 Task: Buy 4 Tire Chucks from Air Compressors & Inflators section under best seller category for shipping address: Claire Howard, 4558 Long Street, Gainesville, Florida 32653, Cell Number 3522153680. Pay from credit card ending with 5759, CVV 953
Action: Key pressed amazon.com<Key.enter>
Screenshot: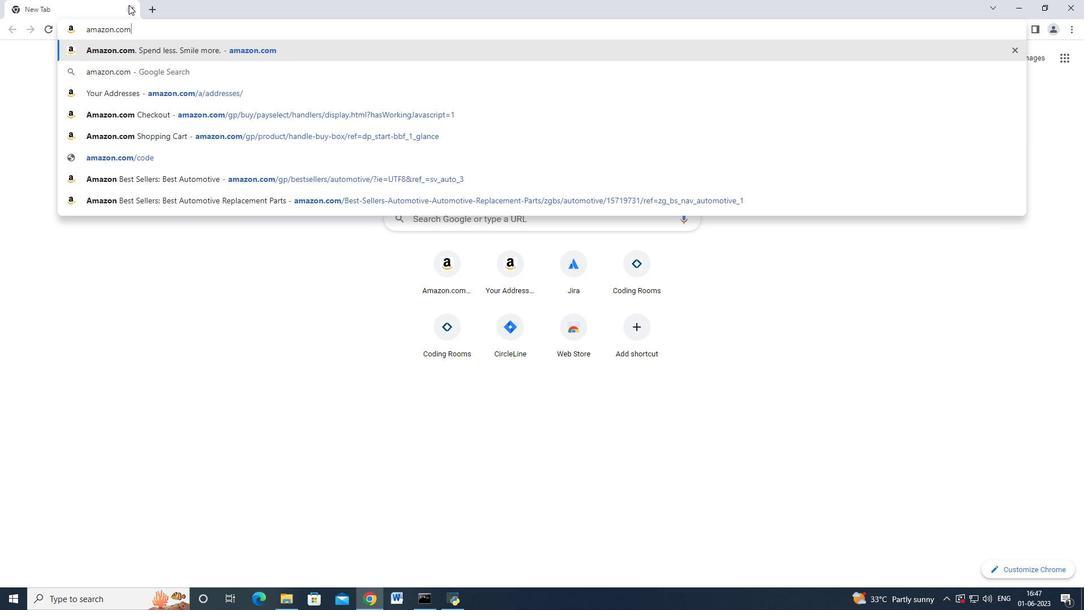
Action: Mouse moved to (38, 90)
Screenshot: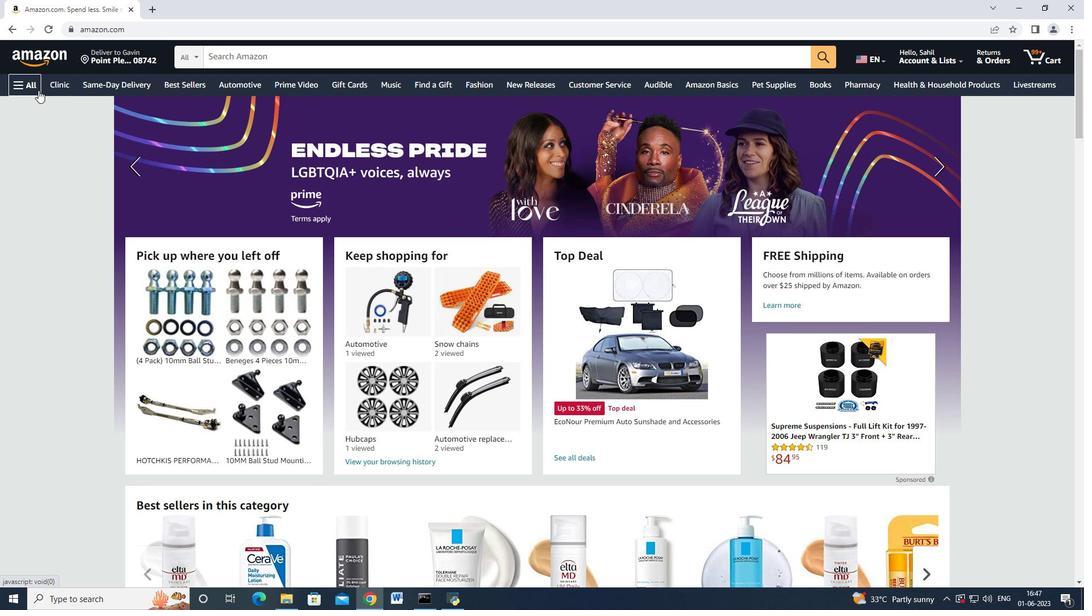 
Action: Mouse pressed left at (38, 90)
Screenshot: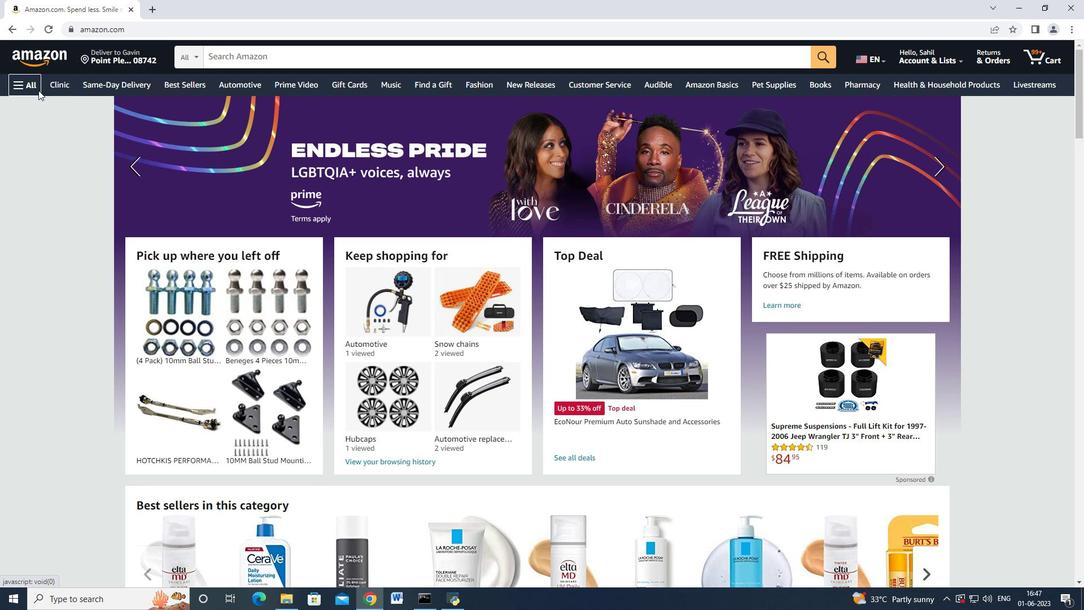 
Action: Mouse moved to (60, 428)
Screenshot: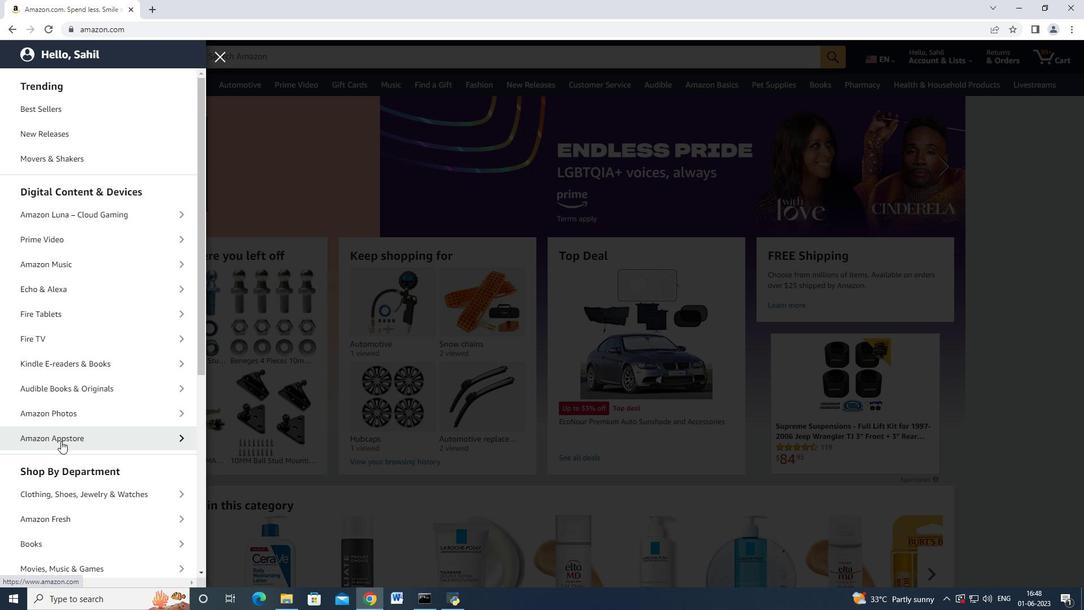 
Action: Mouse scrolled (60, 428) with delta (0, 0)
Screenshot: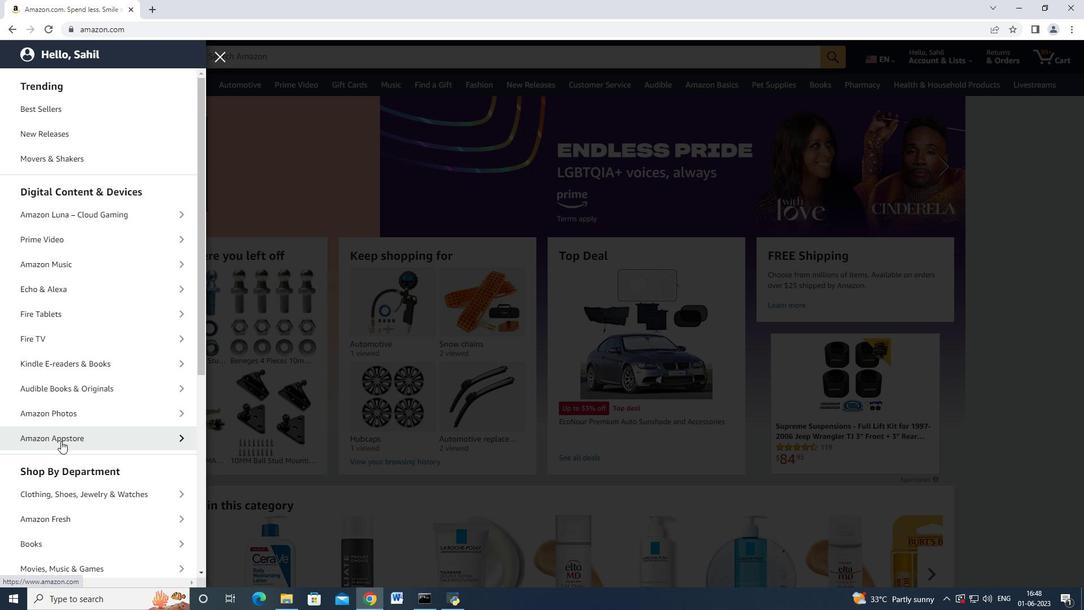 
Action: Mouse scrolled (60, 428) with delta (0, 0)
Screenshot: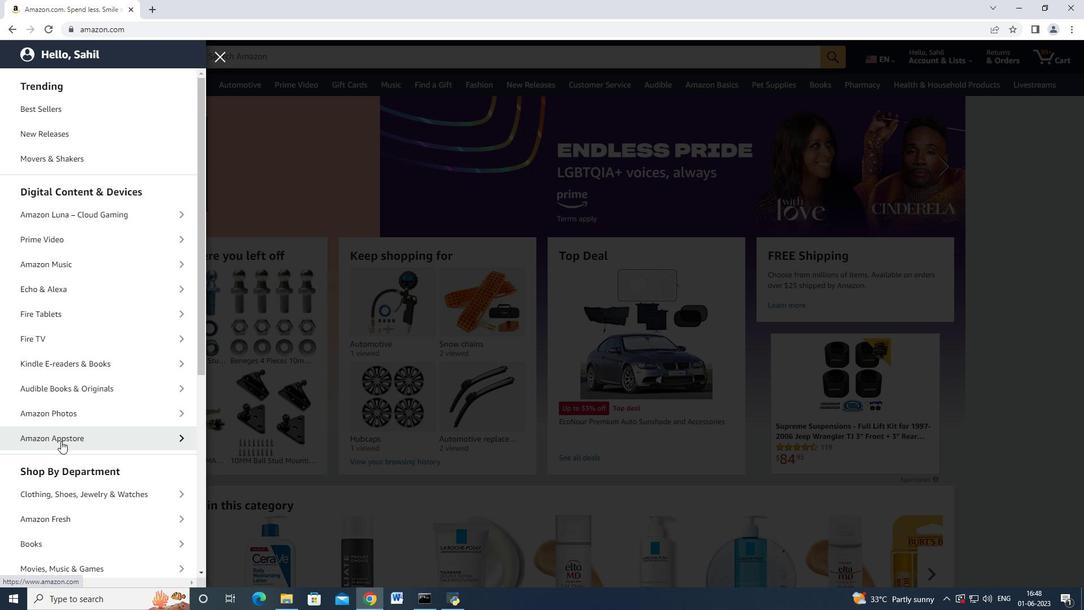 
Action: Mouse scrolled (60, 428) with delta (0, 0)
Screenshot: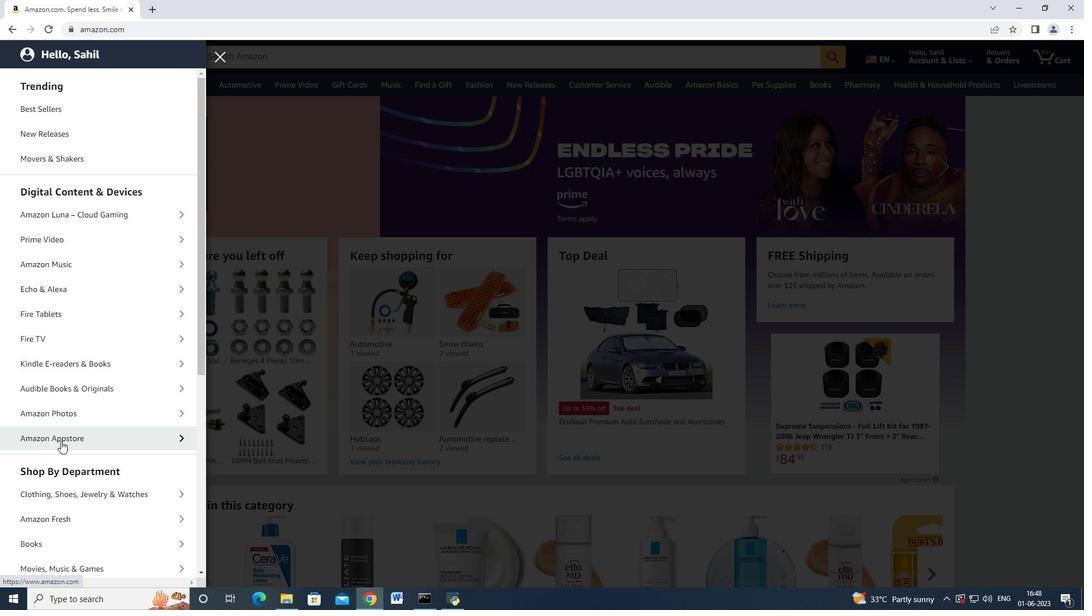 
Action: Mouse scrolled (60, 428) with delta (0, 0)
Screenshot: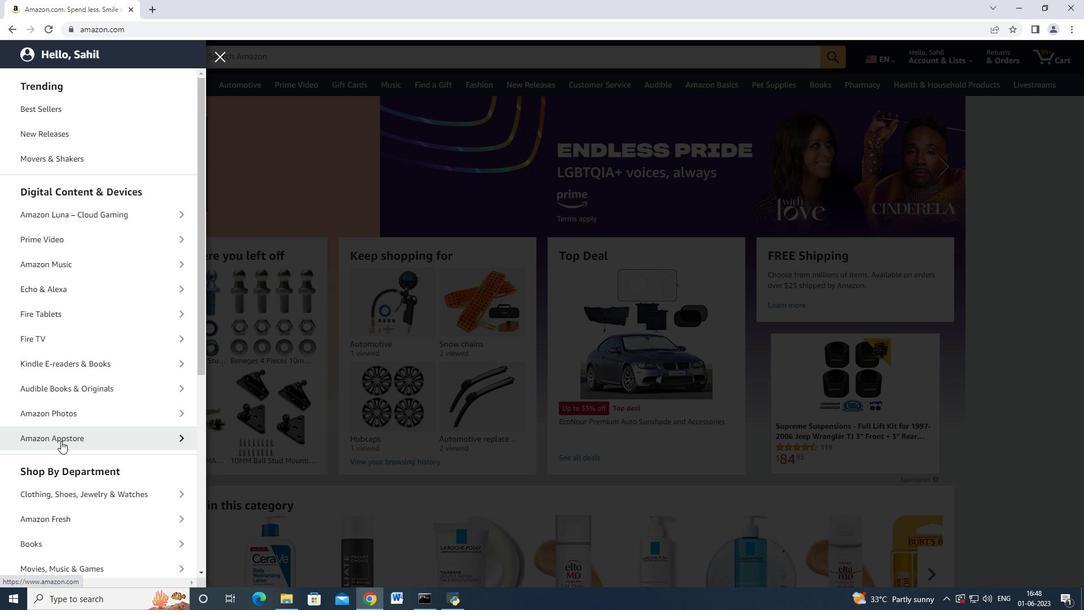 
Action: Mouse moved to (60, 383)
Screenshot: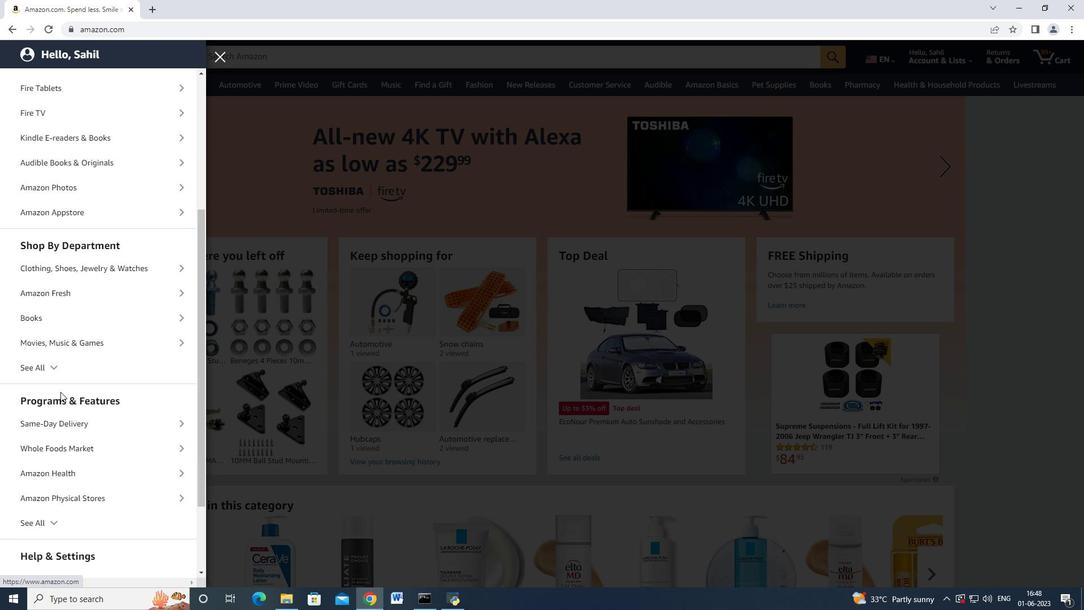 
Action: Mouse pressed left at (60, 383)
Screenshot: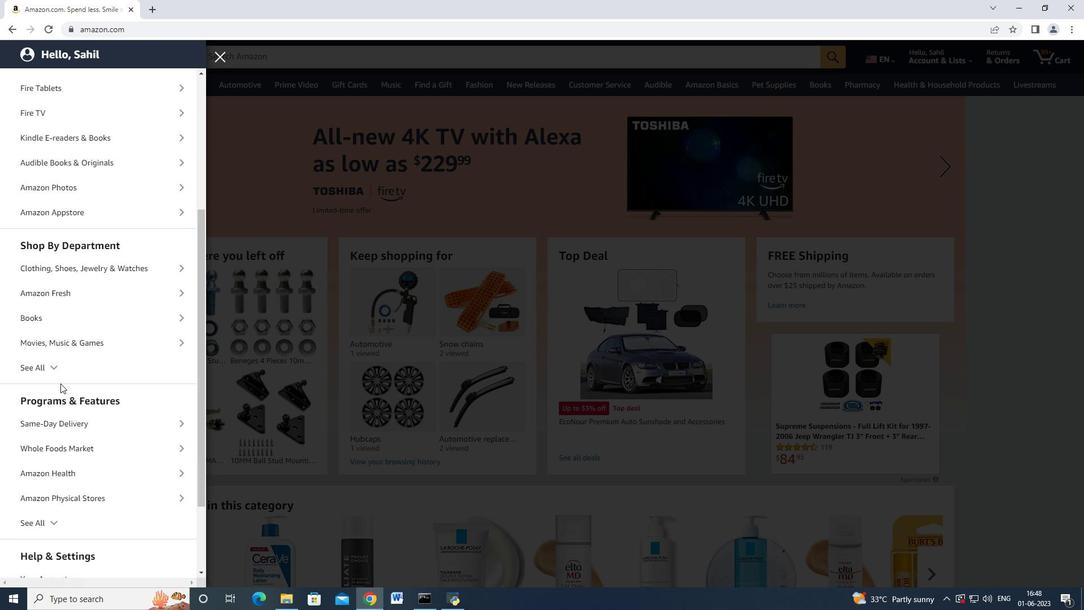 
Action: Mouse moved to (67, 369)
Screenshot: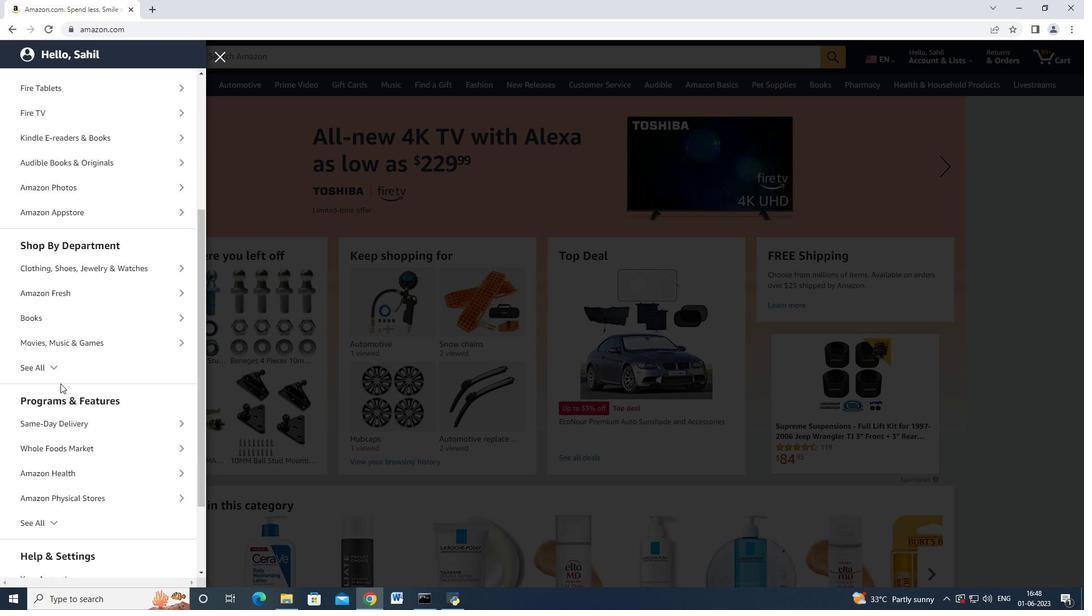 
Action: Mouse pressed left at (67, 369)
Screenshot: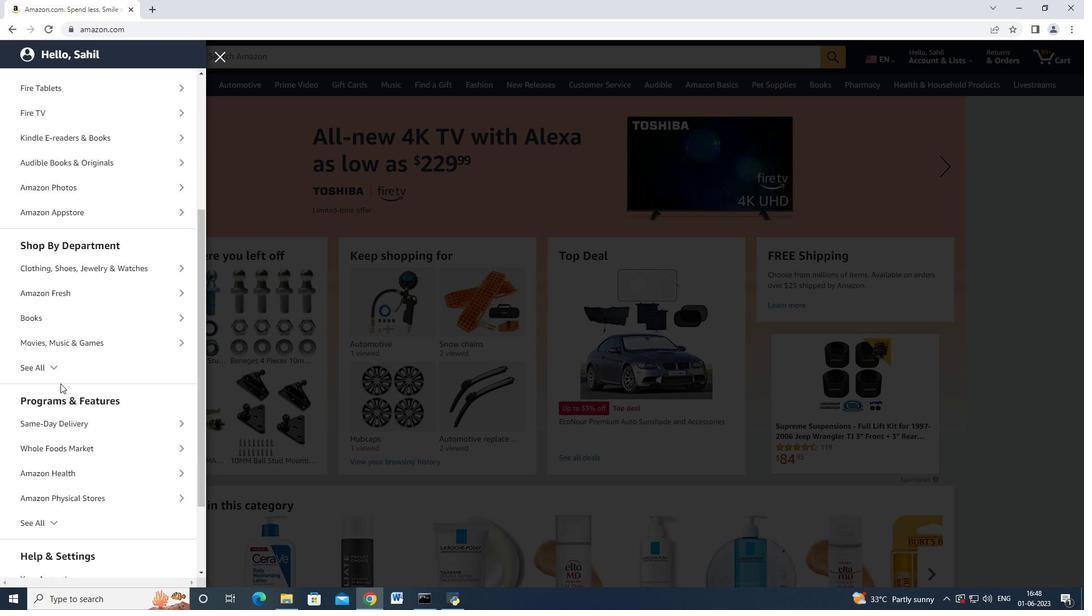 
Action: Mouse scrolled (67, 368) with delta (0, 0)
Screenshot: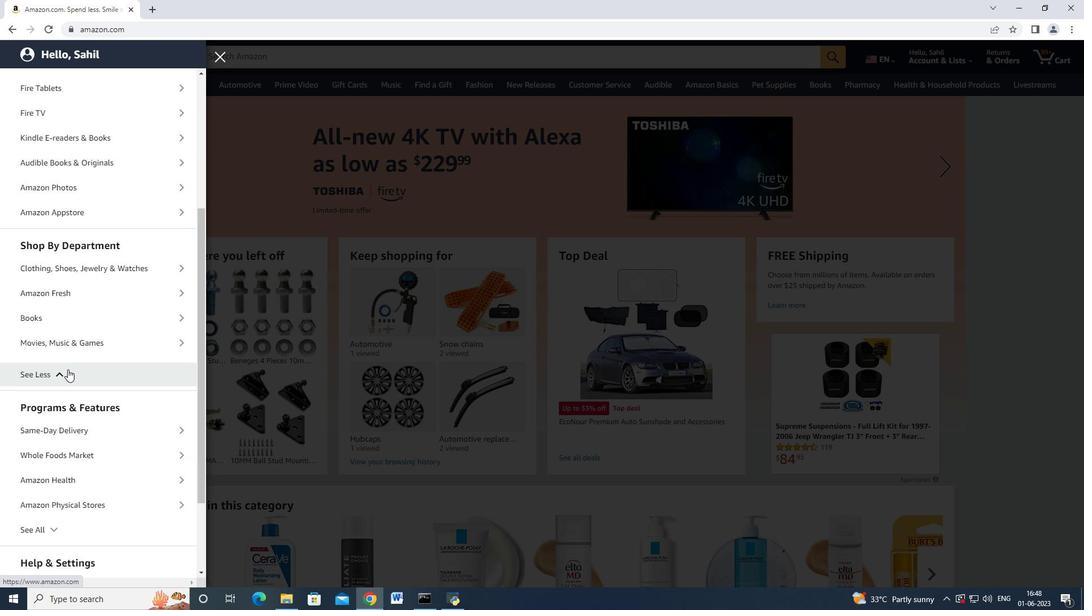 
Action: Mouse scrolled (67, 368) with delta (0, 0)
Screenshot: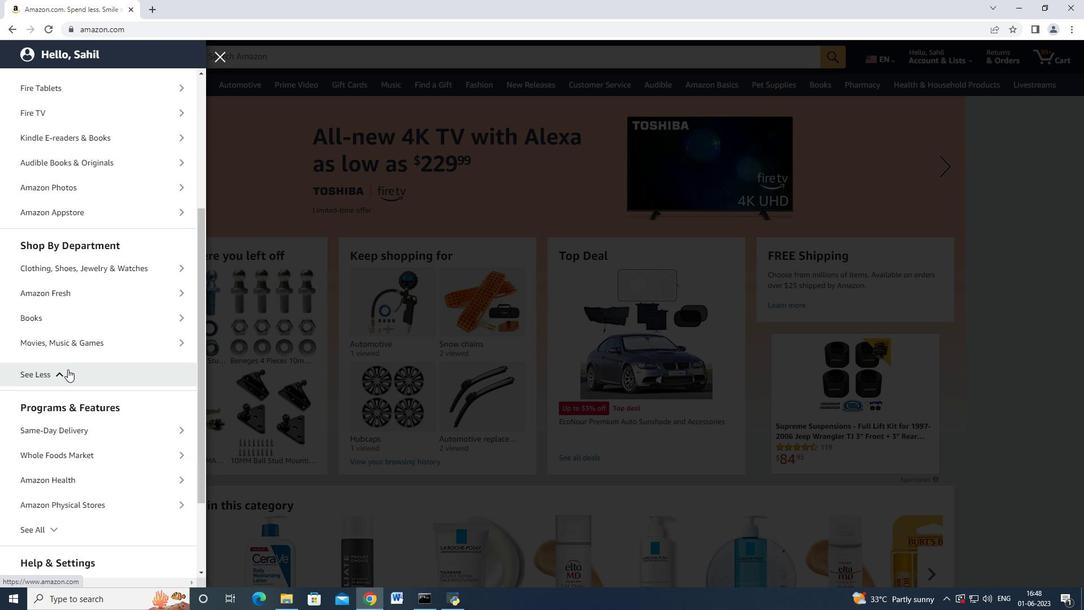 
Action: Mouse scrolled (67, 368) with delta (0, 0)
Screenshot: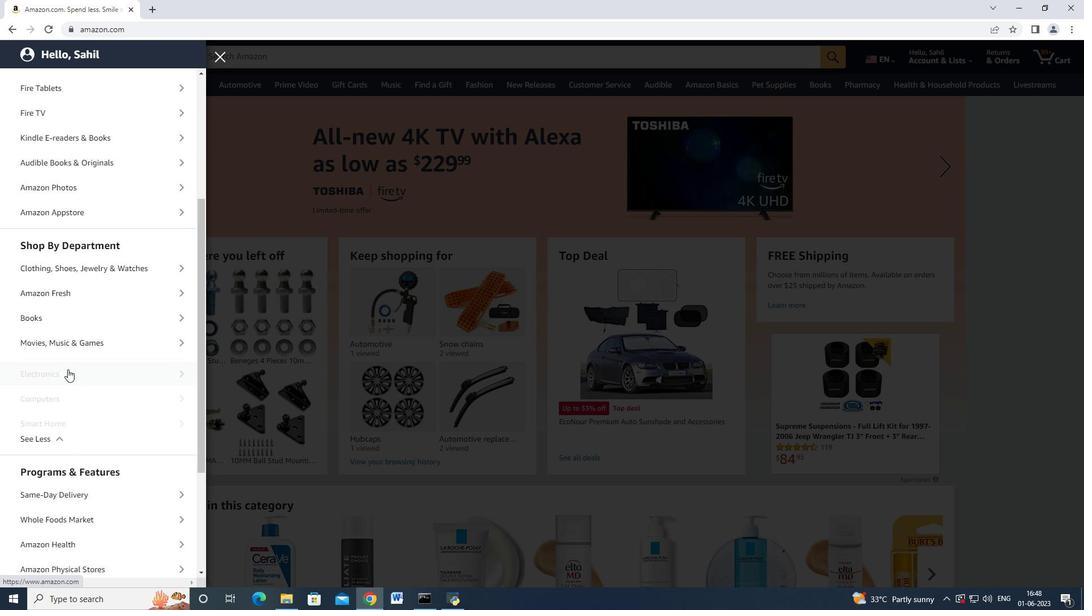 
Action: Mouse moved to (93, 481)
Screenshot: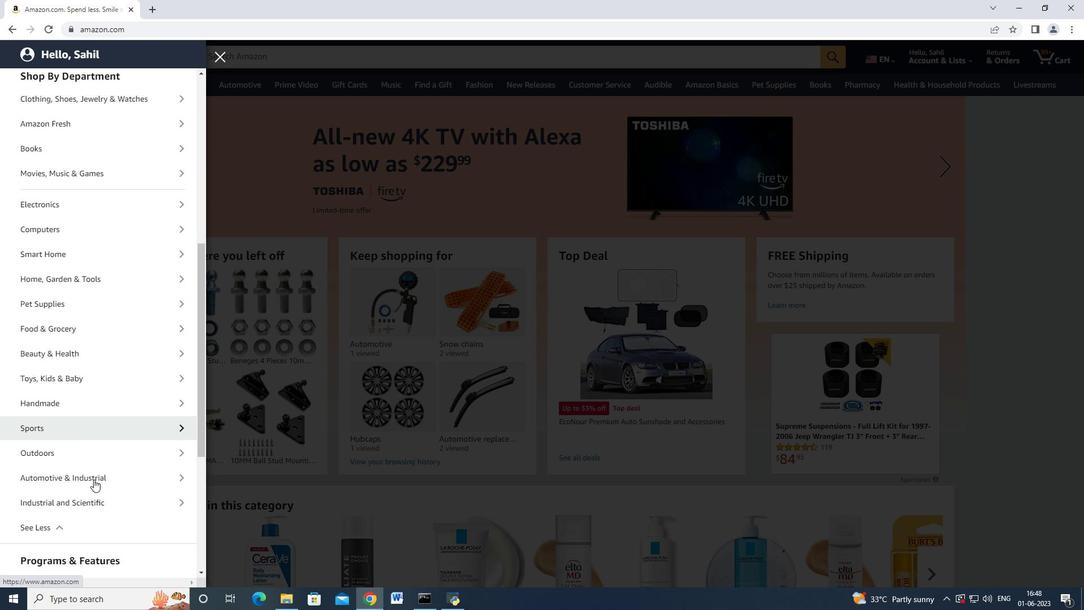 
Action: Mouse pressed left at (93, 481)
Screenshot: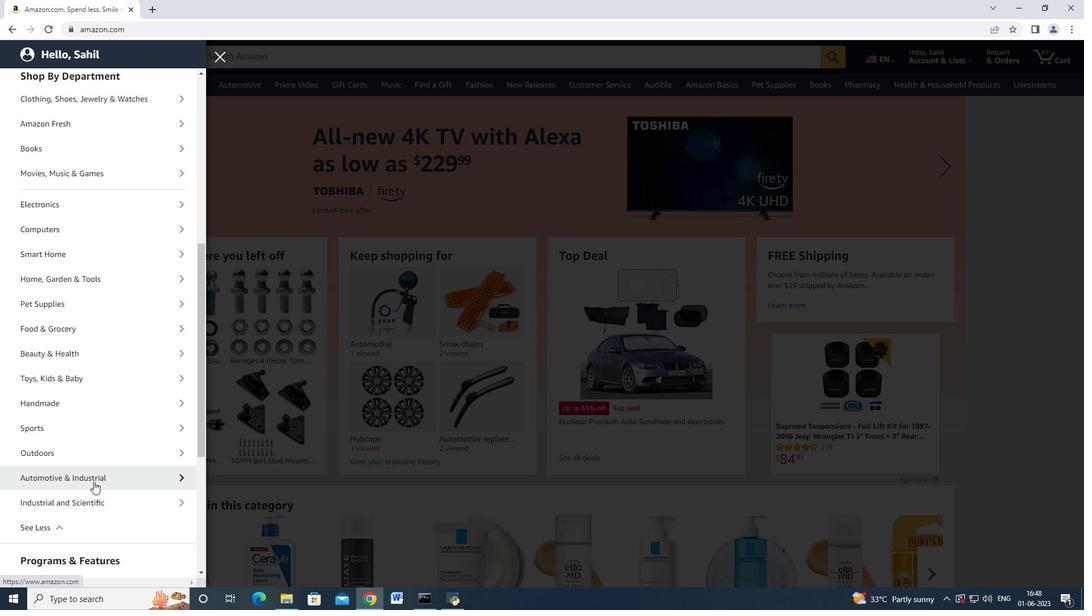
Action: Mouse moved to (138, 137)
Screenshot: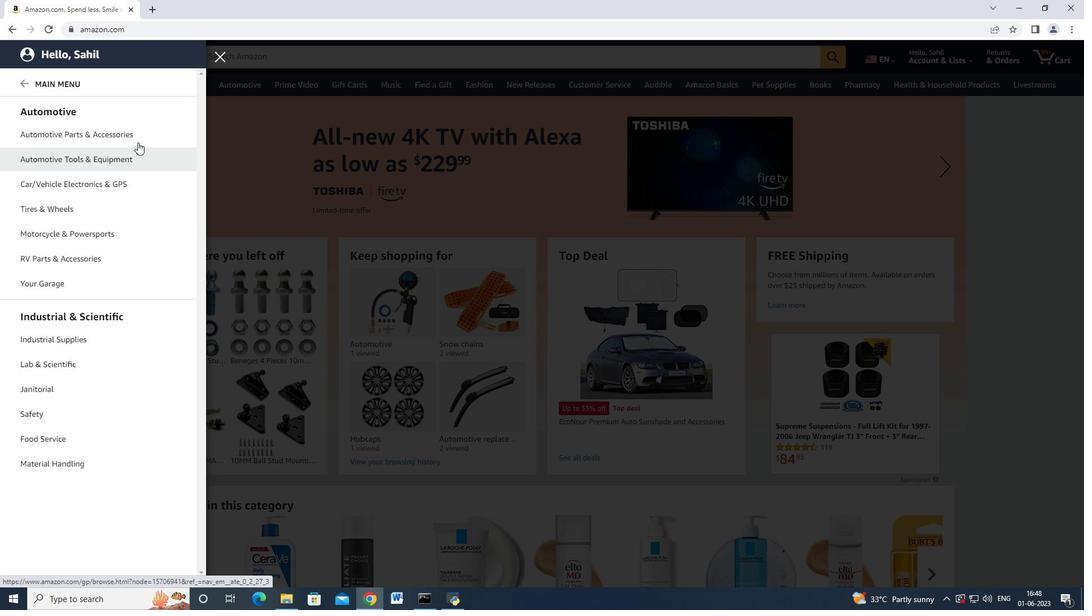 
Action: Mouse pressed left at (138, 137)
Screenshot: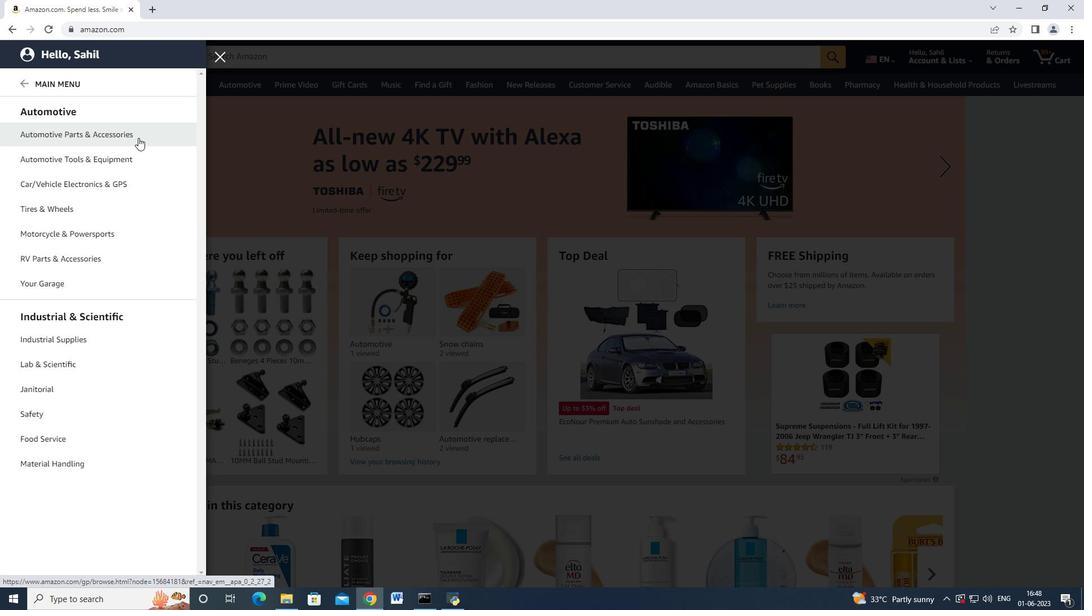 
Action: Mouse moved to (141, 153)
Screenshot: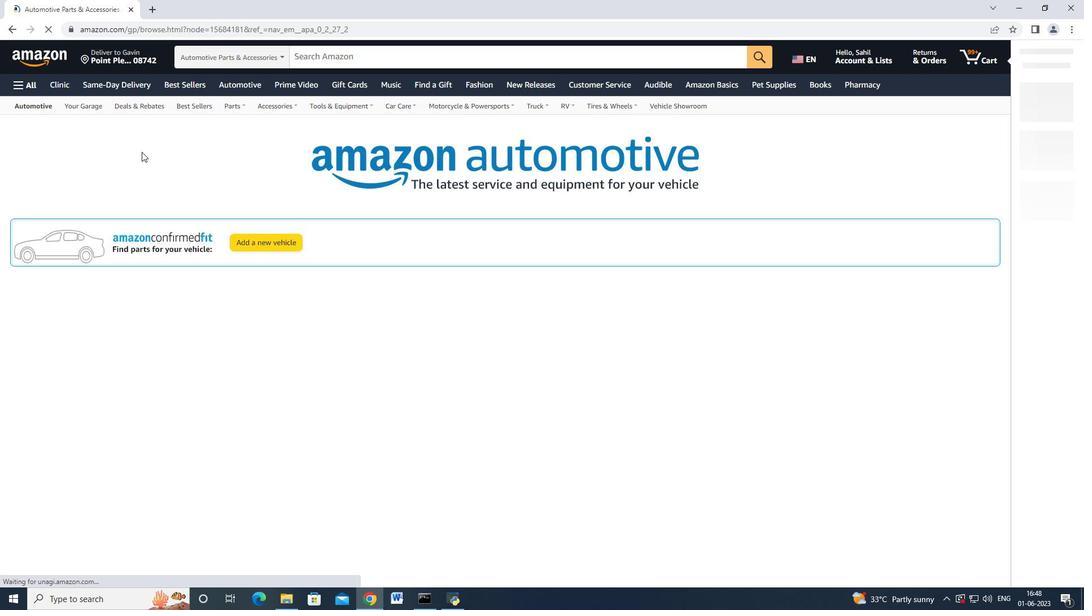 
Action: Mouse scrolled (141, 152) with delta (0, 0)
Screenshot: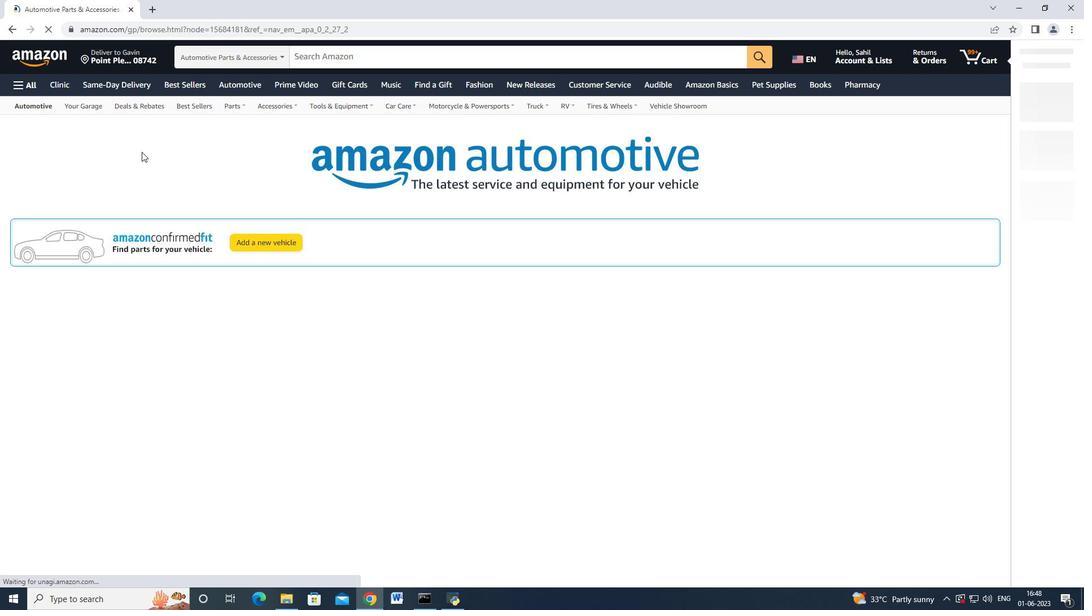 
Action: Mouse moved to (201, 96)
Screenshot: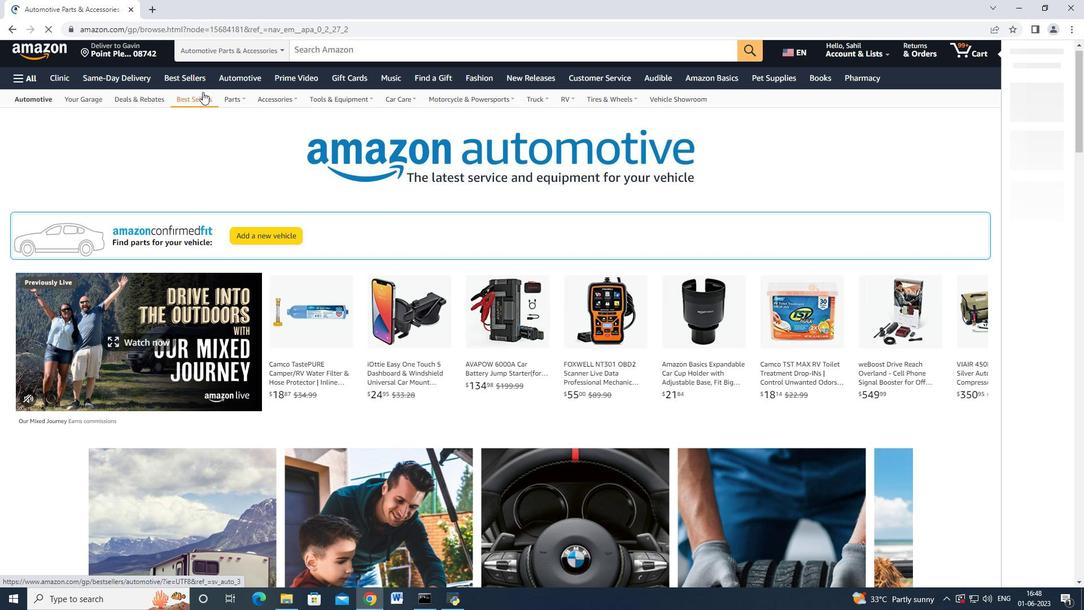 
Action: Mouse pressed left at (201, 96)
Screenshot: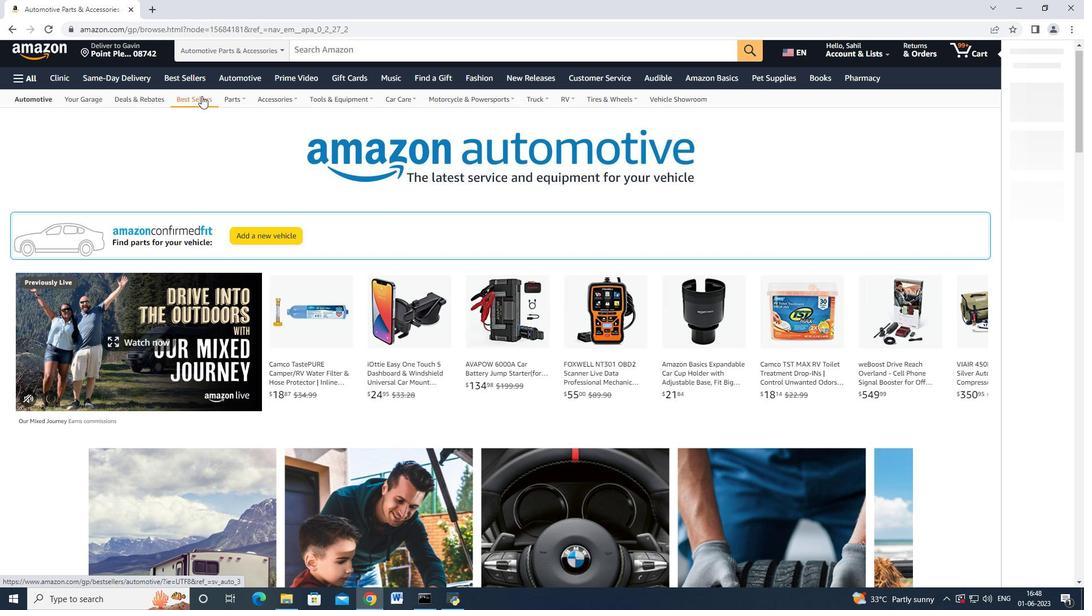 
Action: Mouse moved to (77, 183)
Screenshot: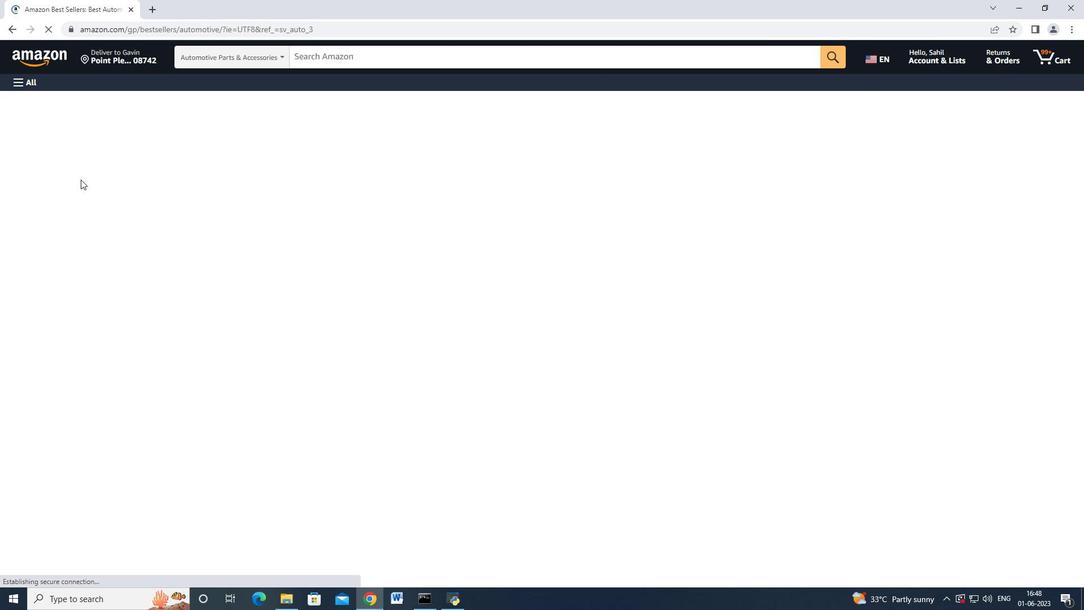 
Action: Mouse scrolled (77, 182) with delta (0, 0)
Screenshot: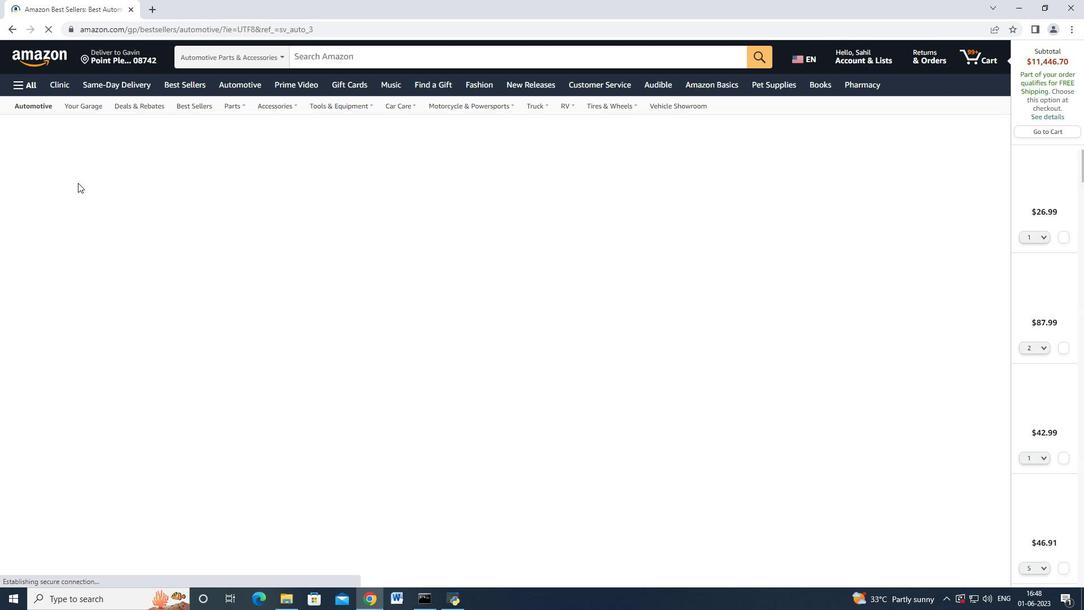 
Action: Mouse moved to (66, 228)
Screenshot: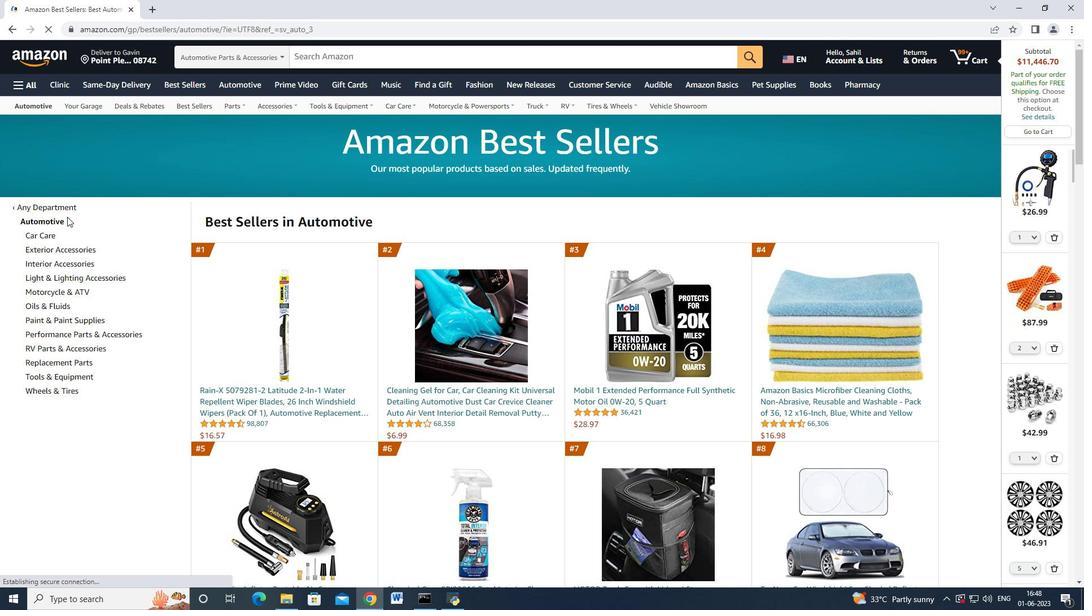 
Action: Mouse scrolled (66, 226) with delta (0, 0)
Screenshot: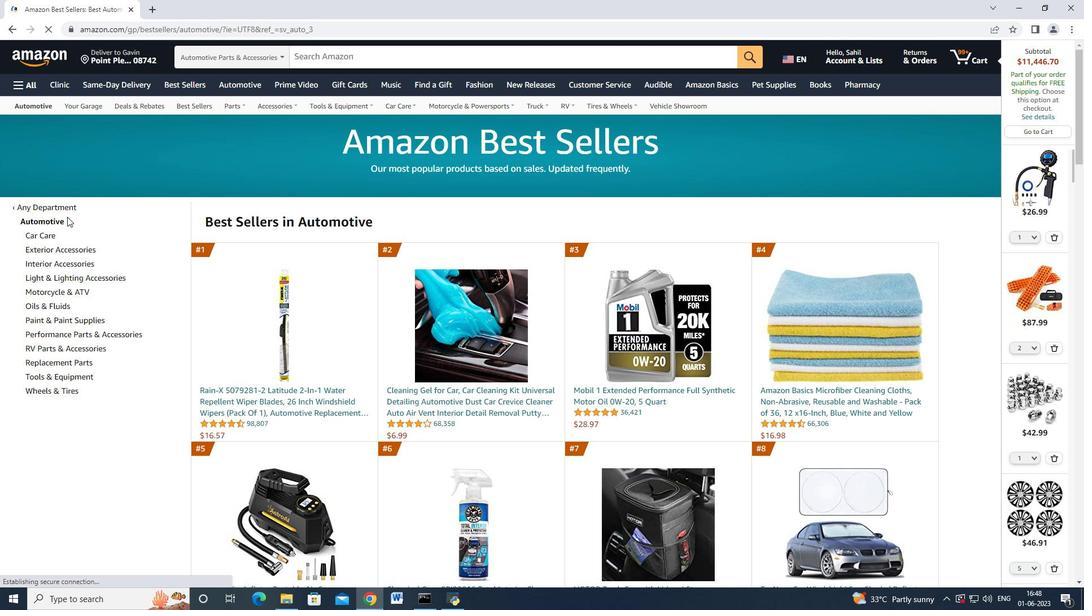 
Action: Mouse moved to (67, 305)
Screenshot: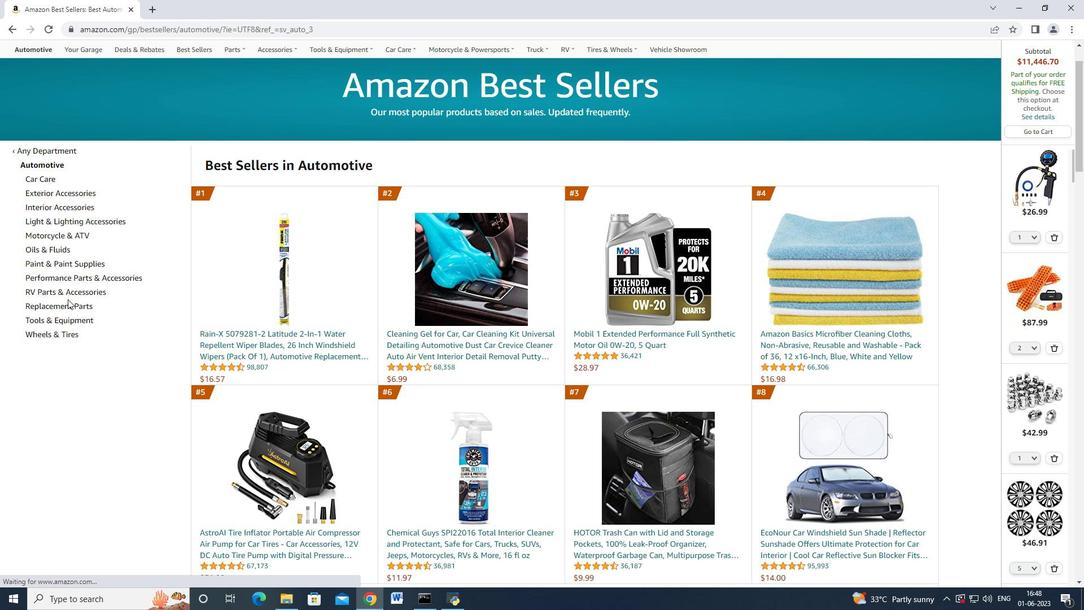 
Action: Mouse pressed left at (67, 305)
Screenshot: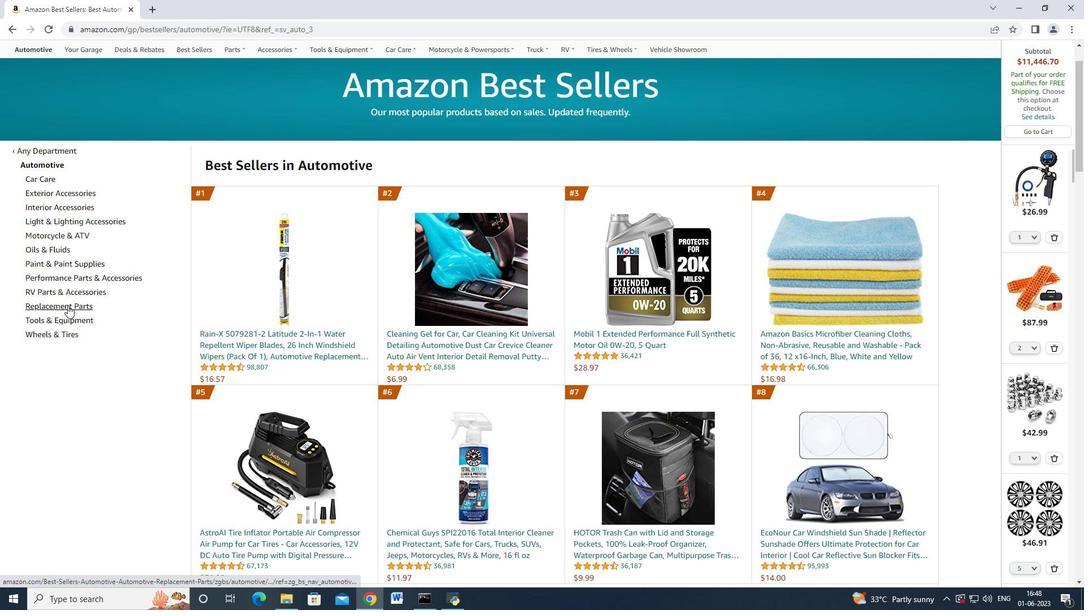 
Action: Mouse moved to (132, 236)
Screenshot: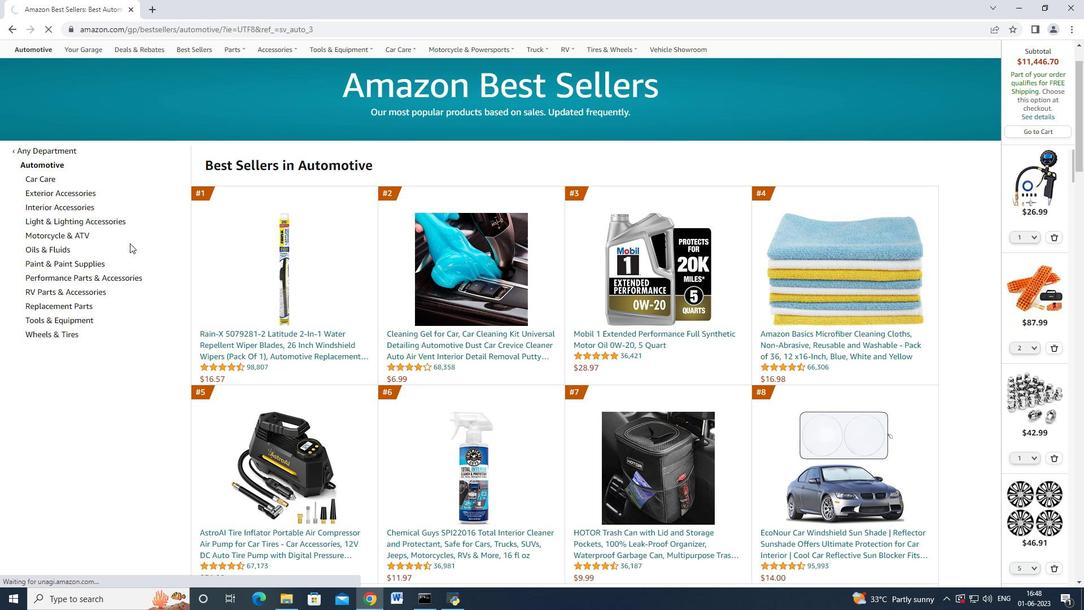 
Action: Mouse scrolled (132, 236) with delta (0, 0)
Screenshot: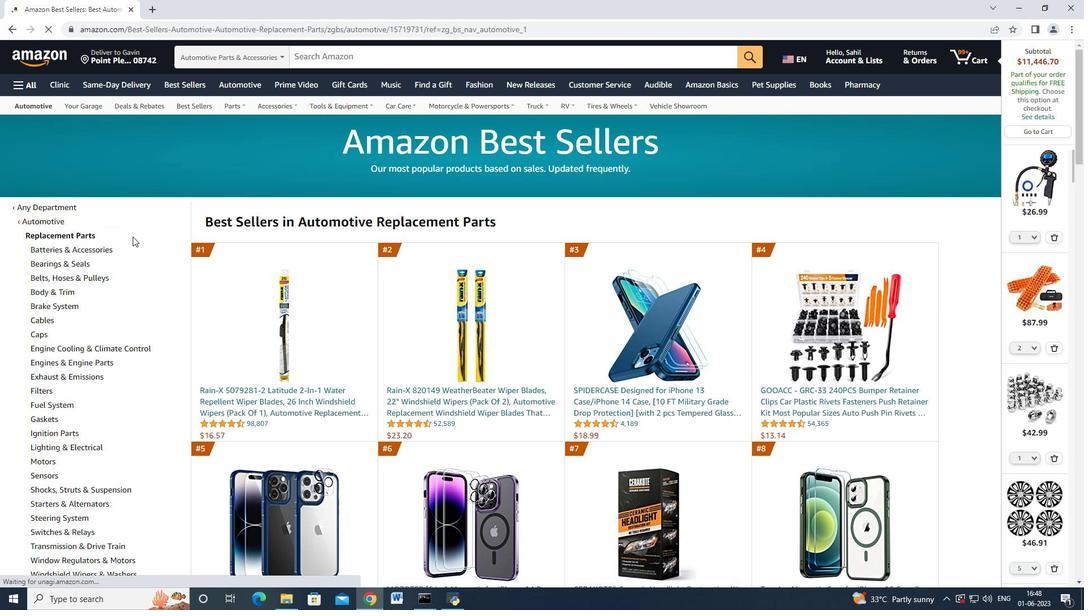 
Action: Mouse moved to (134, 237)
Screenshot: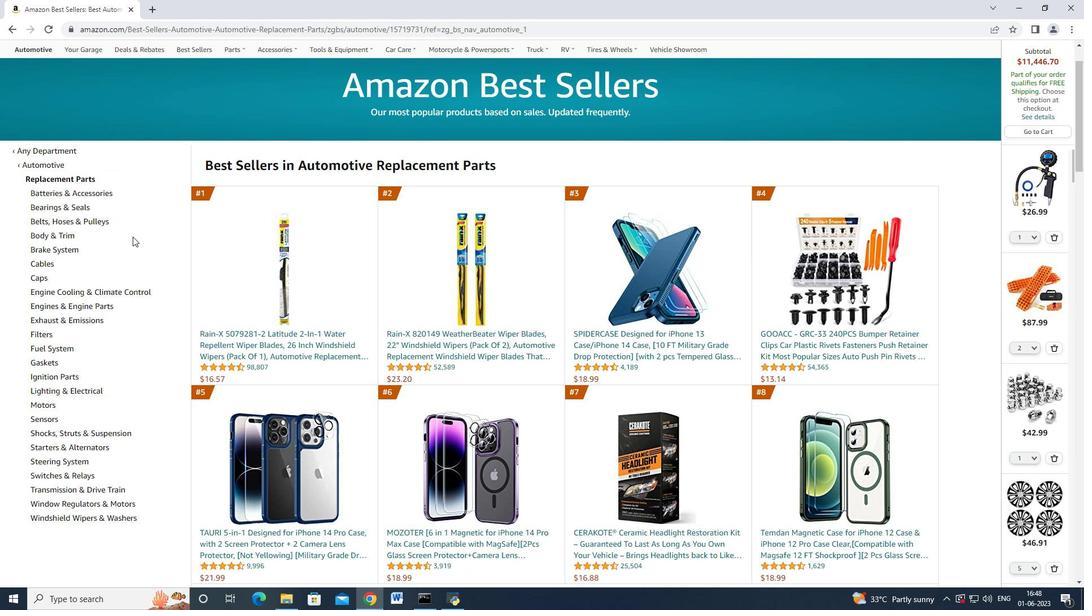 
Action: Mouse scrolled (134, 237) with delta (0, 0)
Screenshot: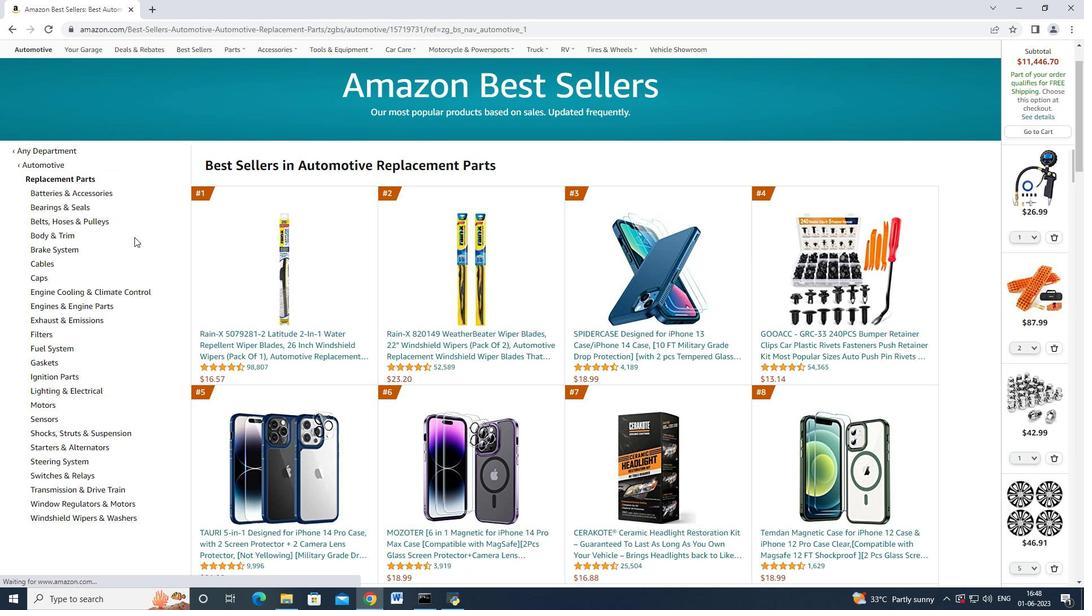 
Action: Mouse moved to (141, 287)
Screenshot: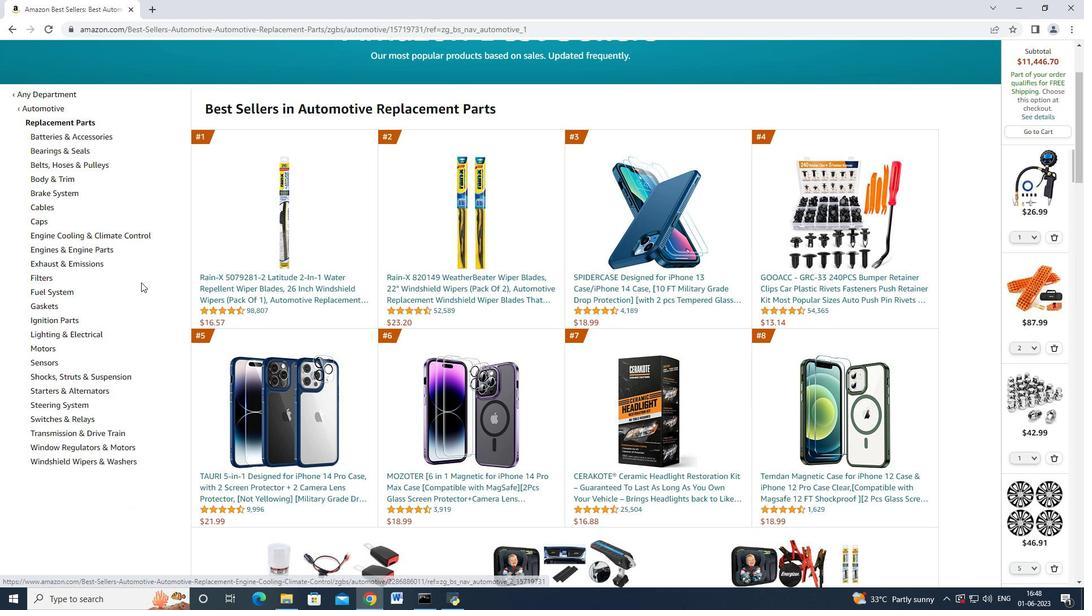 
Action: Mouse scrolled (141, 286) with delta (0, 0)
Screenshot: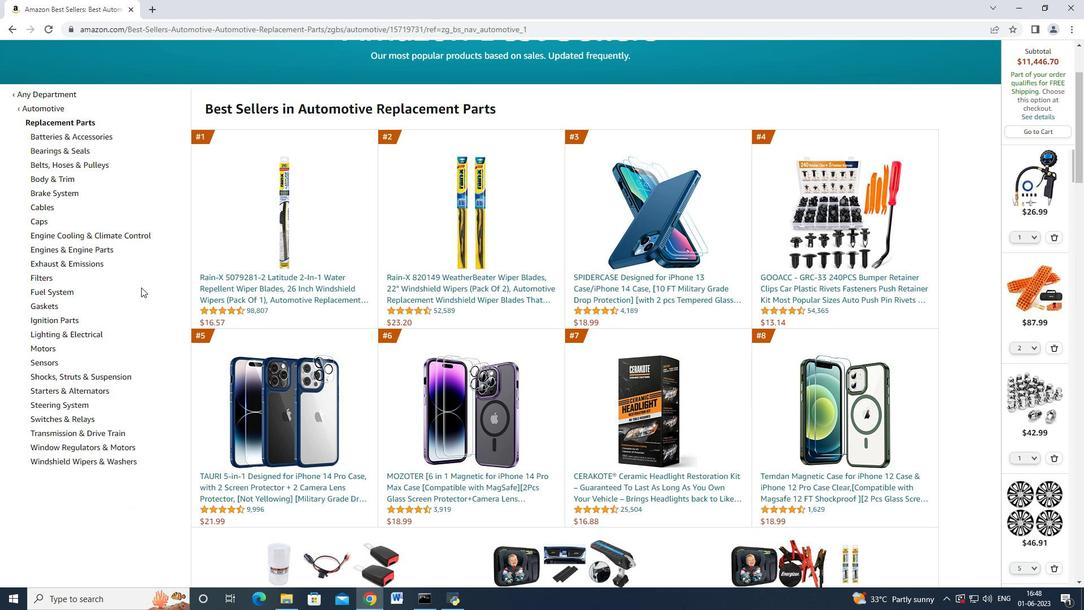 
Action: Mouse moved to (142, 288)
Screenshot: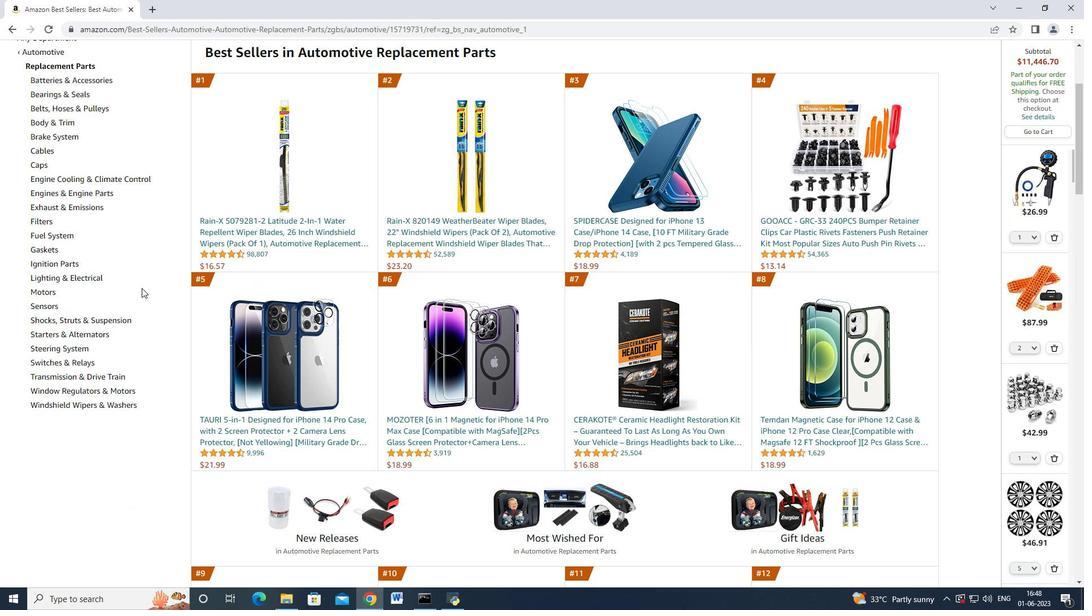 
Action: Mouse scrolled (142, 288) with delta (0, 0)
Screenshot: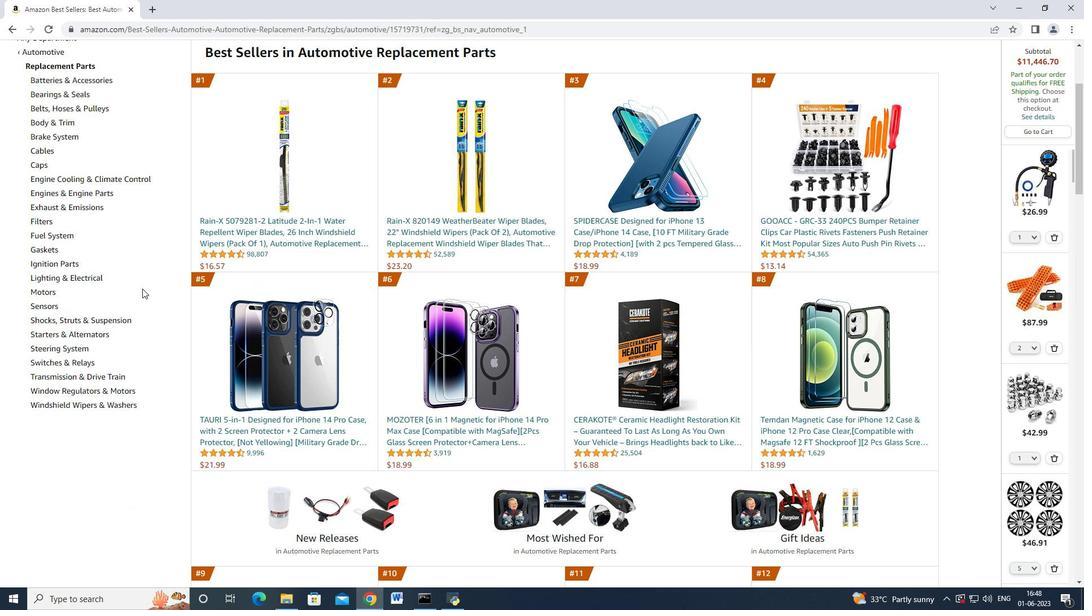 
Action: Mouse moved to (142, 288)
Screenshot: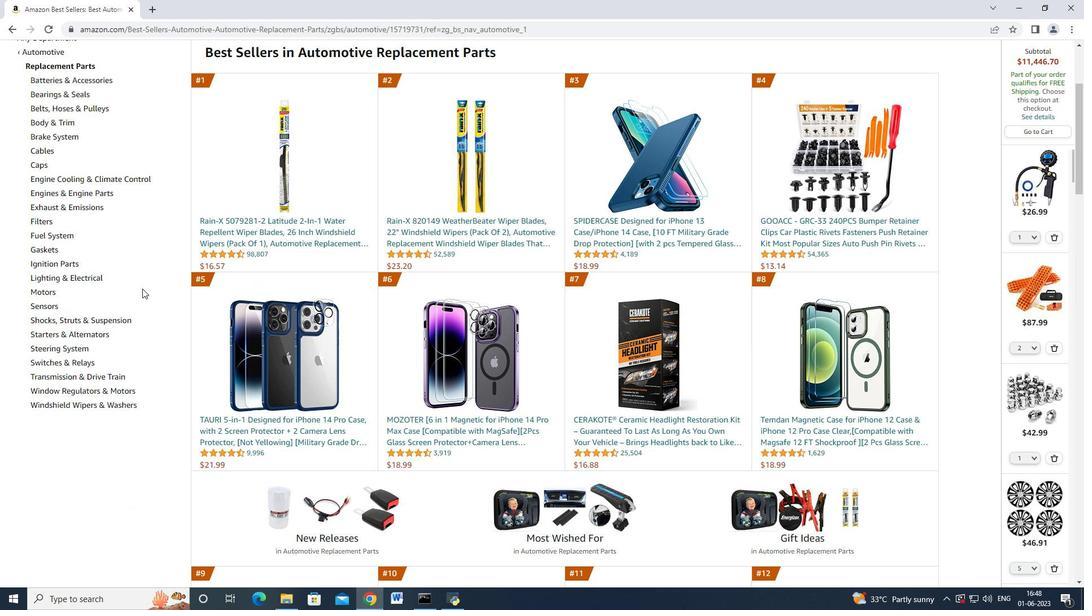 
Action: Mouse scrolled (142, 288) with delta (0, 0)
Screenshot: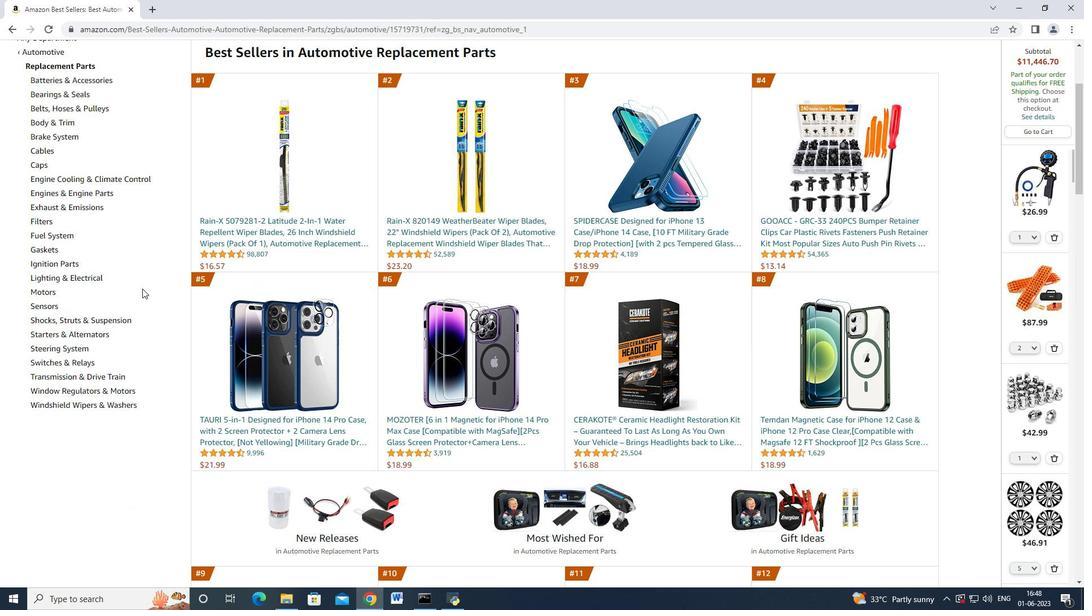 
Action: Mouse scrolled (142, 288) with delta (0, 0)
Screenshot: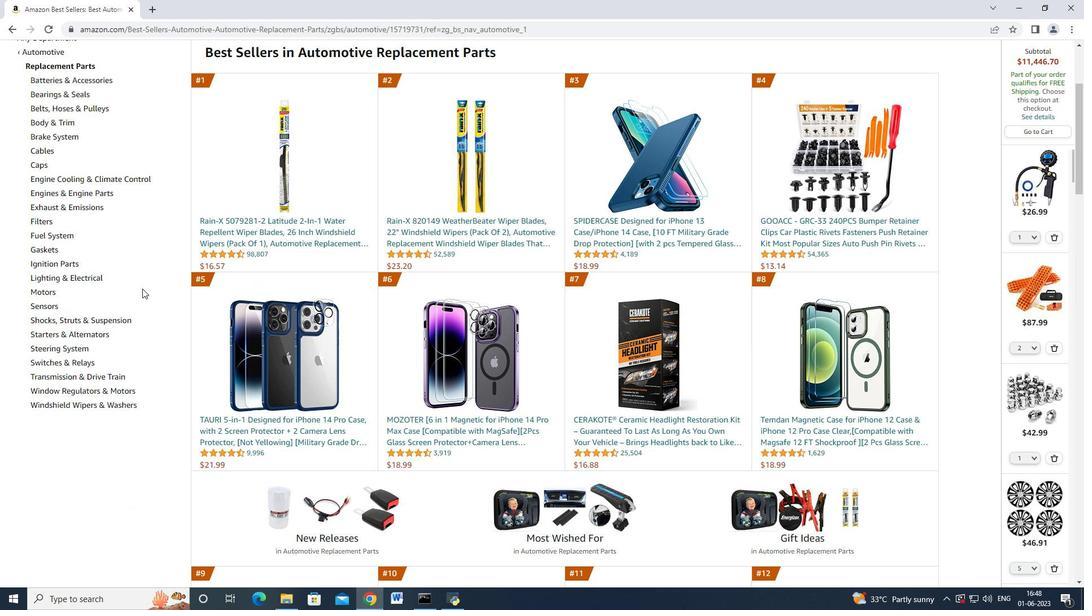 
Action: Mouse moved to (142, 288)
Screenshot: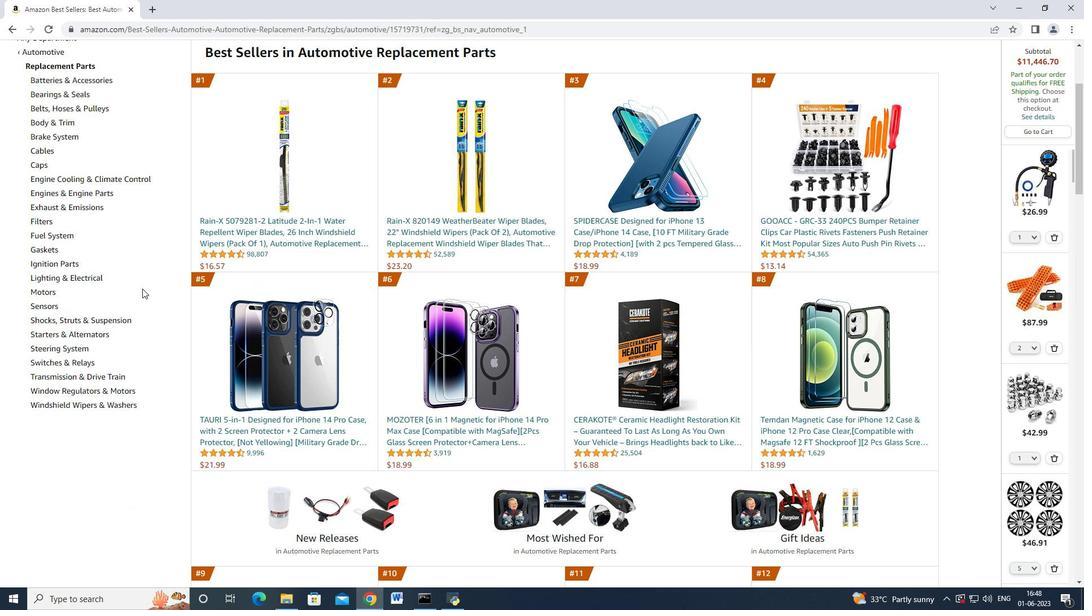 
Action: Mouse scrolled (142, 289) with delta (0, 0)
Screenshot: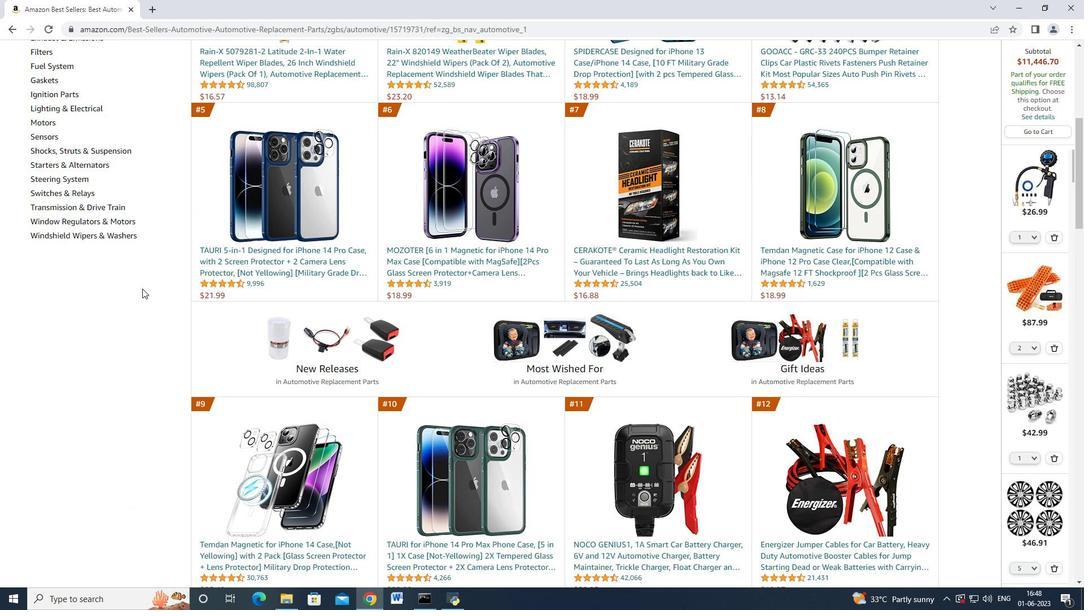 
Action: Mouse moved to (101, 237)
Screenshot: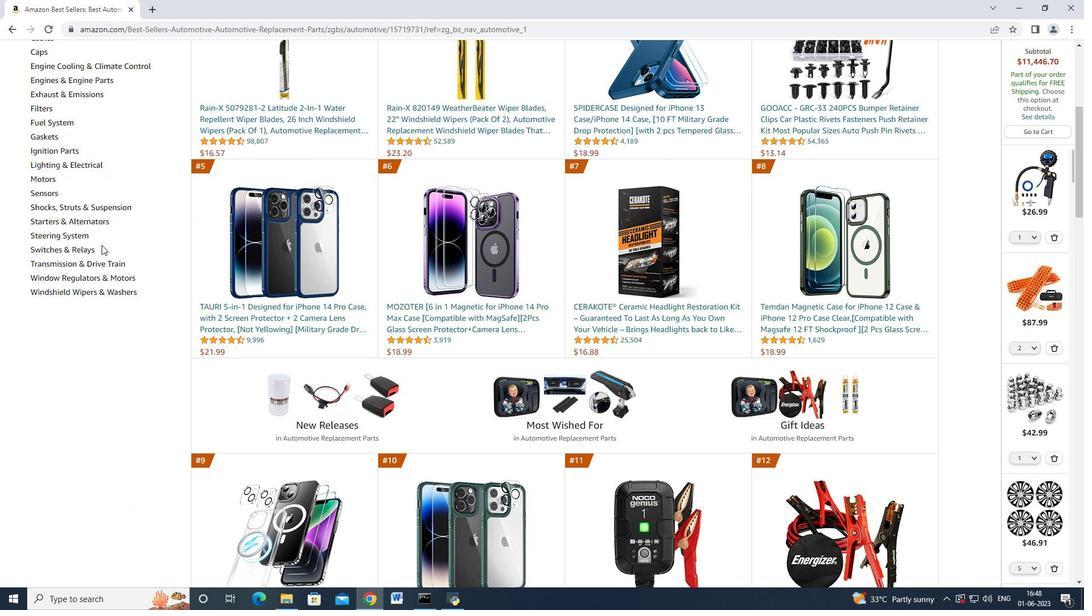 
Action: Mouse scrolled (101, 238) with delta (0, 0)
Screenshot: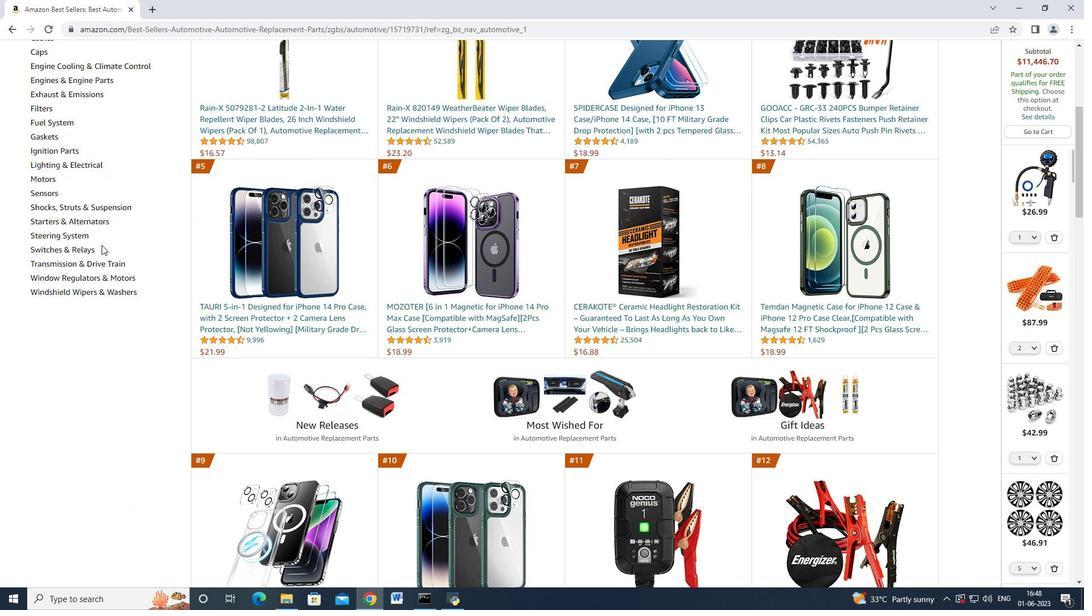 
Action: Mouse scrolled (101, 238) with delta (0, 0)
Screenshot: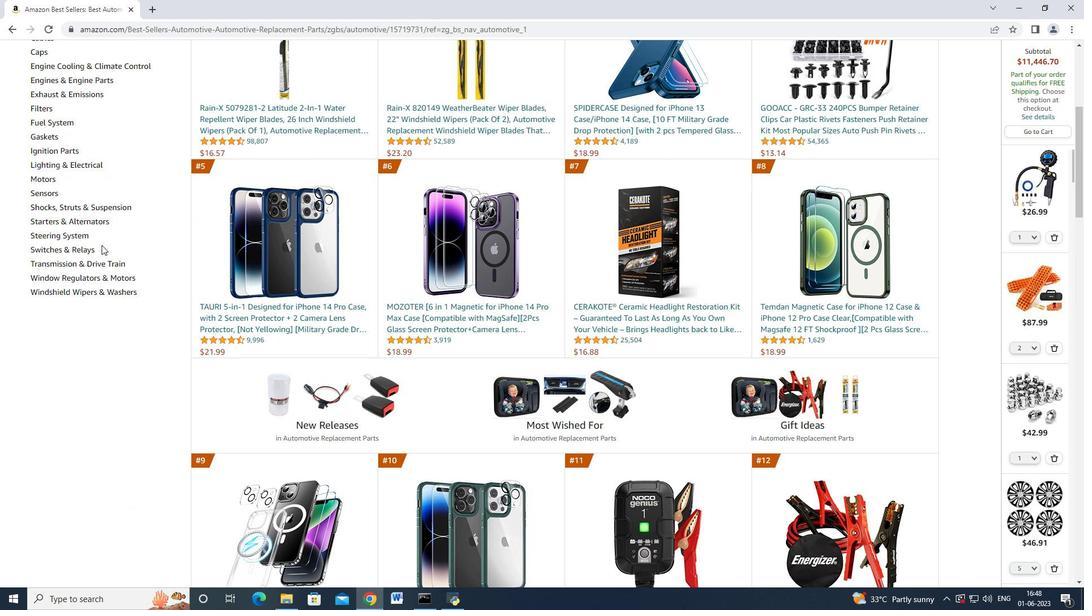 
Action: Mouse moved to (79, 136)
Screenshot: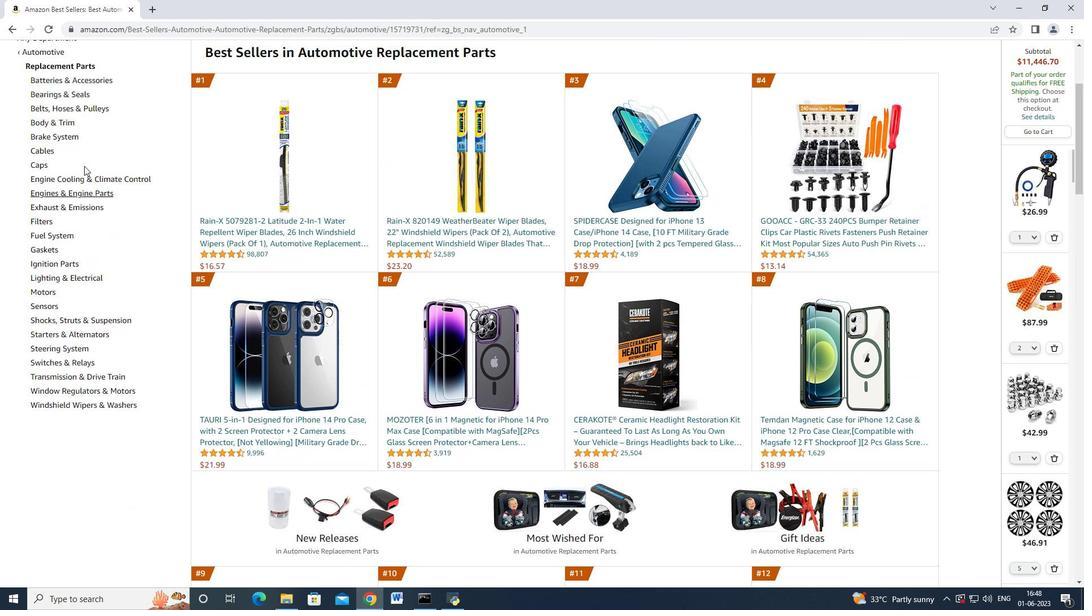 
Action: Mouse scrolled (79, 136) with delta (0, 0)
Screenshot: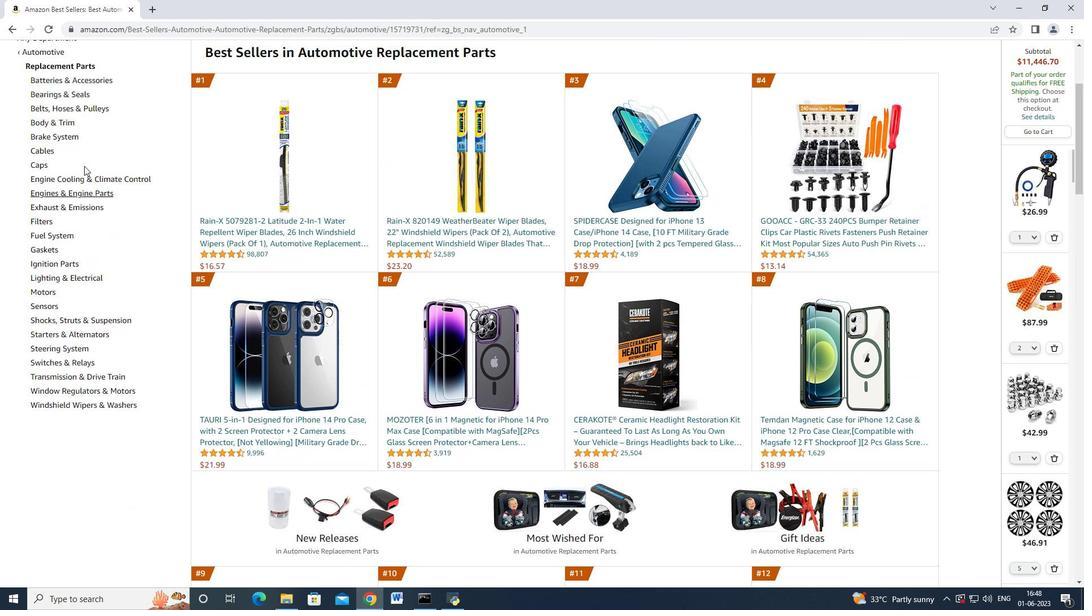 
Action: Mouse moved to (57, 112)
Screenshot: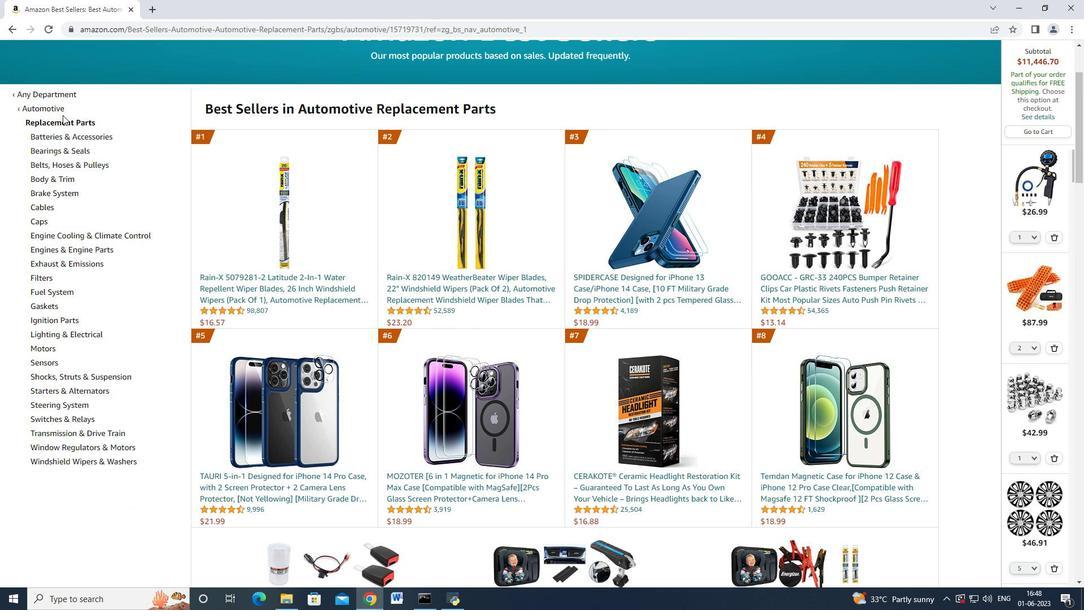 
Action: Mouse pressed left at (57, 112)
Screenshot: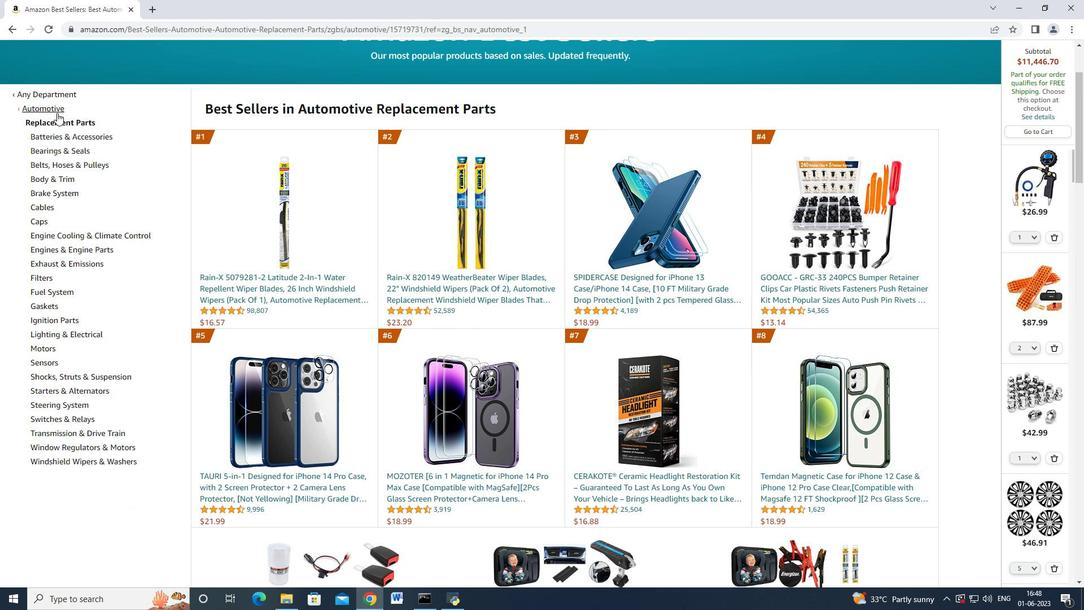 
Action: Mouse pressed right at (57, 112)
Screenshot: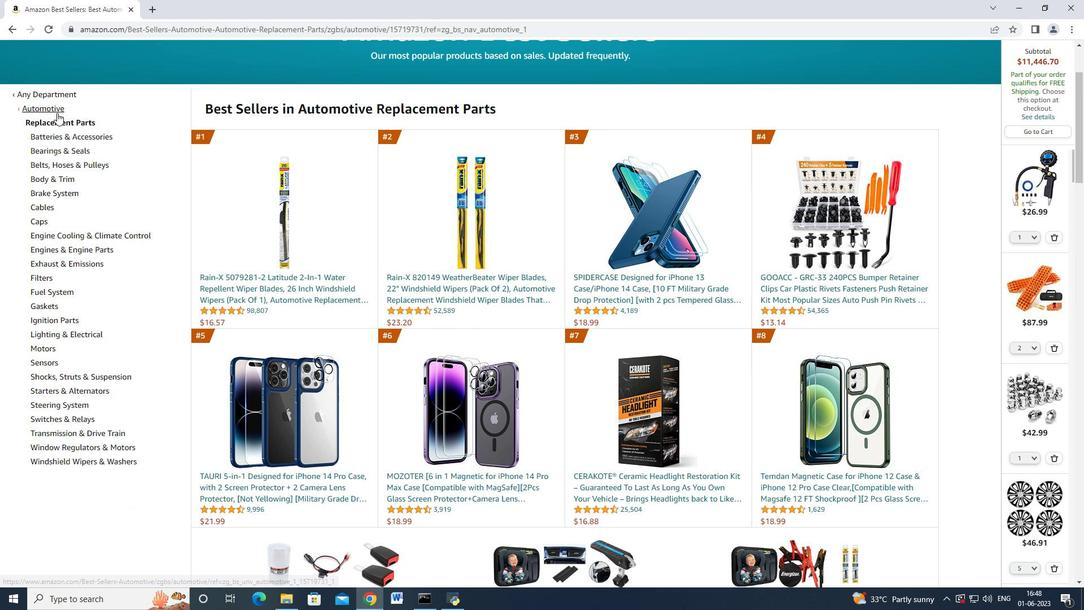 
Action: Mouse moved to (58, 366)
Screenshot: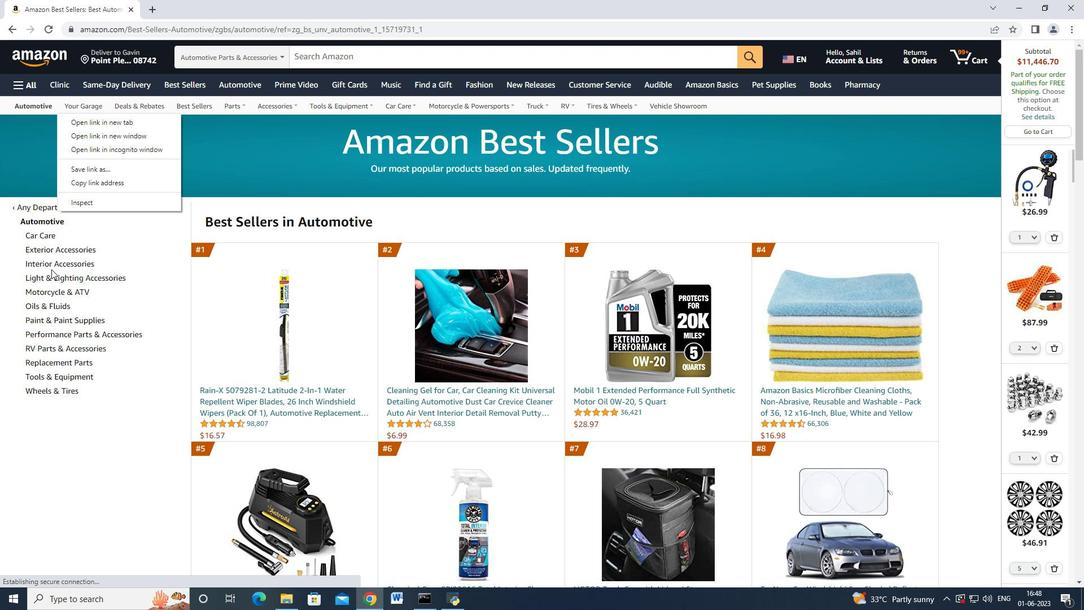 
Action: Mouse scrolled (58, 366) with delta (0, 0)
Screenshot: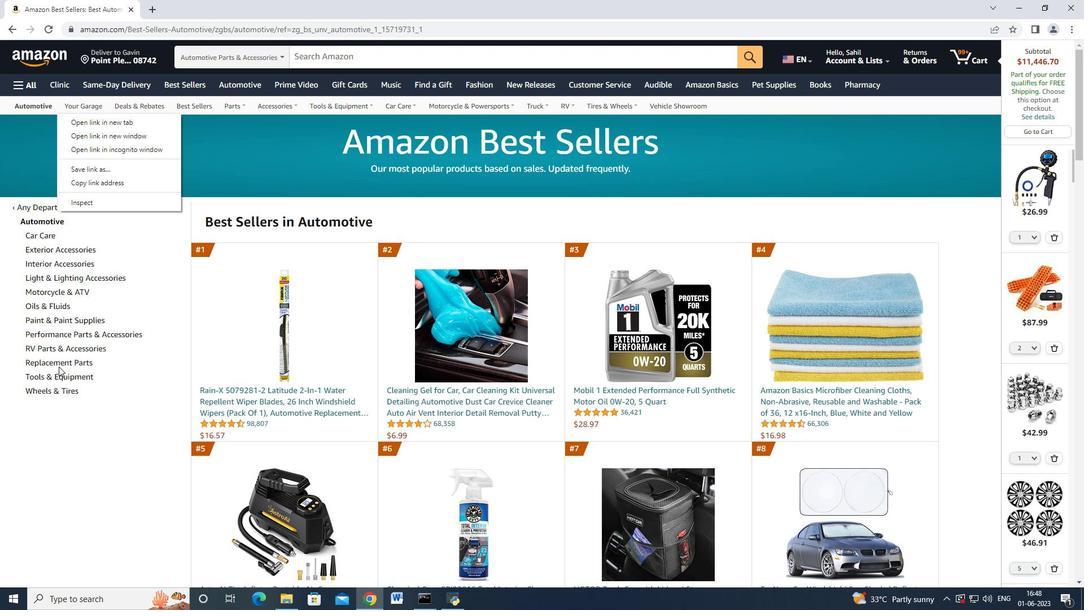 
Action: Mouse moved to (59, 315)
Screenshot: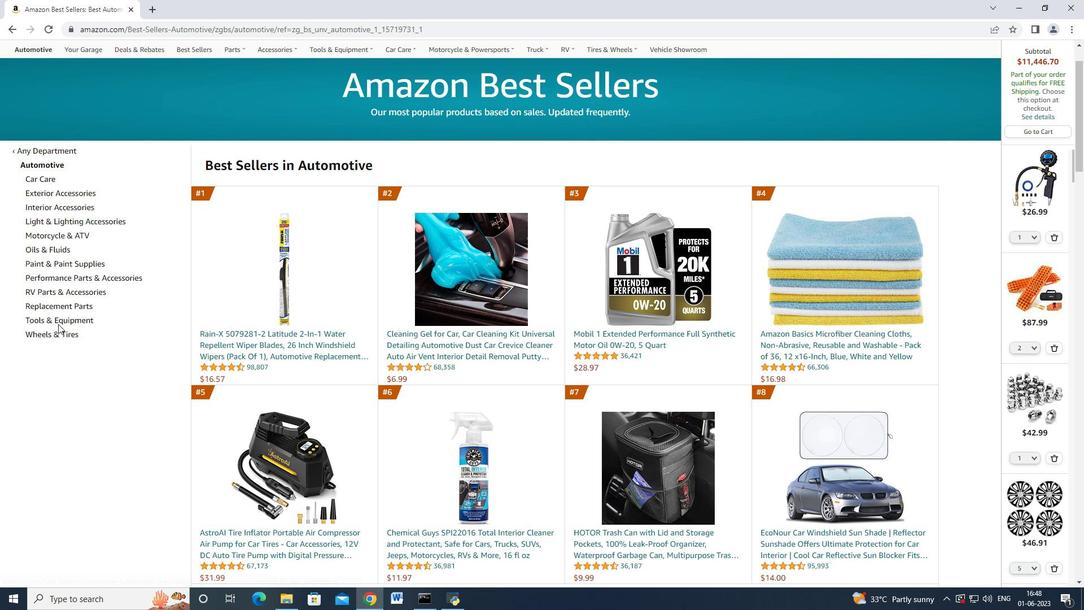
Action: Mouse pressed left at (59, 315)
Screenshot: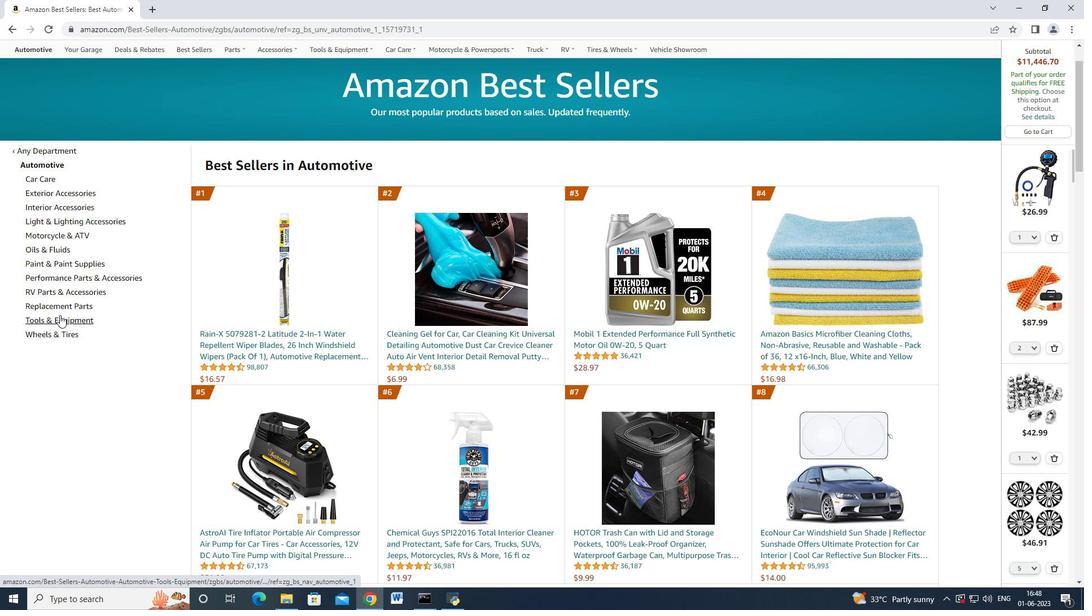 
Action: Mouse moved to (92, 246)
Screenshot: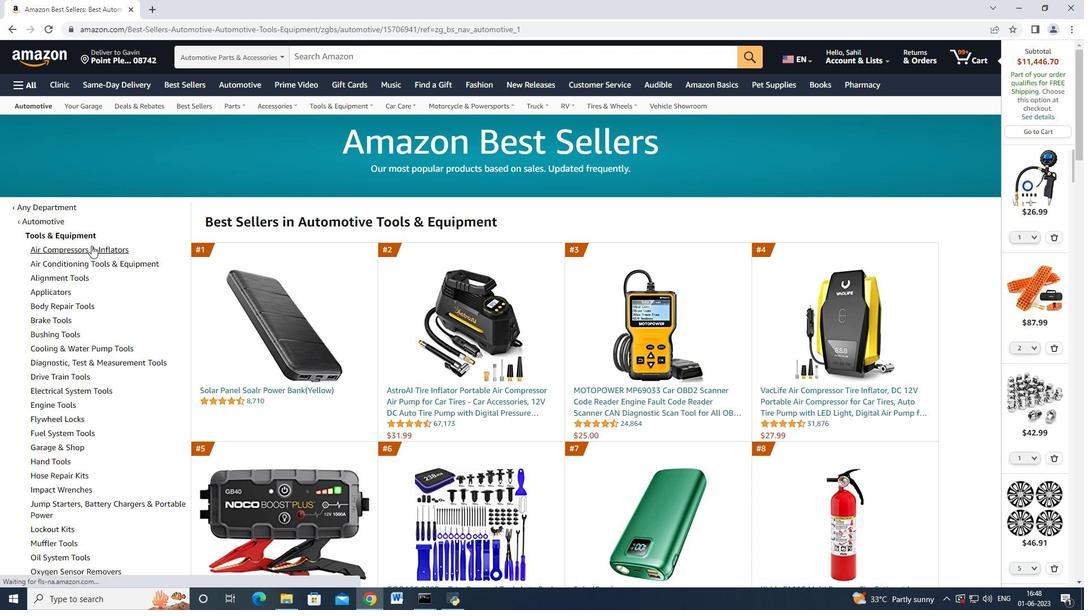 
Action: Mouse pressed left at (92, 246)
Screenshot: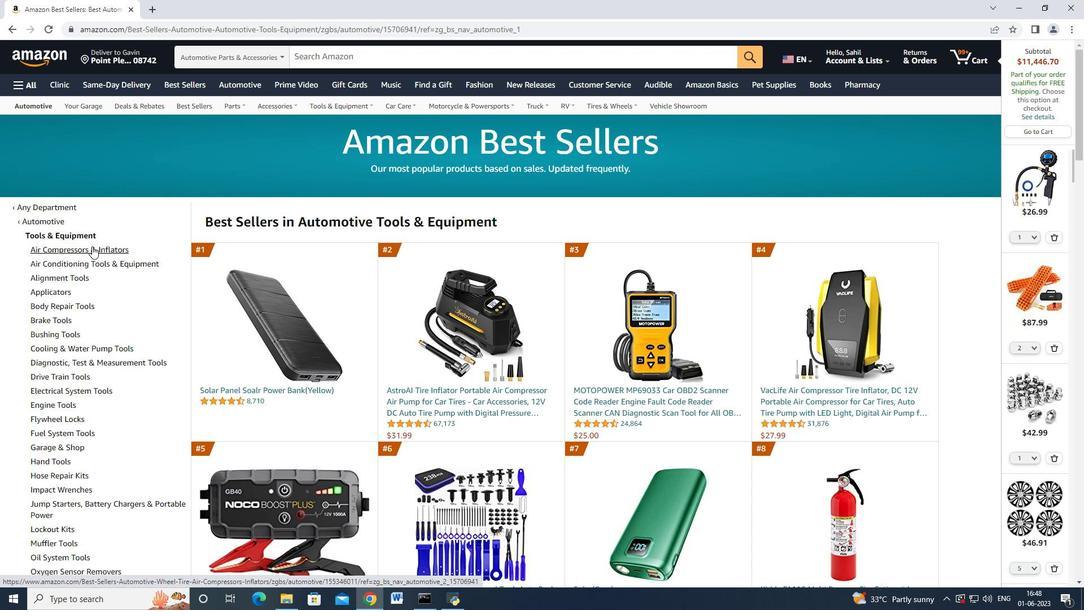 
Action: Mouse moved to (63, 333)
Screenshot: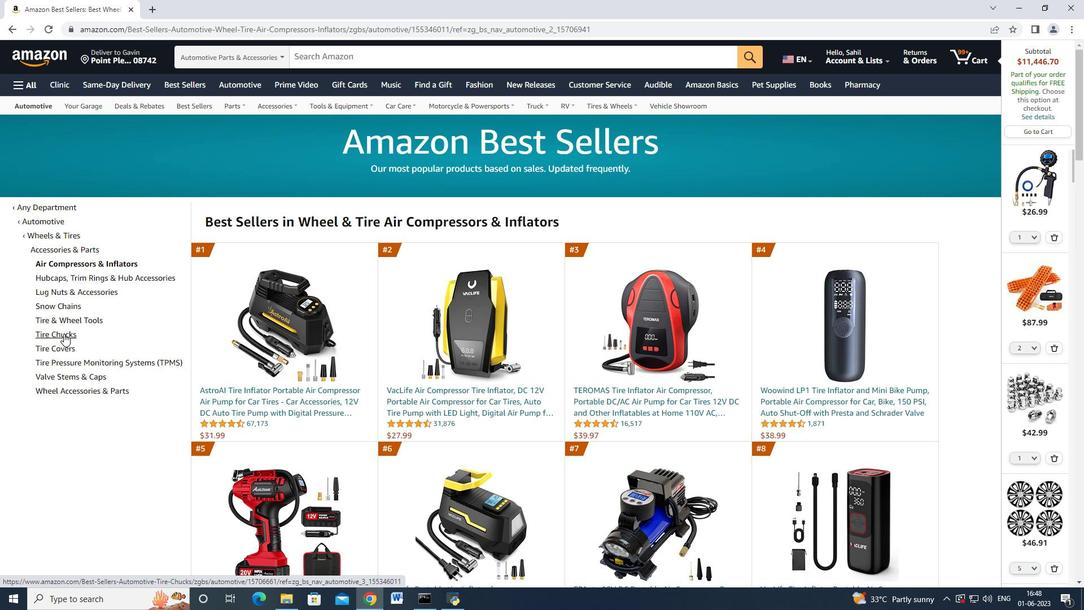 
Action: Mouse pressed left at (63, 333)
Screenshot: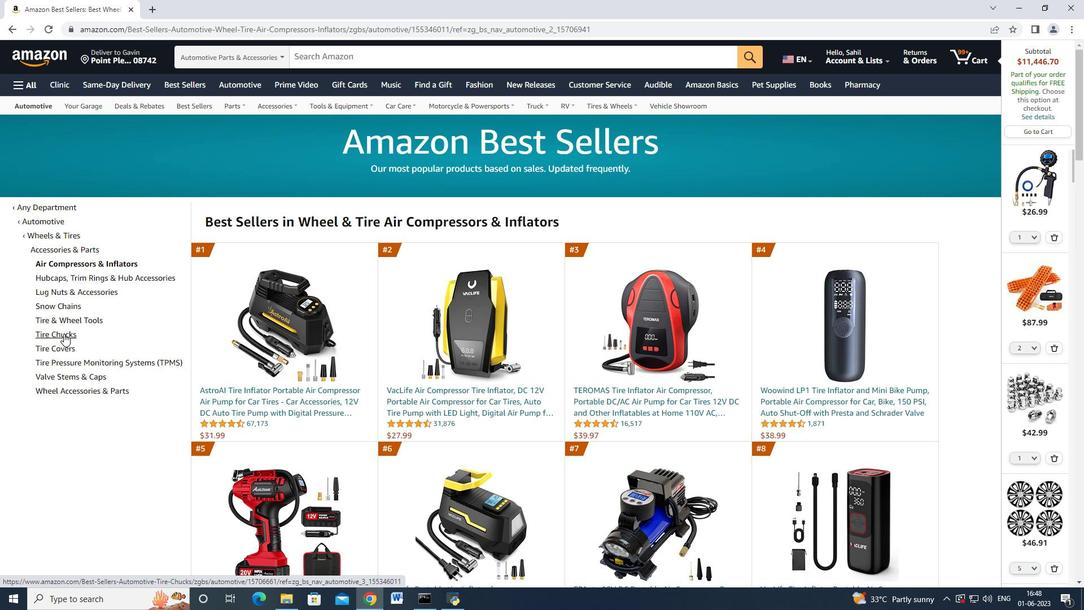
Action: Mouse moved to (344, 399)
Screenshot: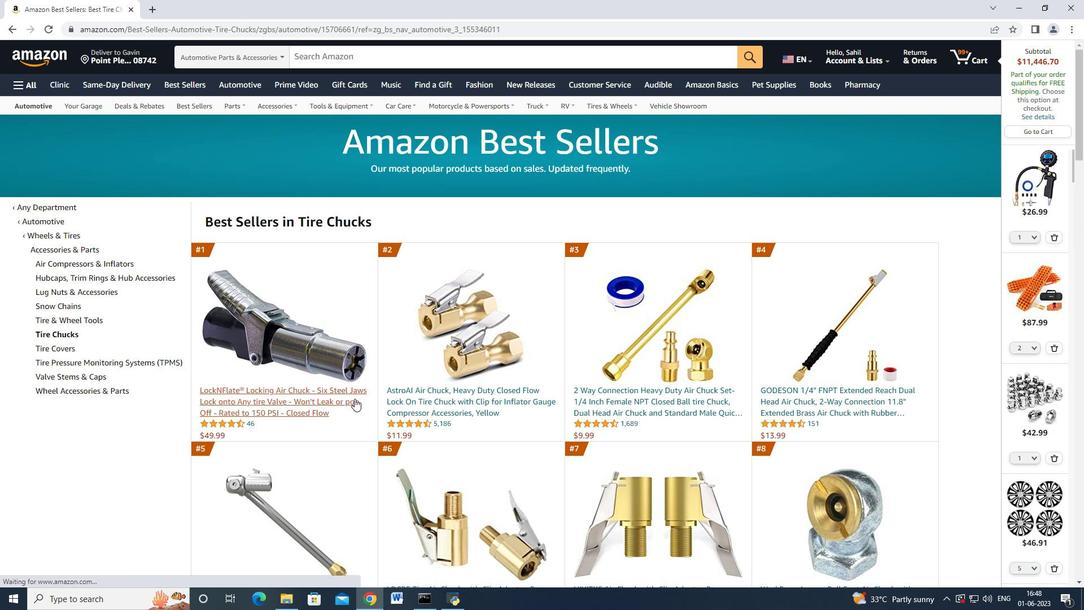 
Action: Mouse pressed left at (344, 399)
Screenshot: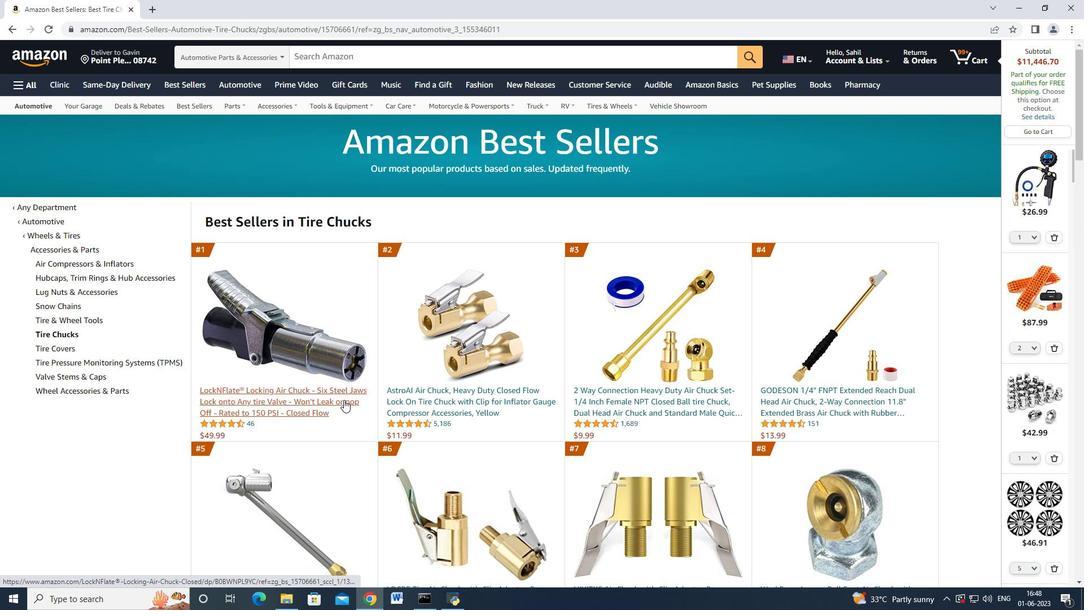 
Action: Mouse moved to (836, 463)
Screenshot: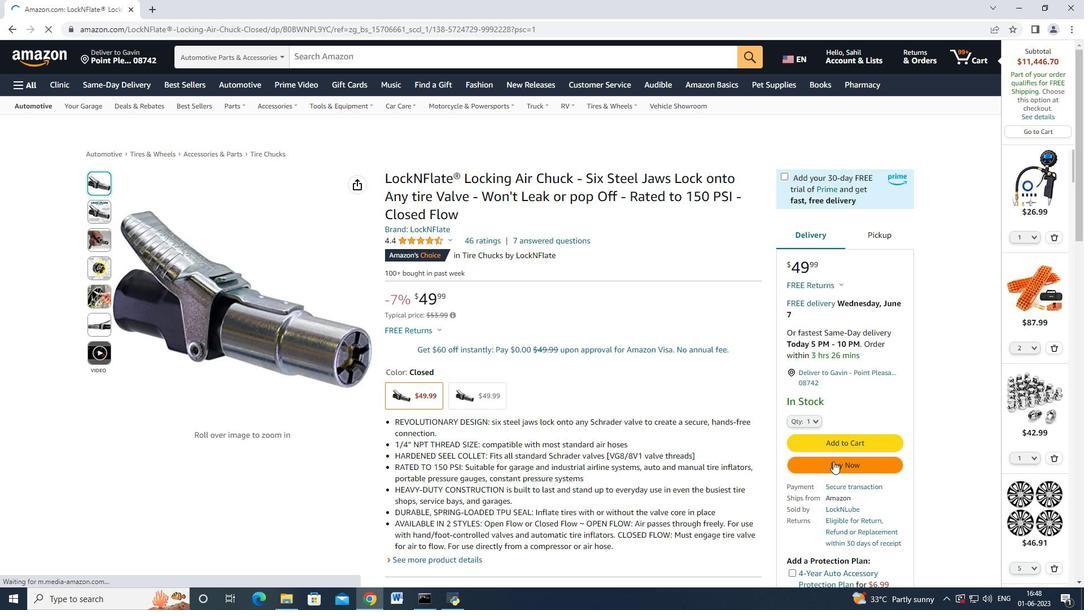 
Action: Mouse pressed left at (836, 463)
Screenshot: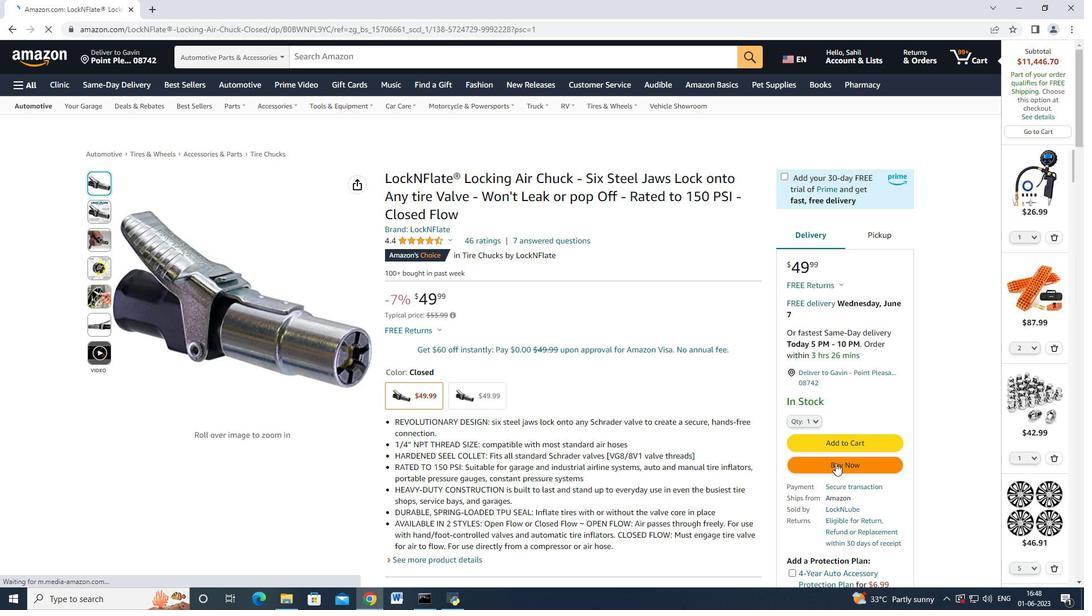 
Action: Mouse moved to (44, 27)
Screenshot: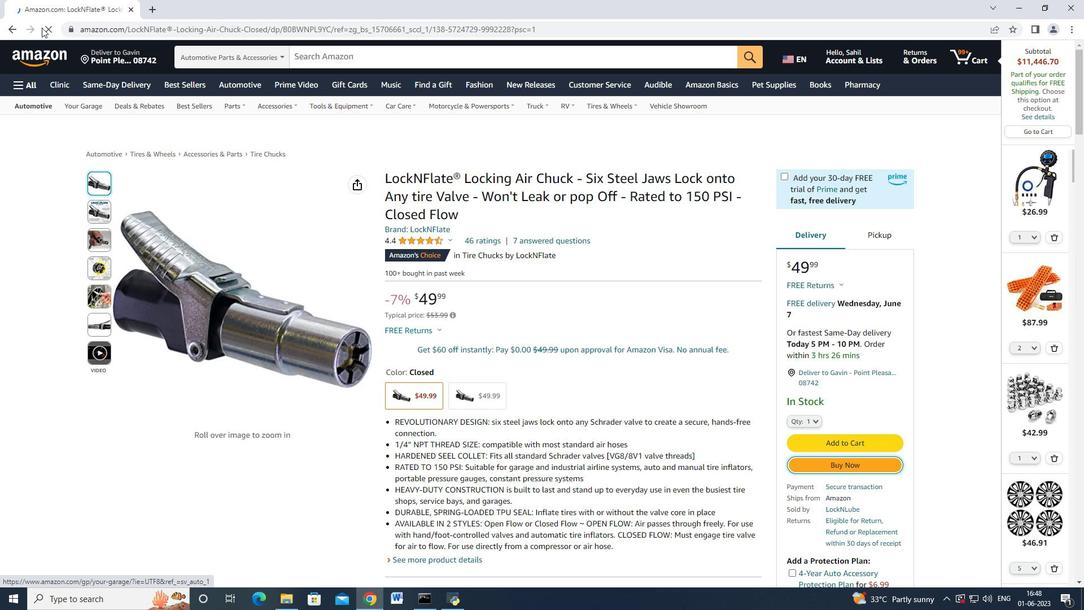 
Action: Mouse pressed left at (44, 27)
Screenshot: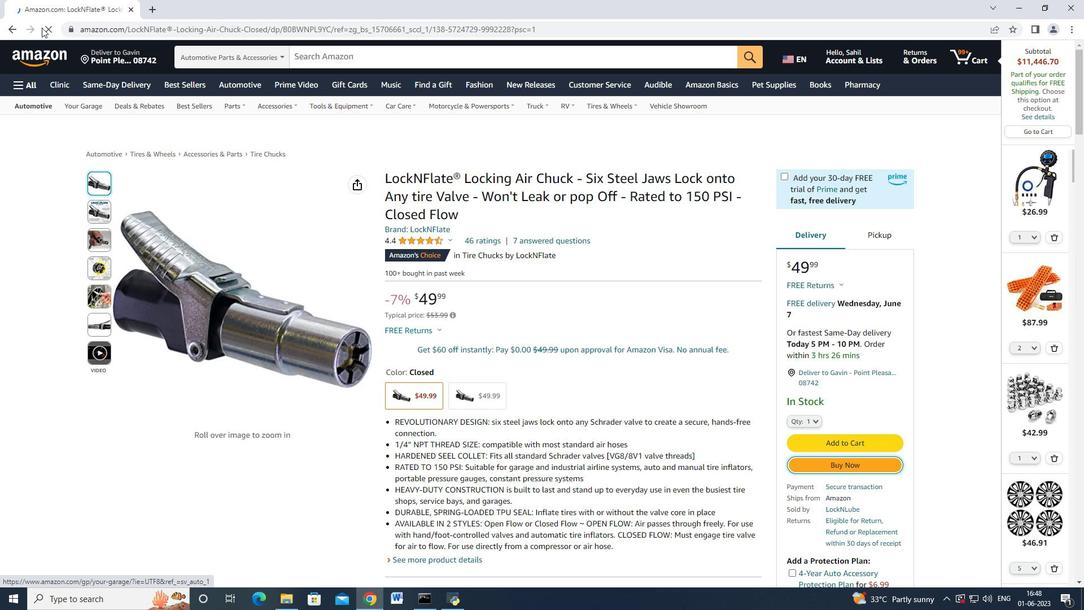 
Action: Mouse moved to (811, 424)
Screenshot: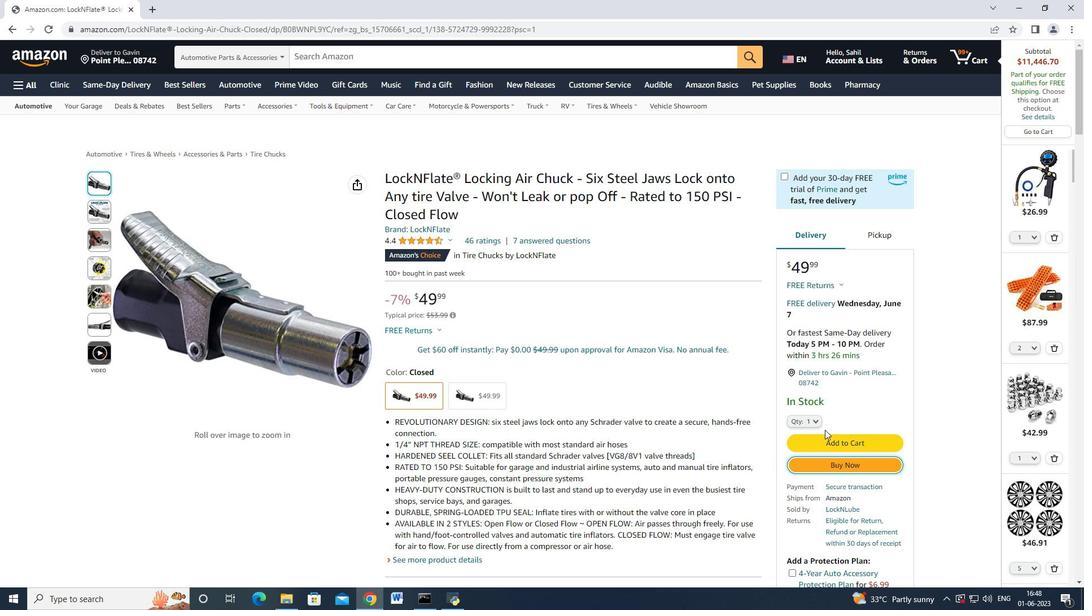 
Action: Mouse pressed left at (811, 424)
Screenshot: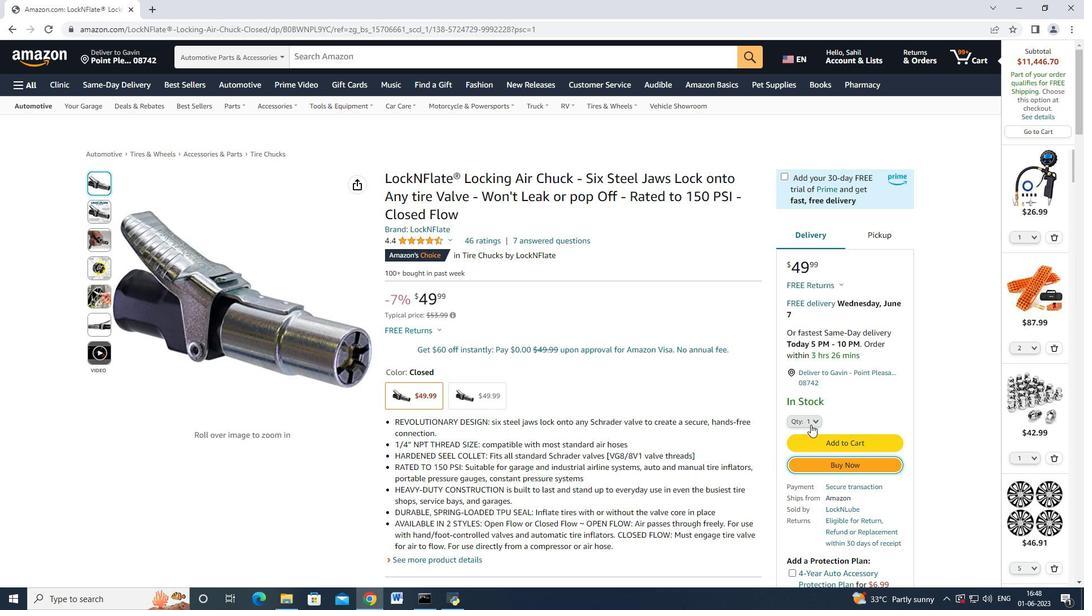 
Action: Mouse moved to (804, 110)
Screenshot: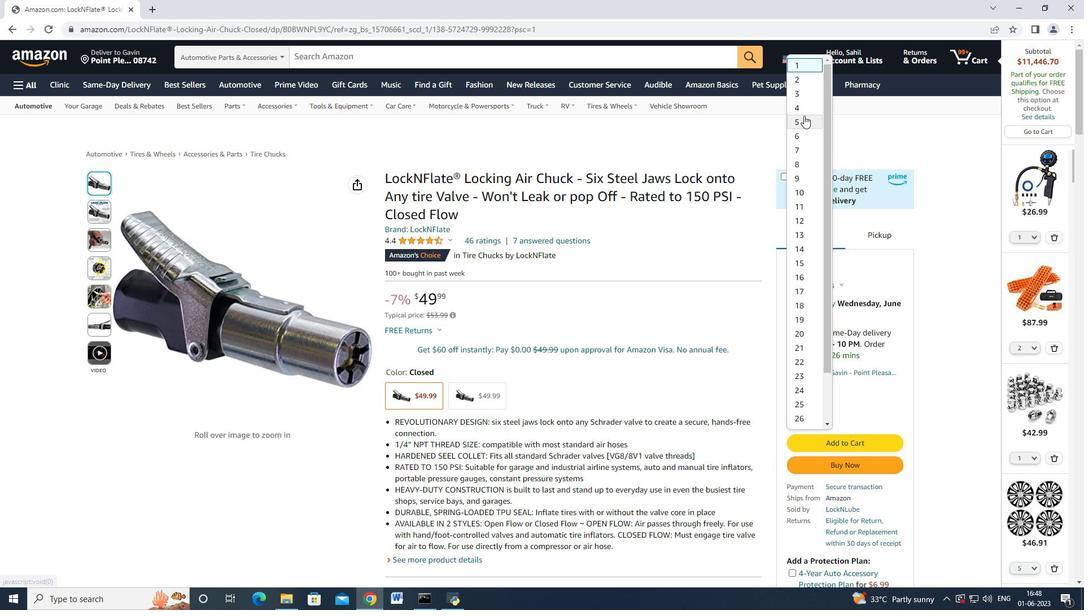 
Action: Mouse pressed left at (804, 110)
Screenshot: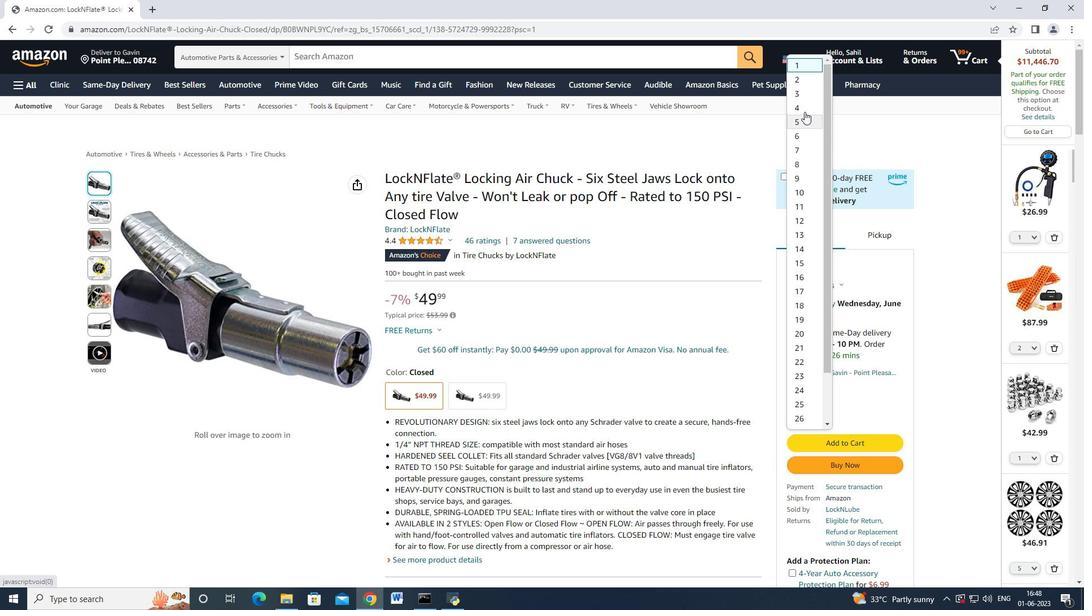 
Action: Mouse moved to (848, 464)
Screenshot: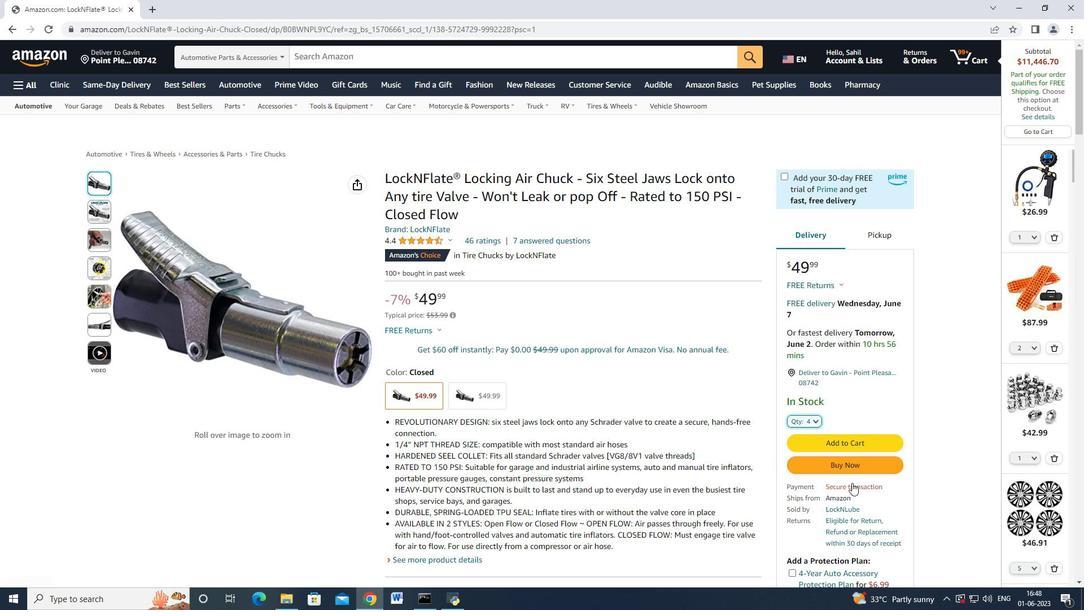 
Action: Mouse pressed left at (848, 464)
Screenshot: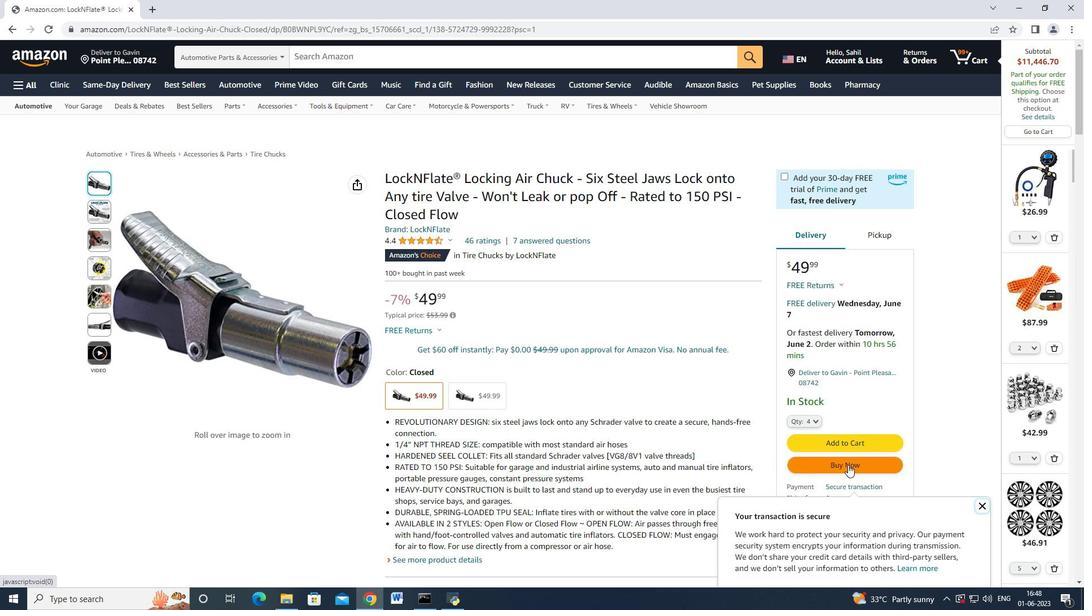 
Action: Mouse moved to (650, 96)
Screenshot: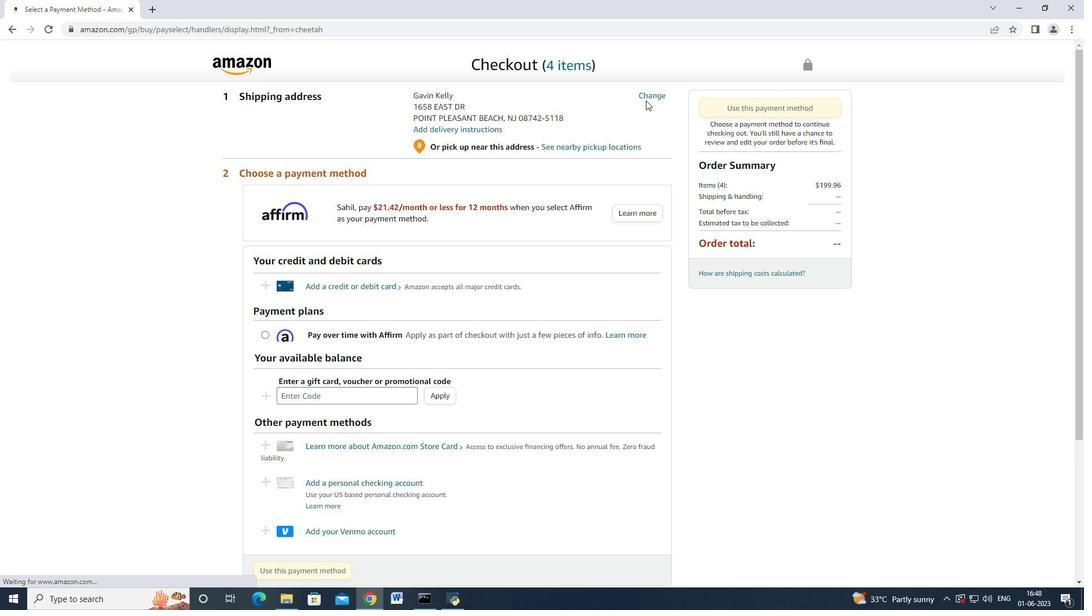 
Action: Mouse pressed left at (650, 96)
Screenshot: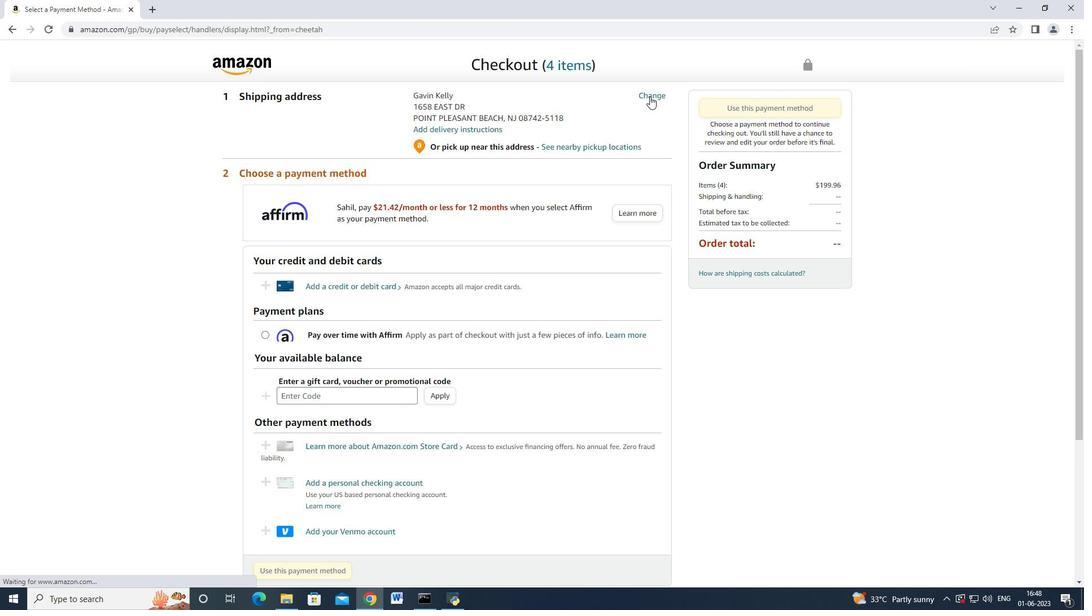 
Action: Mouse moved to (484, 207)
Screenshot: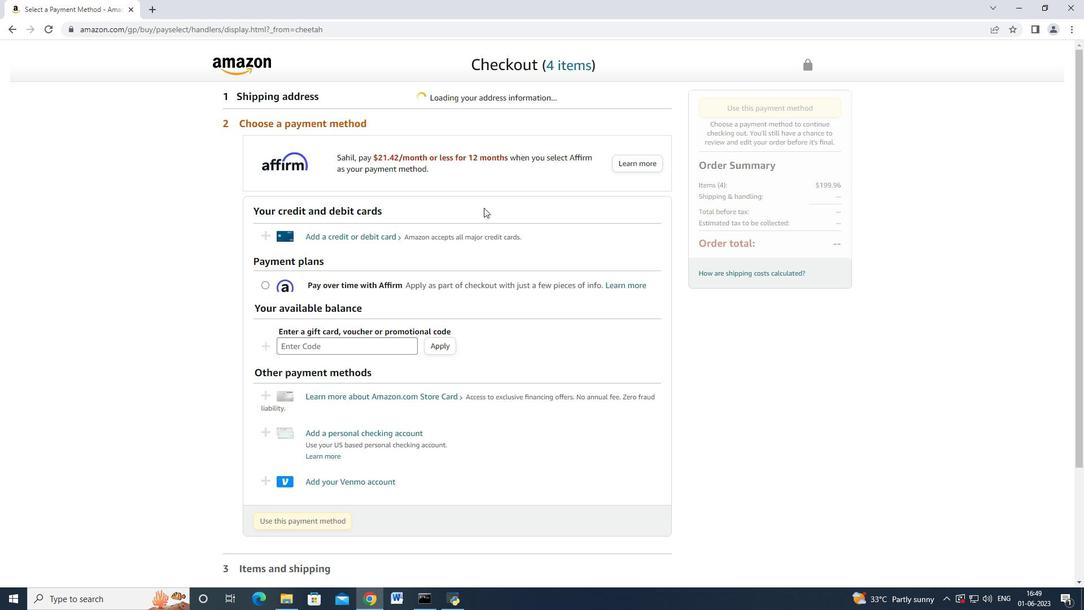
Action: Mouse scrolled (484, 207) with delta (0, 0)
Screenshot: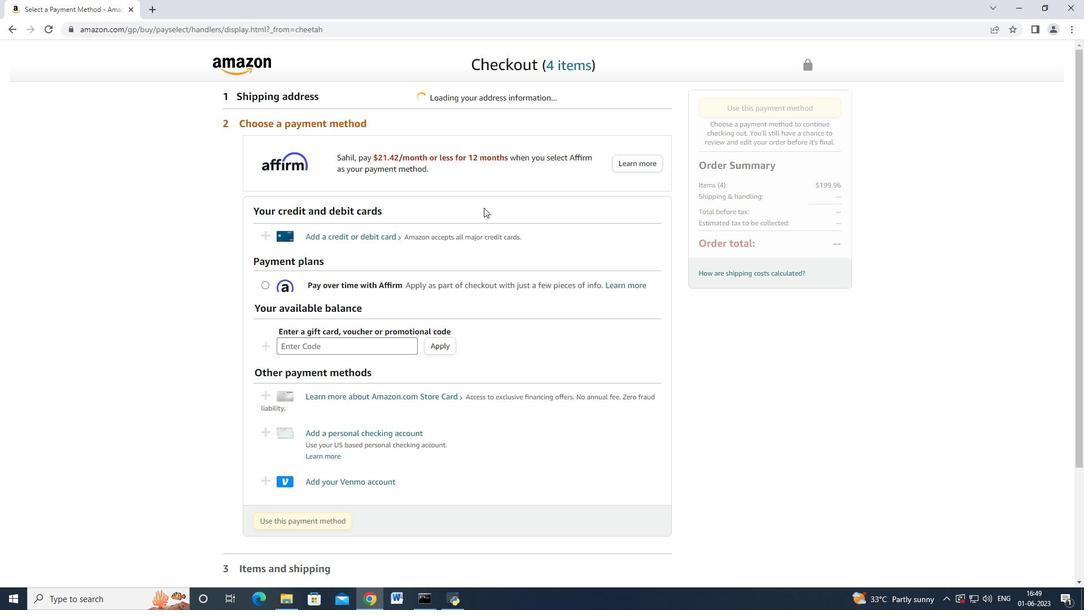 
Action: Mouse scrolled (484, 208) with delta (0, 0)
Screenshot: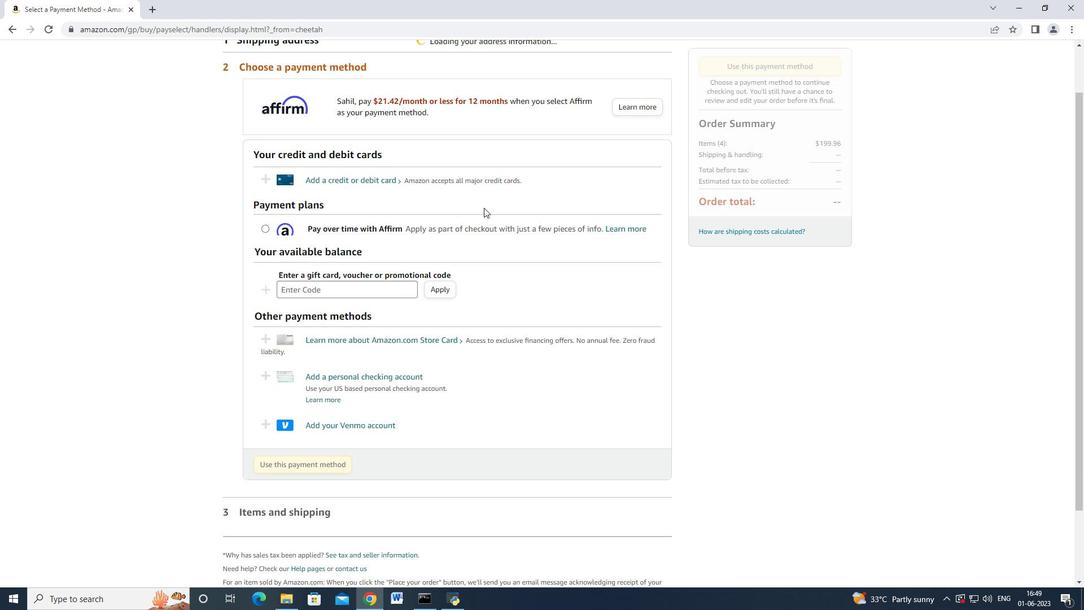
Action: Mouse moved to (472, 213)
Screenshot: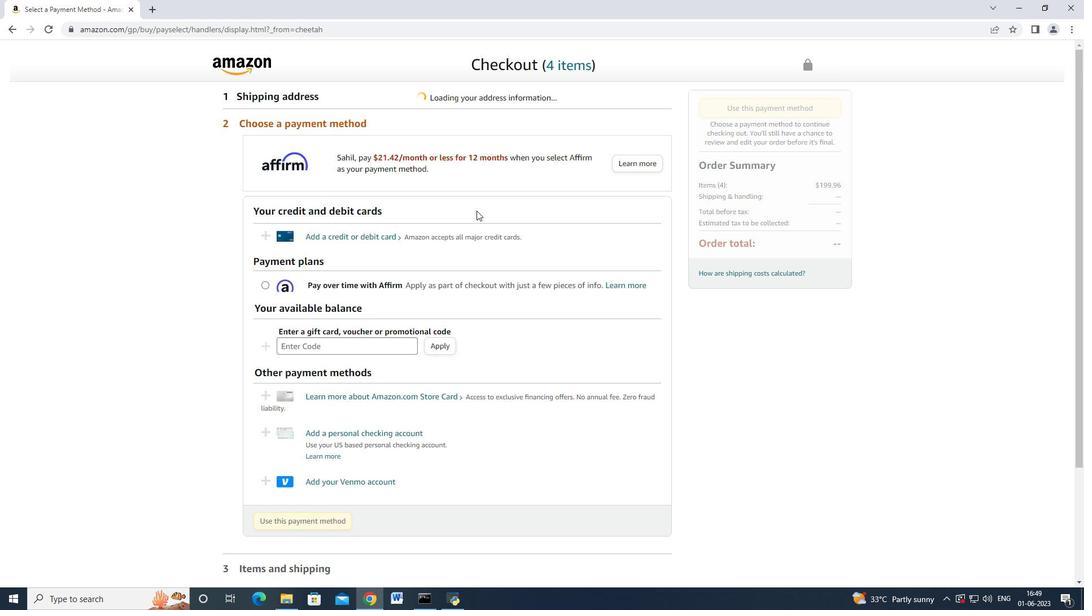 
Action: Mouse scrolled (472, 214) with delta (0, 0)
Screenshot: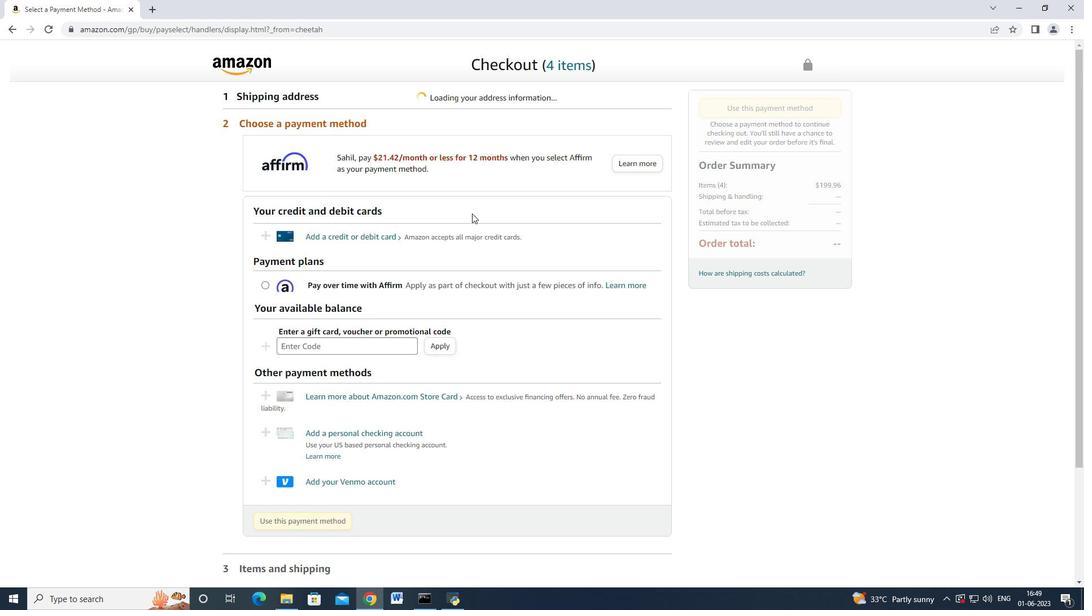 
Action: Mouse moved to (462, 214)
Screenshot: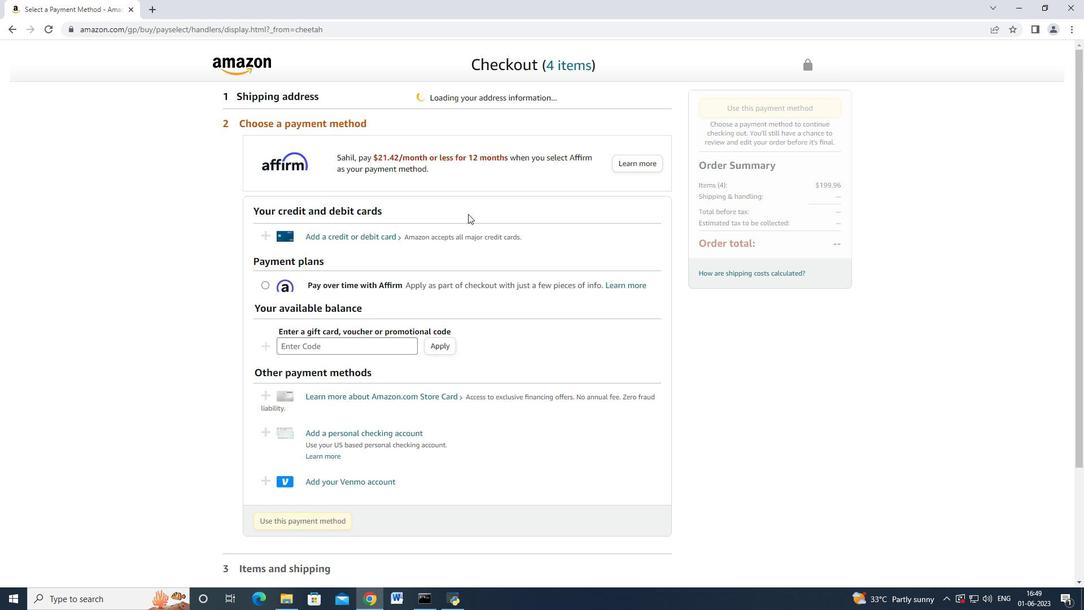 
Action: Mouse scrolled (462, 214) with delta (0, 0)
Screenshot: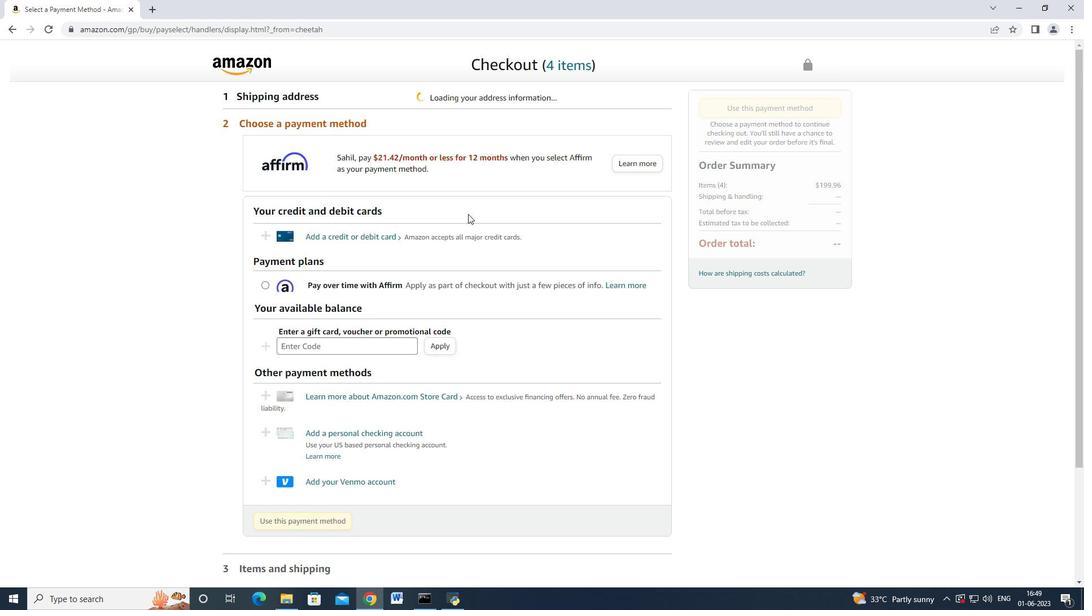 
Action: Mouse scrolled (462, 213) with delta (0, 0)
Screenshot: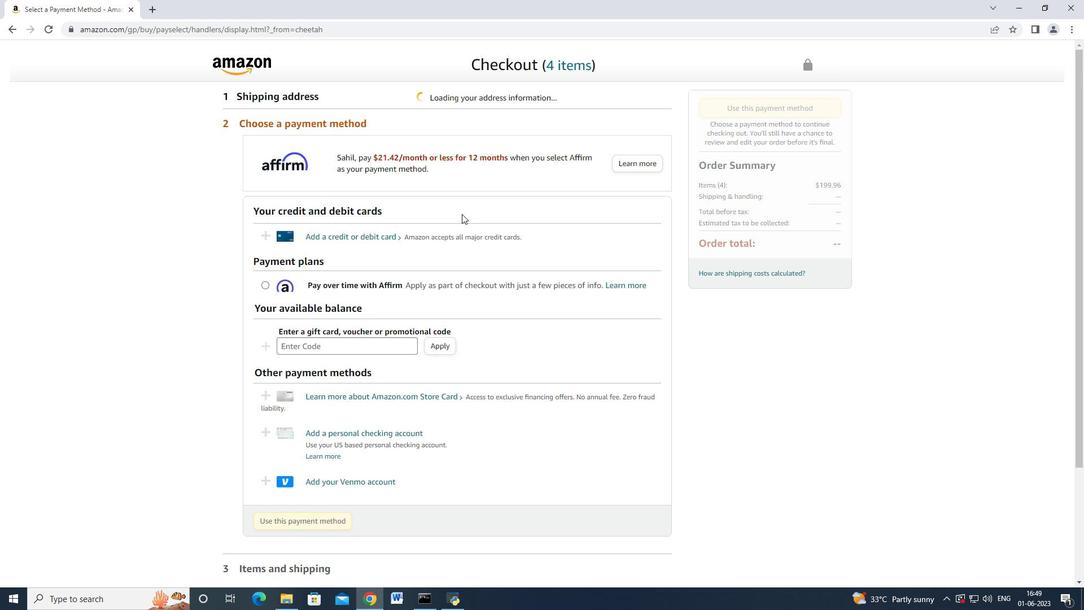 
Action: Mouse scrolled (462, 214) with delta (0, 0)
Screenshot: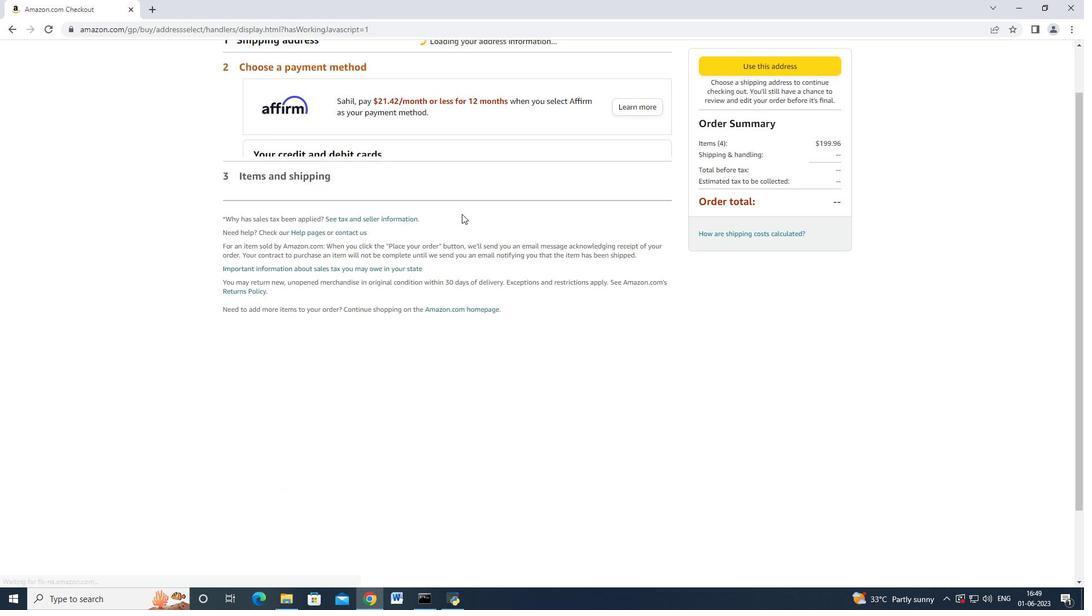 
Action: Mouse scrolled (462, 213) with delta (0, 0)
Screenshot: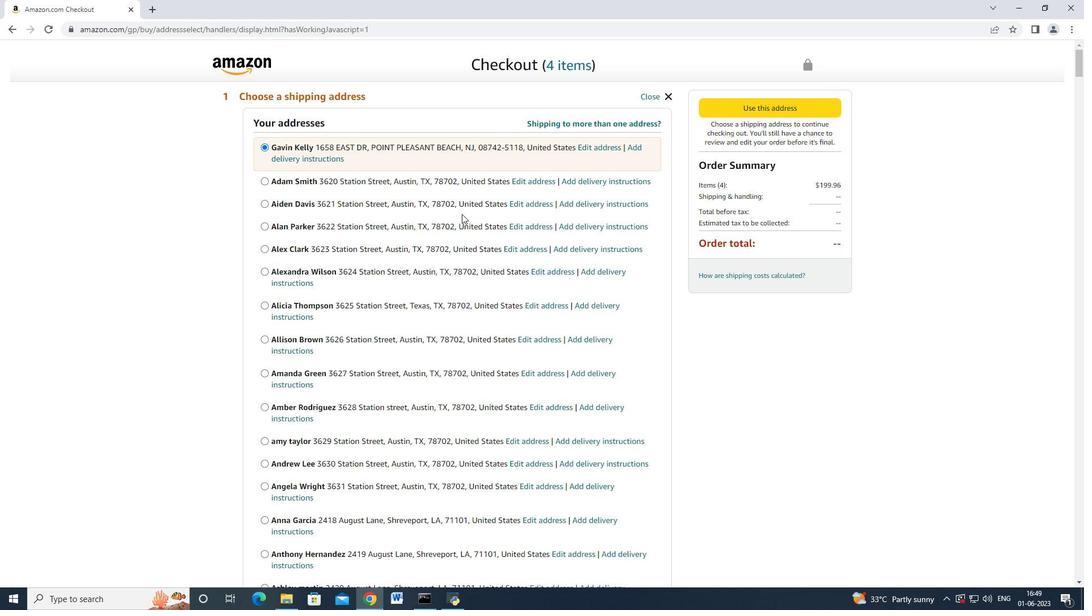 
Action: Mouse scrolled (462, 213) with delta (0, 0)
Screenshot: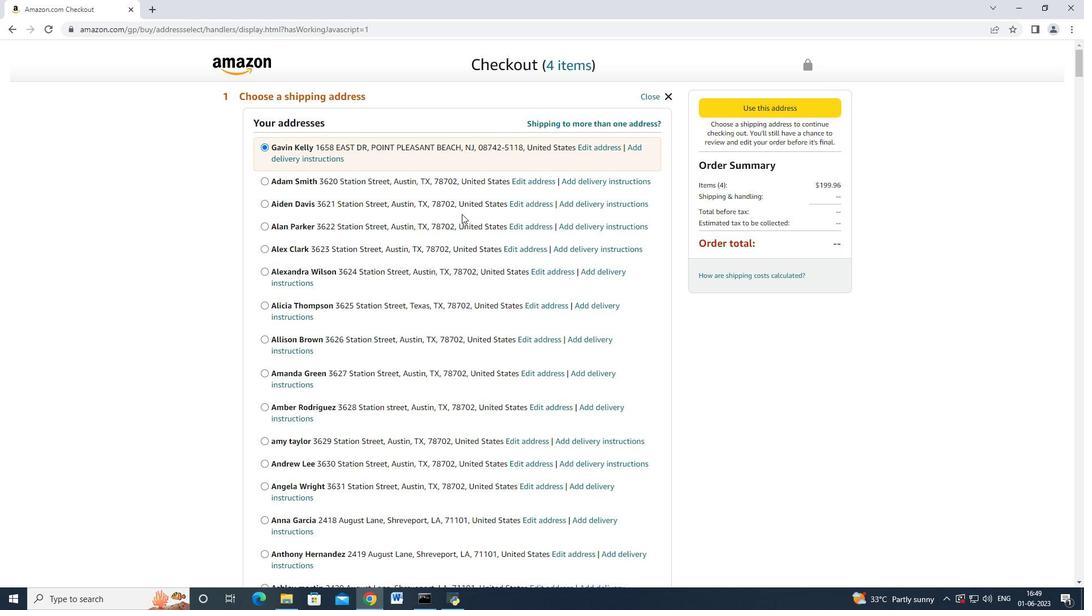 
Action: Mouse scrolled (462, 213) with delta (0, 0)
Screenshot: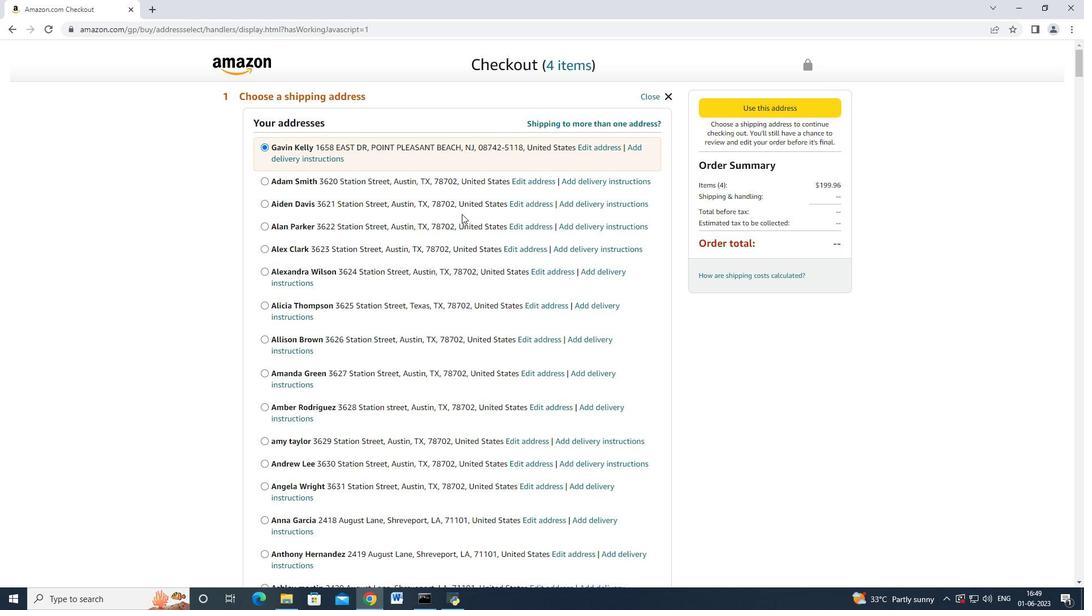 
Action: Mouse moved to (459, 214)
Screenshot: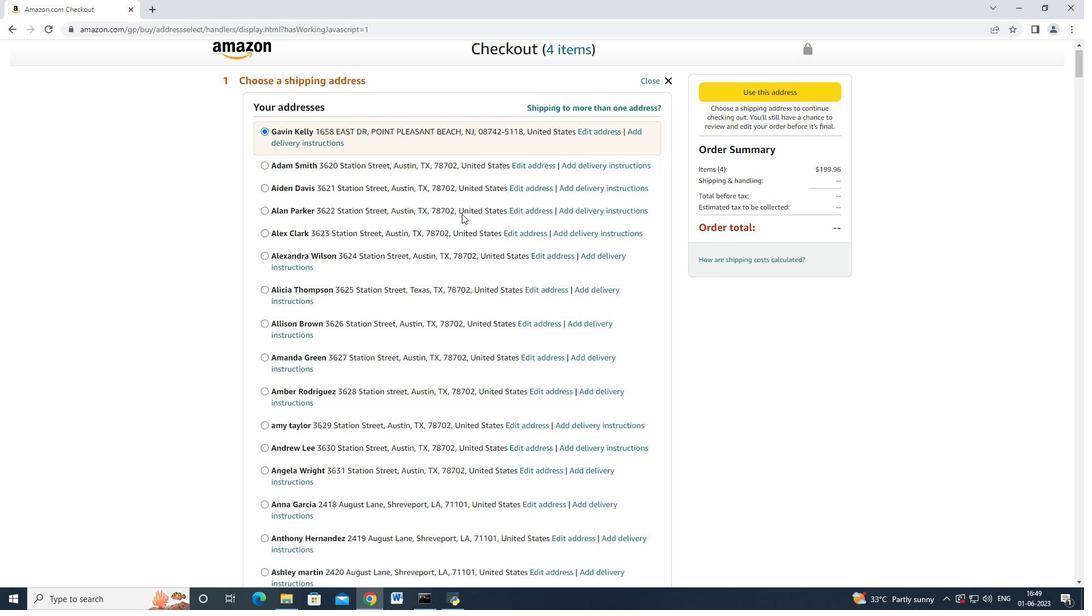 
Action: Mouse scrolled (462, 213) with delta (0, 0)
Screenshot: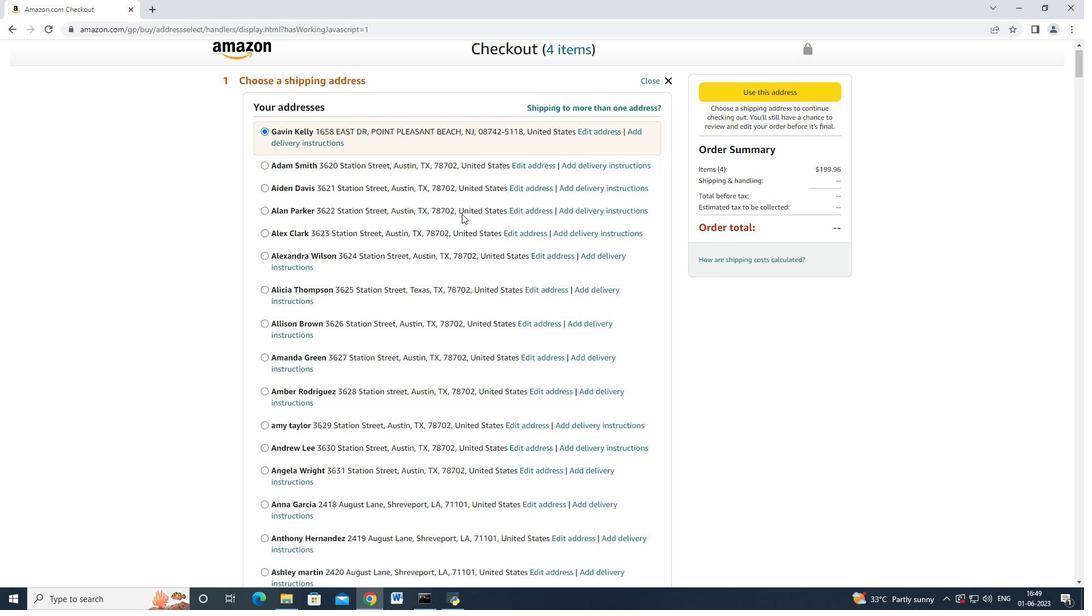 
Action: Mouse moved to (452, 214)
Screenshot: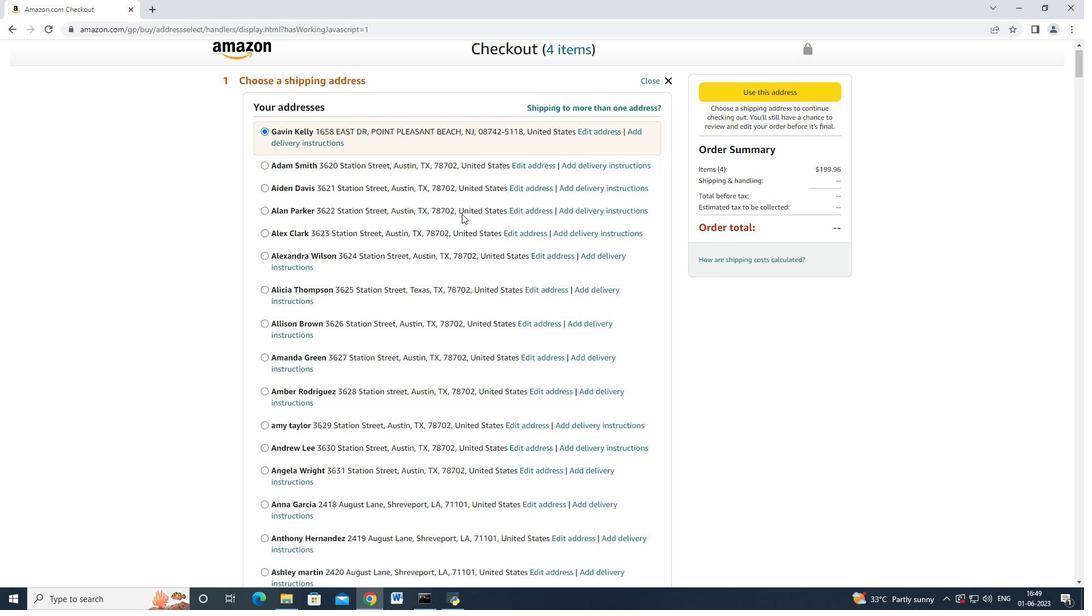 
Action: Mouse scrolled (462, 213) with delta (0, 0)
Screenshot: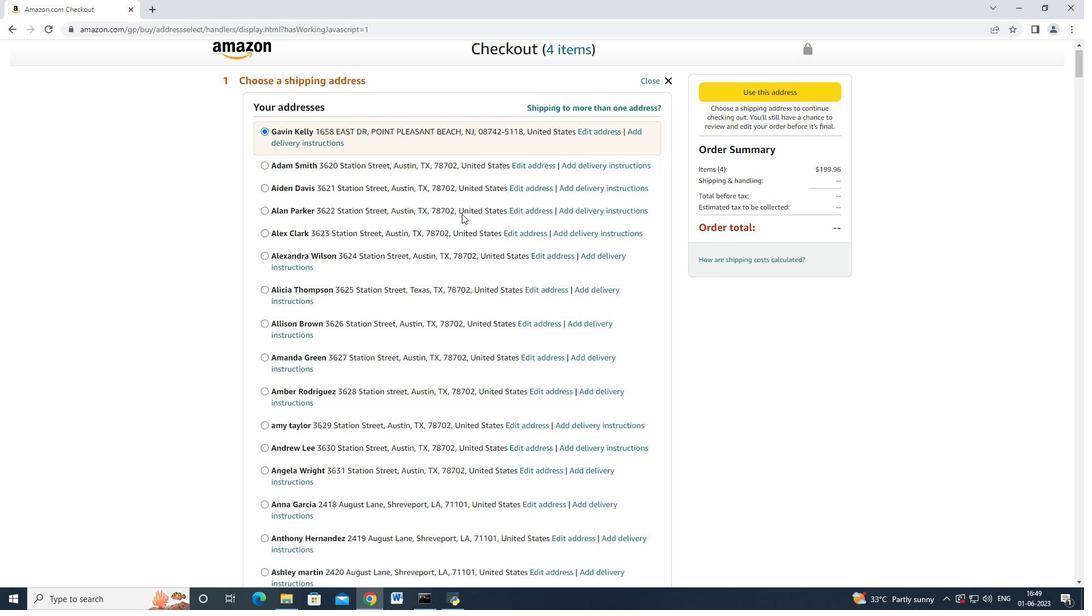 
Action: Mouse scrolled (462, 213) with delta (0, 0)
Screenshot: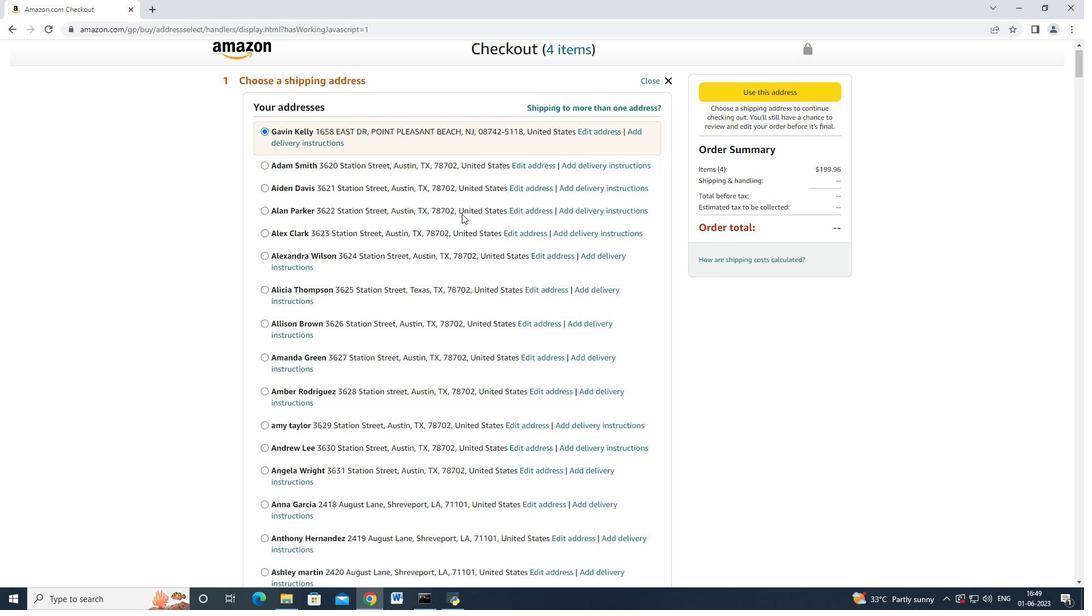 
Action: Mouse scrolled (452, 213) with delta (0, 0)
Screenshot: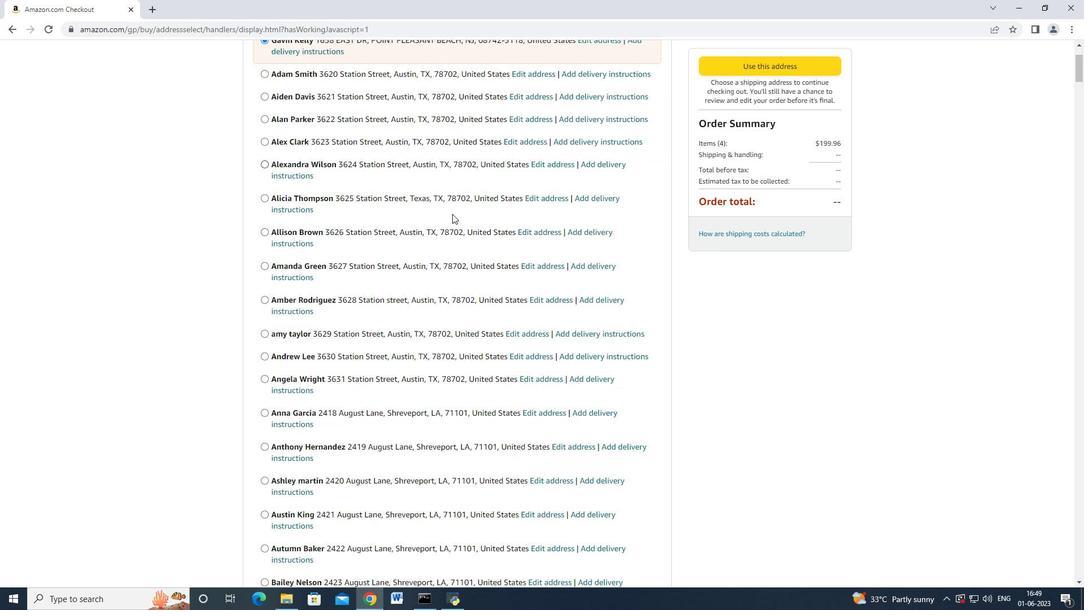 
Action: Mouse scrolled (452, 213) with delta (0, 0)
Screenshot: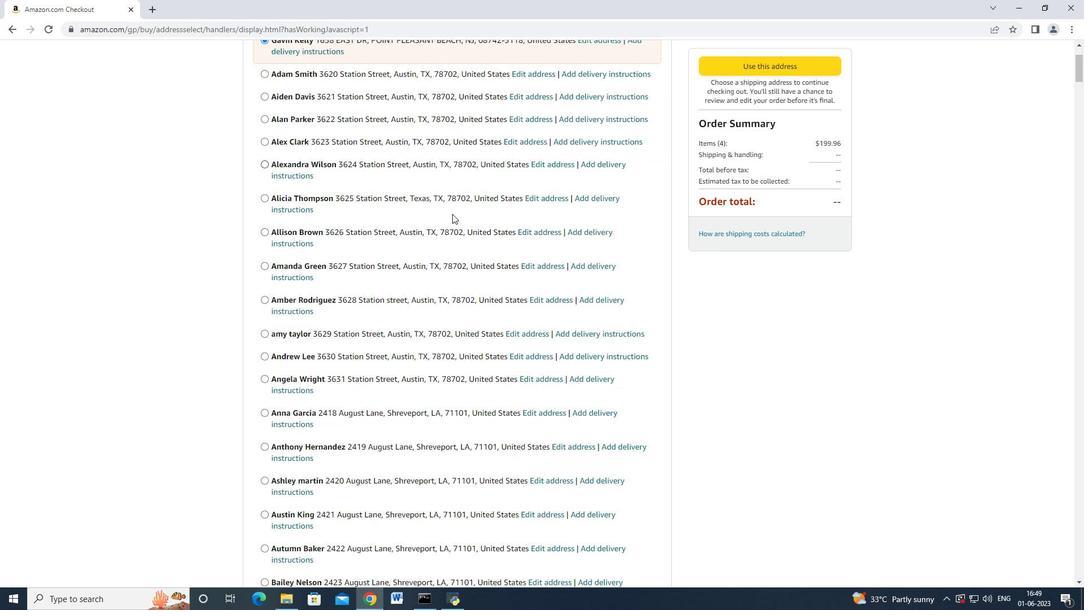 
Action: Mouse moved to (452, 214)
Screenshot: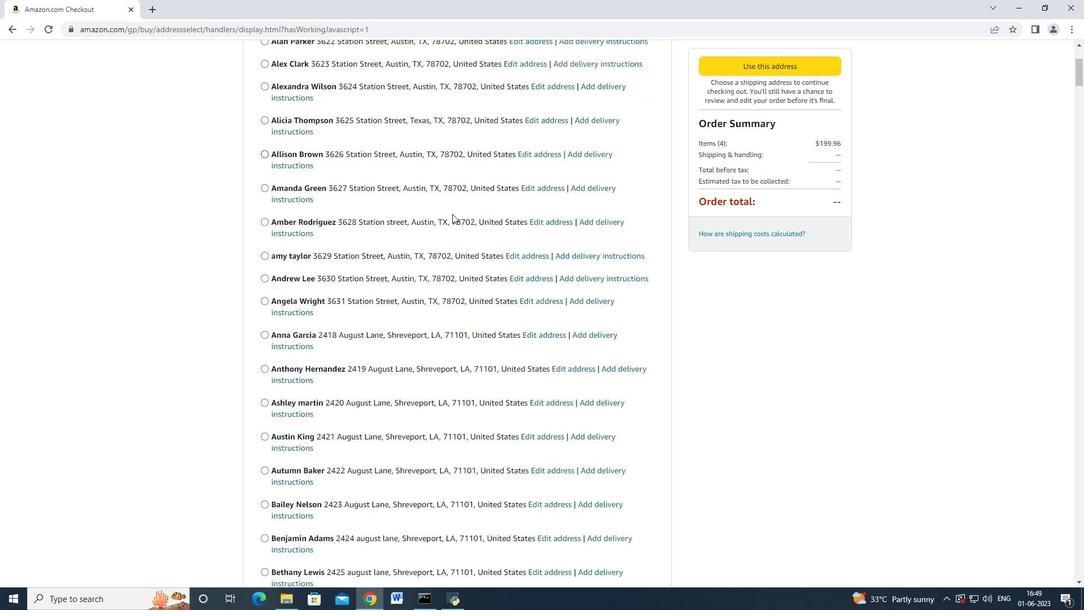 
Action: Mouse scrolled (452, 213) with delta (0, 0)
Screenshot: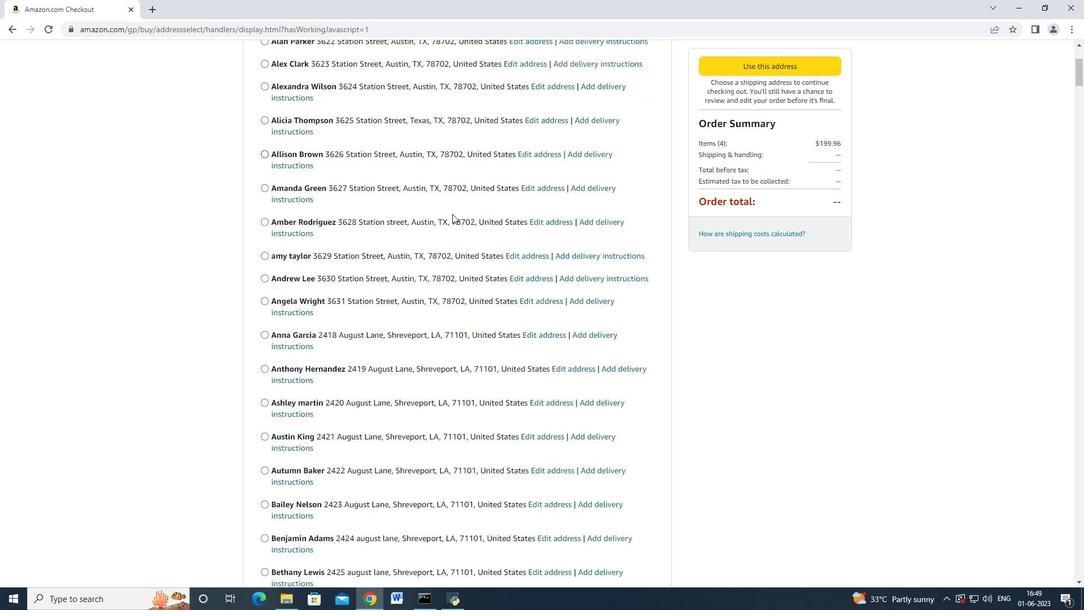 
Action: Mouse scrolled (452, 213) with delta (0, 0)
Screenshot: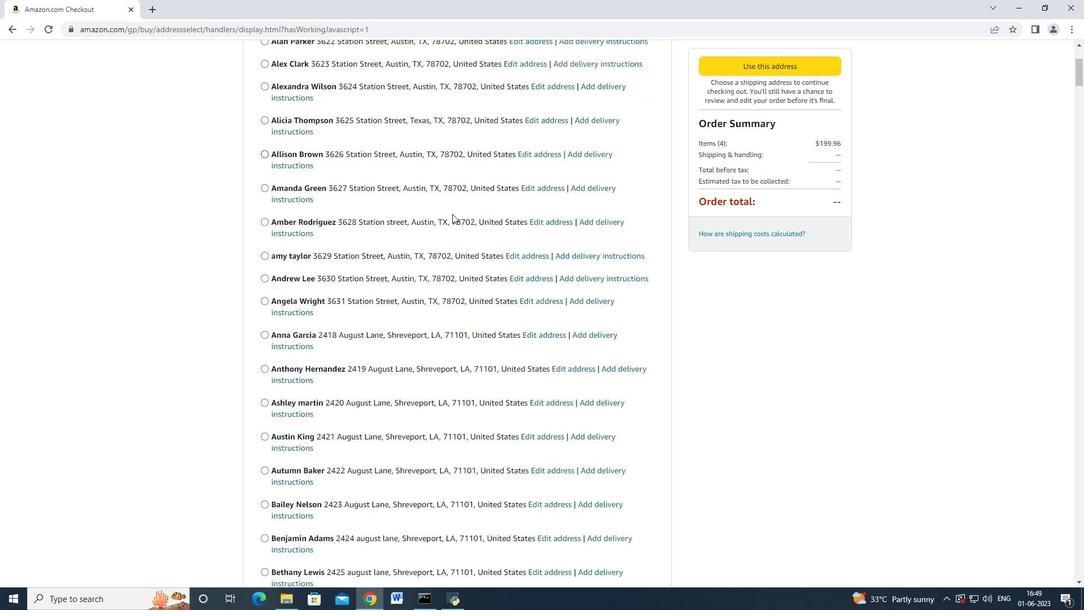 
Action: Mouse moved to (451, 214)
Screenshot: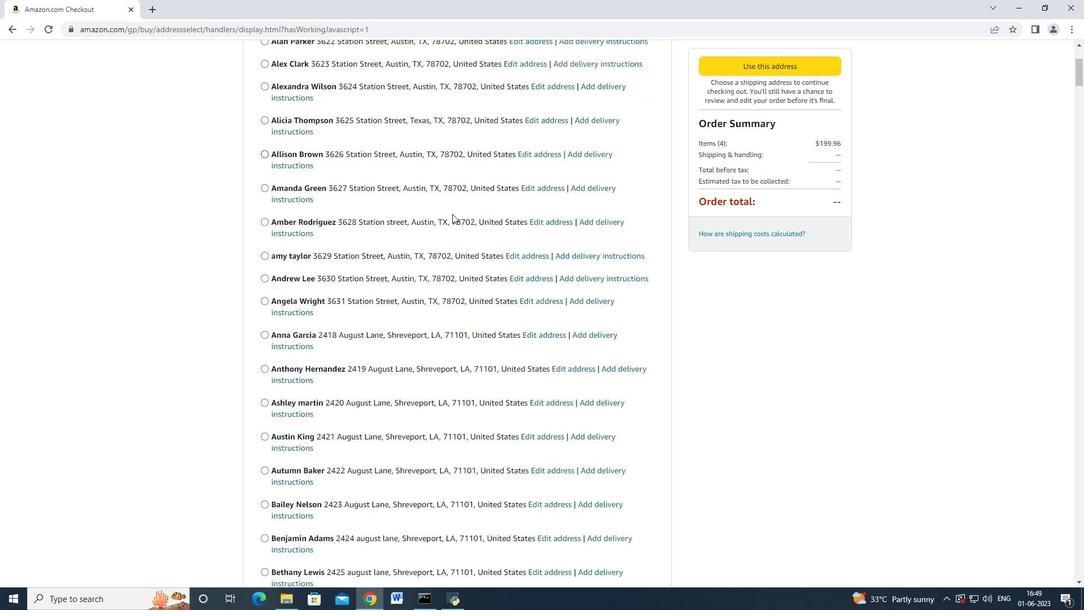 
Action: Mouse scrolled (451, 213) with delta (0, 0)
Screenshot: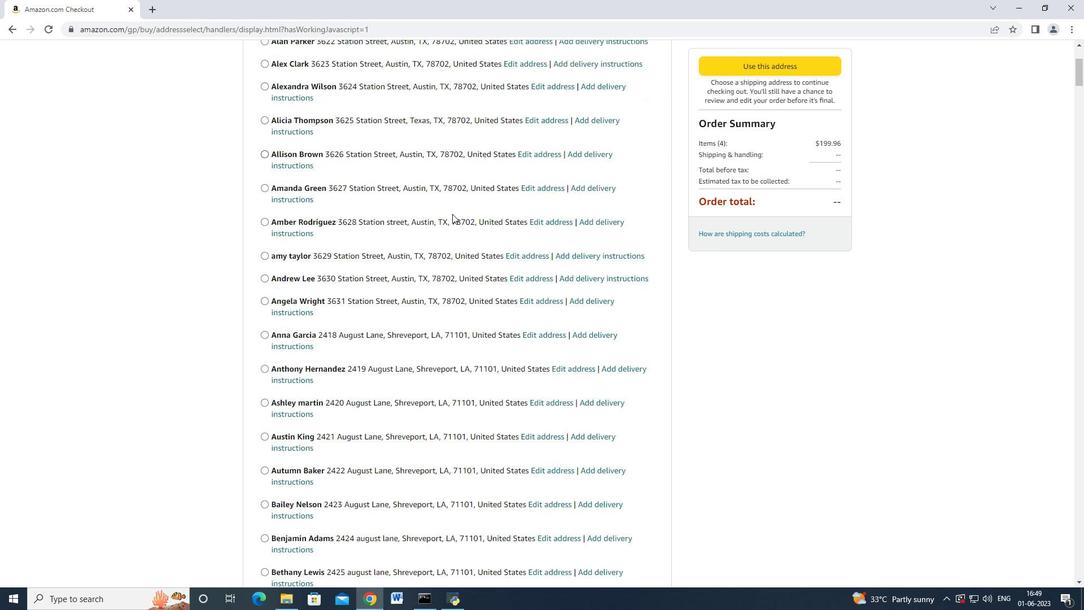 
Action: Mouse scrolled (451, 213) with delta (0, 0)
Screenshot: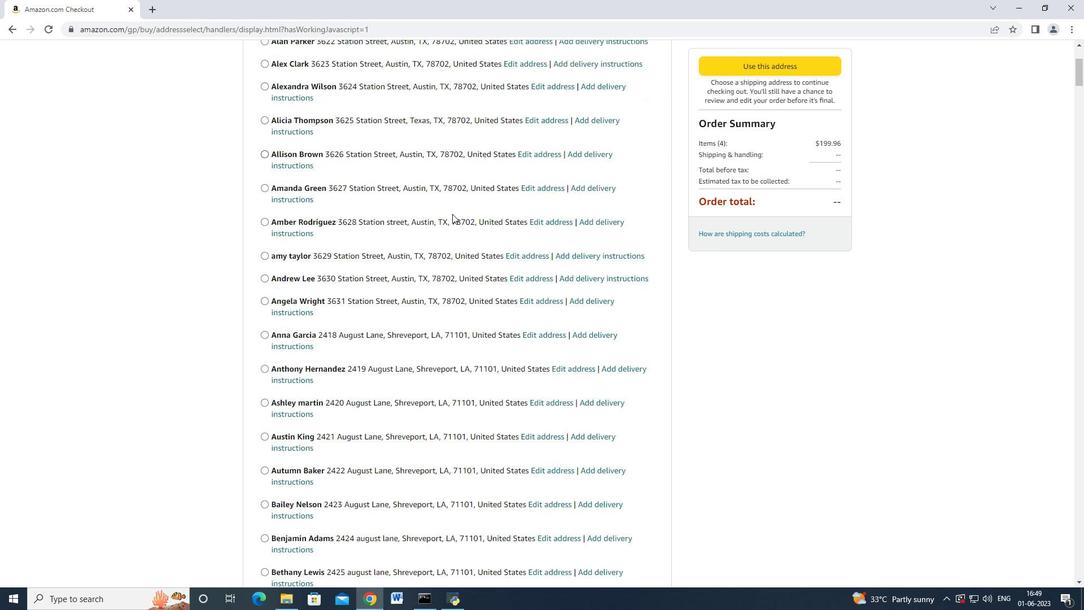 
Action: Mouse scrolled (451, 213) with delta (0, 0)
Screenshot: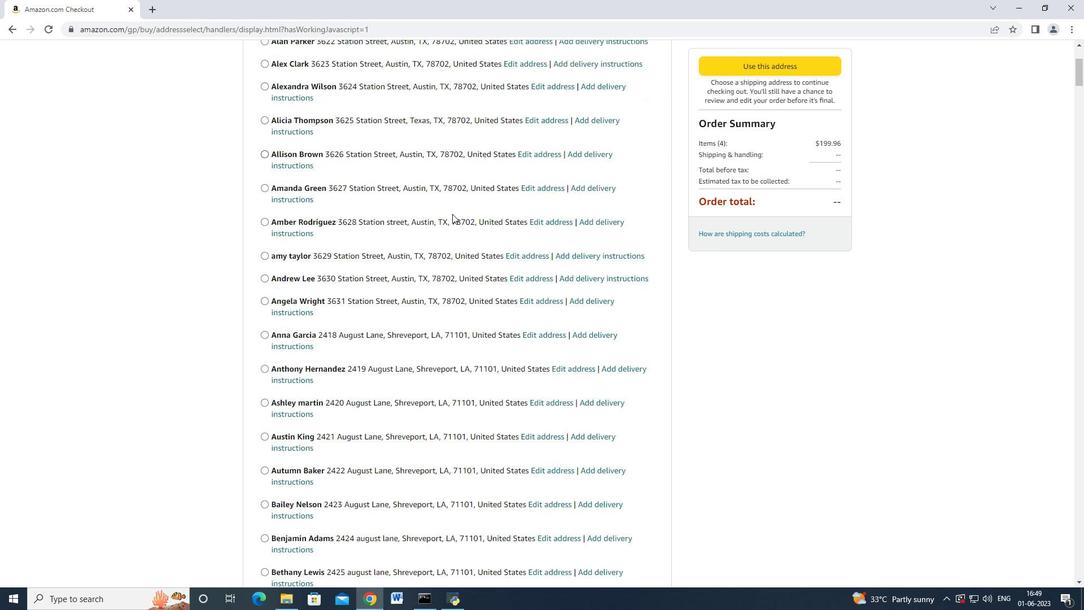 
Action: Mouse scrolled (451, 213) with delta (0, 0)
Screenshot: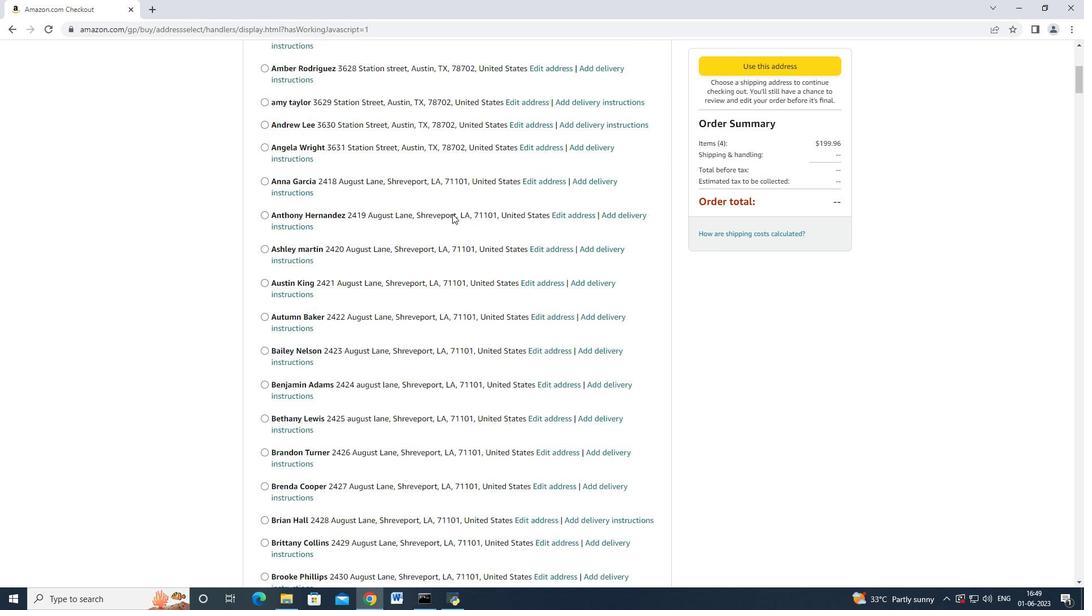
Action: Mouse moved to (450, 214)
Screenshot: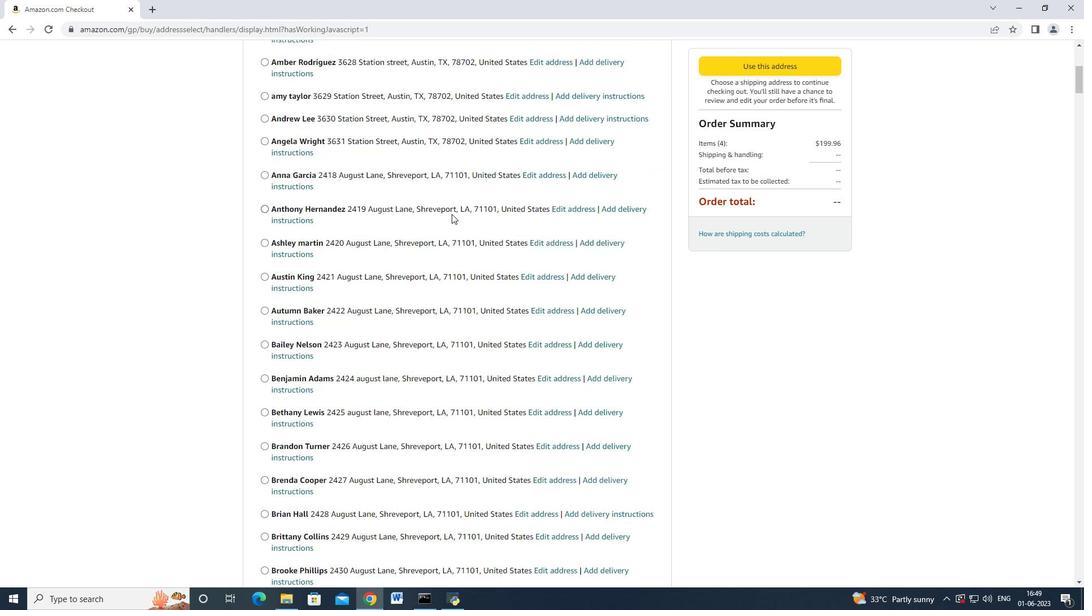 
Action: Mouse scrolled (450, 213) with delta (0, 0)
Screenshot: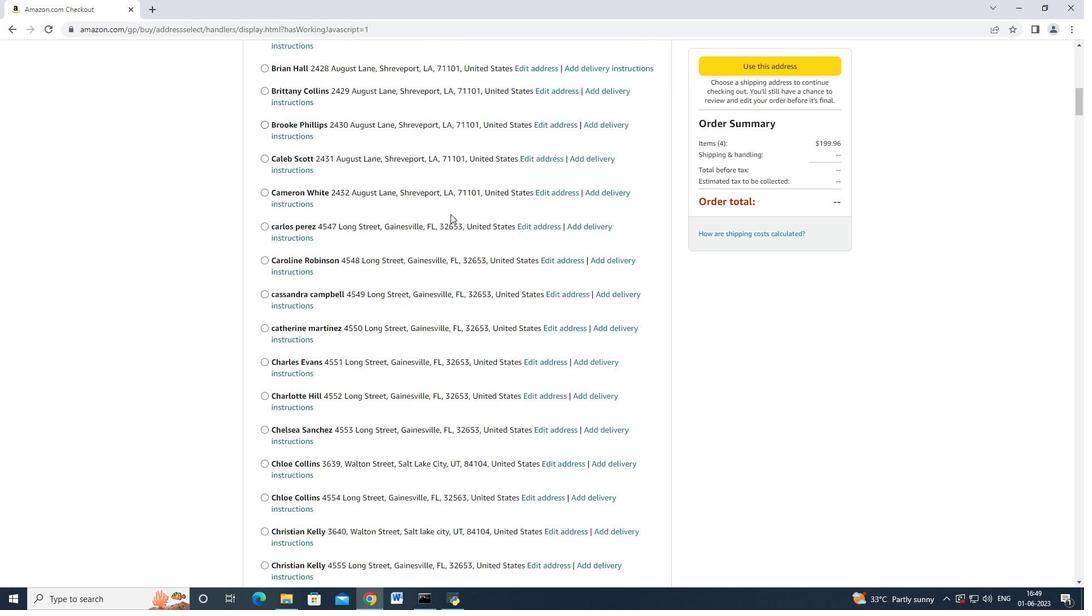 
Action: Mouse scrolled (450, 213) with delta (0, 0)
Screenshot: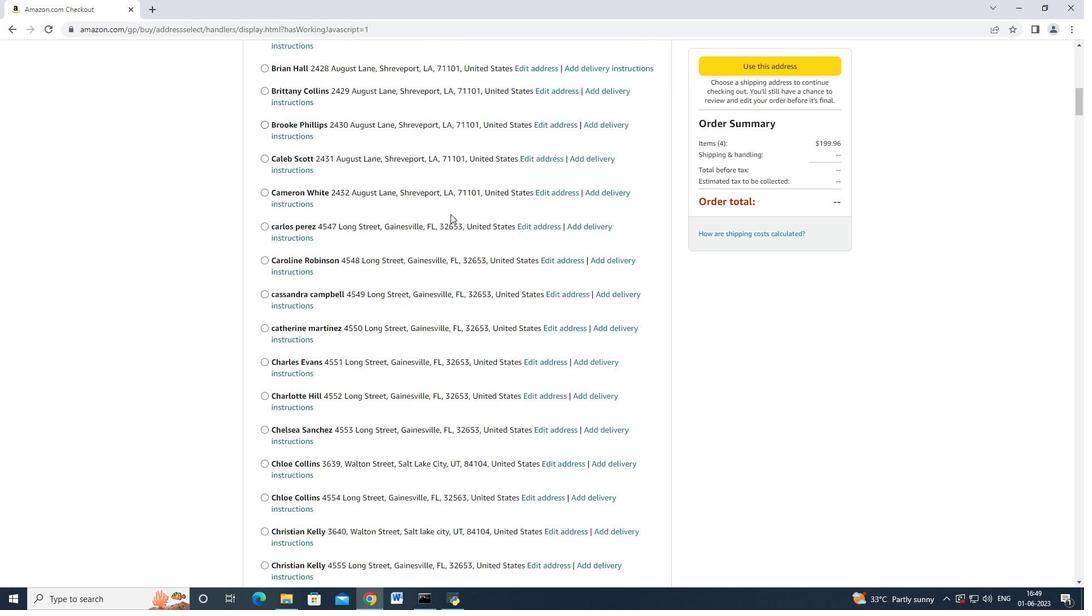 
Action: Mouse moved to (450, 214)
Screenshot: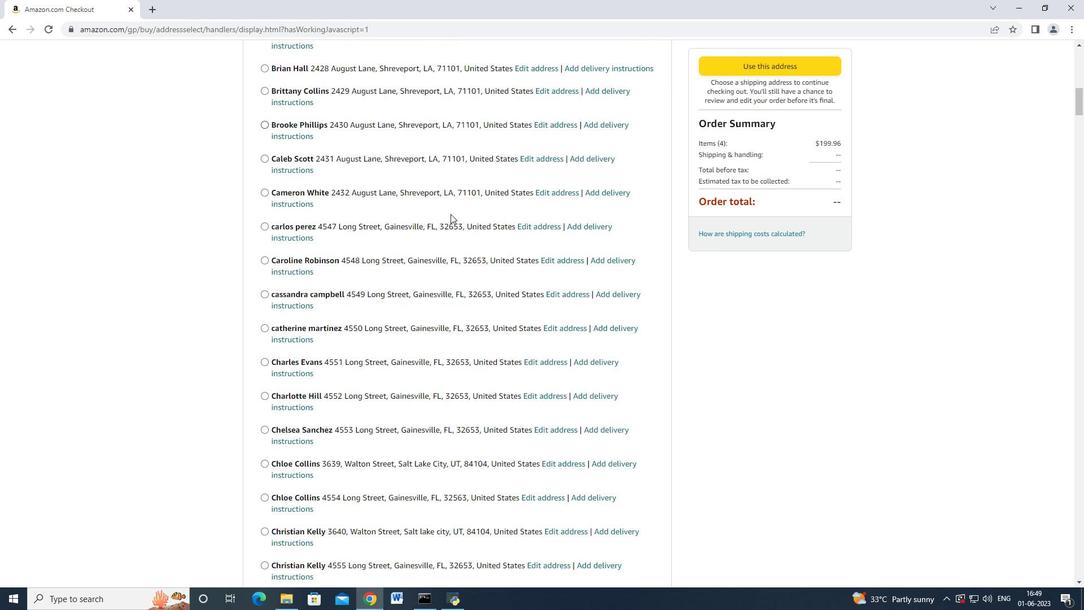 
Action: Mouse scrolled (450, 213) with delta (0, 0)
Screenshot: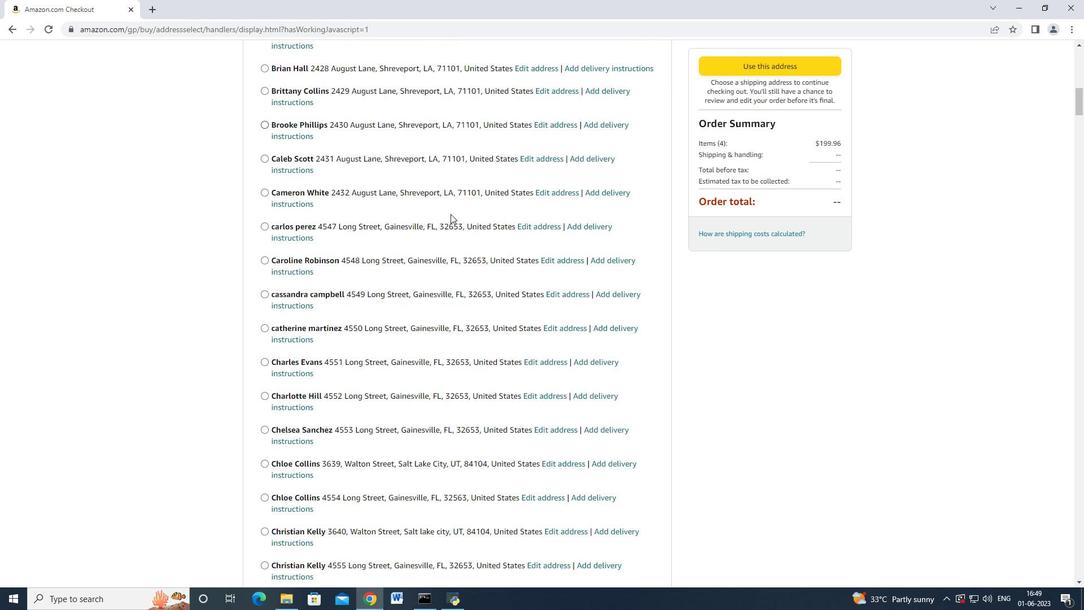 
Action: Mouse scrolled (450, 213) with delta (0, 0)
Screenshot: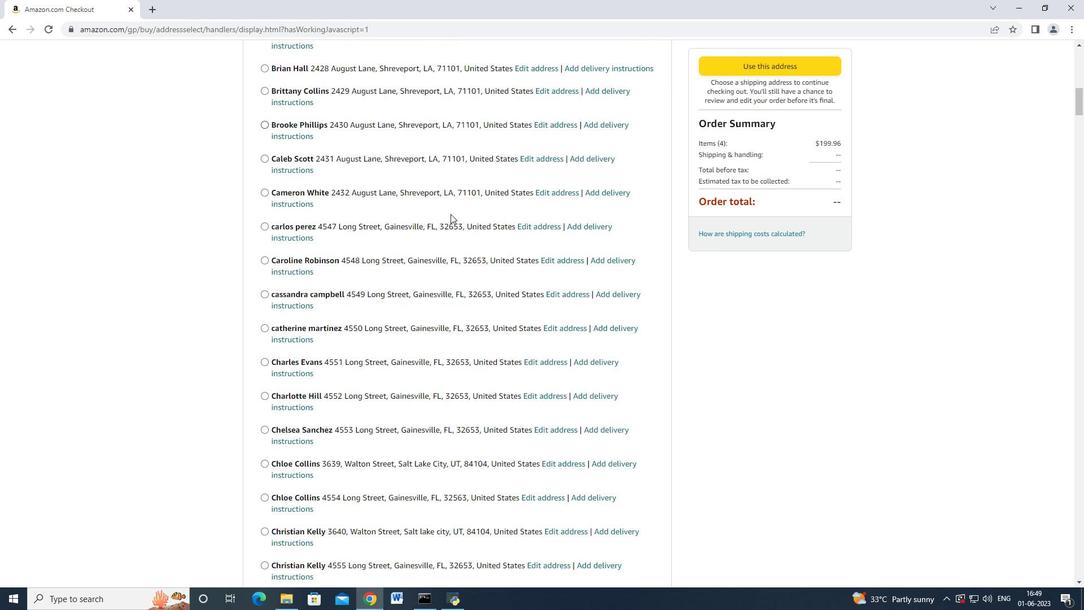 
Action: Mouse scrolled (450, 213) with delta (0, 0)
Screenshot: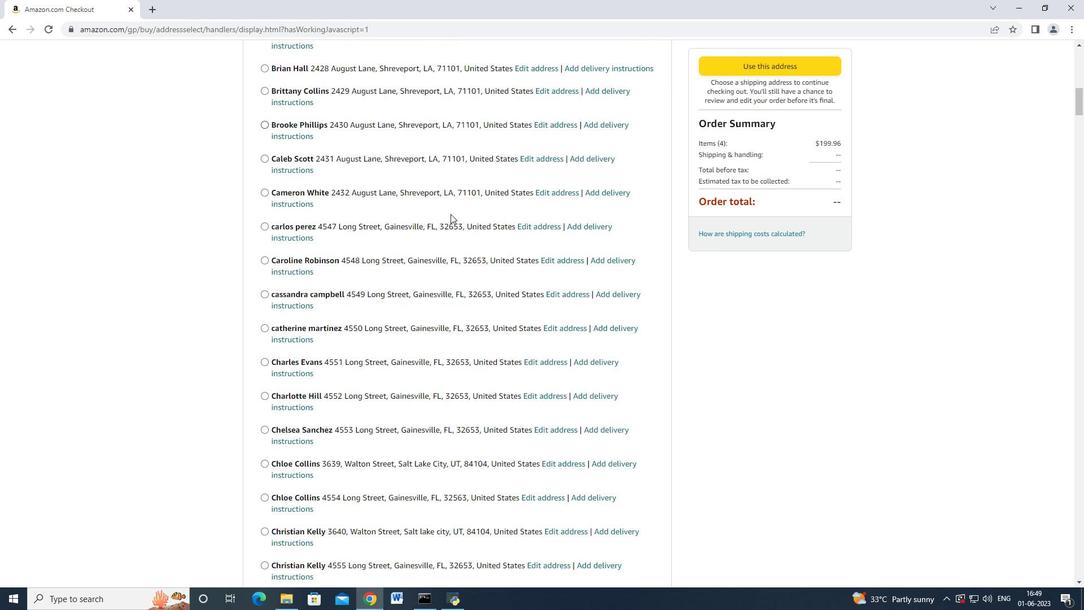 
Action: Mouse scrolled (450, 213) with delta (0, 0)
Screenshot: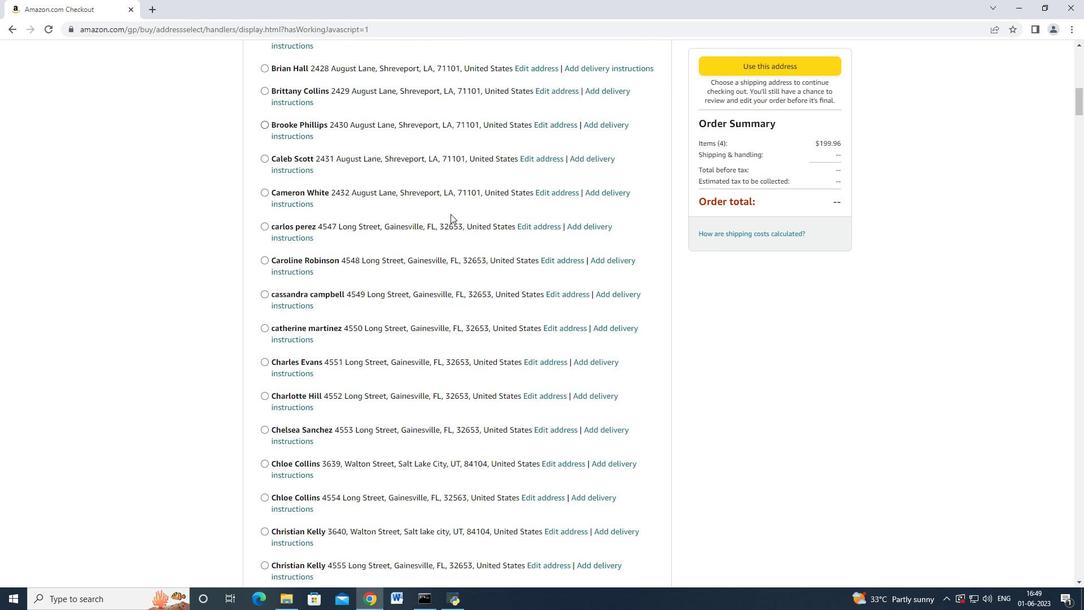
Action: Mouse moved to (450, 214)
Screenshot: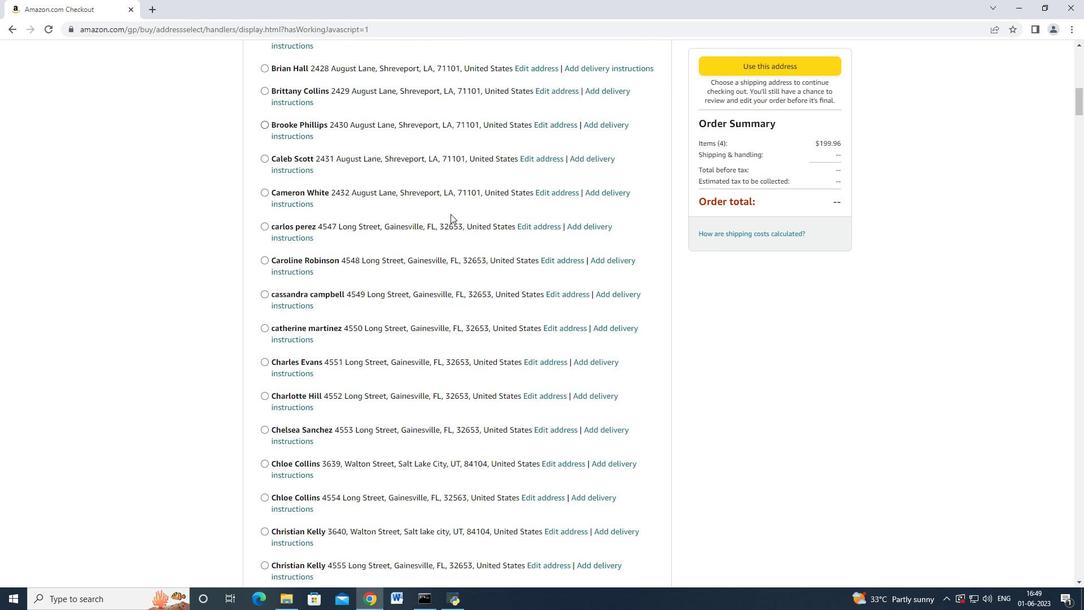 
Action: Mouse scrolled (450, 213) with delta (0, 0)
Screenshot: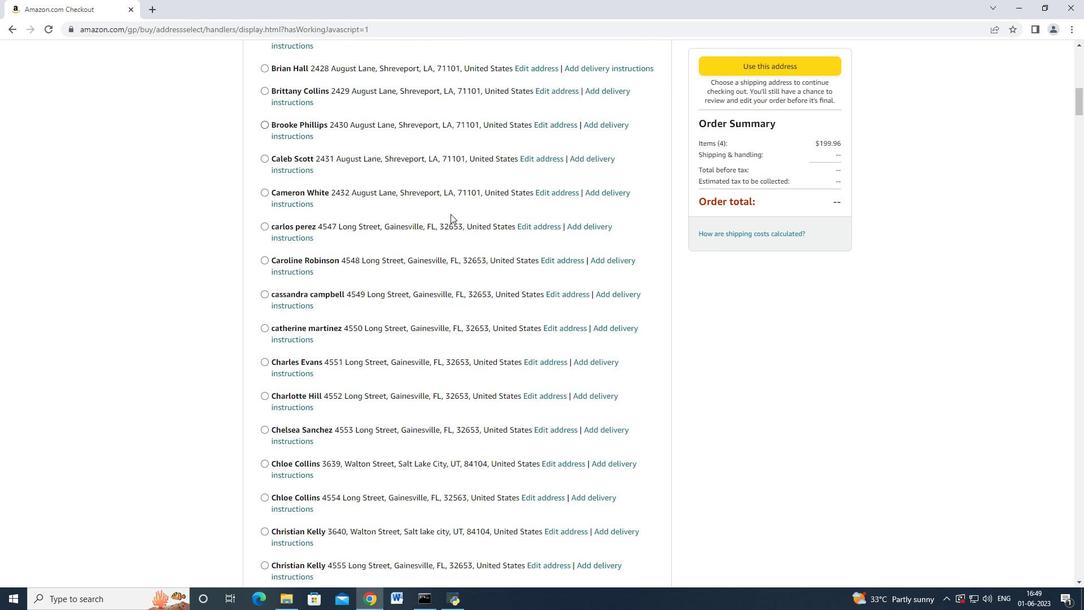 
Action: Mouse scrolled (450, 213) with delta (0, 0)
Screenshot: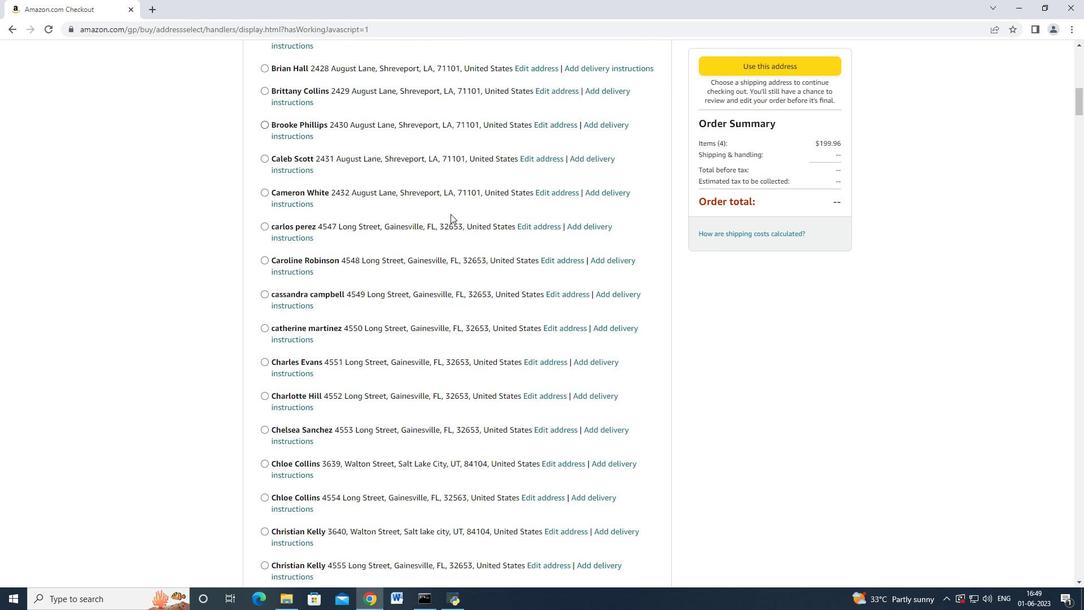 
Action: Mouse scrolled (450, 213) with delta (0, 0)
Screenshot: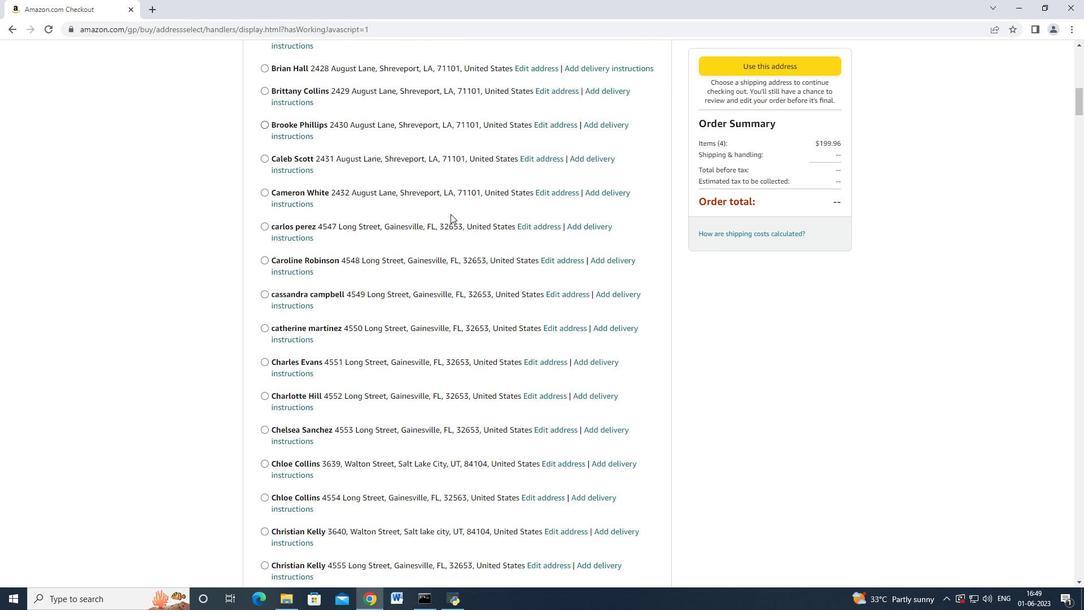 
Action: Mouse moved to (449, 214)
Screenshot: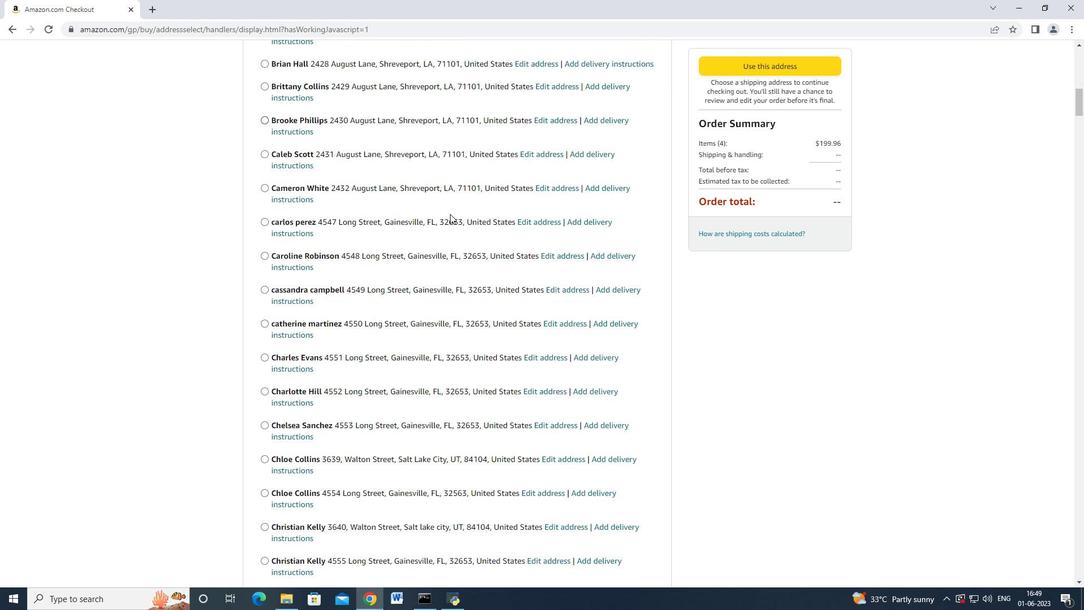 
Action: Mouse scrolled (449, 214) with delta (0, 0)
Screenshot: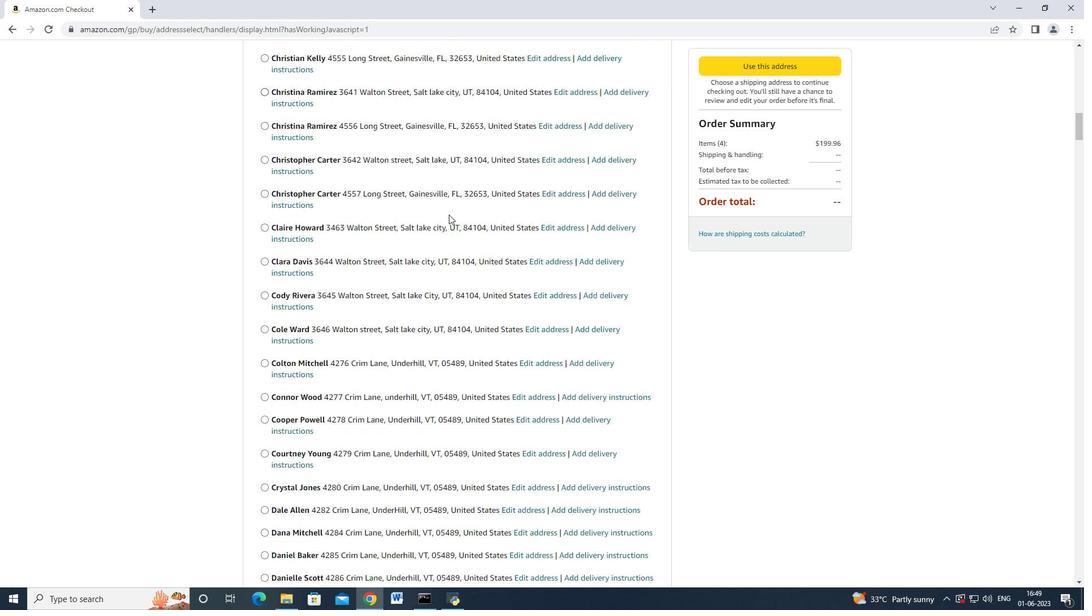 
Action: Mouse scrolled (449, 214) with delta (0, 0)
Screenshot: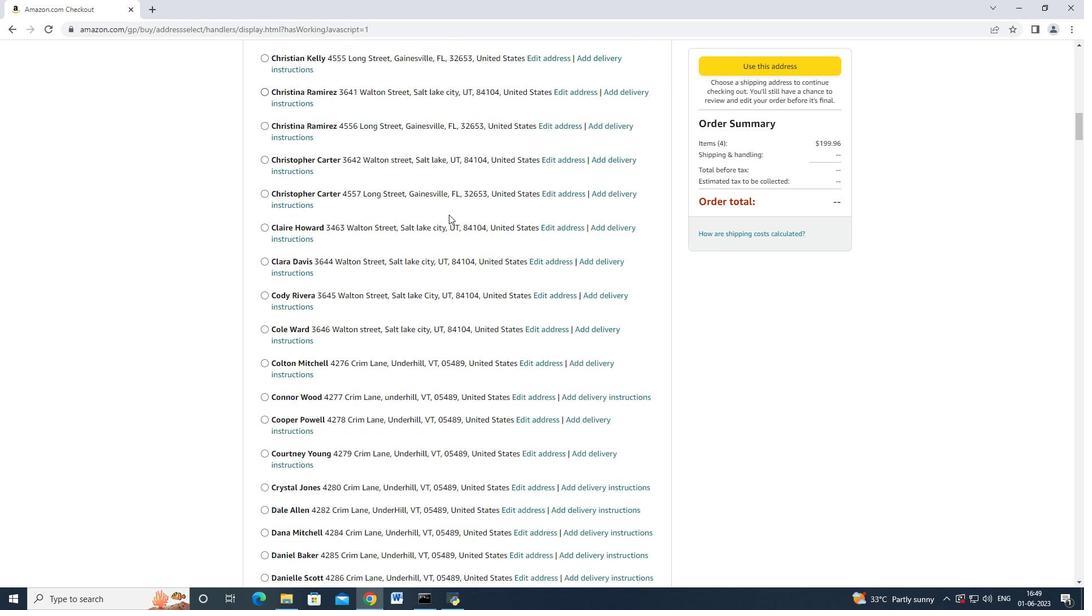 
Action: Mouse scrolled (449, 214) with delta (0, 0)
Screenshot: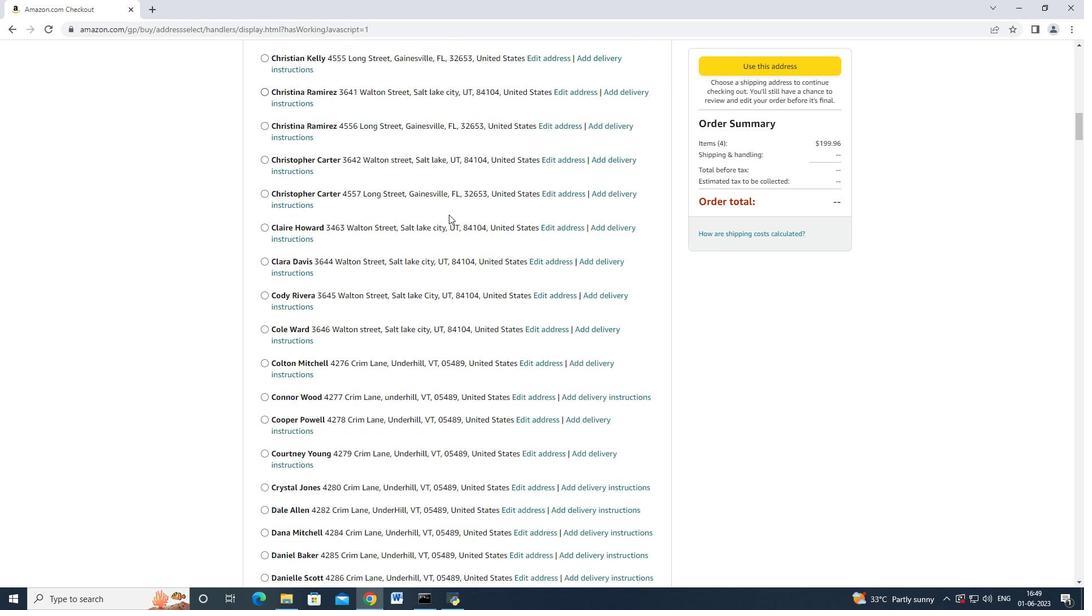 
Action: Mouse scrolled (449, 214) with delta (0, 0)
Screenshot: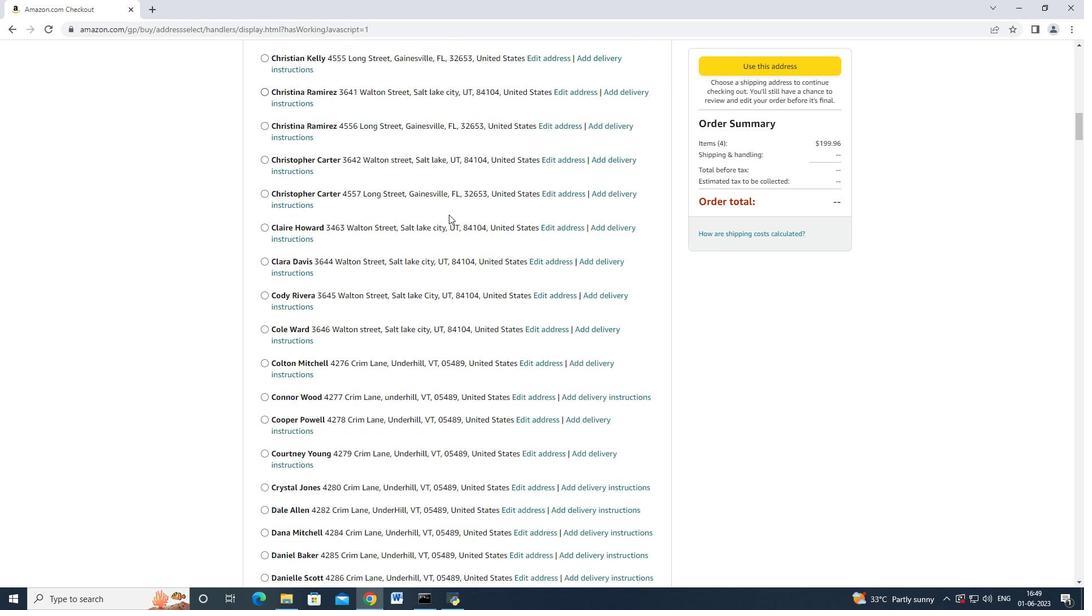 
Action: Mouse scrolled (449, 214) with delta (0, 0)
Screenshot: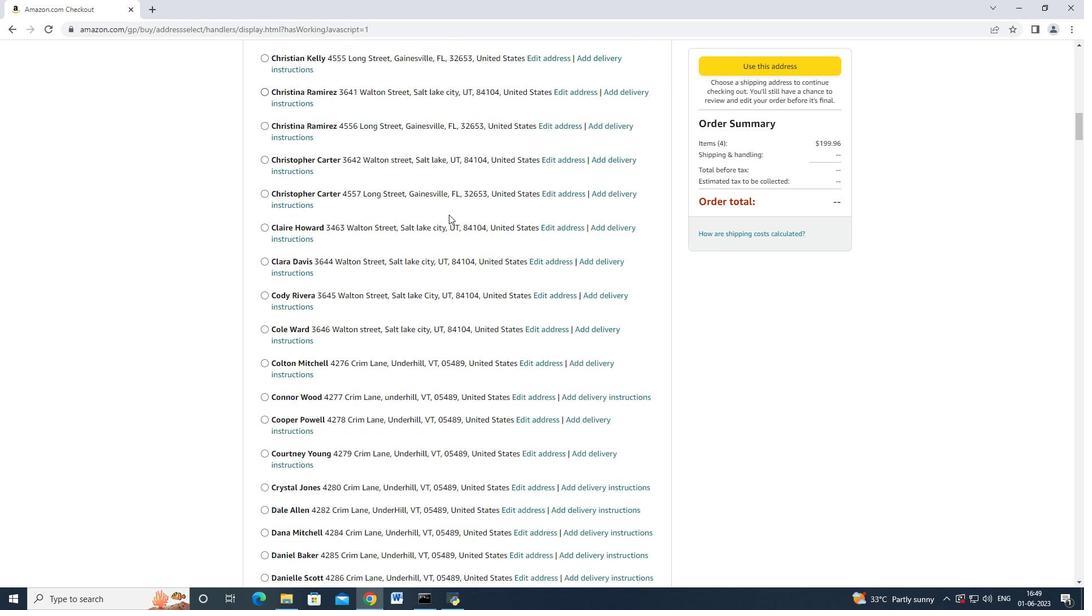 
Action: Mouse scrolled (449, 214) with delta (0, 0)
Screenshot: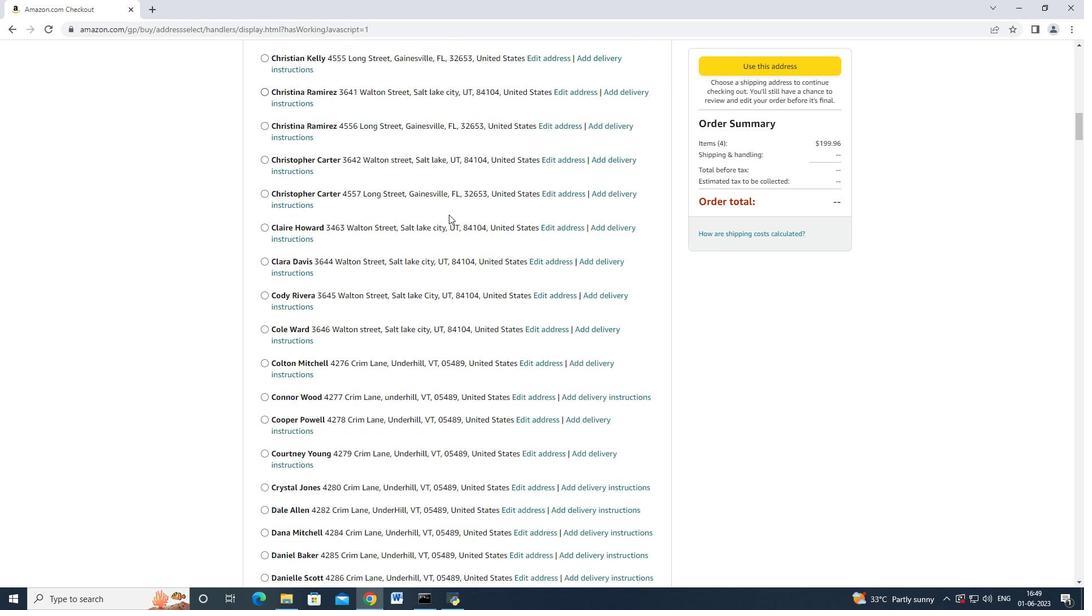 
Action: Mouse scrolled (449, 214) with delta (0, 0)
Screenshot: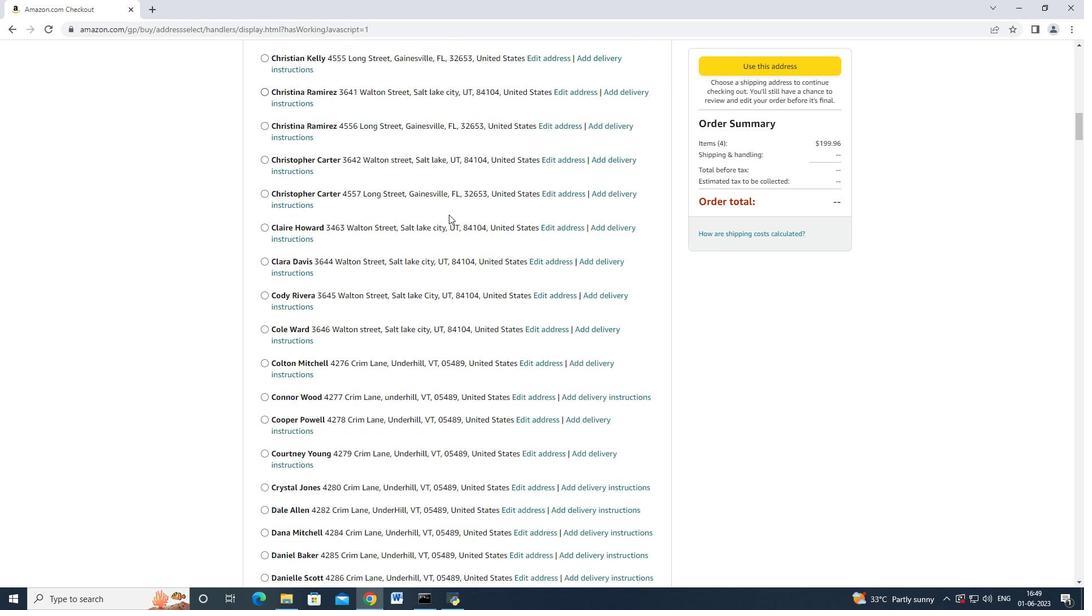 
Action: Mouse scrolled (449, 214) with delta (0, 0)
Screenshot: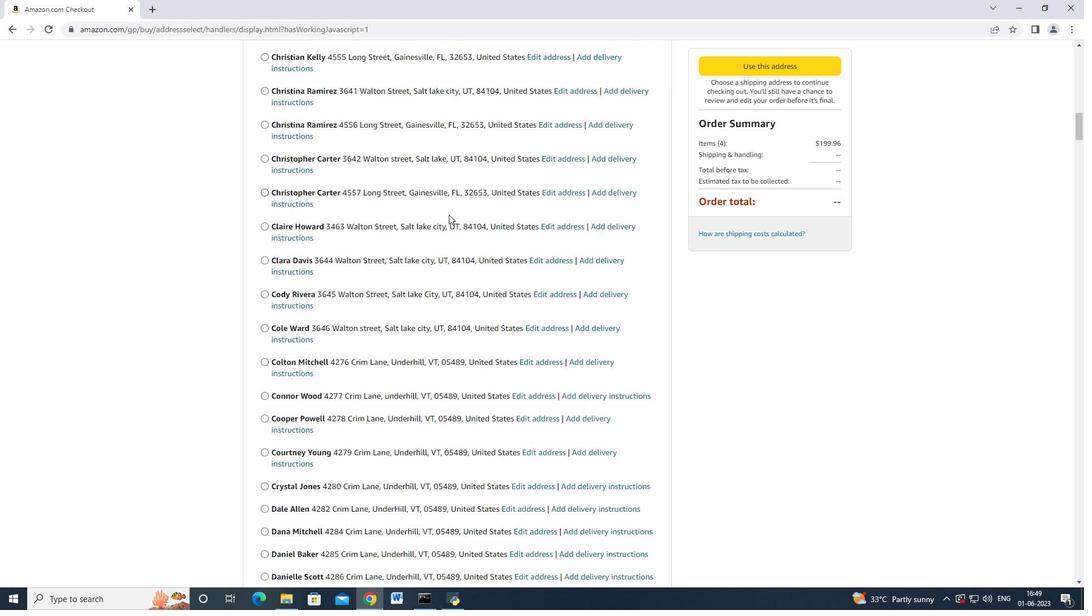 
Action: Mouse moved to (449, 214)
Screenshot: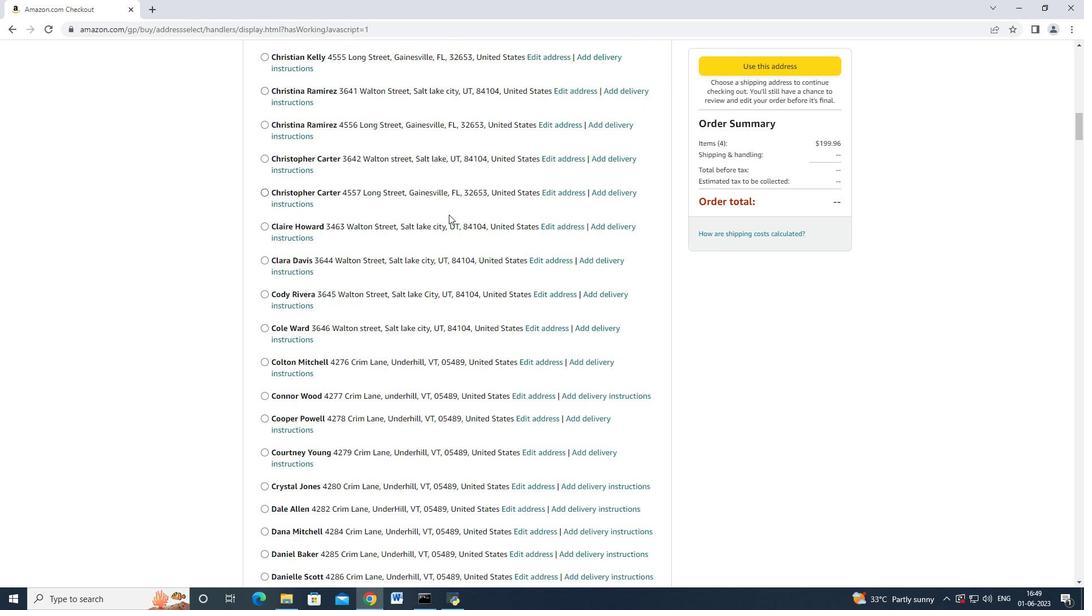 
Action: Mouse scrolled (449, 214) with delta (0, 0)
Screenshot: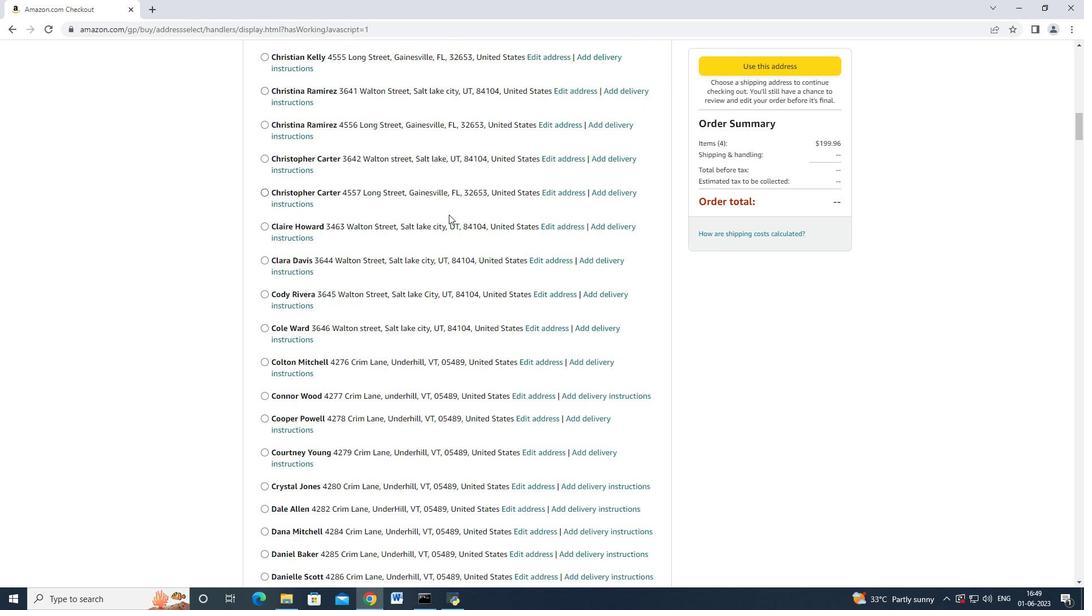 
Action: Mouse moved to (447, 214)
Screenshot: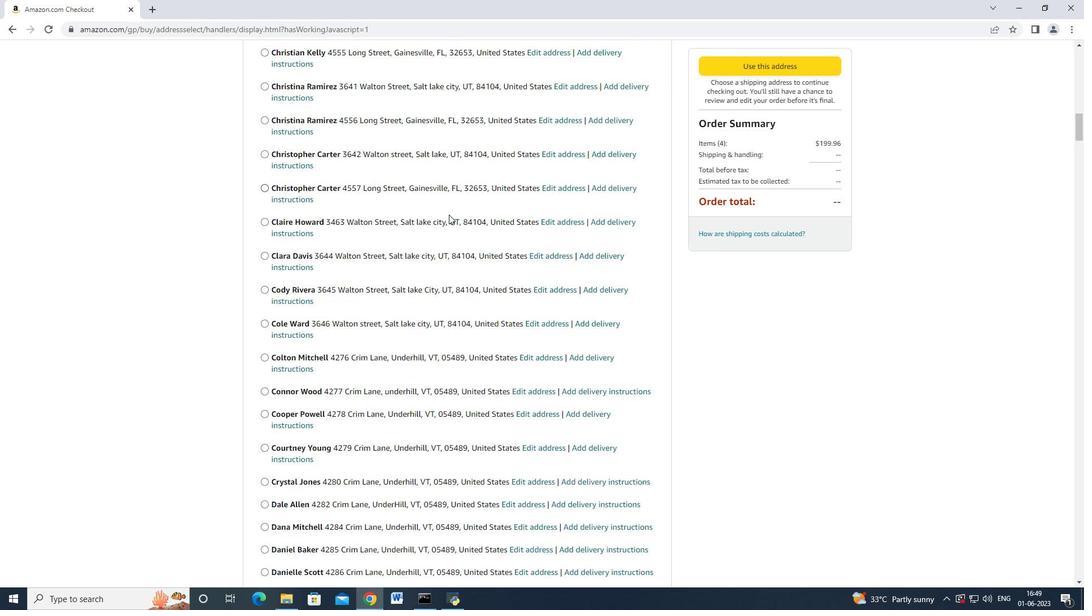 
Action: Mouse scrolled (447, 214) with delta (0, 0)
Screenshot: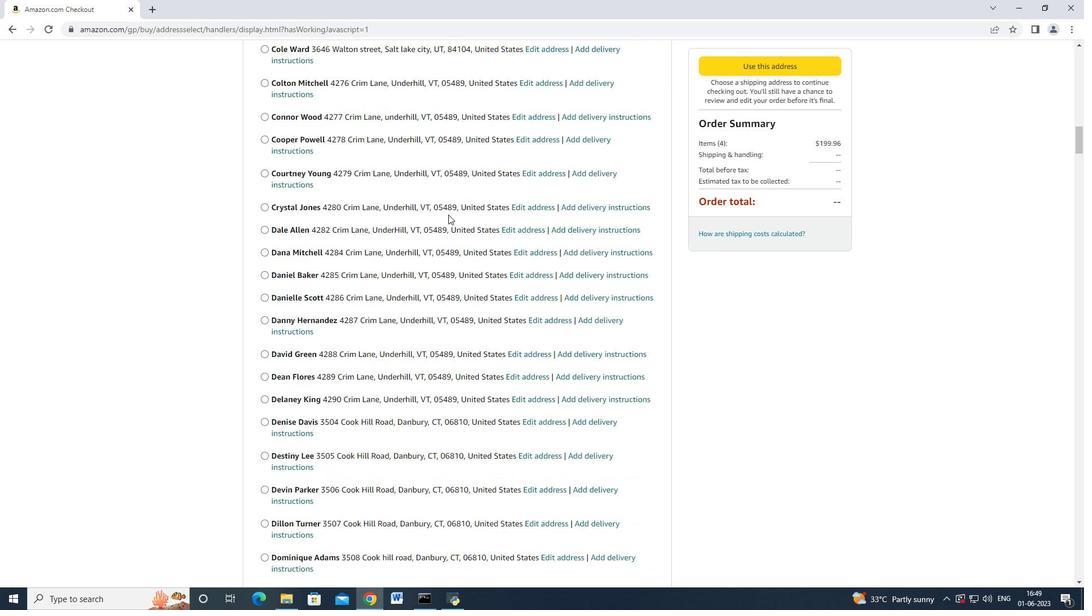 
Action: Mouse scrolled (447, 214) with delta (0, 0)
Screenshot: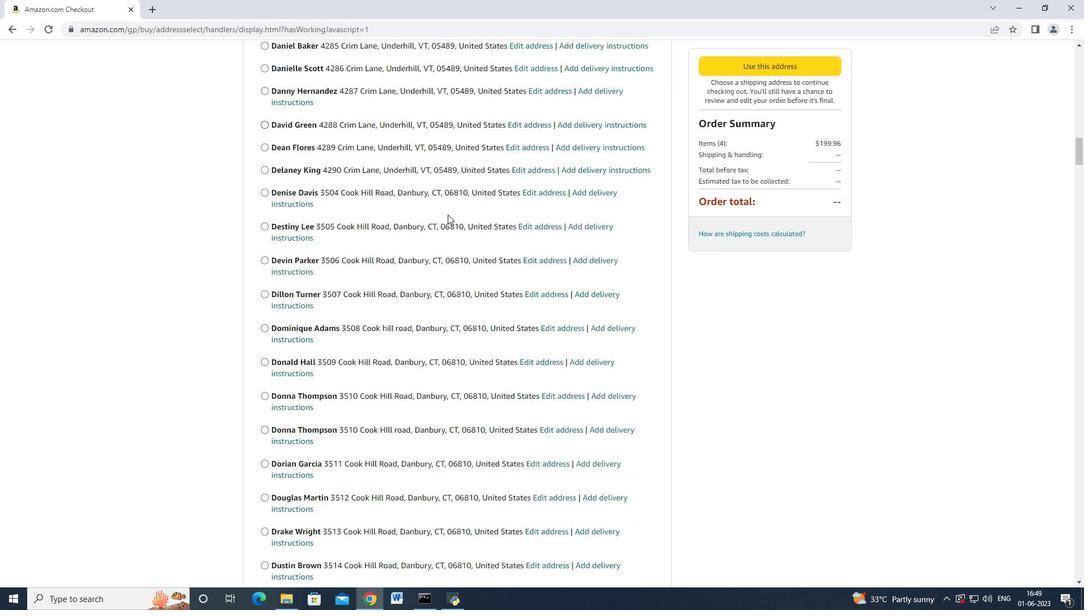 
Action: Mouse moved to (447, 214)
Screenshot: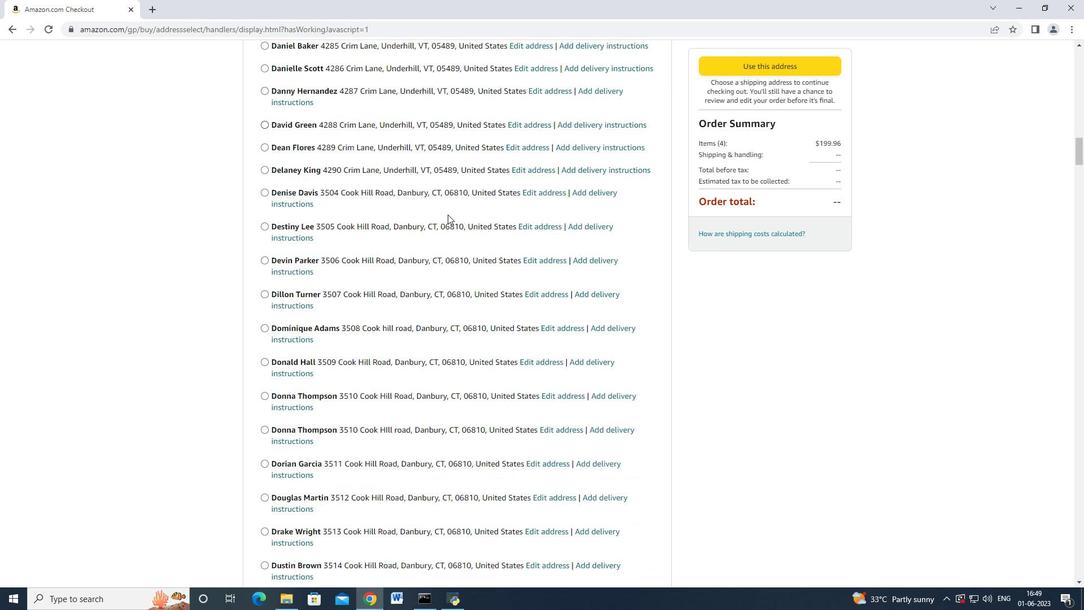 
Action: Mouse scrolled (447, 214) with delta (0, 0)
Screenshot: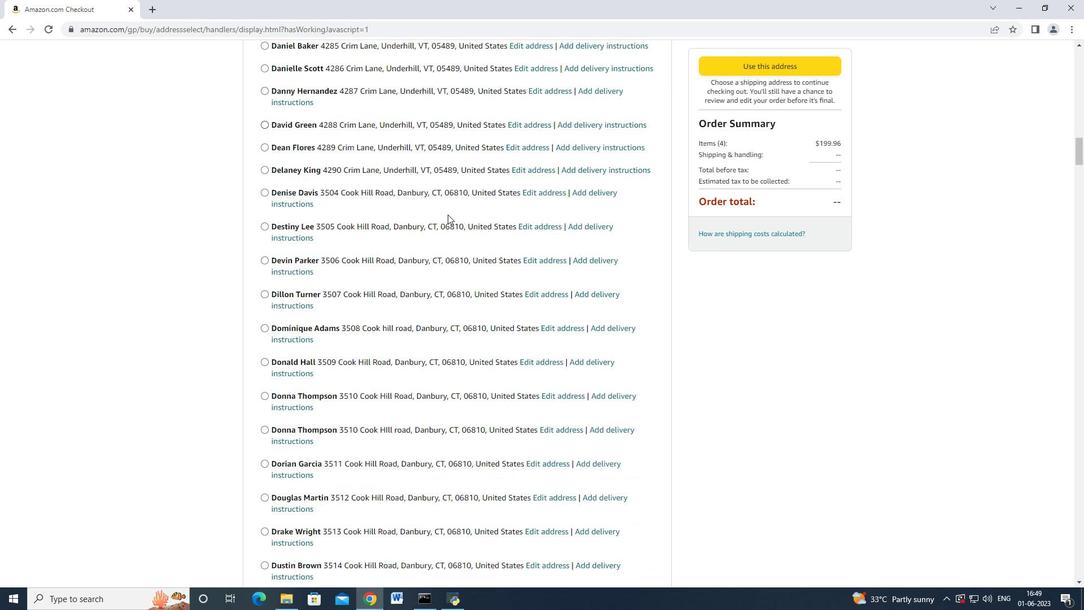 
Action: Mouse moved to (447, 215)
Screenshot: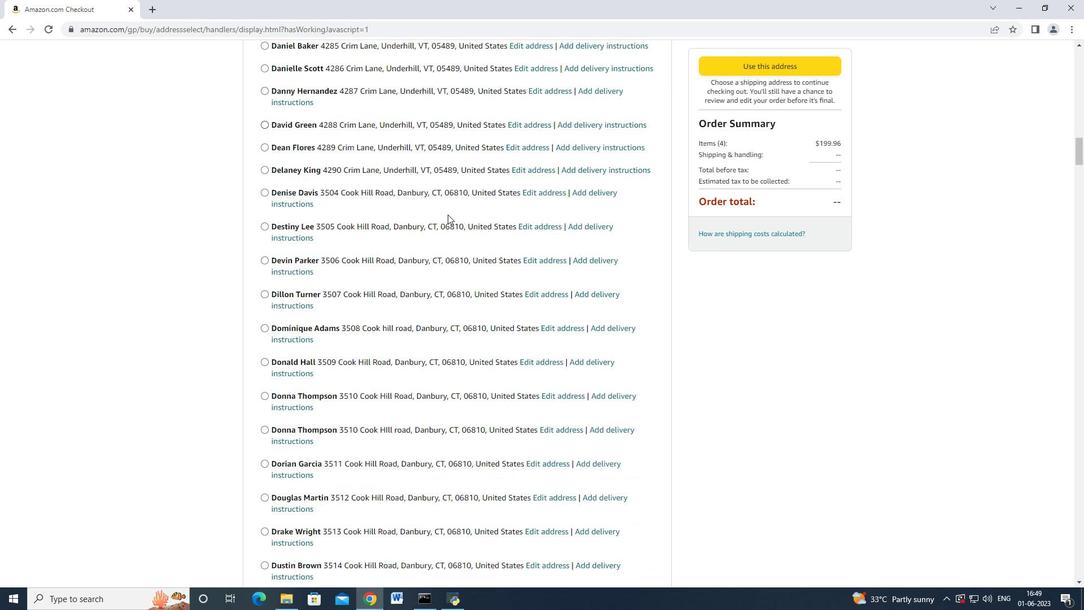 
Action: Mouse scrolled (447, 214) with delta (0, 0)
Screenshot: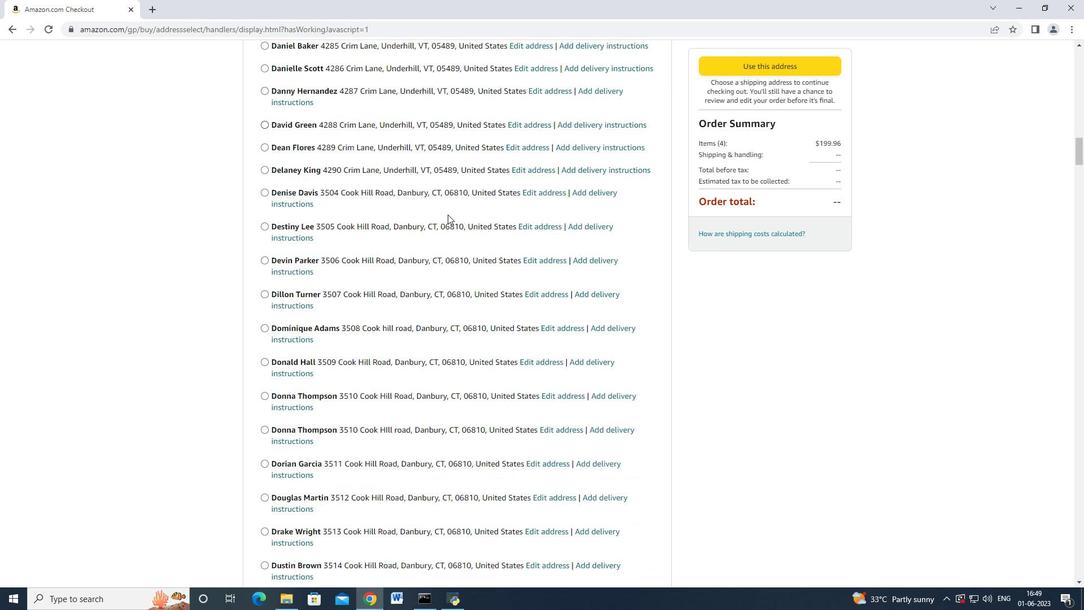 
Action: Mouse scrolled (447, 214) with delta (0, 0)
Screenshot: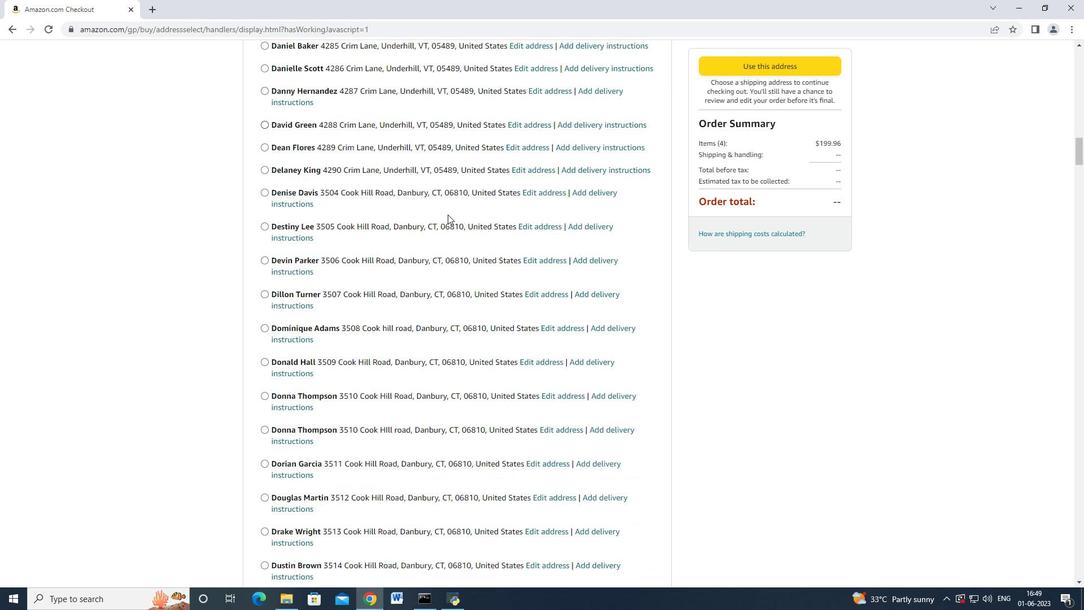 
Action: Mouse scrolled (447, 214) with delta (0, 0)
Screenshot: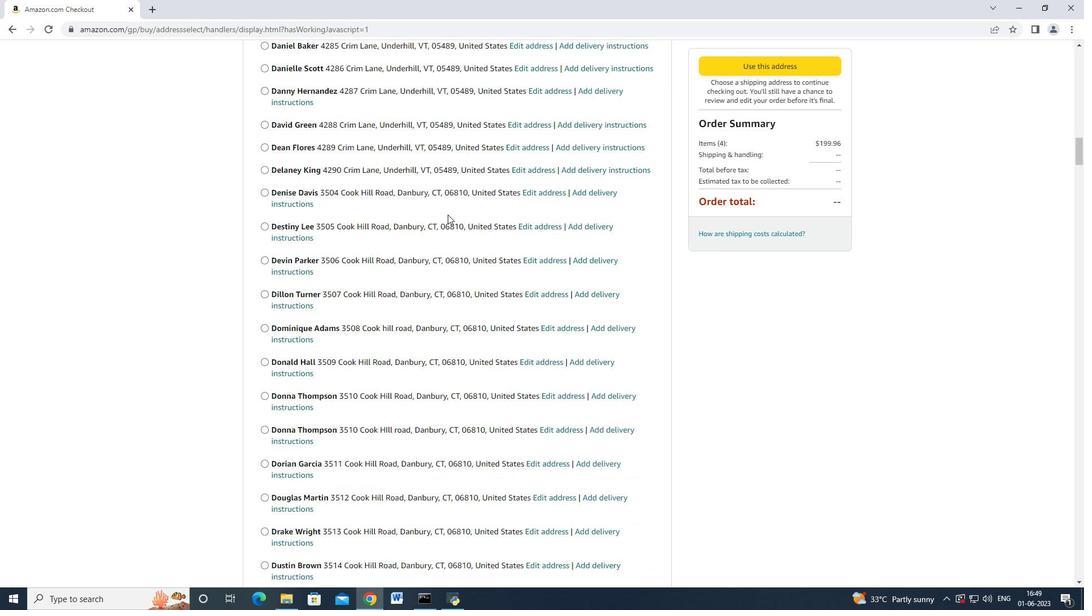 
Action: Mouse scrolled (447, 214) with delta (0, 0)
Screenshot: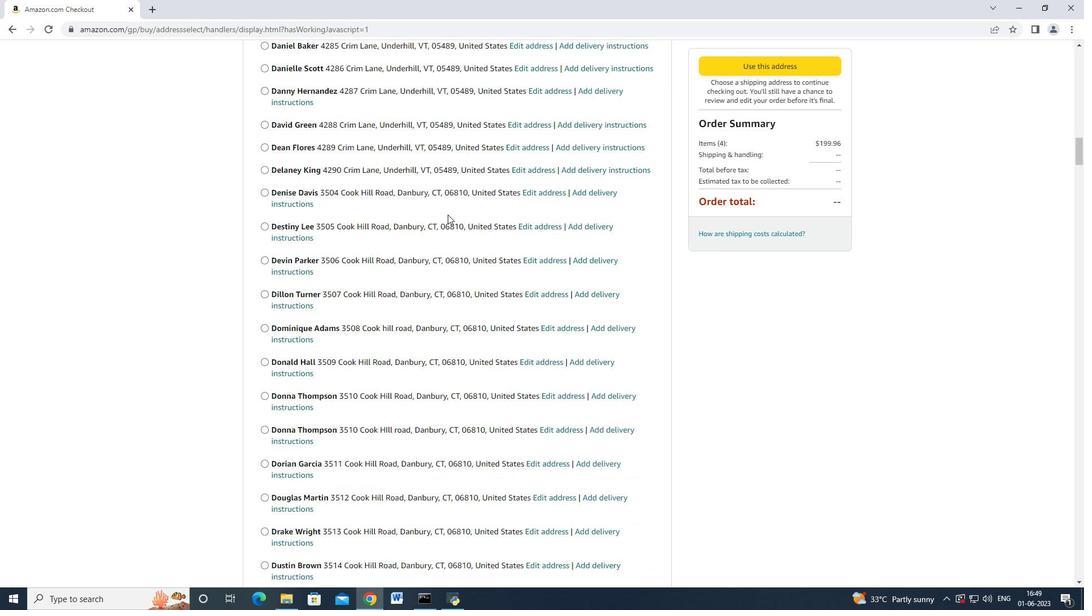 
Action: Mouse scrolled (447, 214) with delta (0, 0)
Screenshot: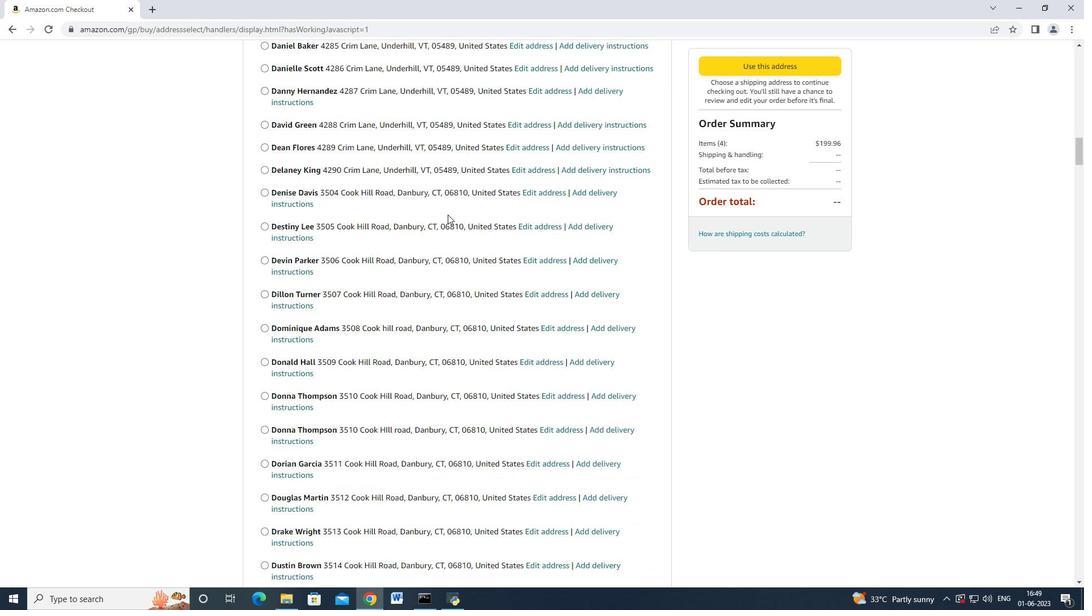 
Action: Mouse moved to (447, 215)
Screenshot: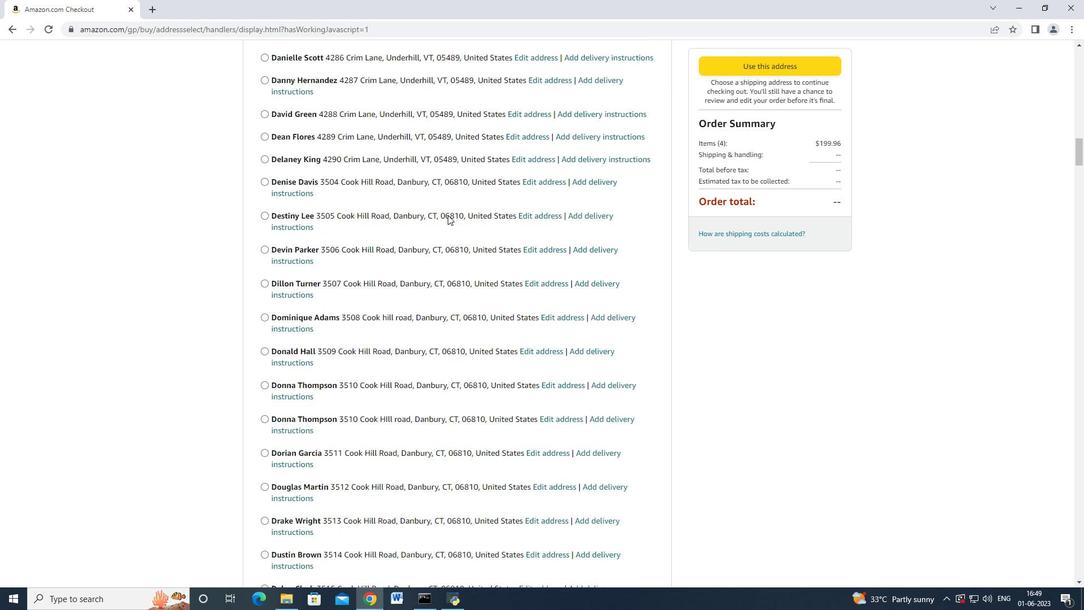 
Action: Mouse scrolled (447, 214) with delta (0, 0)
Screenshot: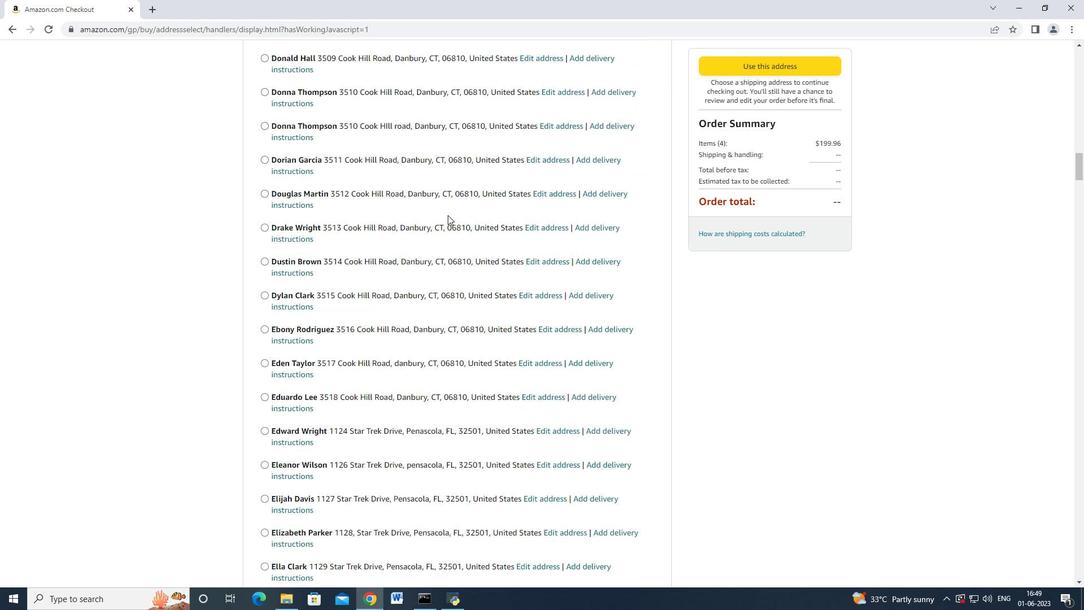 
Action: Mouse moved to (446, 215)
Screenshot: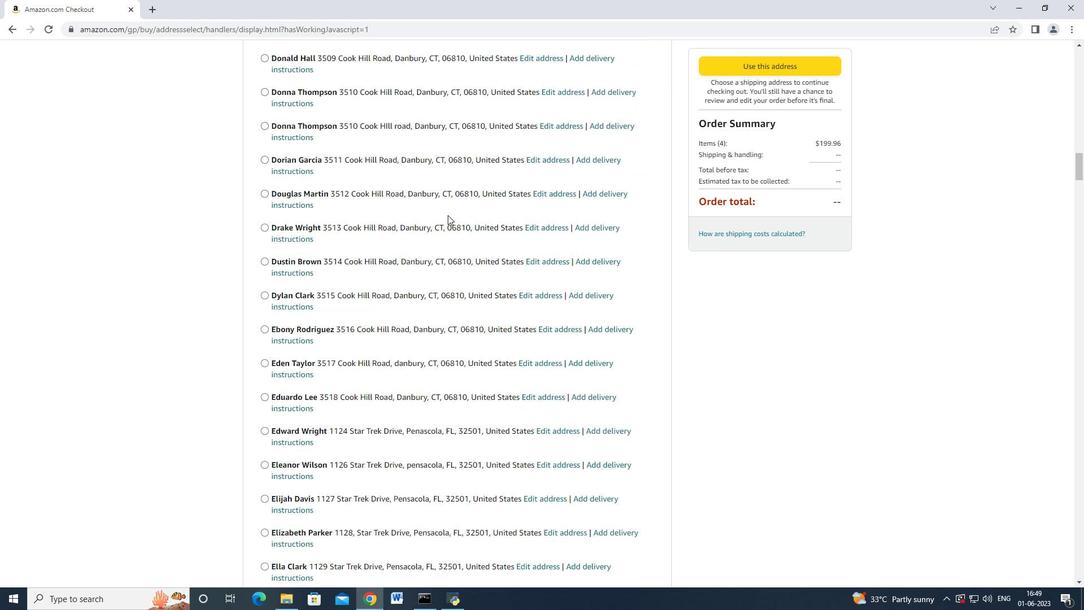 
Action: Mouse scrolled (446, 214) with delta (0, 0)
Screenshot: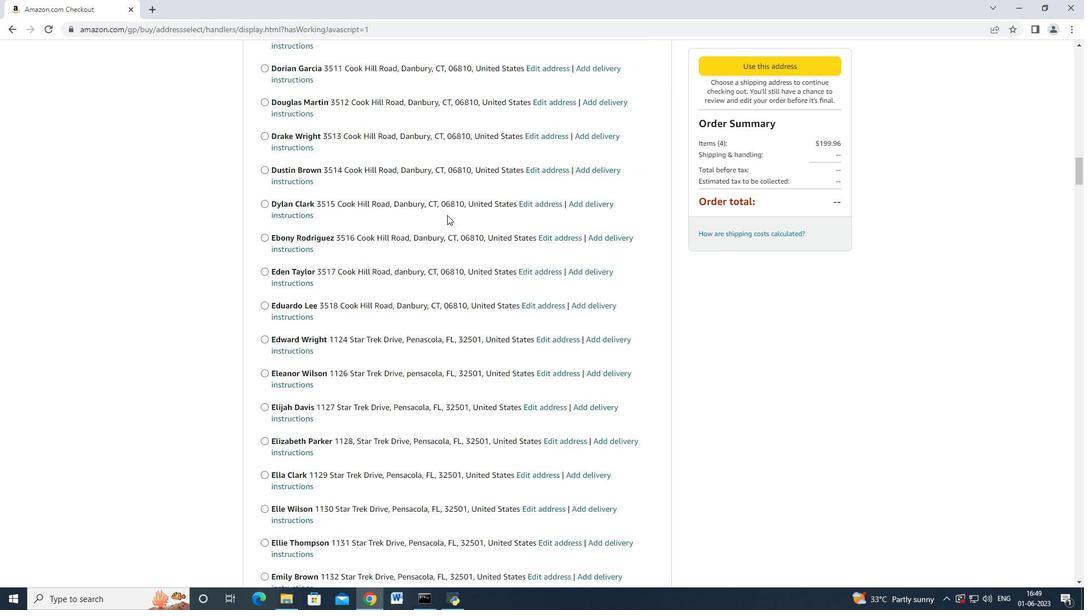 
Action: Mouse moved to (446, 215)
Screenshot: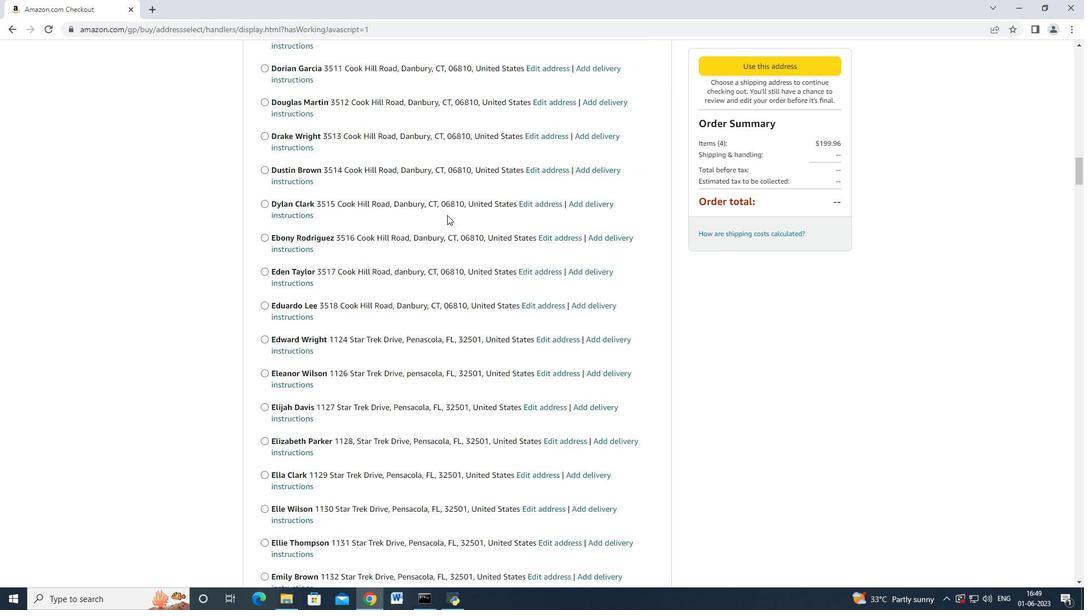 
Action: Mouse scrolled (446, 215) with delta (0, 0)
Screenshot: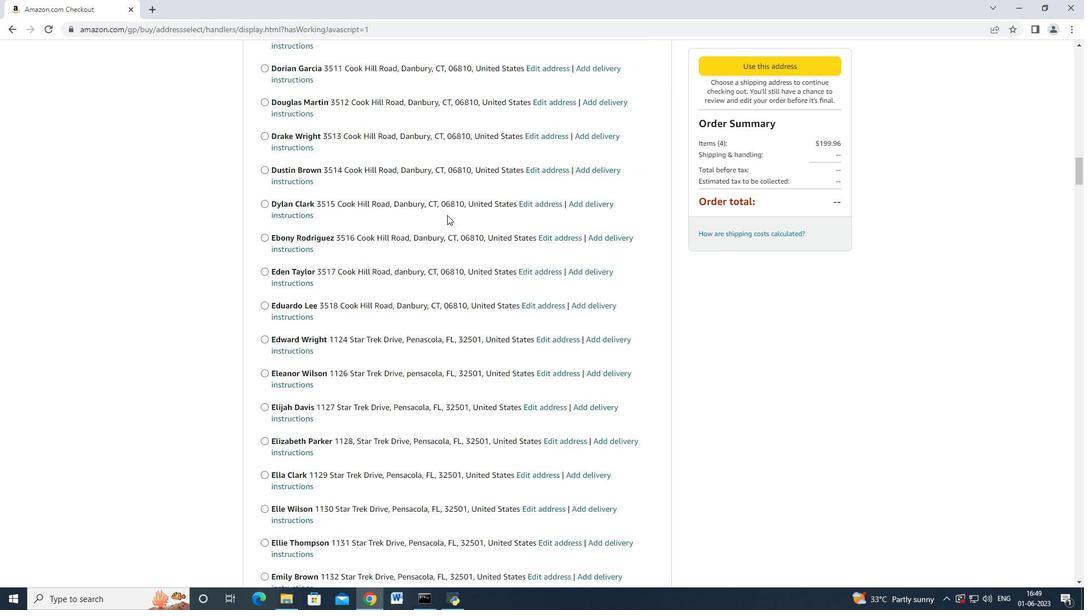
Action: Mouse moved to (446, 215)
Screenshot: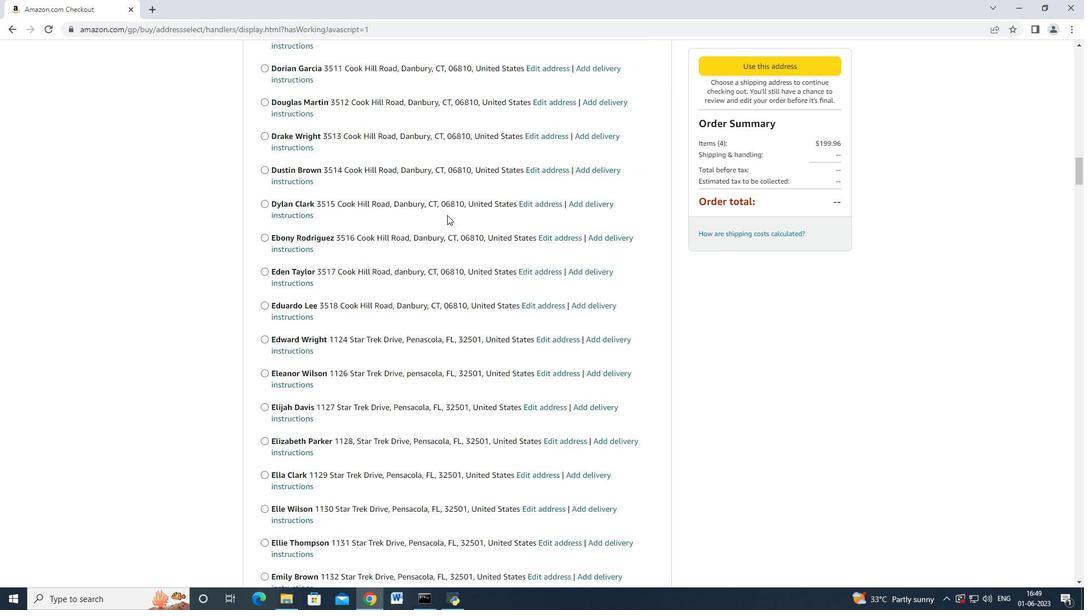 
Action: Mouse scrolled (446, 214) with delta (0, -1)
Screenshot: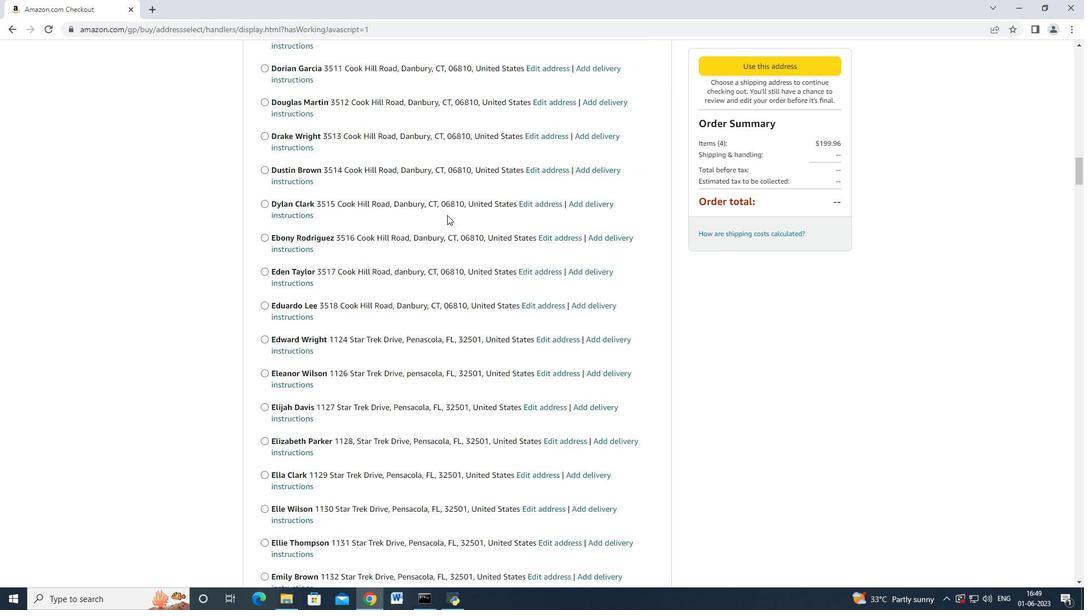 
Action: Mouse scrolled (446, 215) with delta (0, 0)
Screenshot: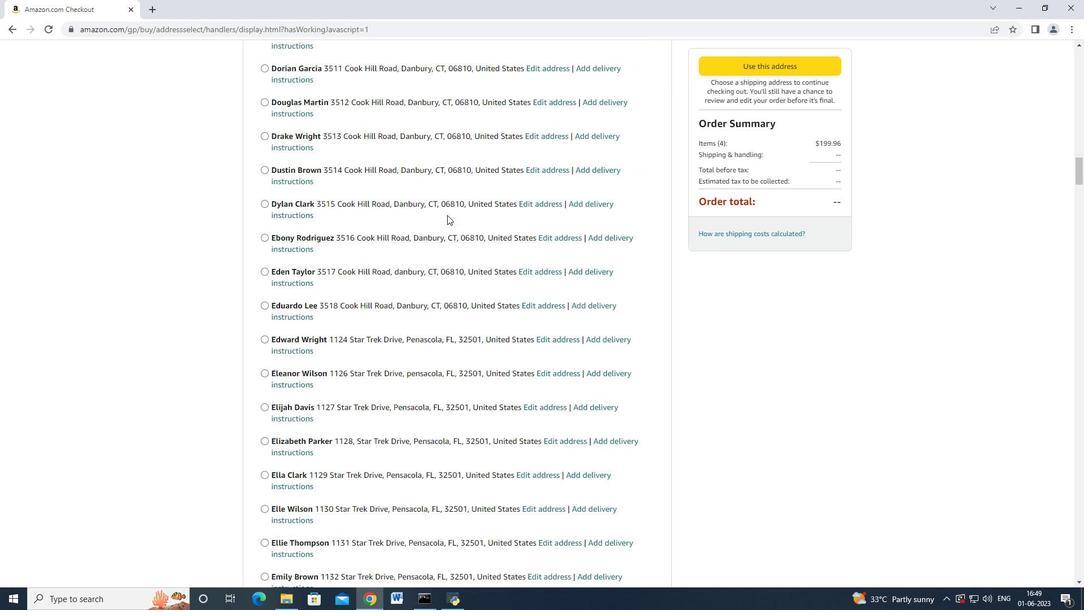 
Action: Mouse scrolled (446, 215) with delta (0, 0)
Screenshot: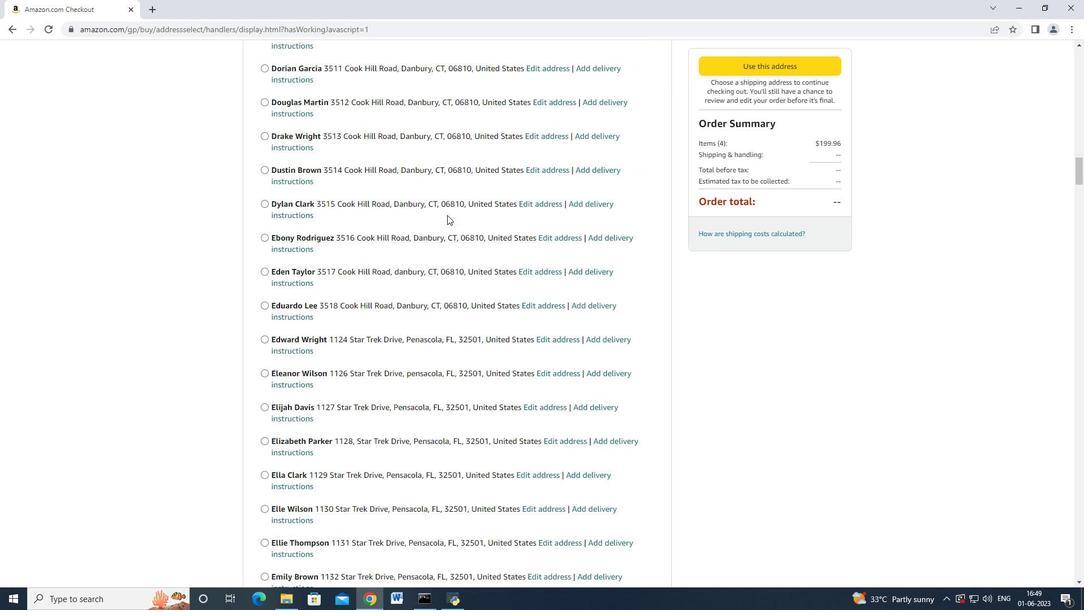 
Action: Mouse scrolled (446, 215) with delta (0, 0)
Screenshot: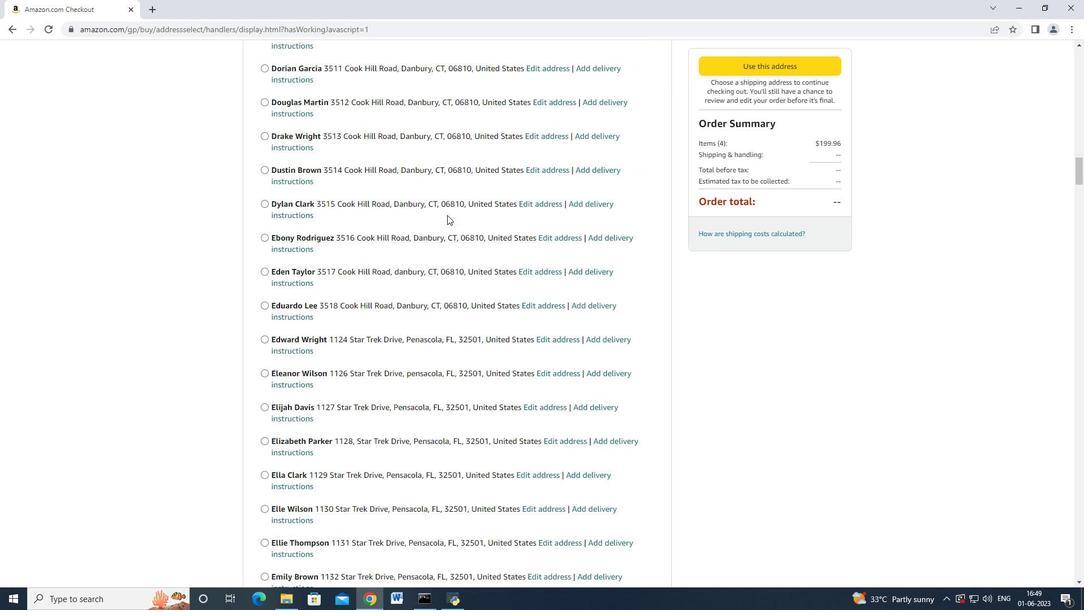 
Action: Mouse scrolled (446, 215) with delta (0, 0)
Screenshot: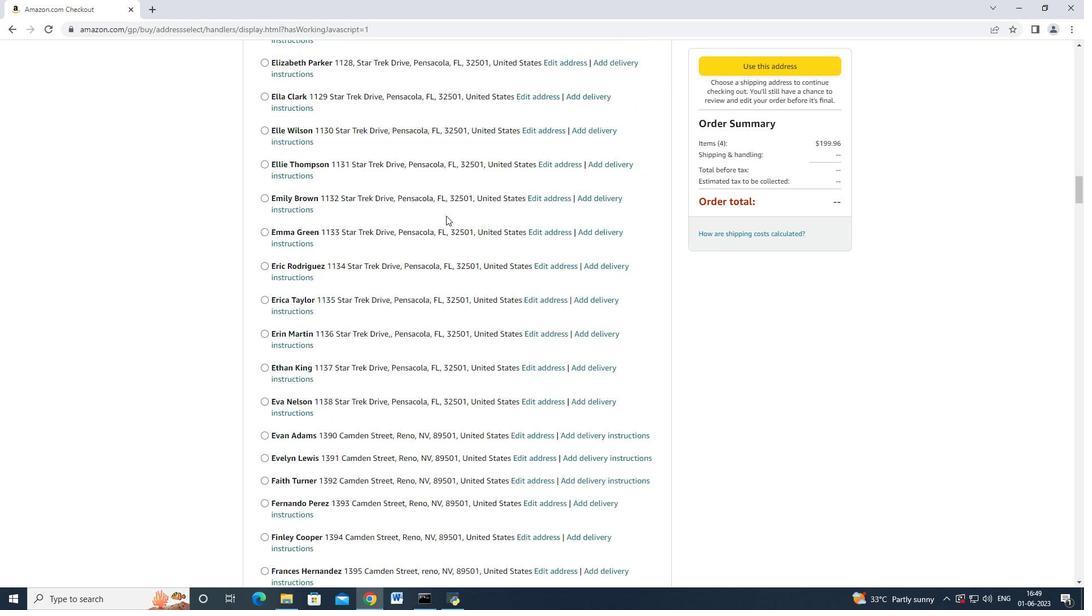 
Action: Mouse scrolled (446, 215) with delta (0, 0)
Screenshot: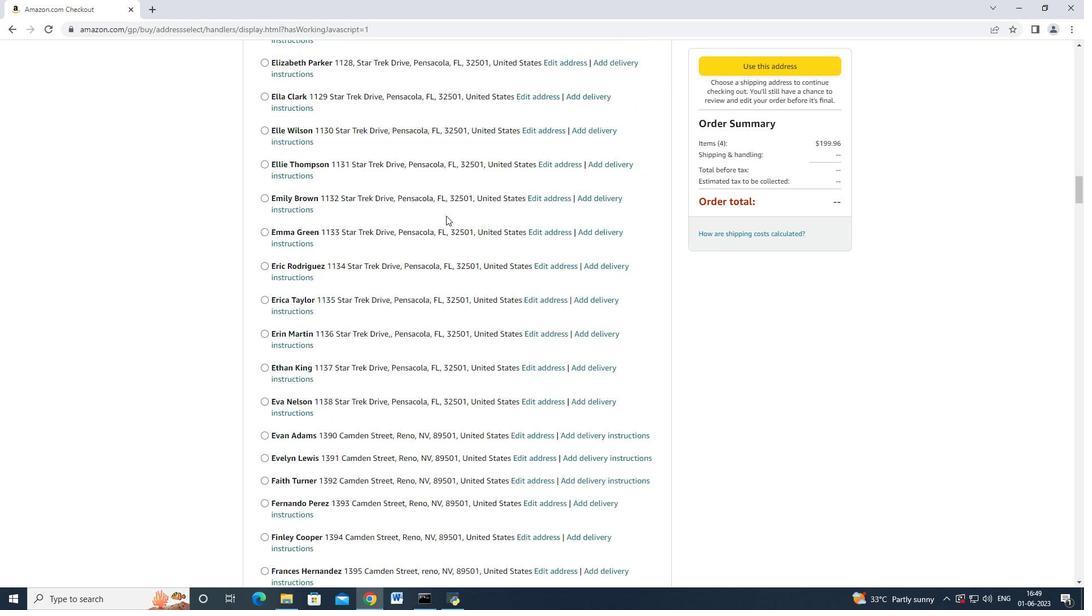 
Action: Mouse scrolled (446, 215) with delta (0, 0)
Screenshot: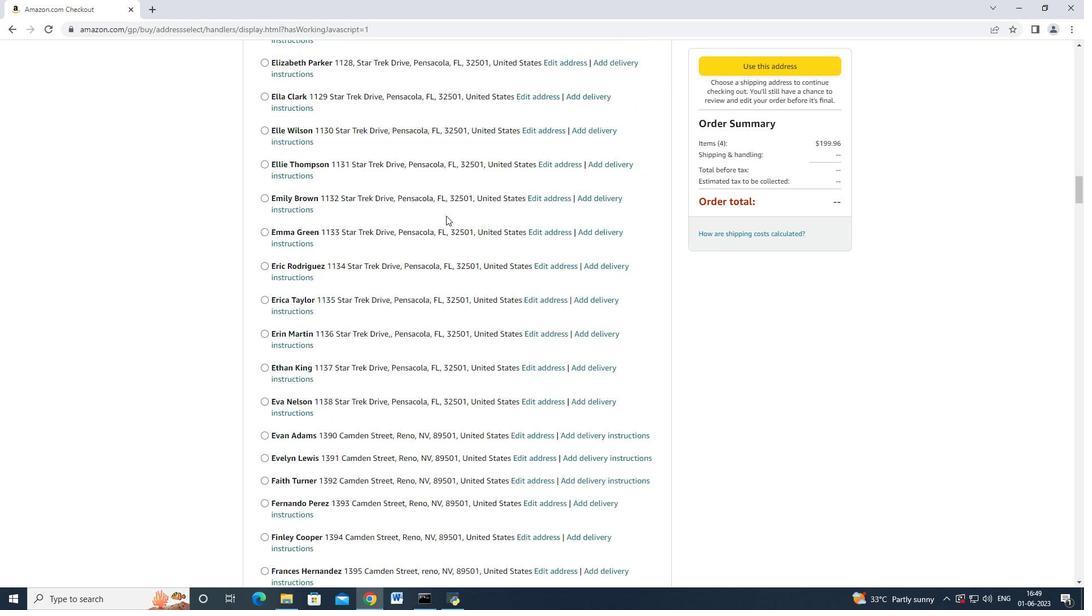 
Action: Mouse scrolled (446, 215) with delta (0, 0)
Screenshot: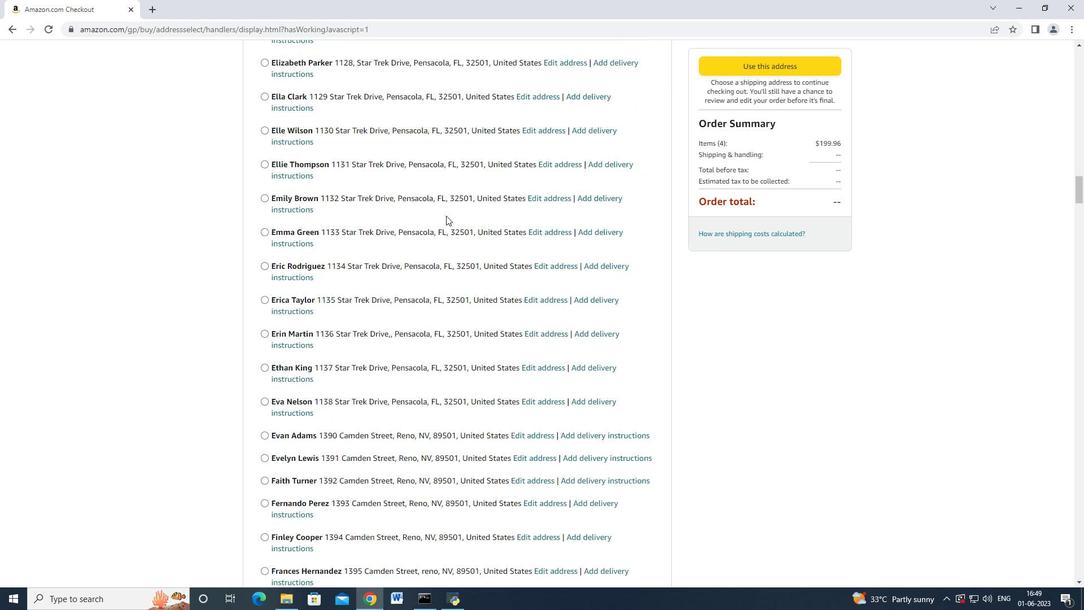 
Action: Mouse scrolled (446, 215) with delta (0, 0)
Screenshot: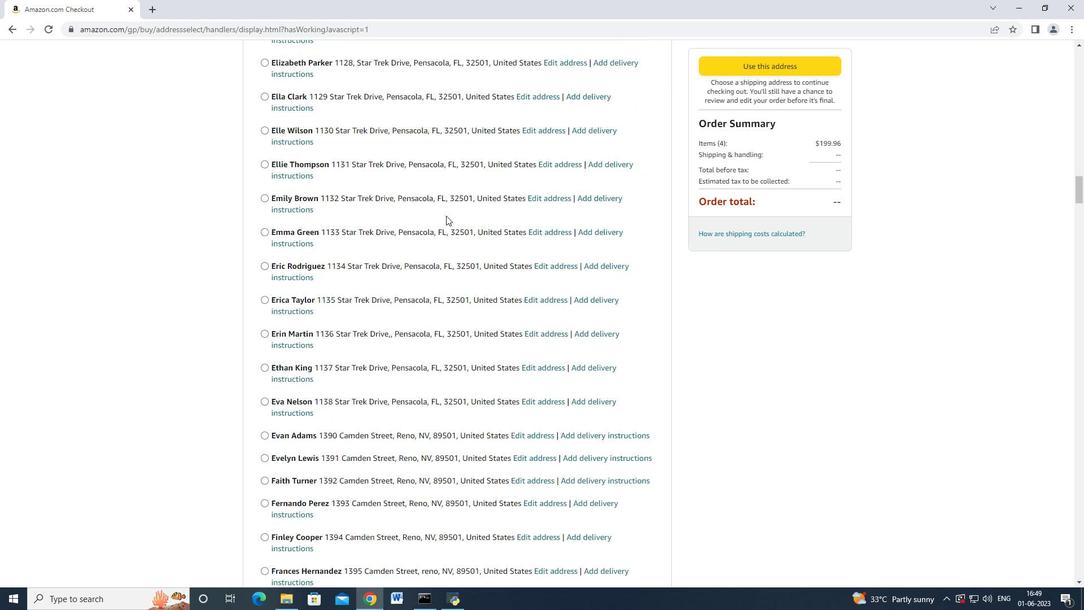 
Action: Mouse scrolled (446, 215) with delta (0, 0)
Screenshot: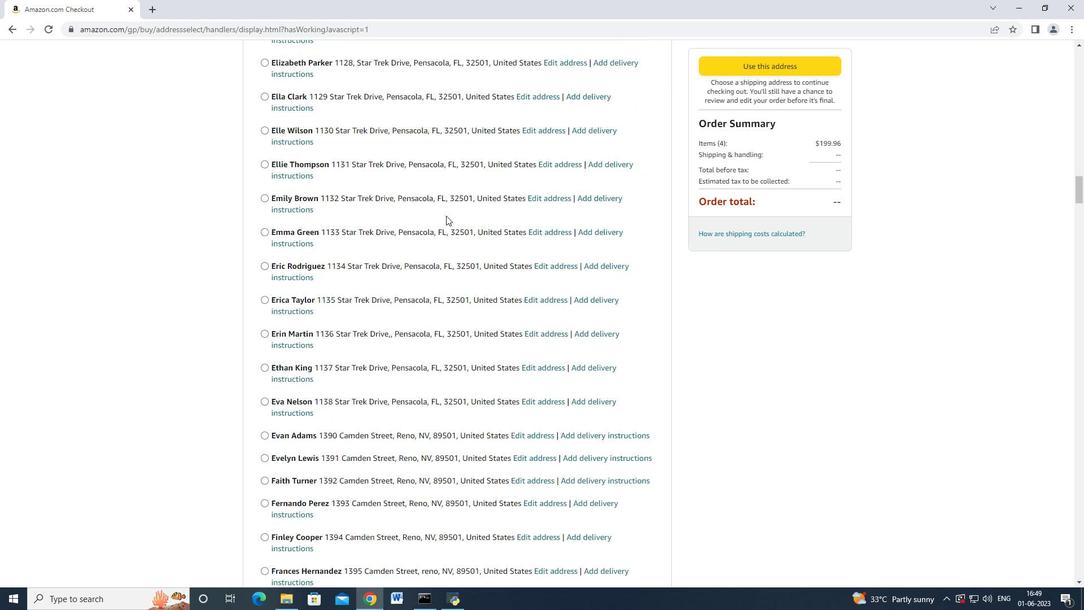 
Action: Mouse scrolled (446, 215) with delta (0, 0)
Screenshot: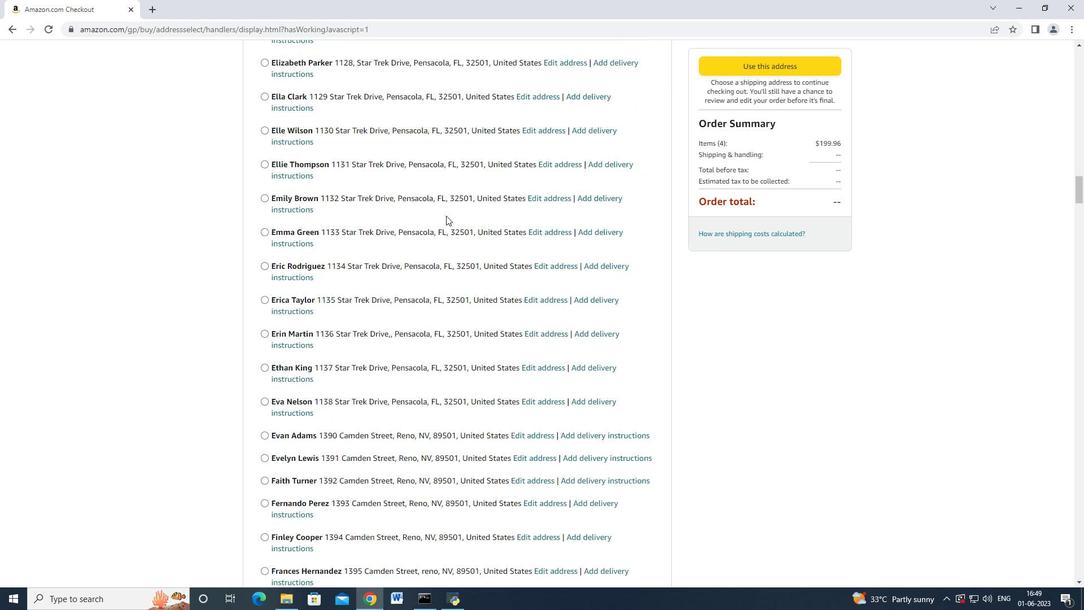 
Action: Mouse moved to (446, 215)
Screenshot: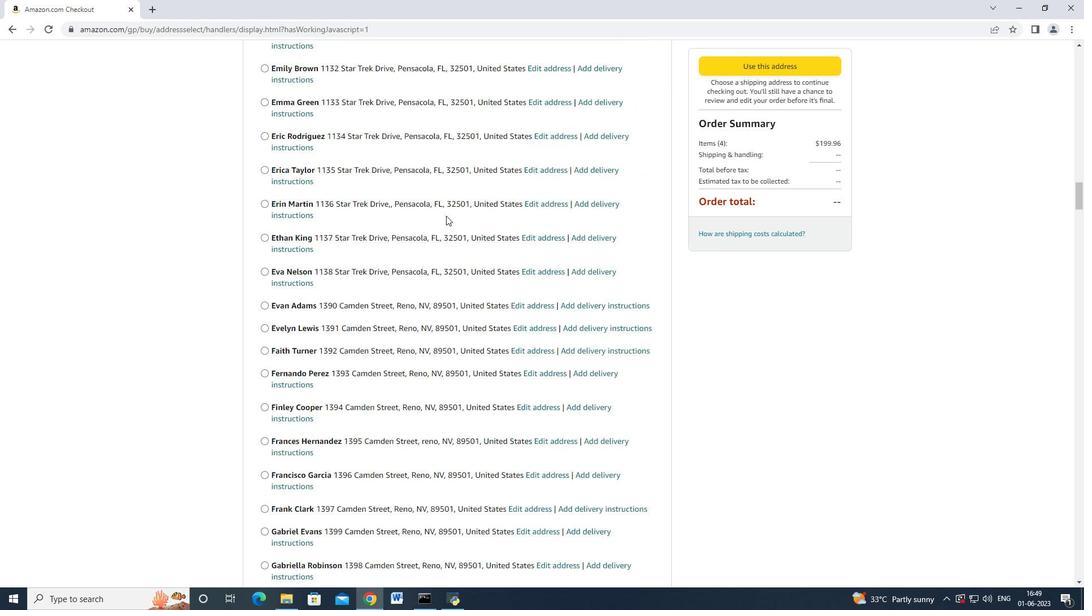 
Action: Mouse scrolled (446, 215) with delta (0, 0)
Screenshot: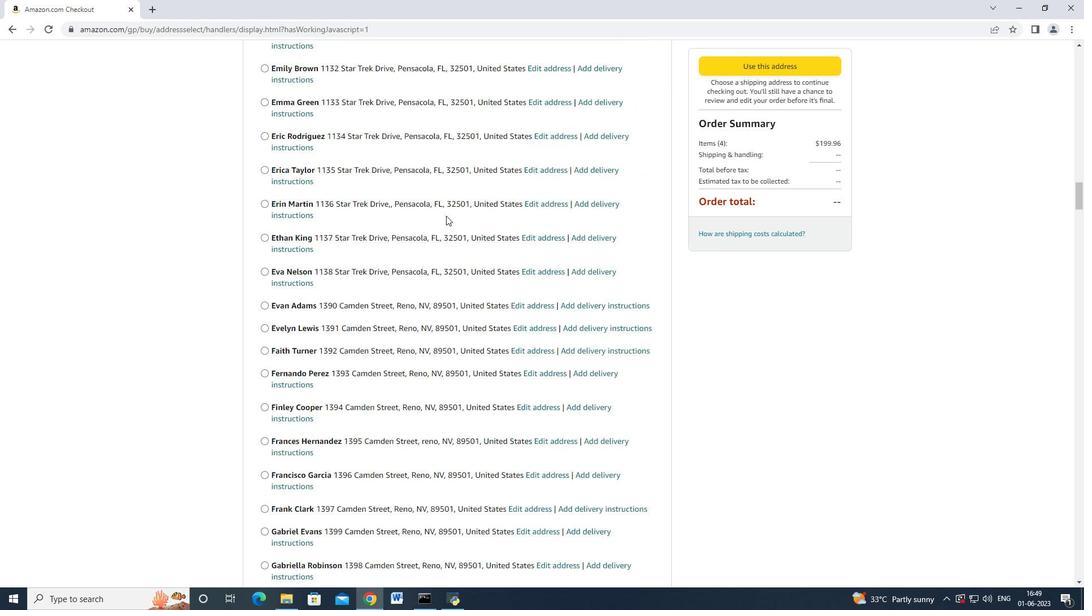 
Action: Mouse moved to (445, 216)
Screenshot: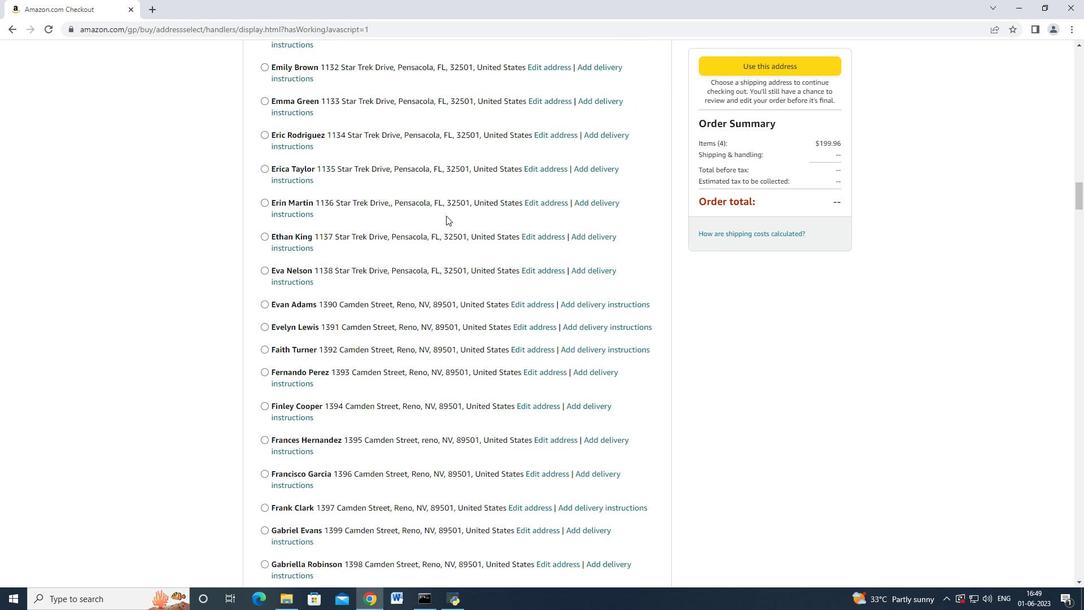 
Action: Mouse scrolled (445, 215) with delta (0, 0)
Screenshot: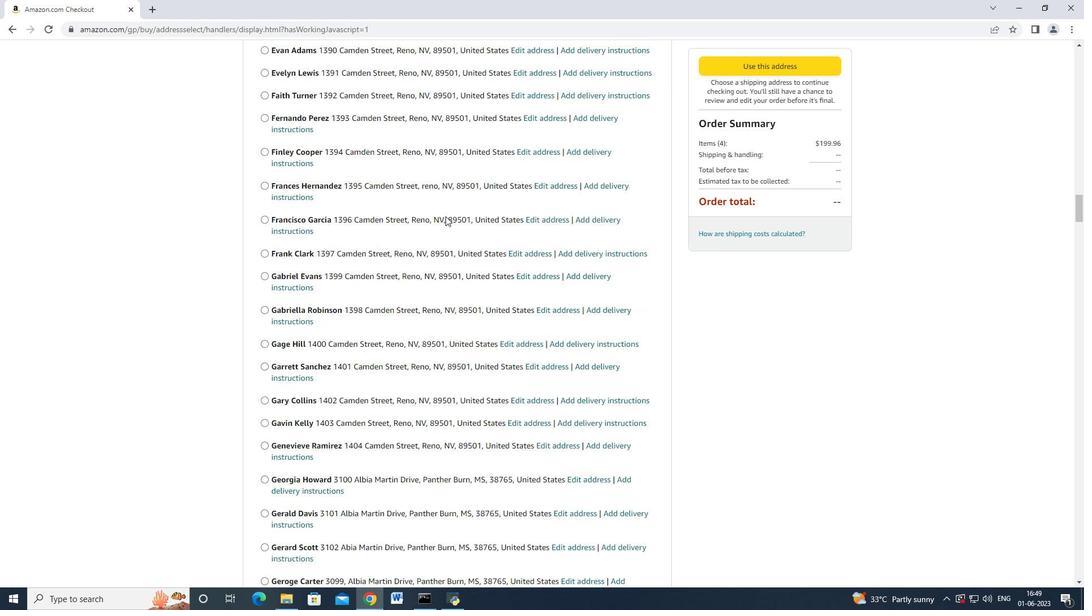 
Action: Mouse moved to (445, 216)
Screenshot: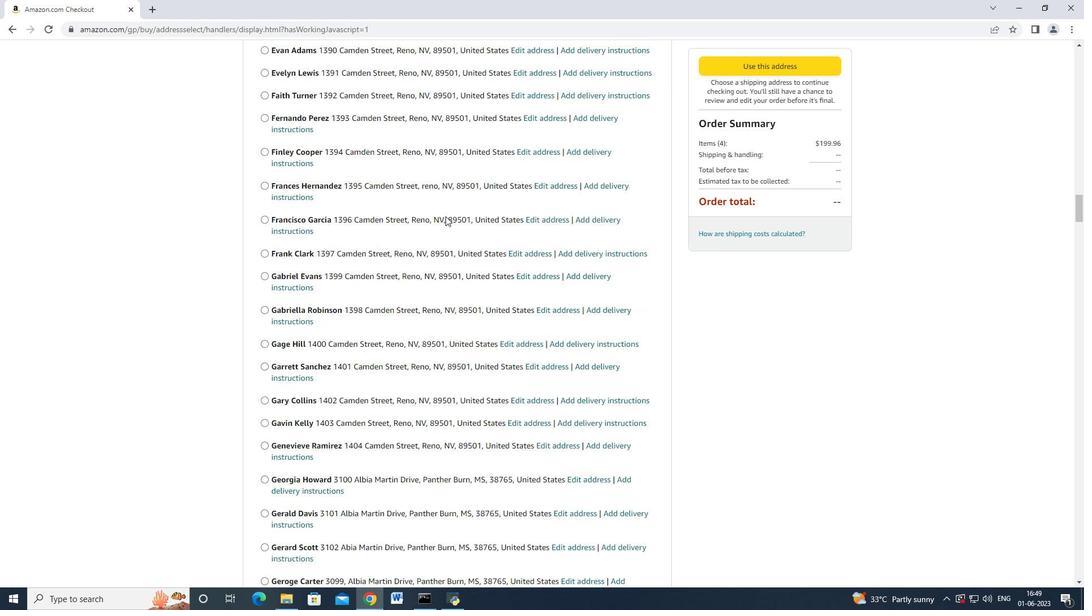 
Action: Mouse scrolled (445, 215) with delta (0, 0)
Screenshot: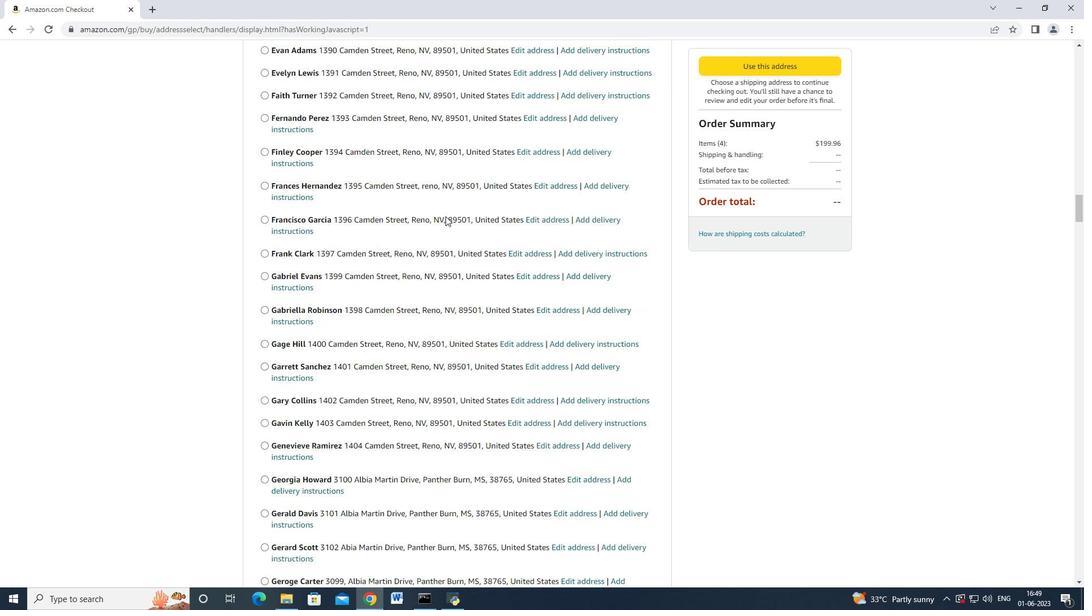 
Action: Mouse moved to (445, 216)
Screenshot: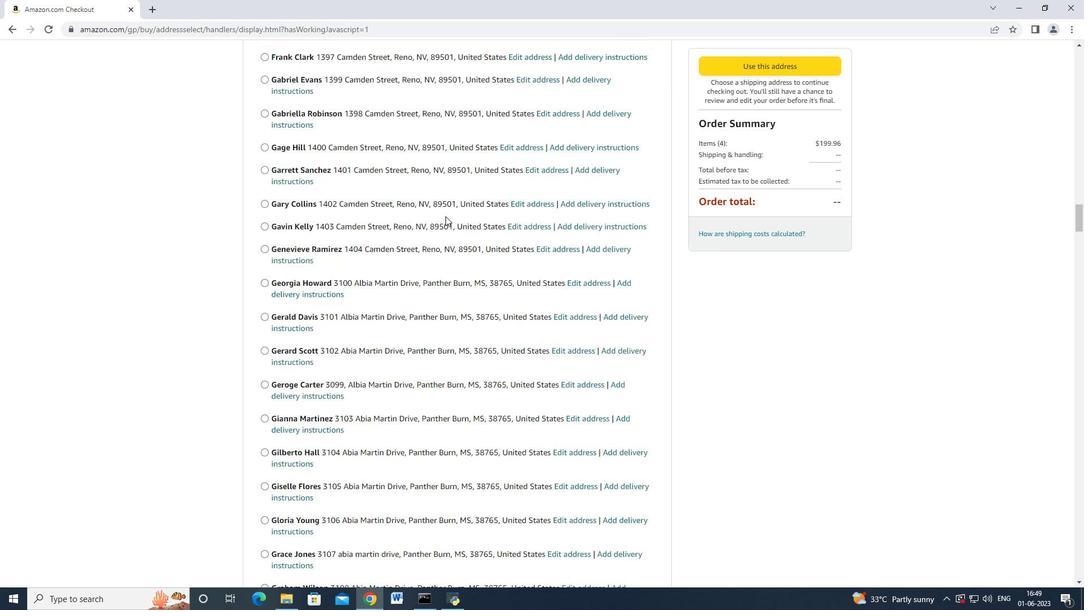 
Action: Mouse scrolled (445, 215) with delta (0, 0)
Screenshot: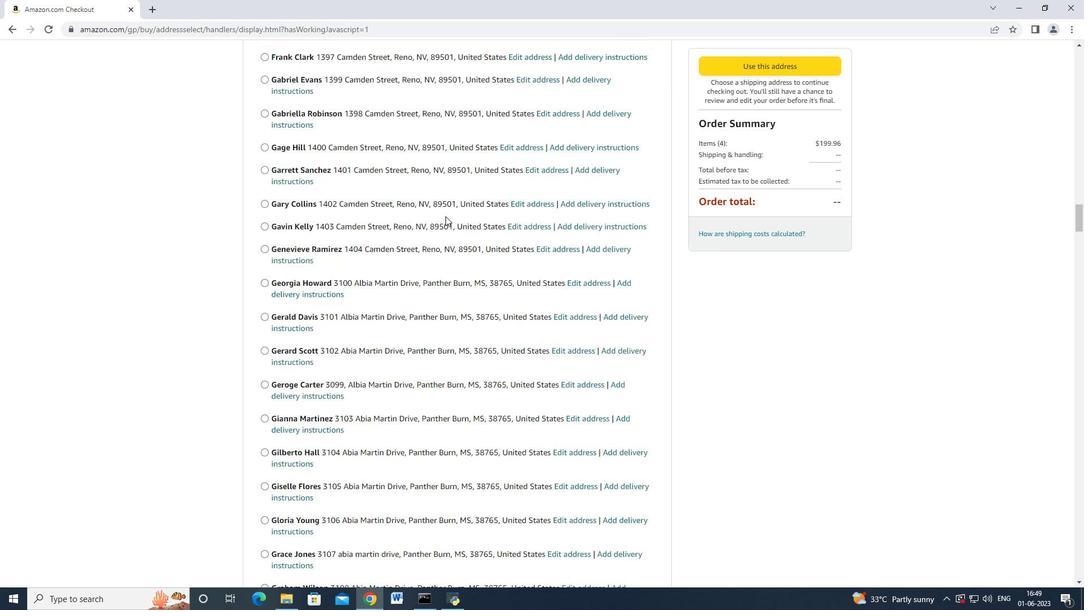 
Action: Mouse scrolled (445, 215) with delta (0, 0)
Screenshot: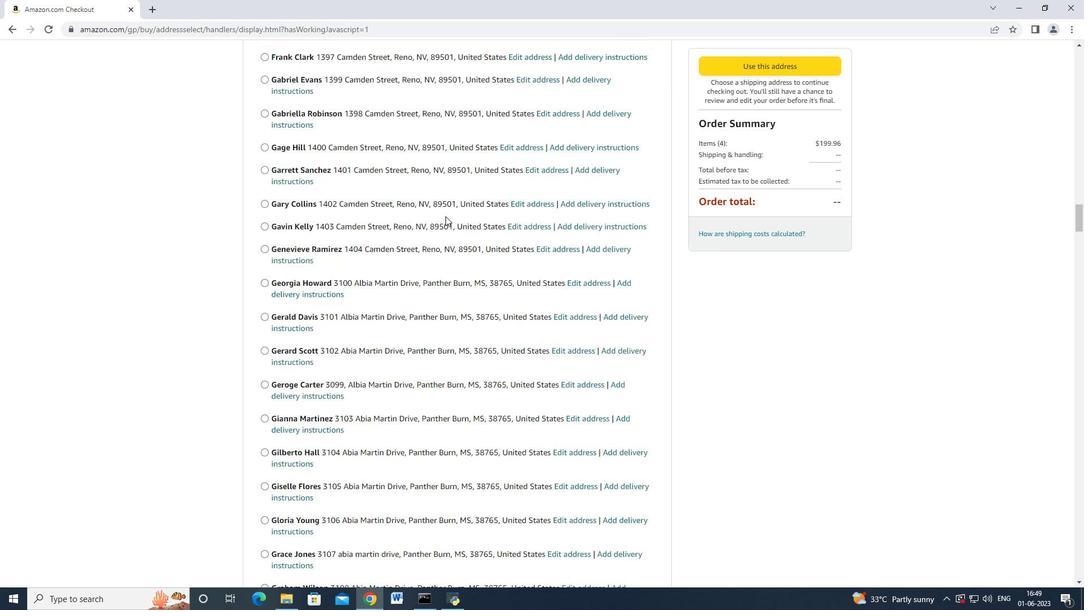 
Action: Mouse moved to (444, 216)
Screenshot: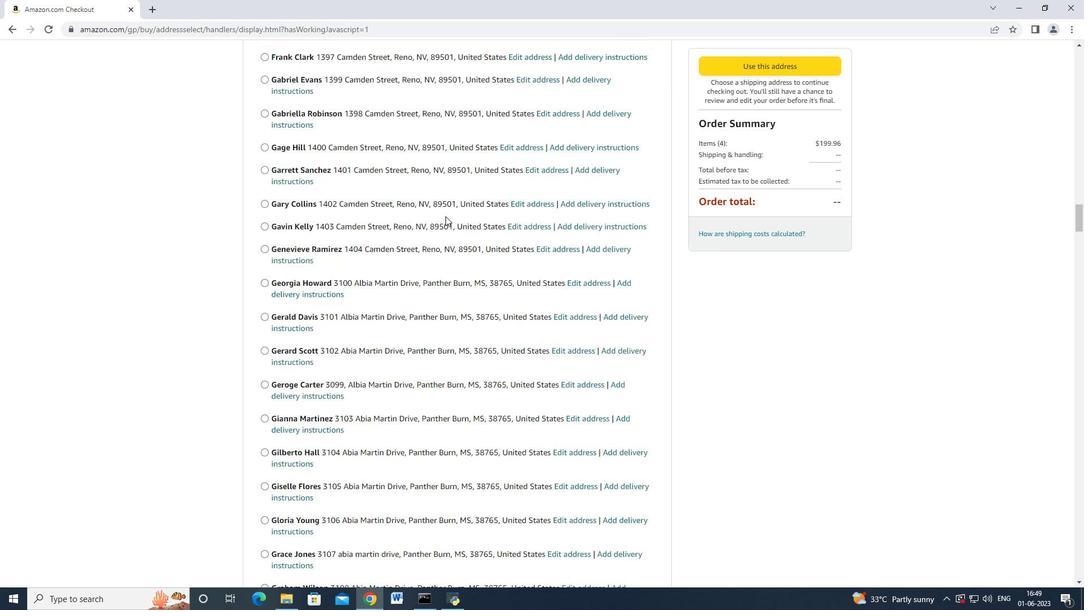 
Action: Mouse scrolled (444, 215) with delta (0, 0)
Screenshot: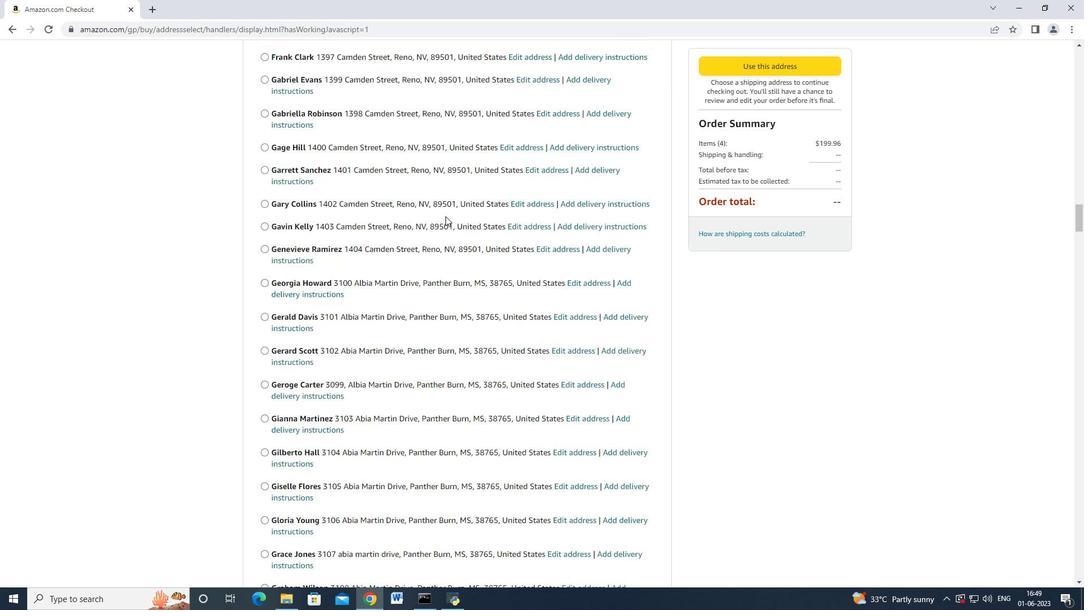 
Action: Mouse scrolled (444, 215) with delta (0, 0)
Screenshot: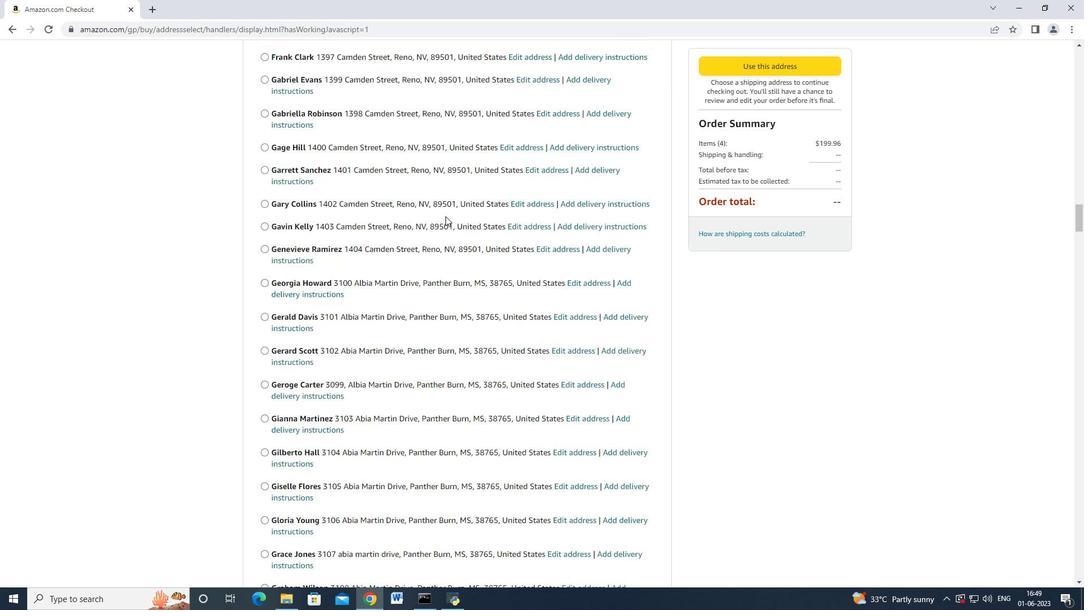 
Action: Mouse scrolled (444, 215) with delta (0, 0)
Screenshot: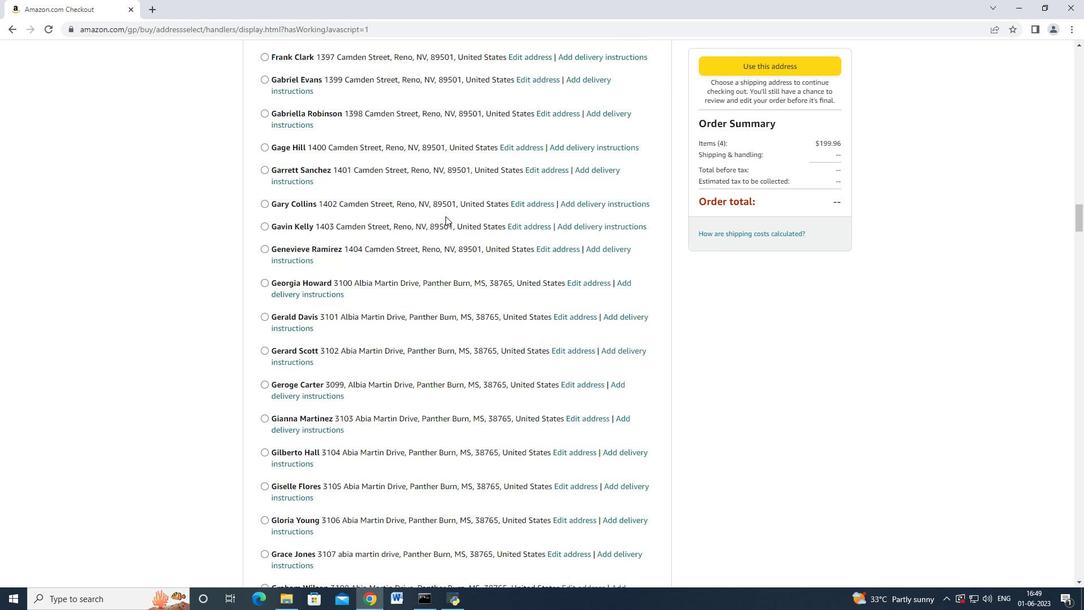 
Action: Mouse moved to (443, 216)
Screenshot: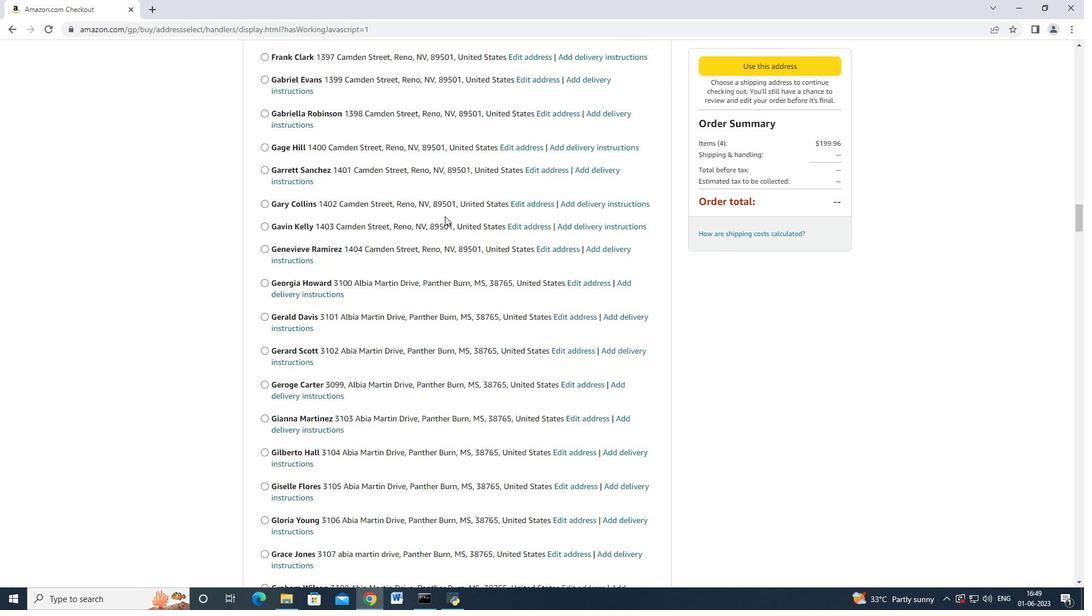 
Action: Mouse scrolled (443, 215) with delta (0, 0)
Screenshot: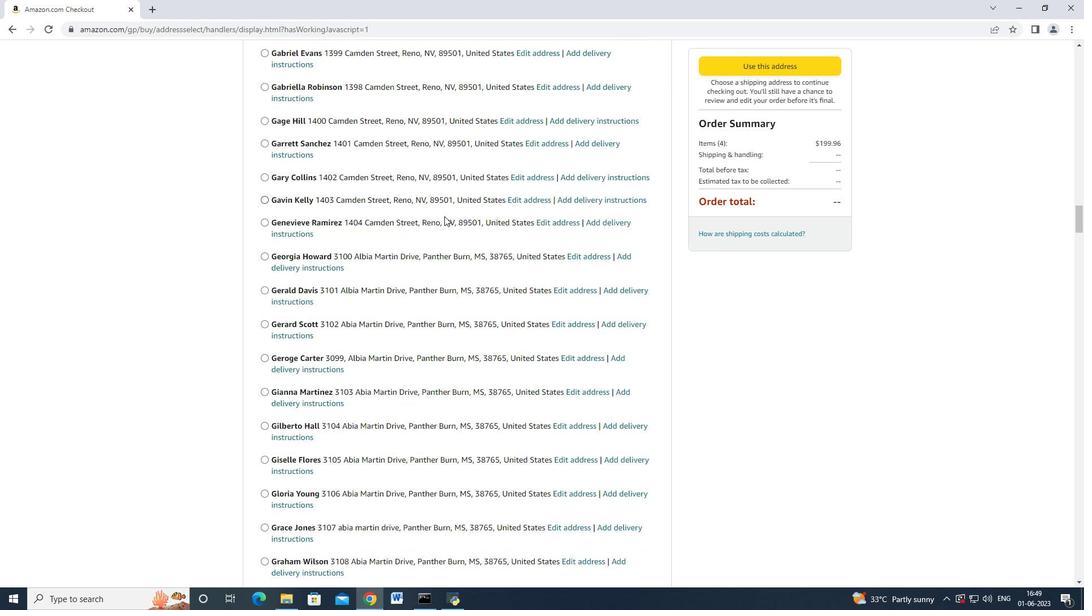 
Action: Mouse scrolled (443, 215) with delta (0, 0)
Screenshot: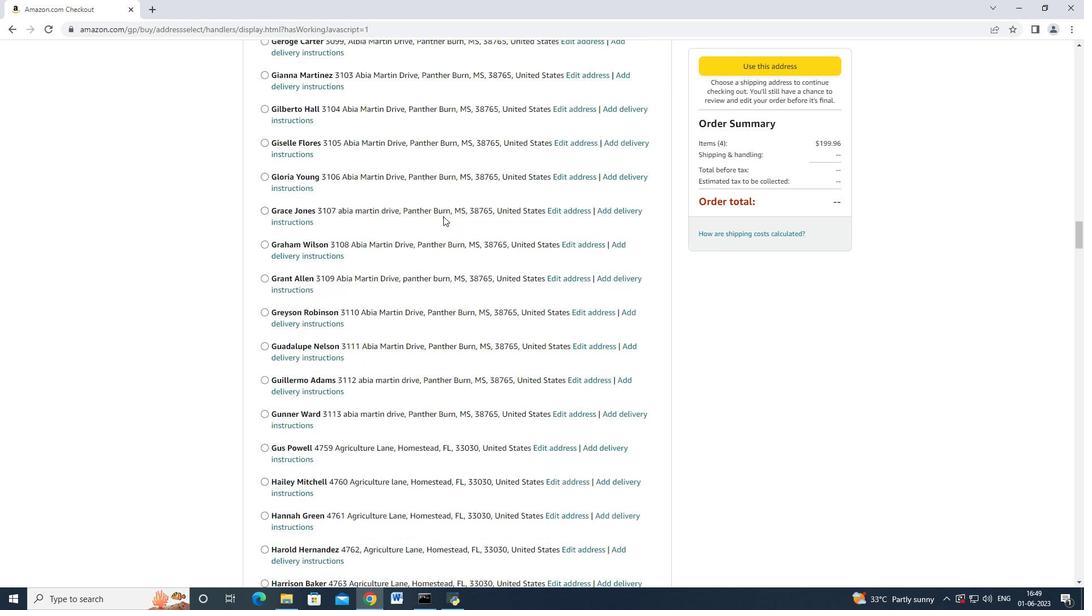 
Action: Mouse scrolled (443, 215) with delta (0, 0)
Screenshot: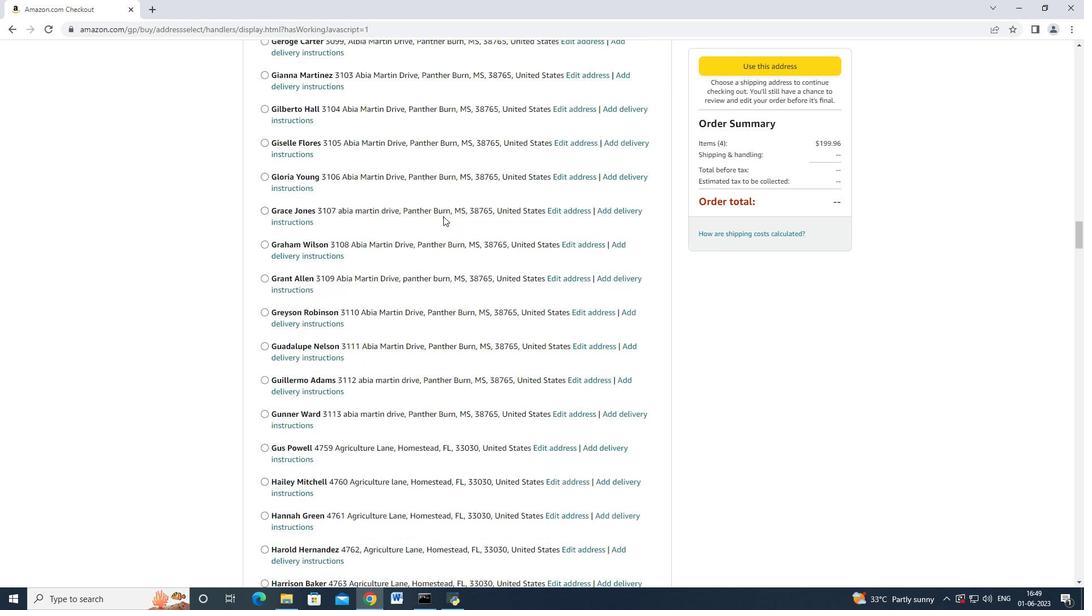 
Action: Mouse scrolled (443, 215) with delta (0, 0)
Screenshot: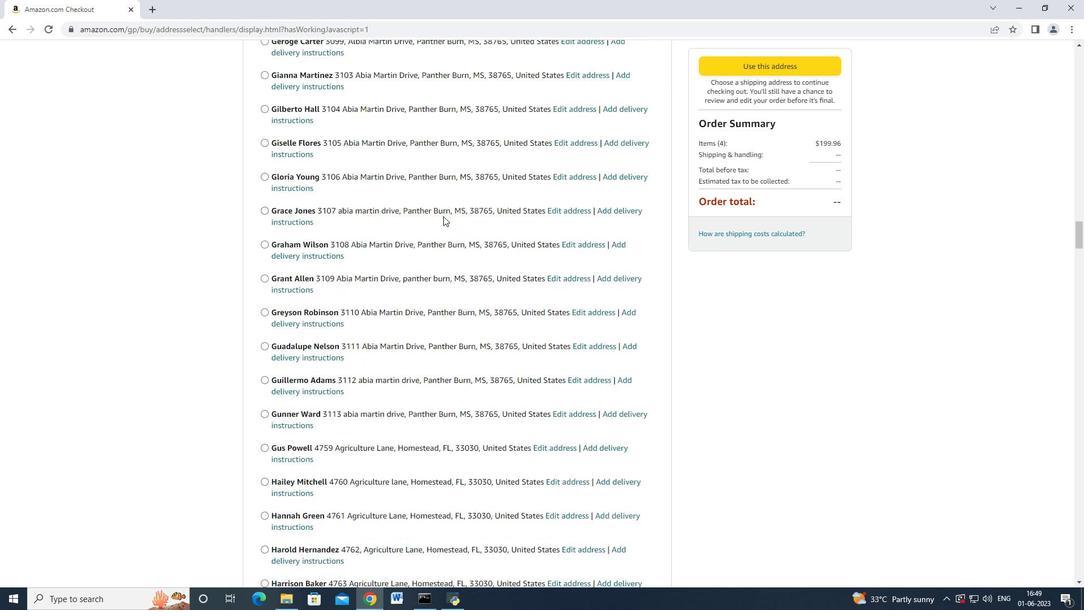 
Action: Mouse moved to (443, 216)
Screenshot: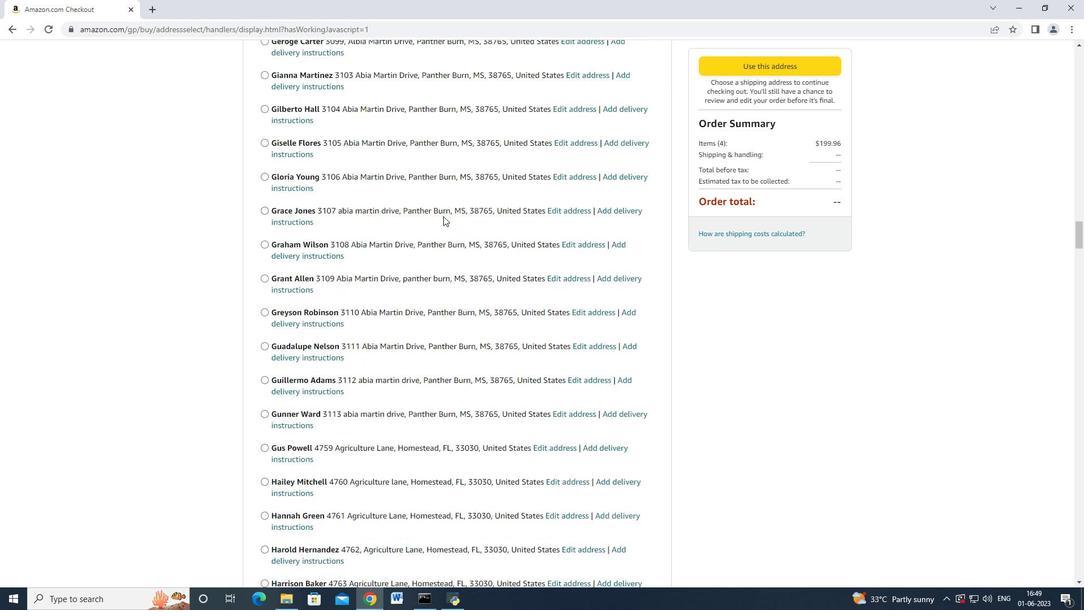 
Action: Mouse scrolled (443, 215) with delta (0, 0)
Screenshot: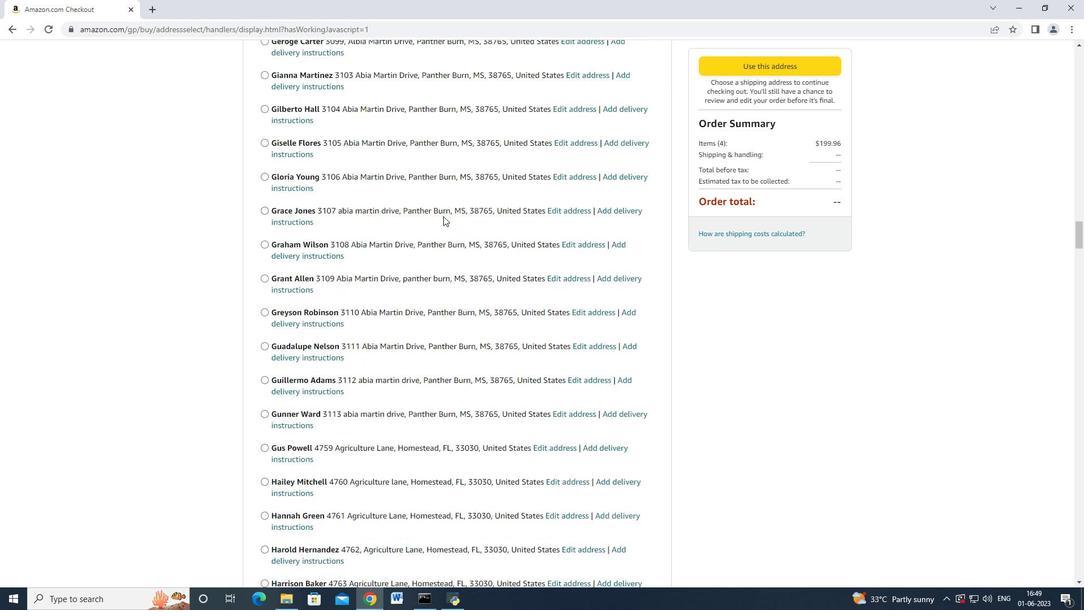 
Action: Mouse scrolled (443, 215) with delta (0, 0)
Screenshot: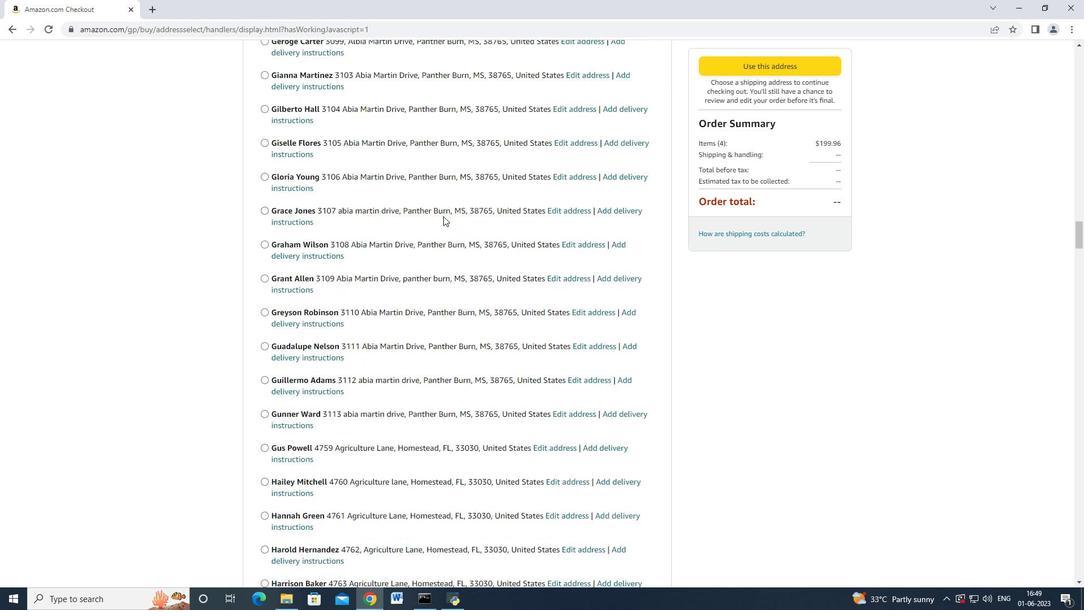 
Action: Mouse scrolled (443, 215) with delta (0, 0)
Screenshot: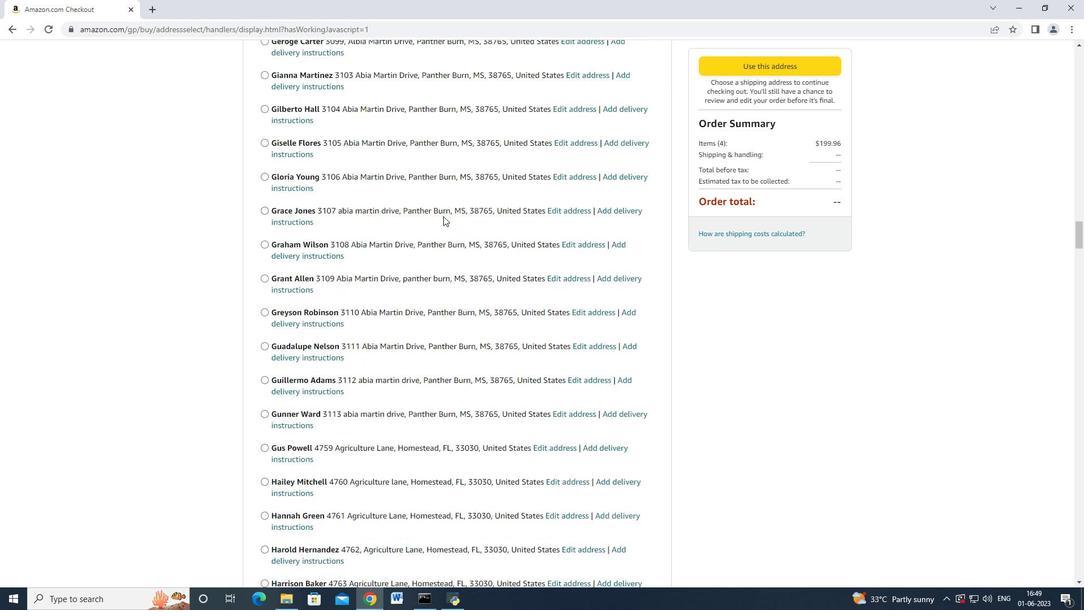 
Action: Mouse moved to (442, 216)
Screenshot: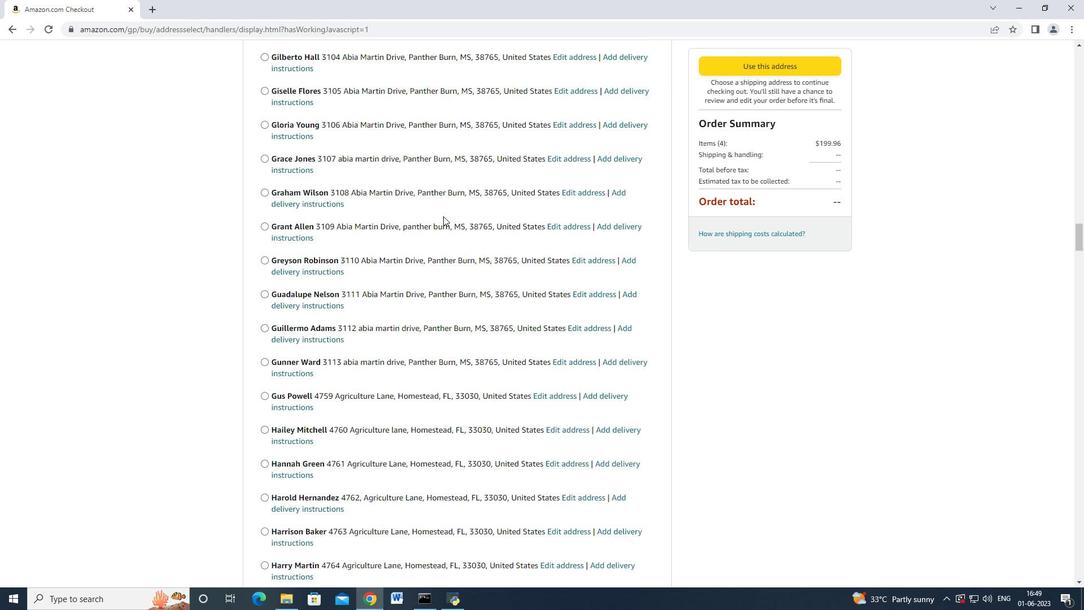 
Action: Mouse scrolled (442, 215) with delta (0, 0)
Screenshot: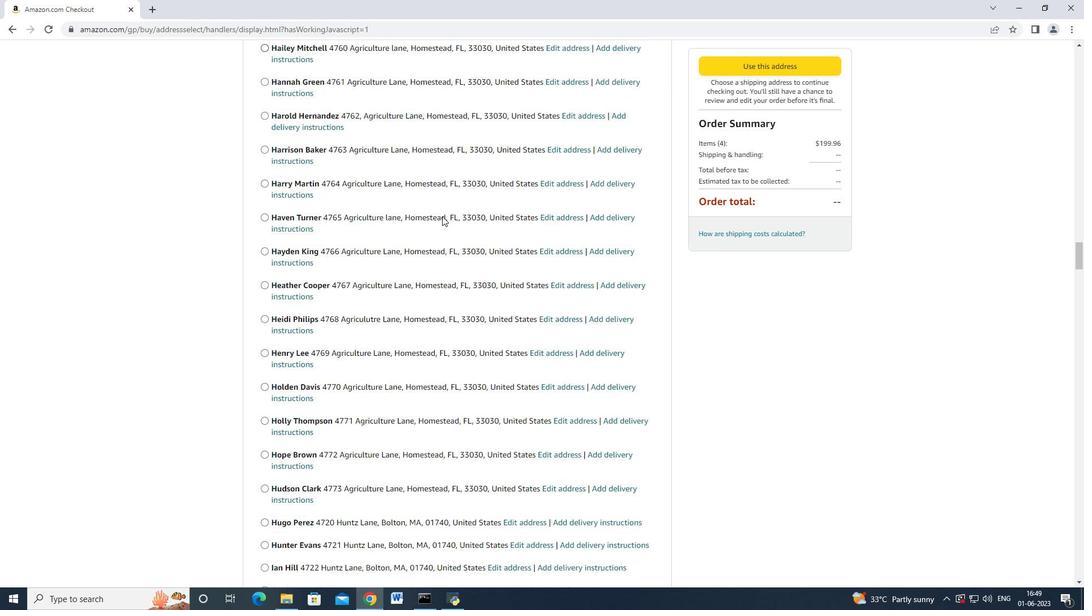 
Action: Mouse scrolled (442, 215) with delta (0, 0)
Screenshot: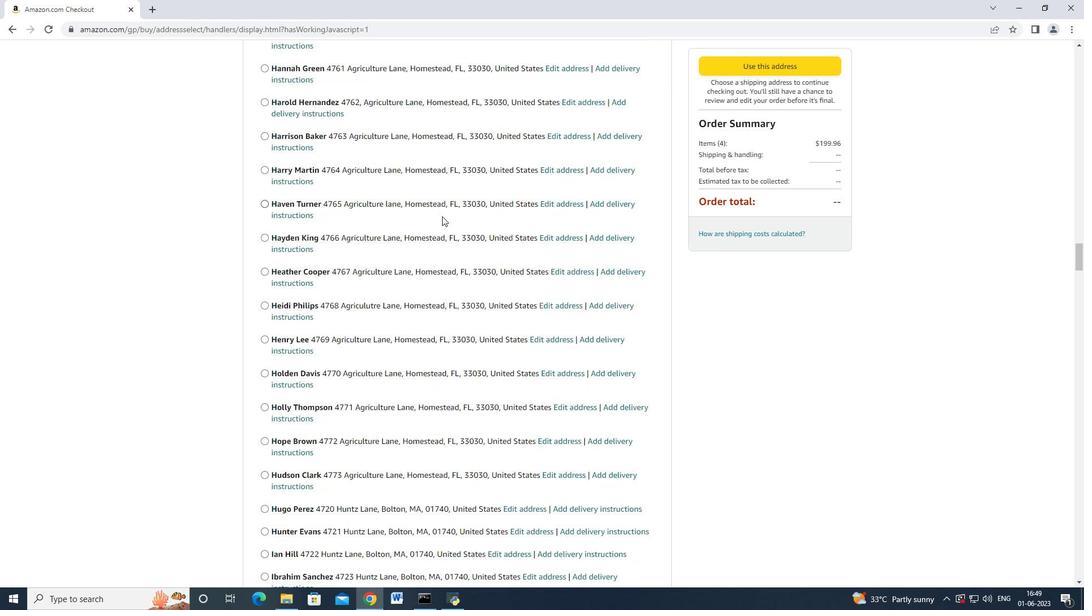 
Action: Mouse scrolled (442, 215) with delta (0, 0)
Screenshot: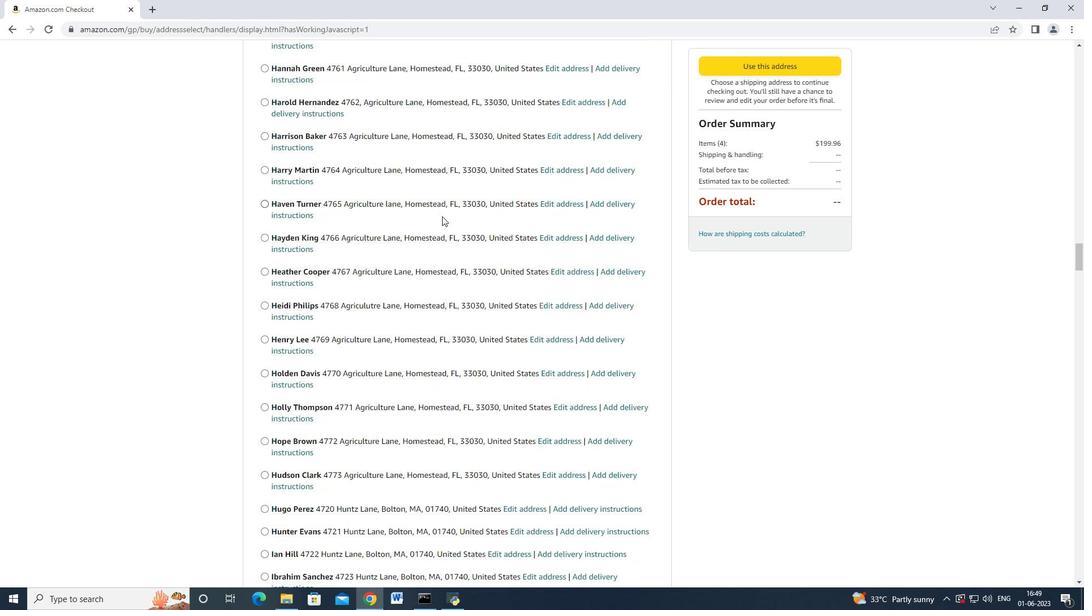 
Action: Mouse scrolled (442, 215) with delta (0, 0)
Screenshot: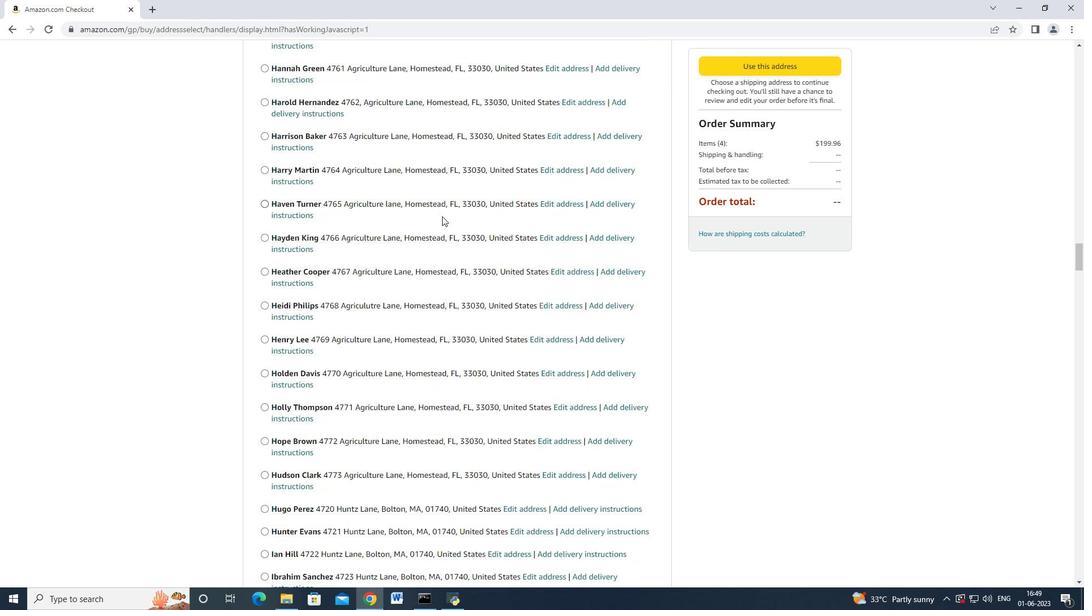 
Action: Mouse scrolled (442, 215) with delta (0, 0)
Screenshot: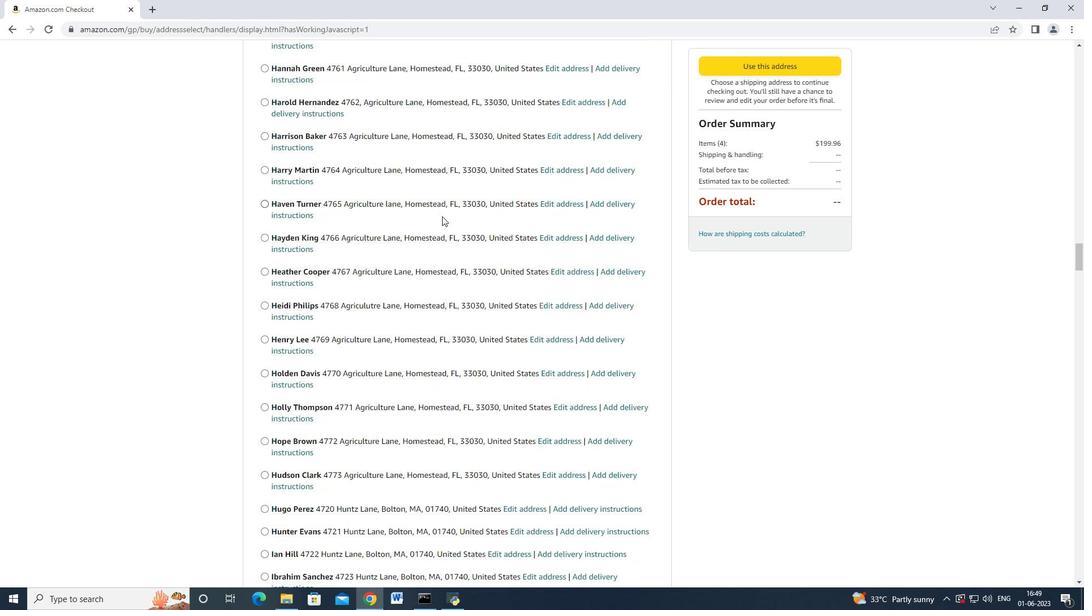 
Action: Mouse scrolled (442, 215) with delta (0, 0)
Screenshot: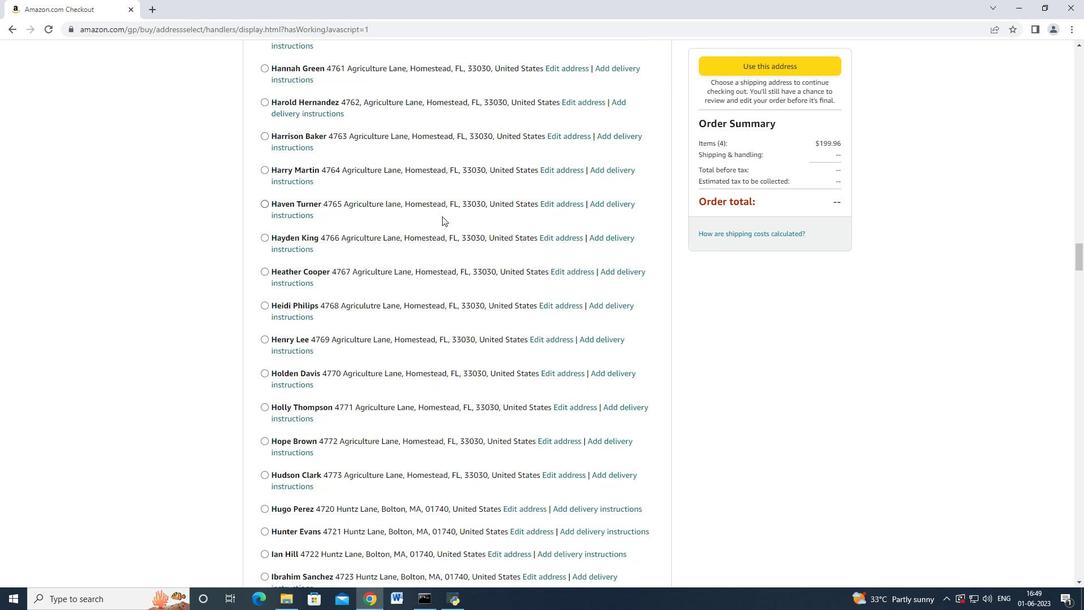 
Action: Mouse scrolled (442, 215) with delta (0, 0)
Screenshot: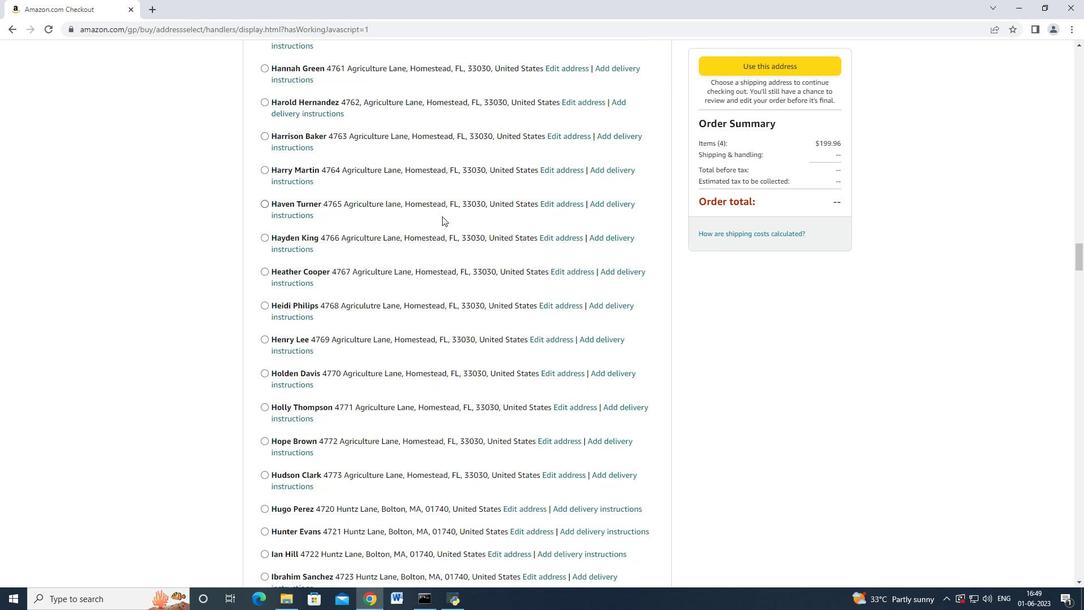 
Action: Mouse scrolled (442, 215) with delta (0, 0)
Screenshot: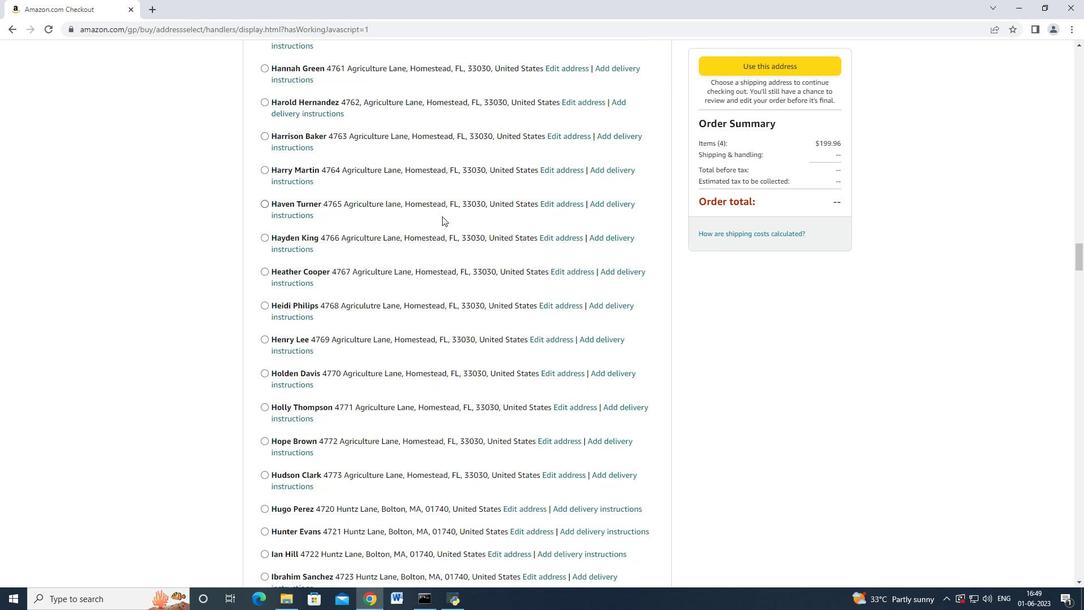 
Action: Mouse scrolled (442, 215) with delta (0, 0)
Screenshot: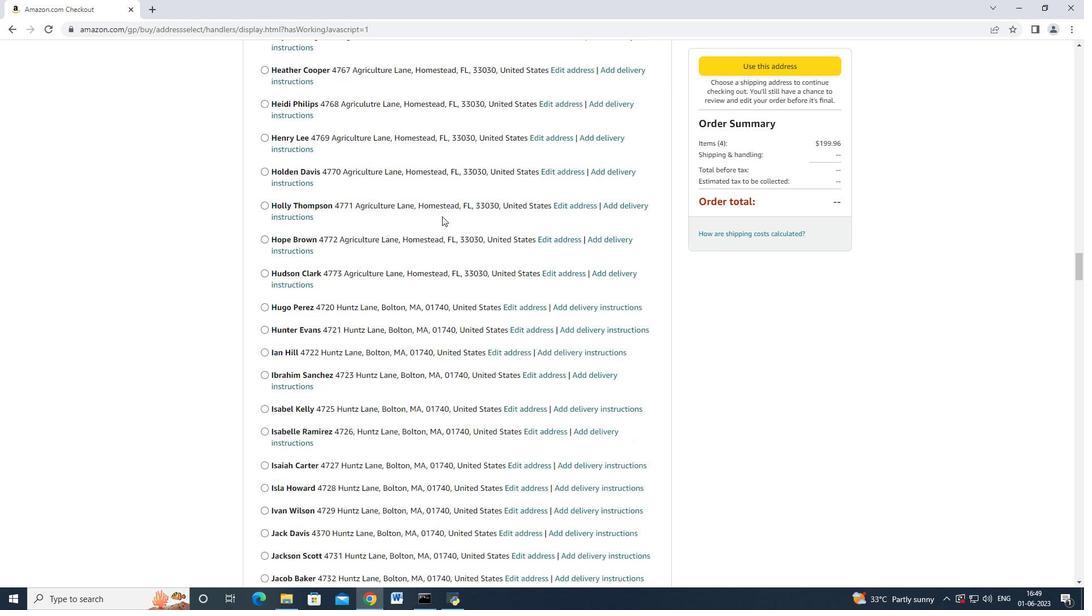 
Action: Mouse scrolled (442, 215) with delta (0, 0)
Screenshot: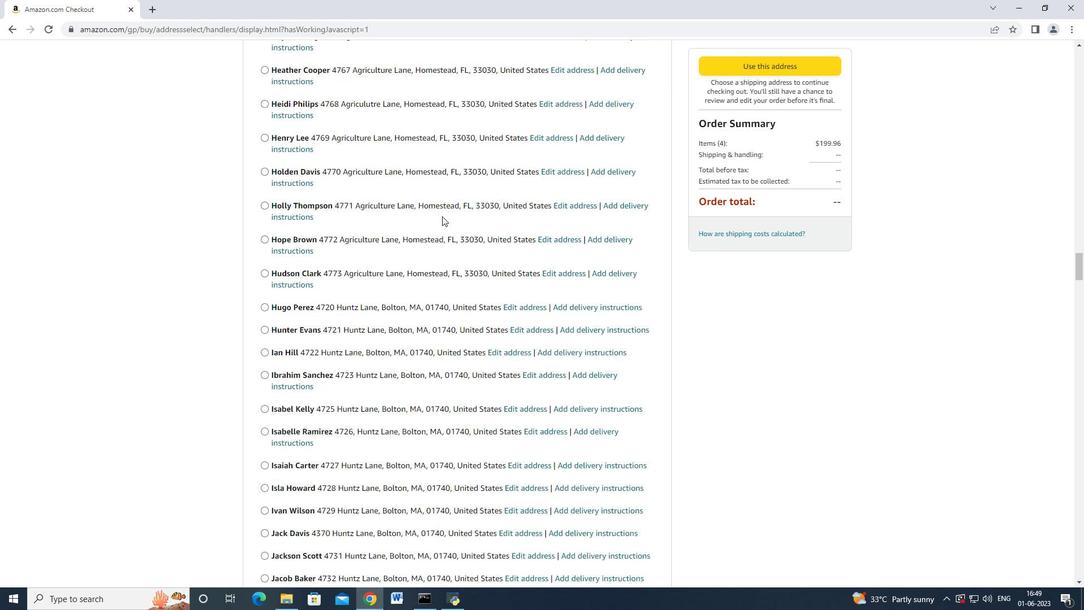 
Action: Mouse scrolled (442, 215) with delta (0, 0)
Screenshot: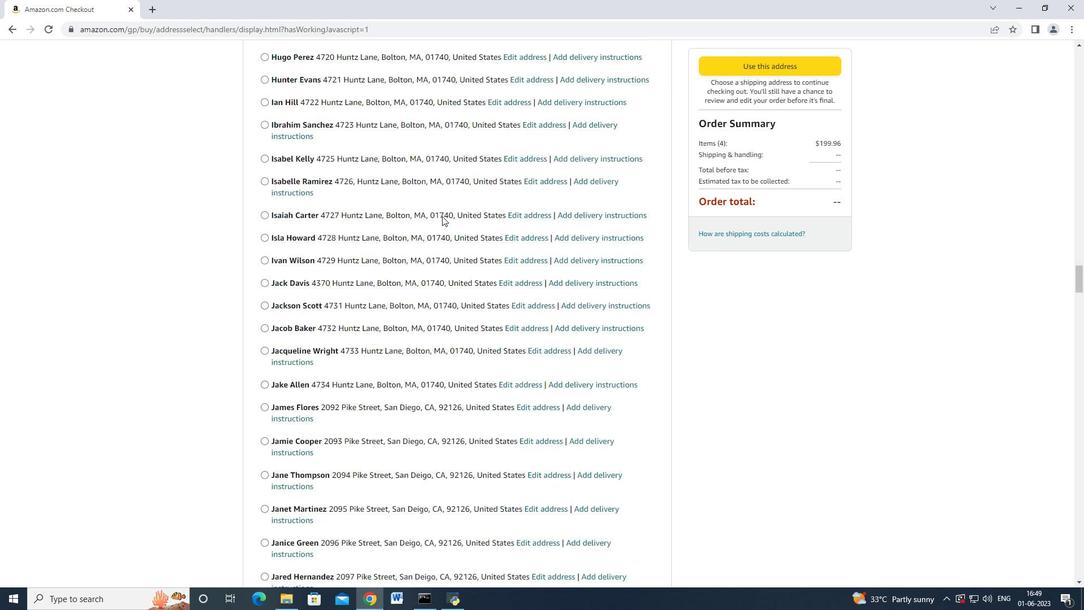 
Action: Mouse scrolled (442, 215) with delta (0, 0)
Screenshot: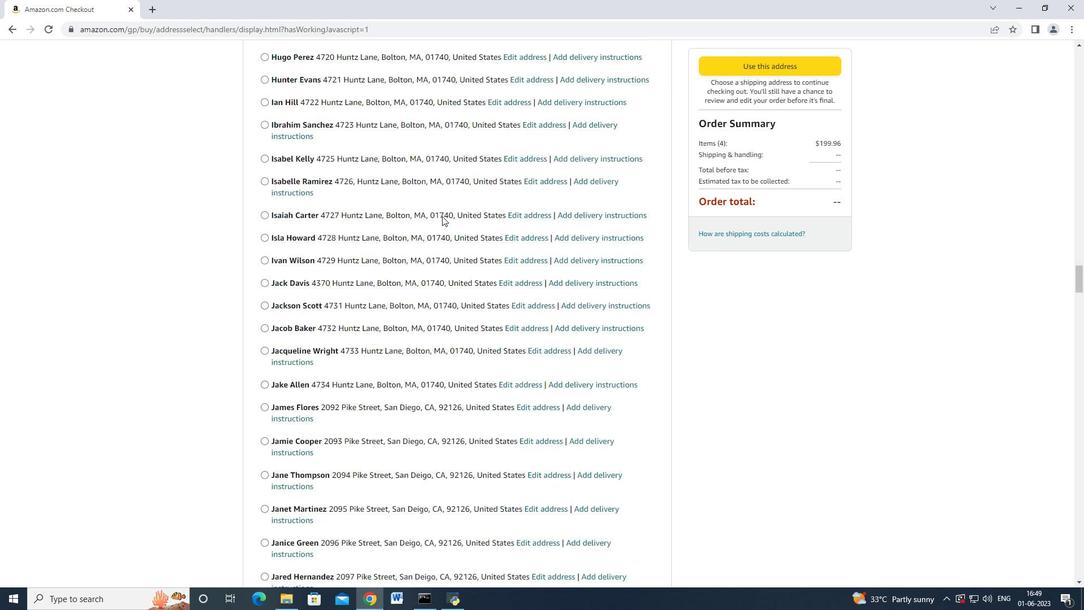 
Action: Mouse scrolled (442, 215) with delta (0, 0)
Screenshot: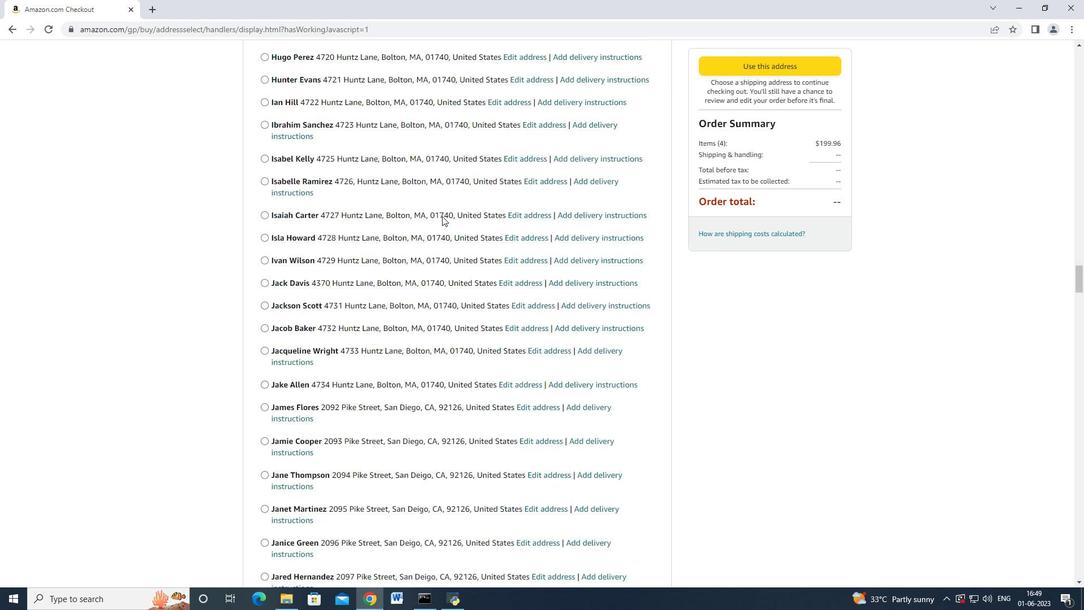 
Action: Mouse scrolled (442, 215) with delta (0, 0)
Screenshot: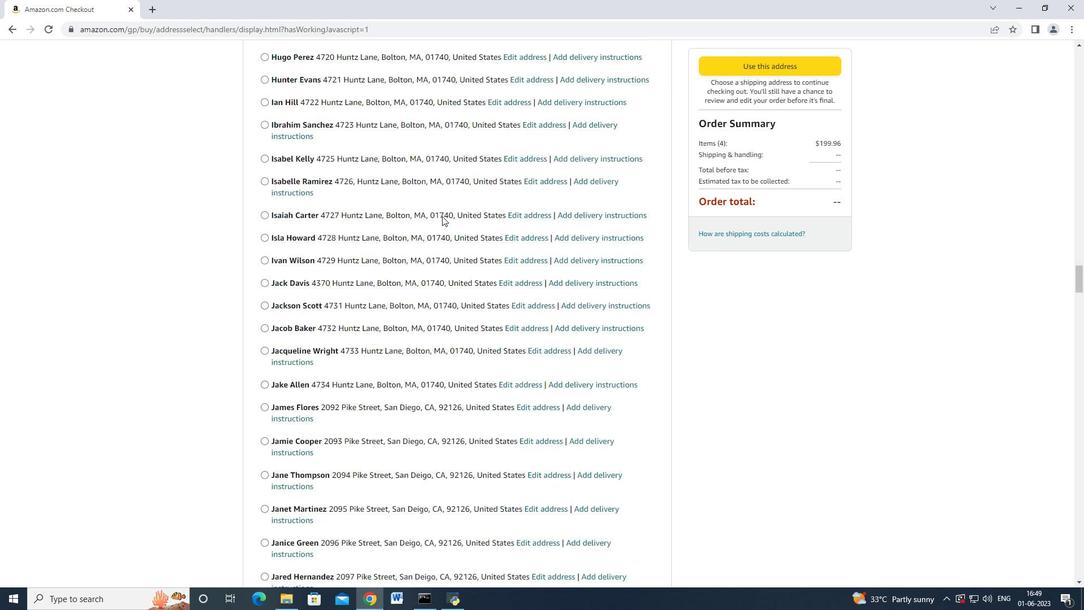 
Action: Mouse scrolled (442, 215) with delta (0, 0)
Screenshot: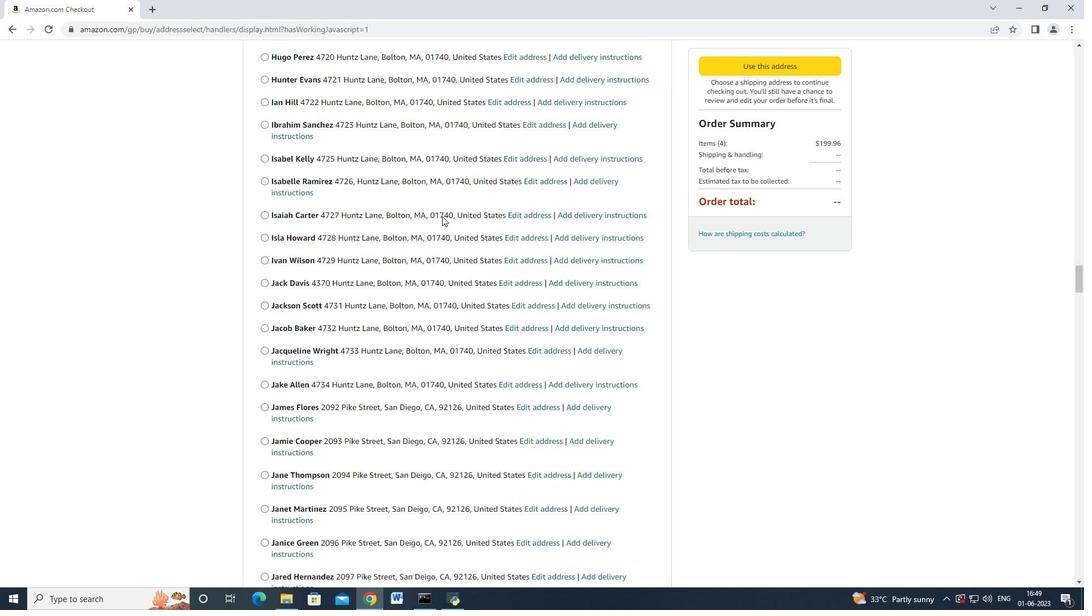 
Action: Mouse scrolled (442, 215) with delta (0, 0)
Screenshot: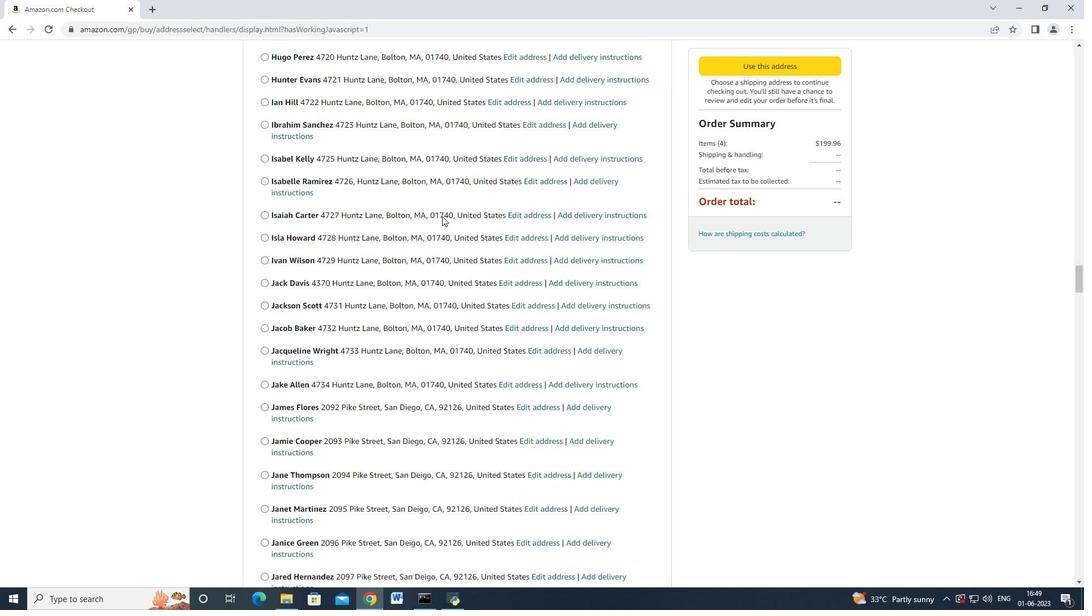 
Action: Mouse scrolled (442, 215) with delta (0, 0)
Screenshot: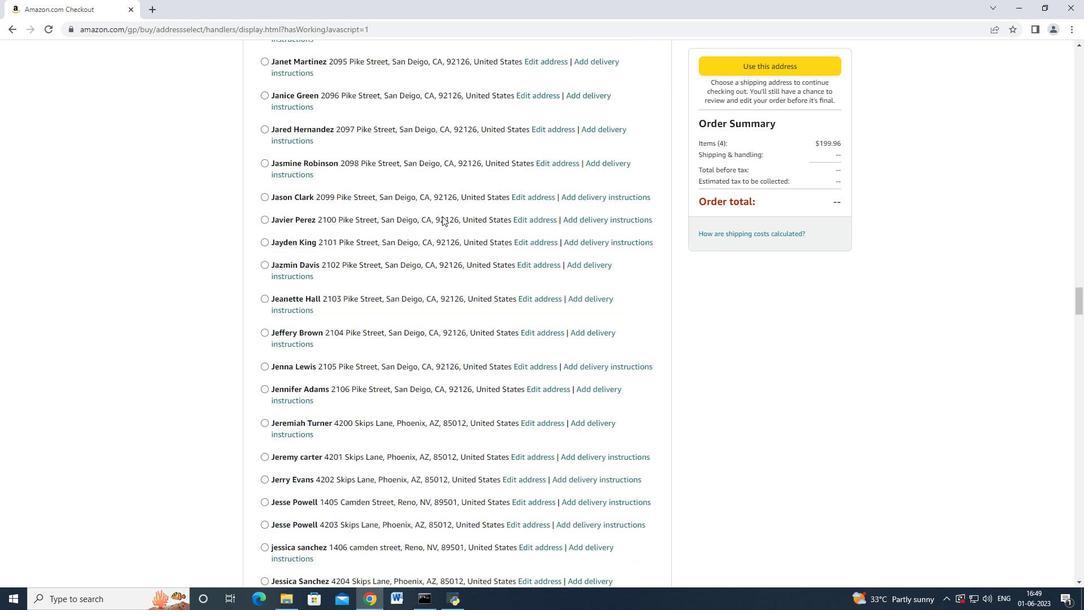 
Action: Mouse scrolled (442, 215) with delta (0, 0)
Screenshot: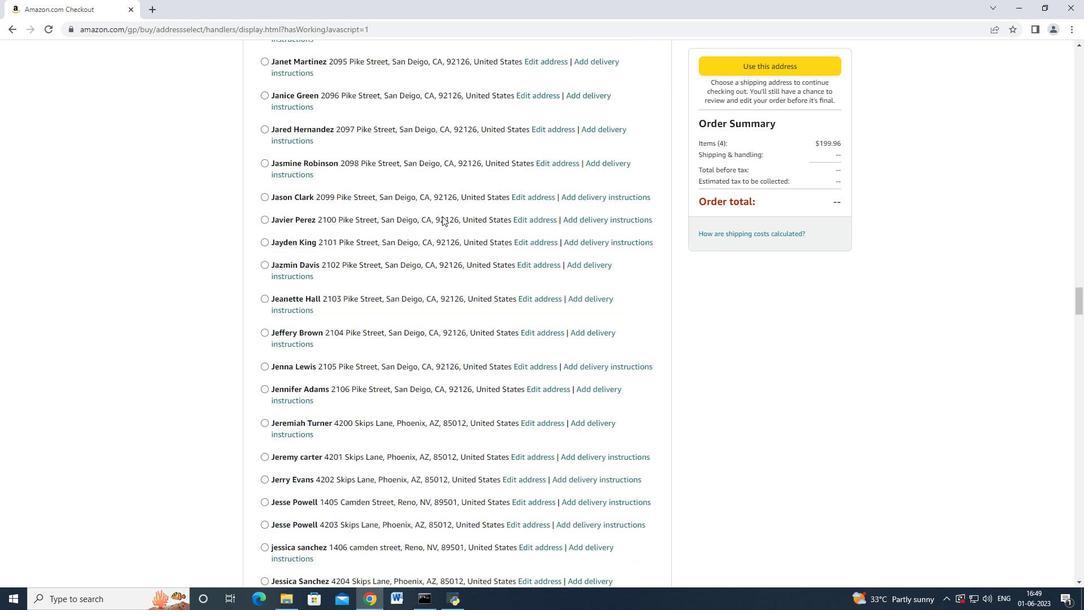 
Action: Mouse scrolled (442, 215) with delta (0, 0)
Screenshot: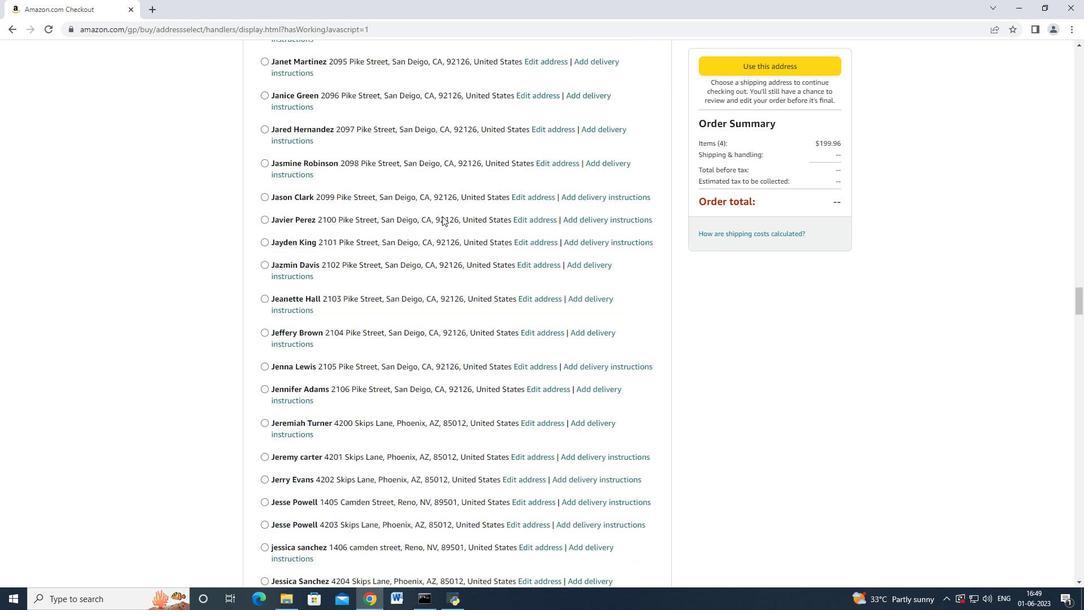 
Action: Mouse scrolled (442, 215) with delta (0, 0)
Screenshot: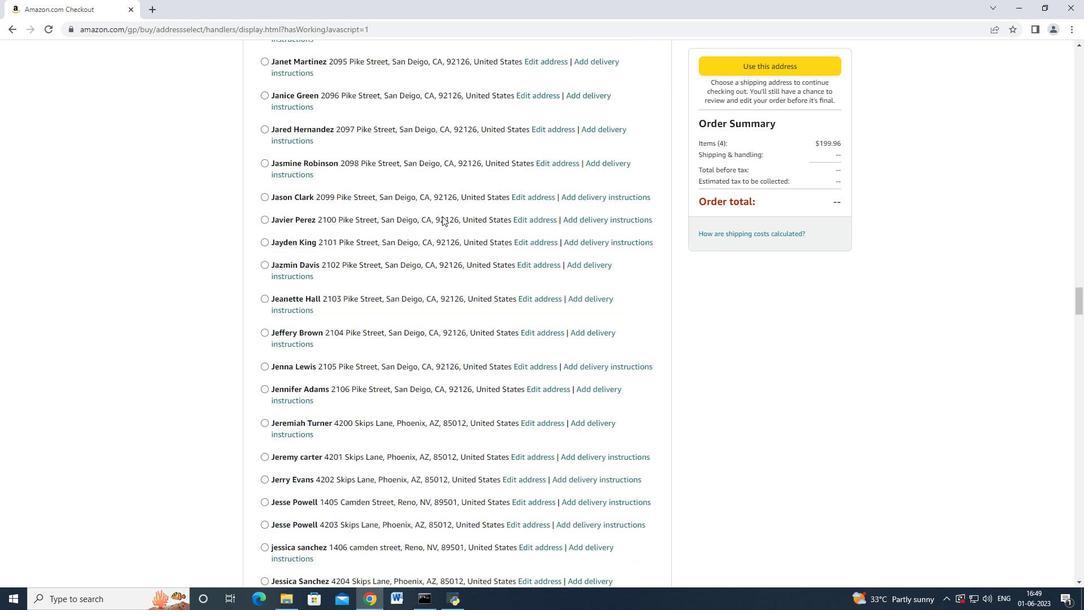 
Action: Mouse scrolled (442, 215) with delta (0, 0)
Screenshot: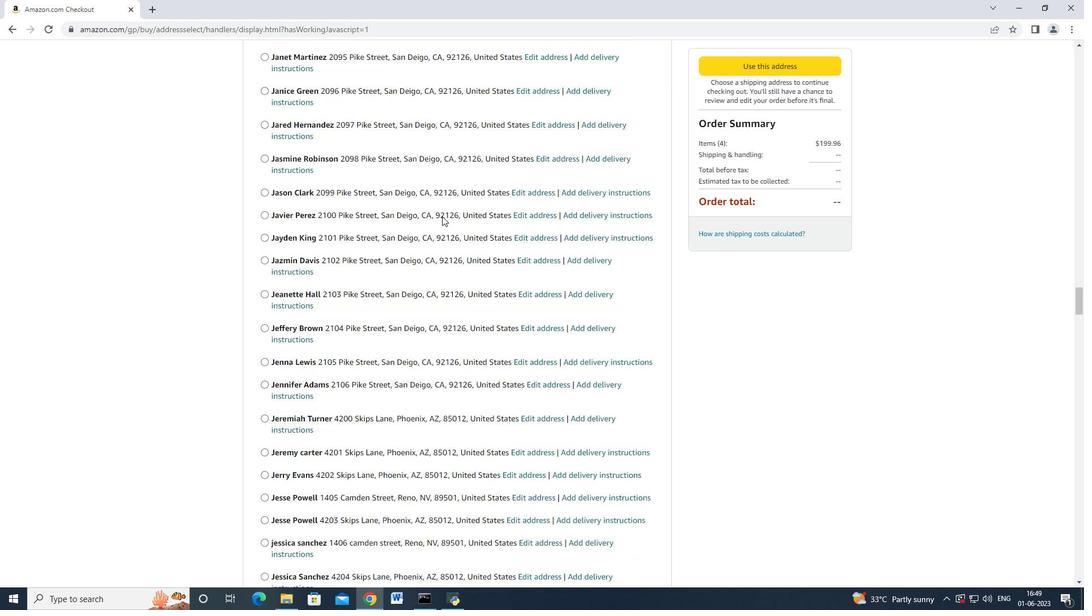 
Action: Mouse scrolled (442, 215) with delta (0, 0)
Screenshot: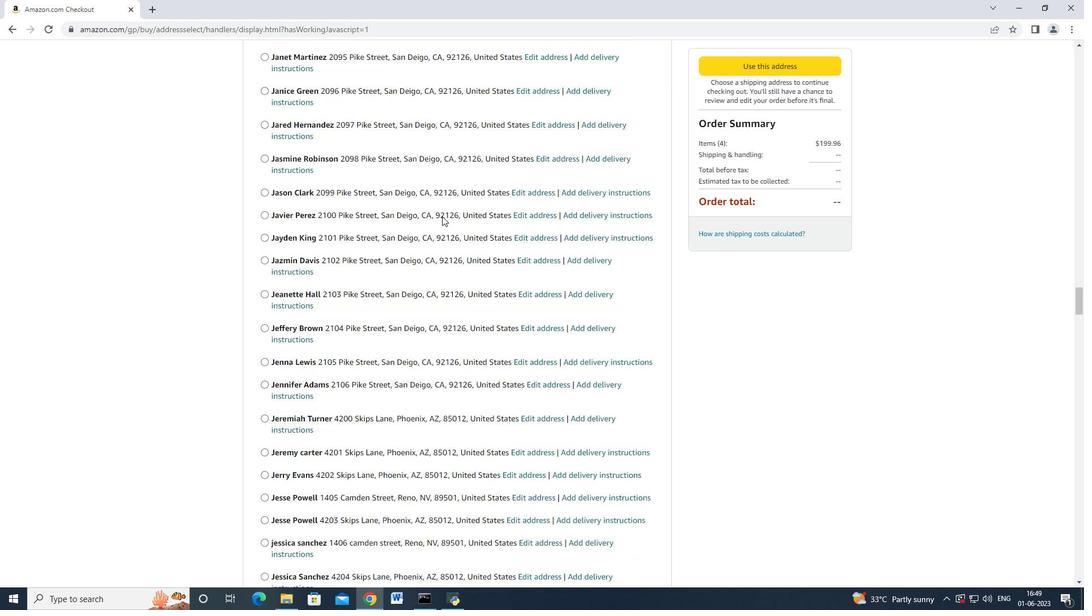
Action: Mouse scrolled (442, 215) with delta (0, 0)
Screenshot: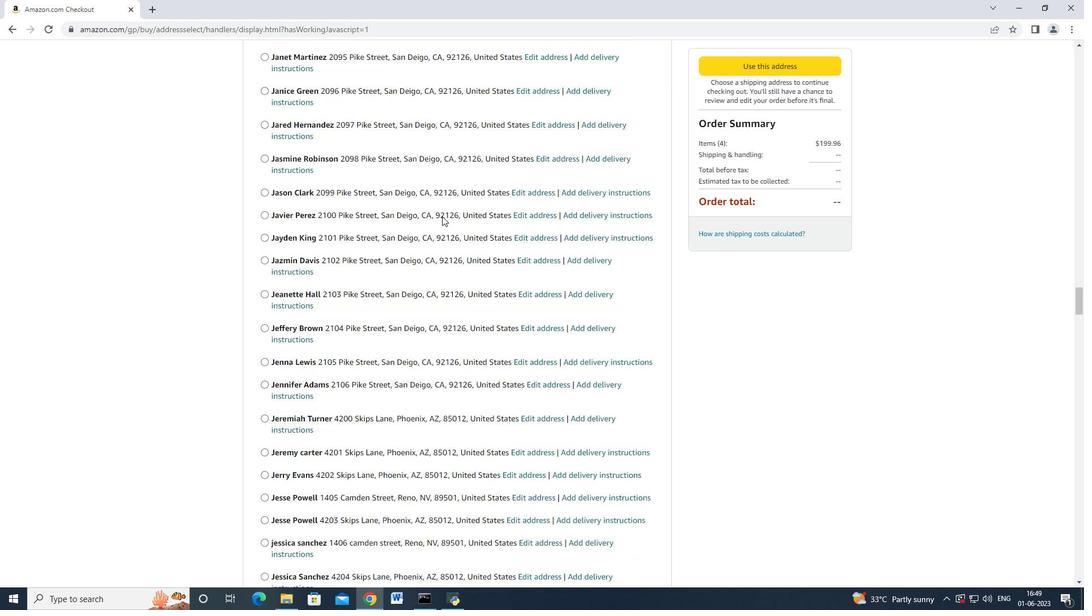 
Action: Mouse scrolled (442, 215) with delta (0, 0)
Screenshot: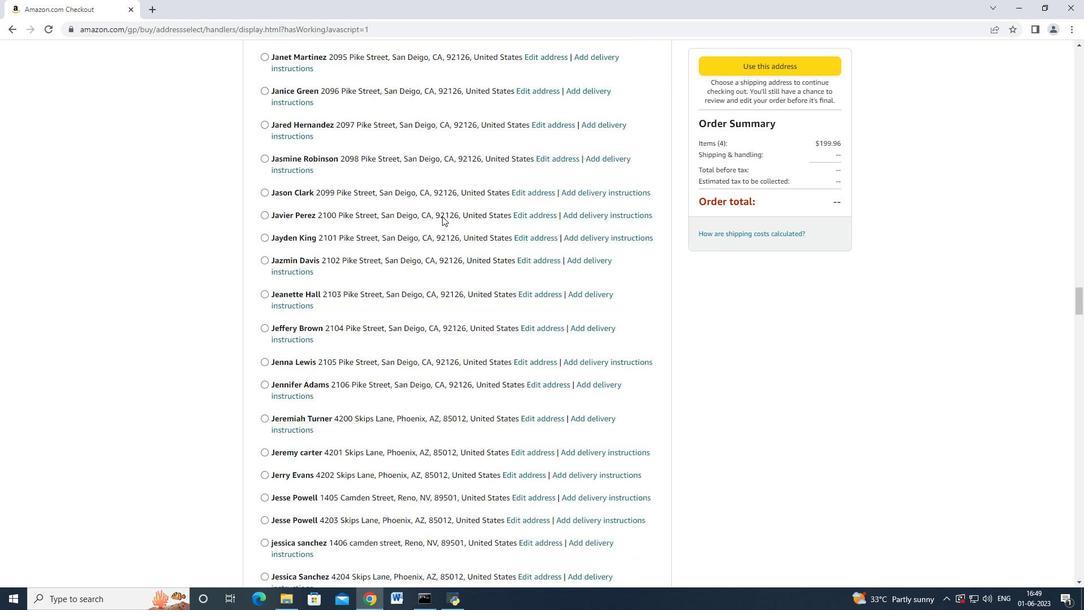 
Action: Mouse moved to (441, 216)
Screenshot: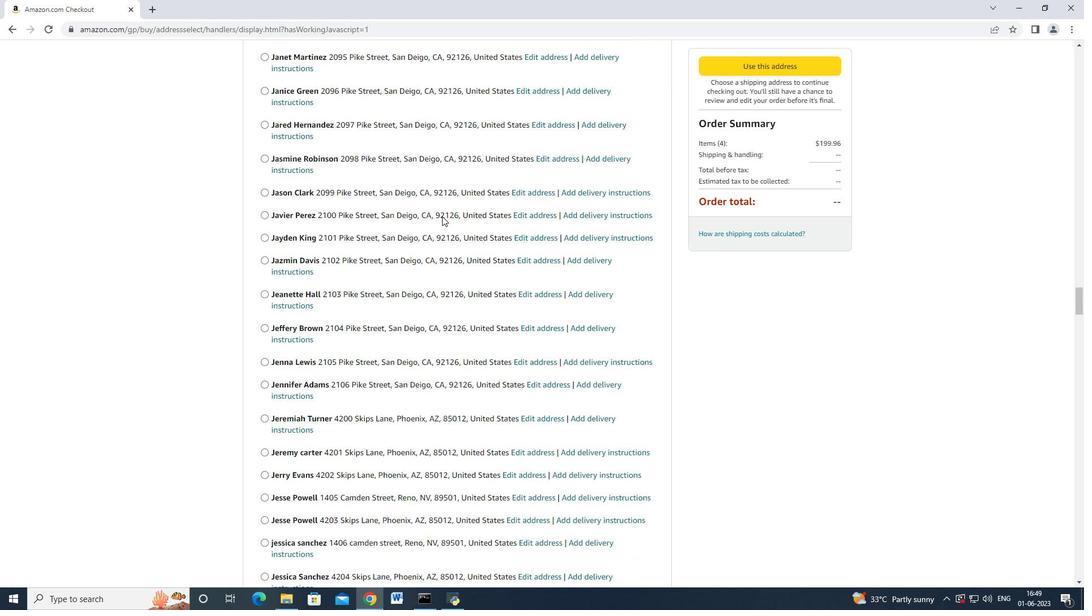 
Action: Mouse scrolled (441, 215) with delta (0, 0)
Screenshot: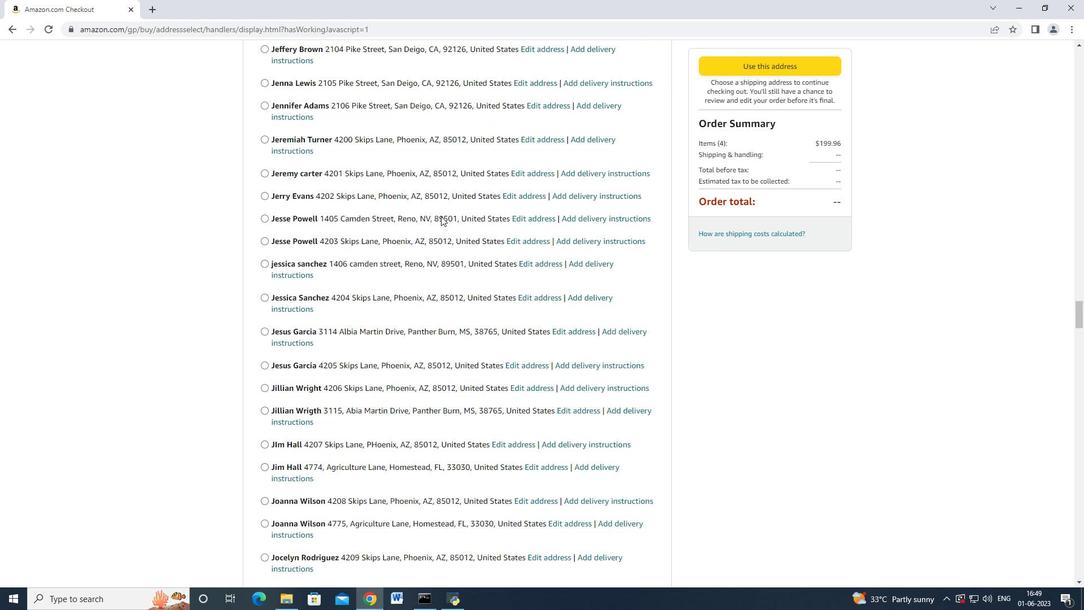 
Action: Mouse scrolled (441, 215) with delta (0, 0)
Screenshot: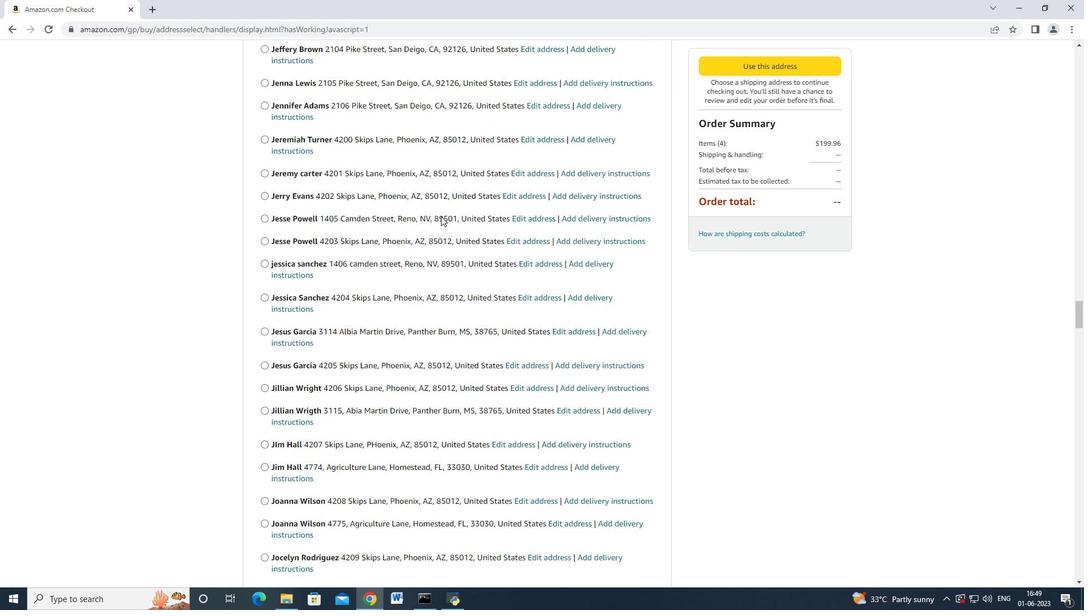 
Action: Mouse scrolled (441, 215) with delta (0, 0)
Screenshot: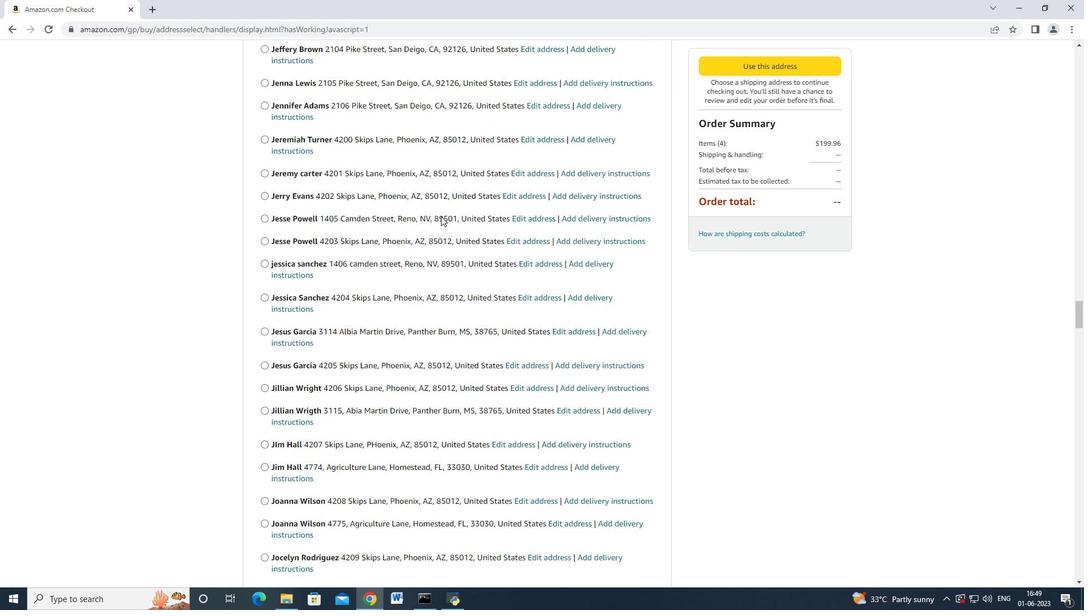 
Action: Mouse scrolled (441, 215) with delta (0, 0)
Screenshot: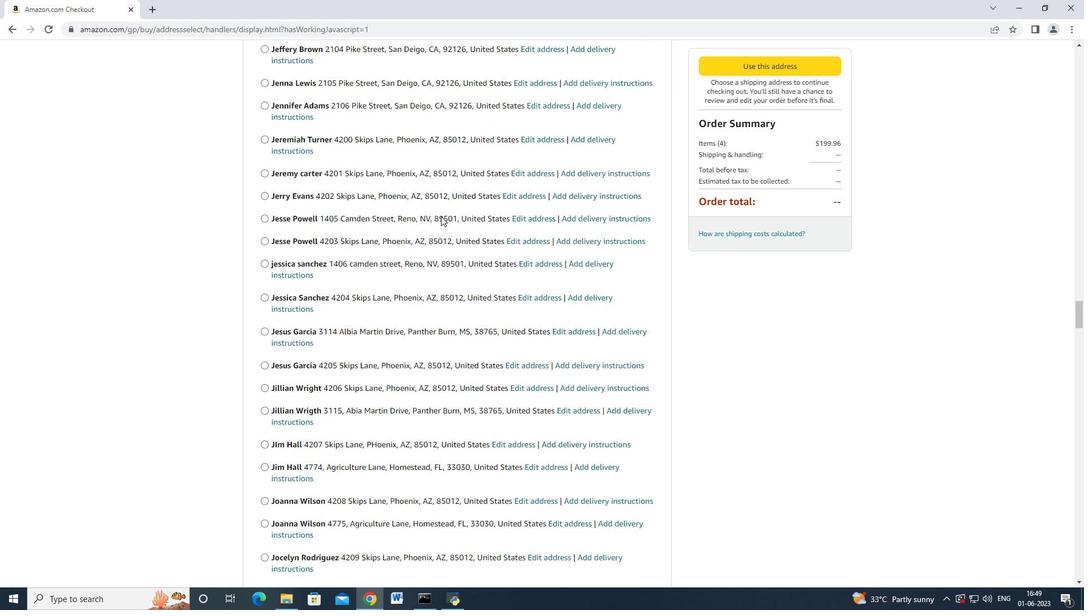 
Action: Mouse scrolled (441, 215) with delta (0, 0)
Screenshot: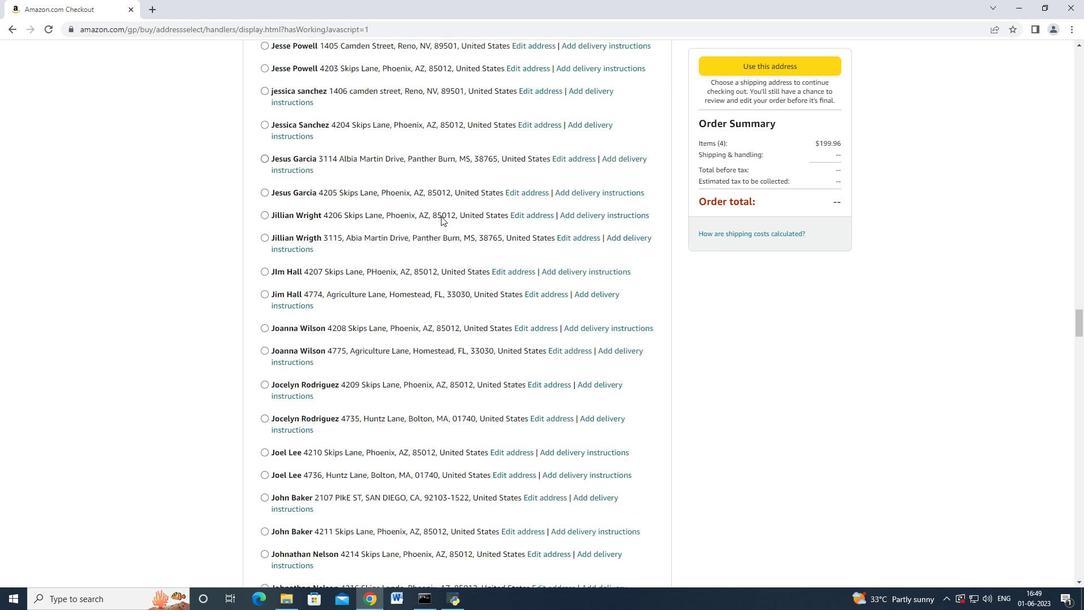 
Action: Mouse scrolled (441, 215) with delta (0, 0)
Screenshot: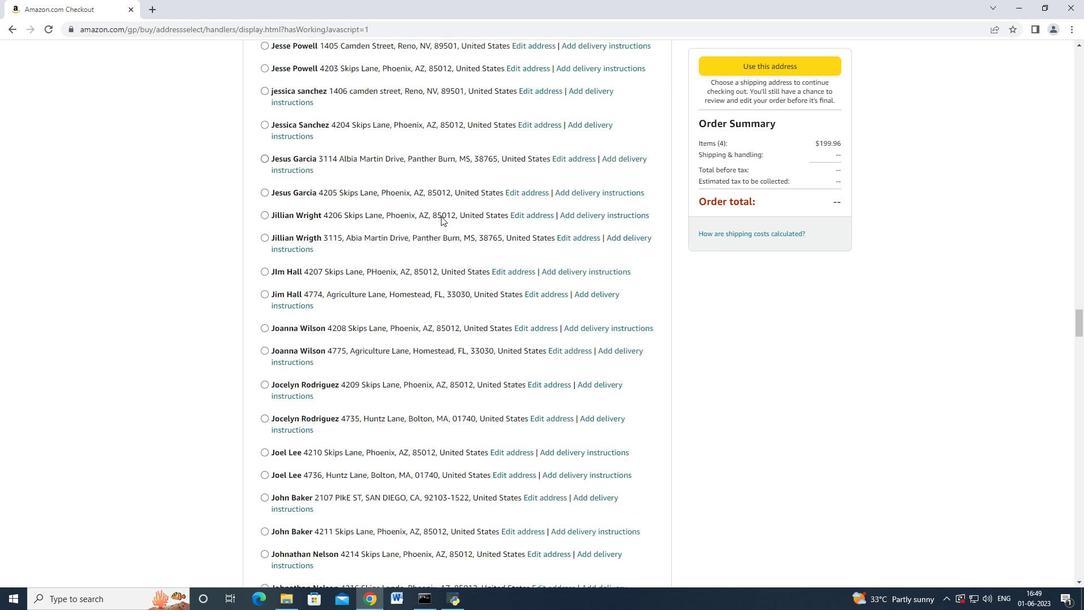 
Action: Mouse scrolled (441, 215) with delta (0, 0)
Screenshot: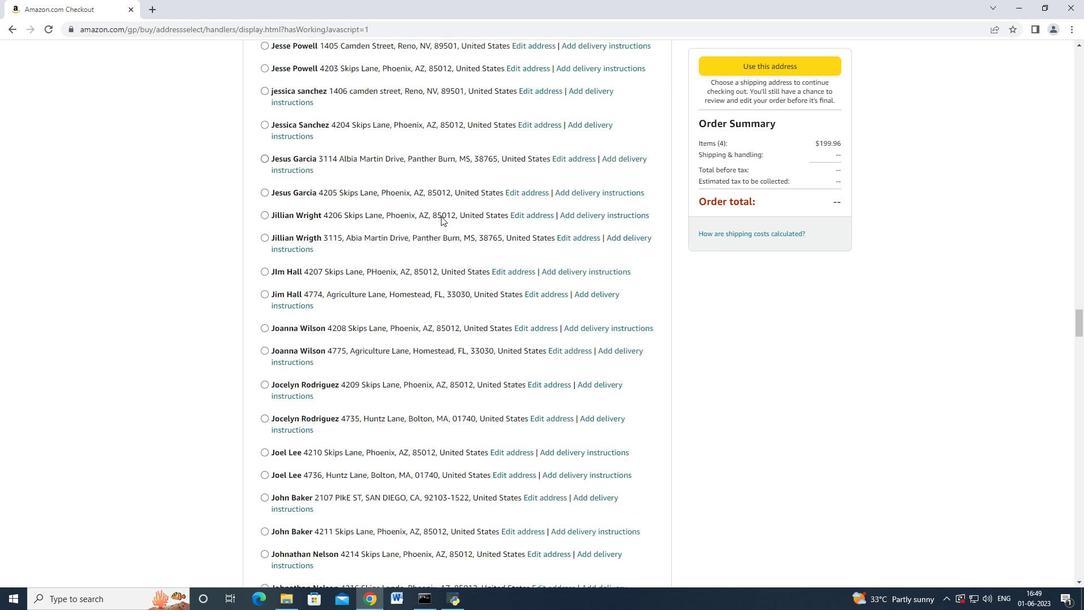 
Action: Mouse scrolled (441, 215) with delta (0, 0)
Screenshot: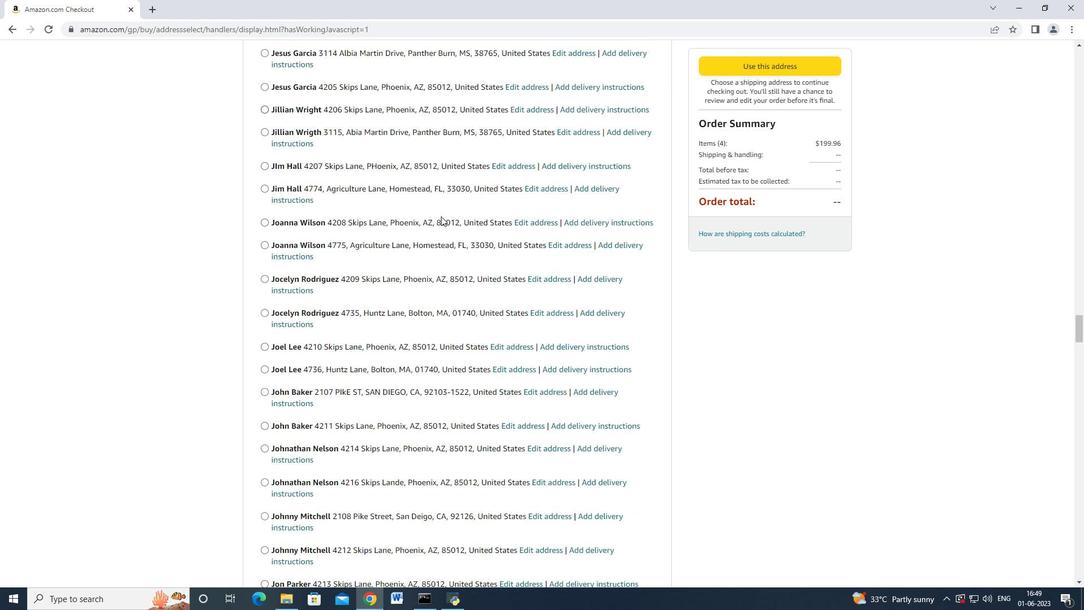 
Action: Mouse scrolled (441, 215) with delta (0, 0)
Screenshot: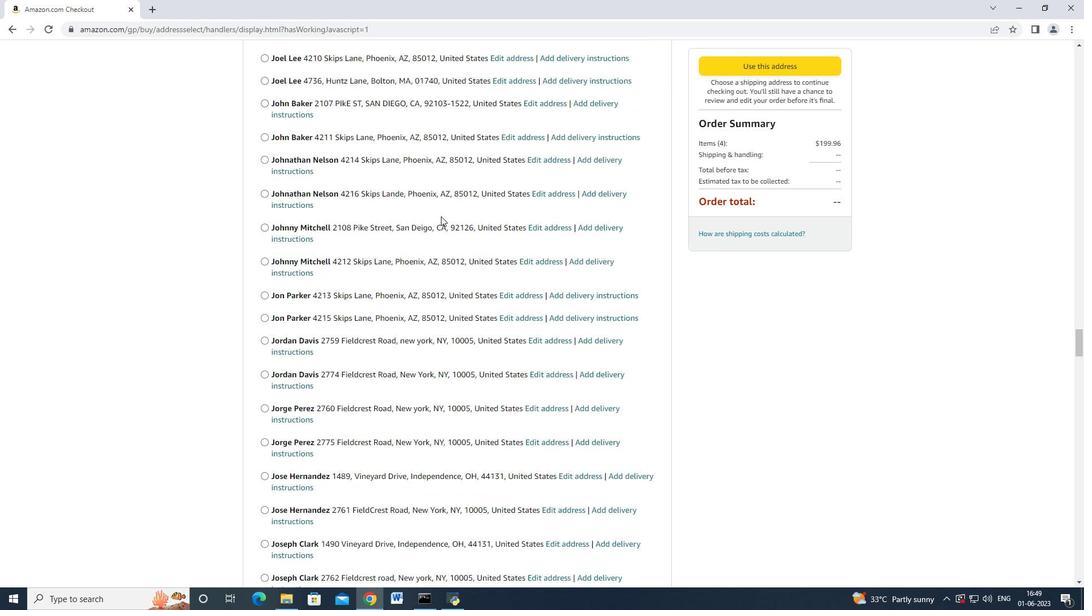 
Action: Mouse moved to (440, 216)
Screenshot: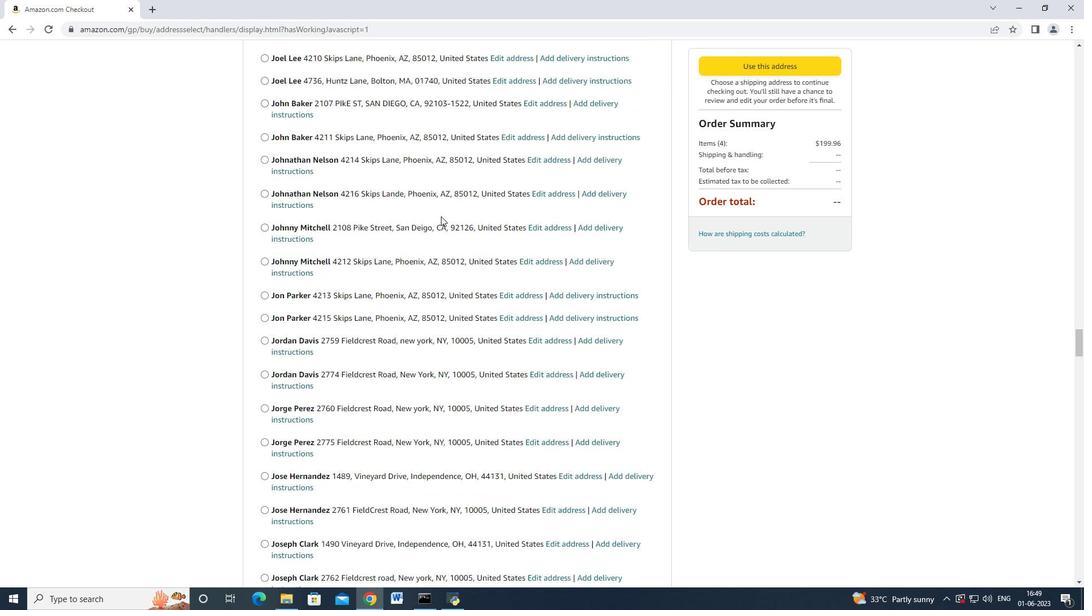 
Action: Mouse scrolled (440, 215) with delta (0, 0)
Screenshot: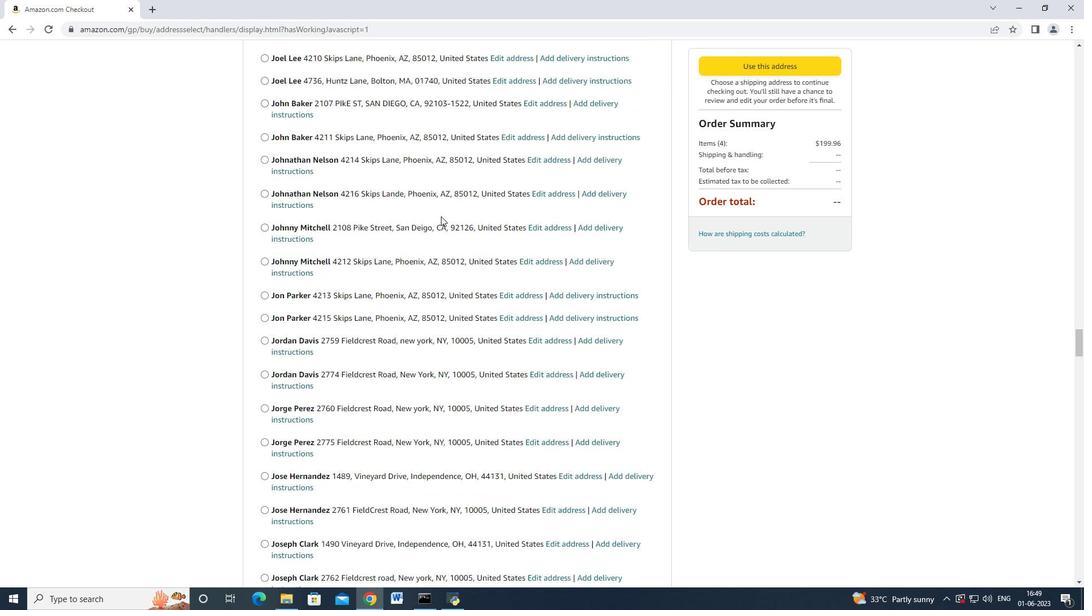 
Action: Mouse scrolled (440, 215) with delta (0, 0)
Screenshot: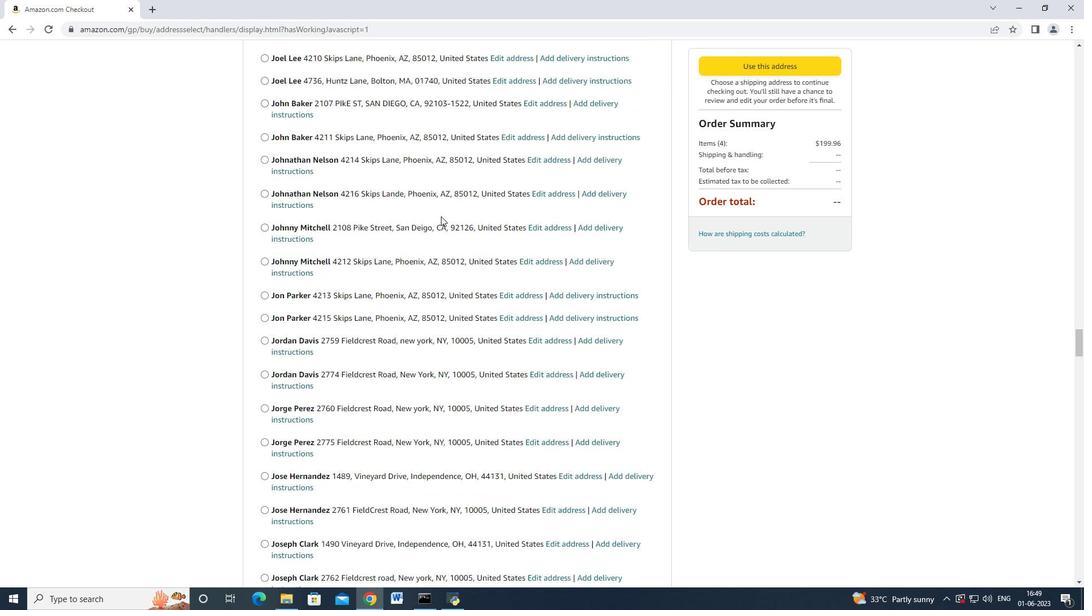 
Action: Mouse moved to (440, 216)
Screenshot: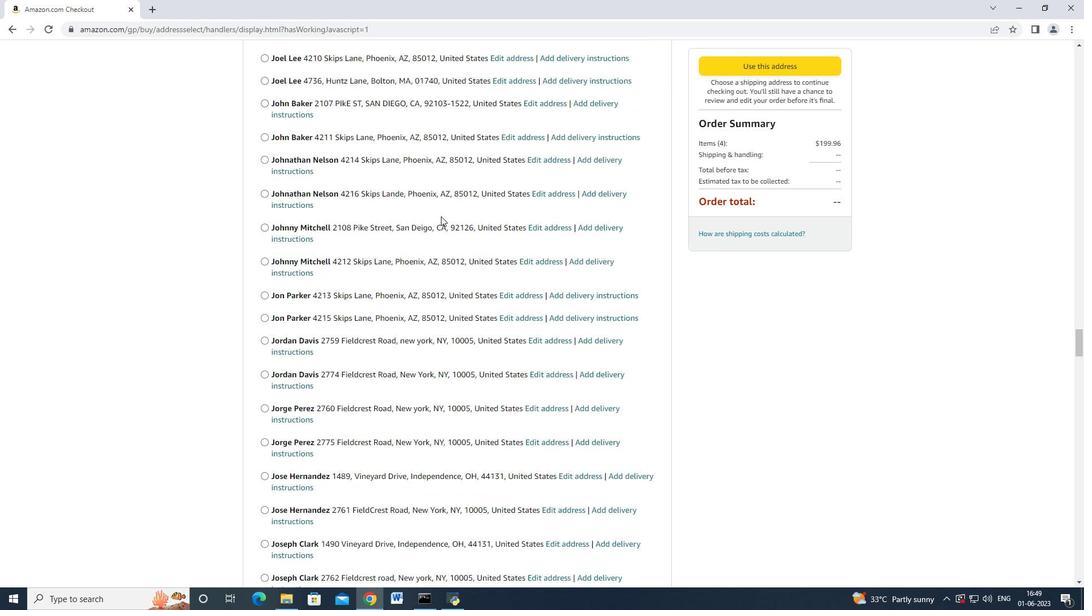 
Action: Mouse scrolled (440, 215) with delta (0, 0)
Screenshot: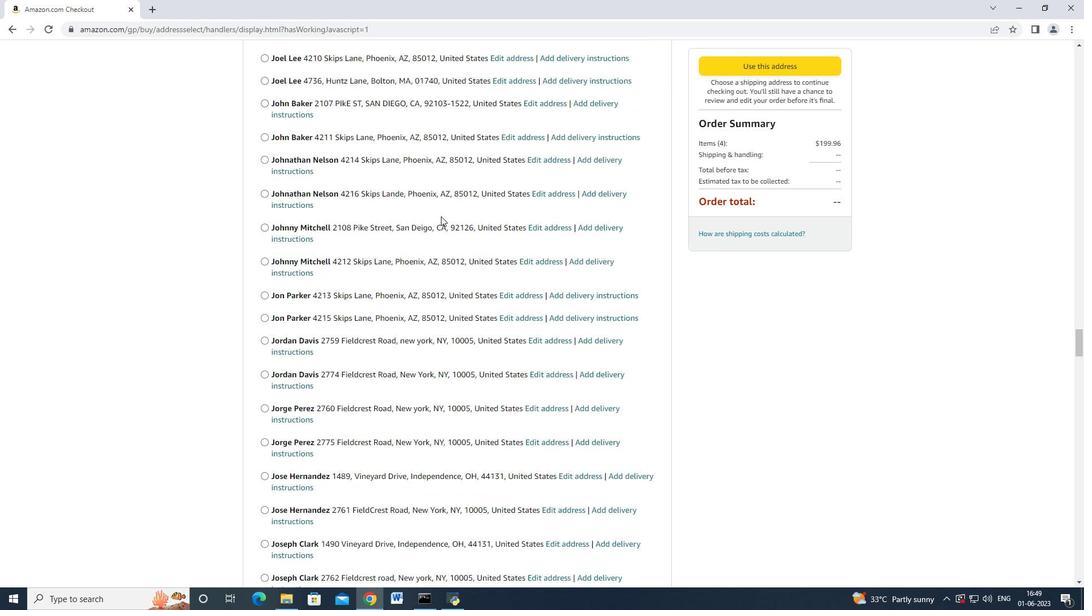 
Action: Mouse scrolled (440, 215) with delta (0, 0)
Screenshot: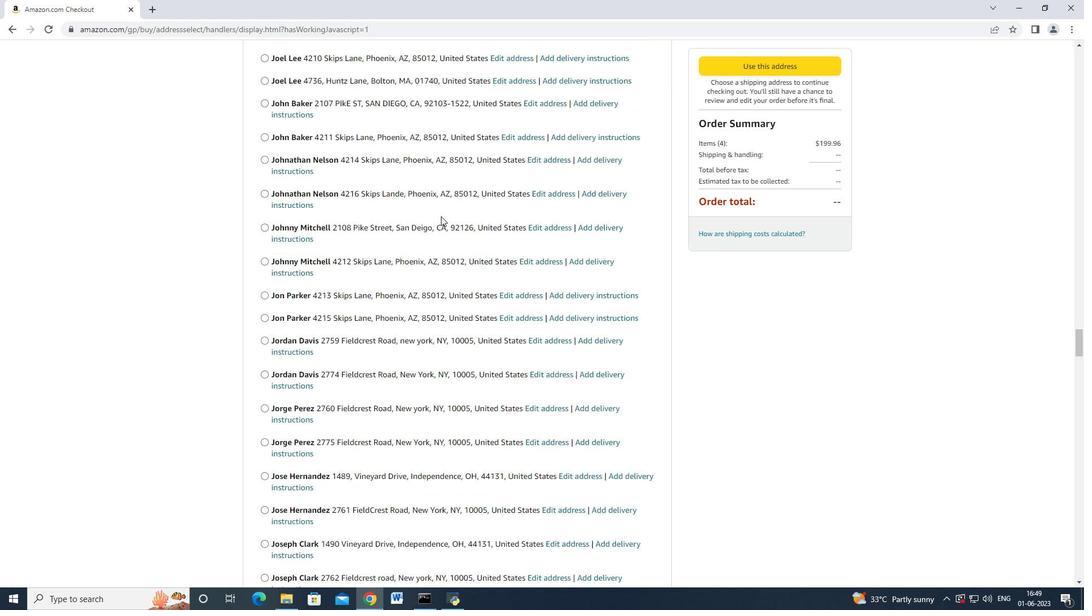 
Action: Mouse scrolled (440, 215) with delta (0, 0)
Screenshot: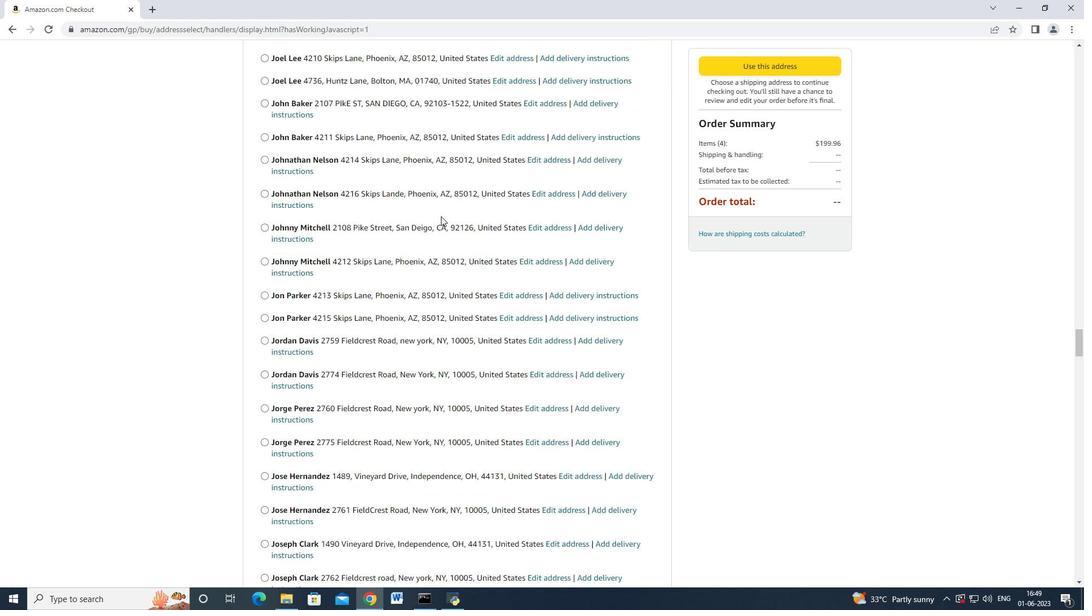 
Action: Mouse scrolled (440, 215) with delta (0, 0)
Screenshot: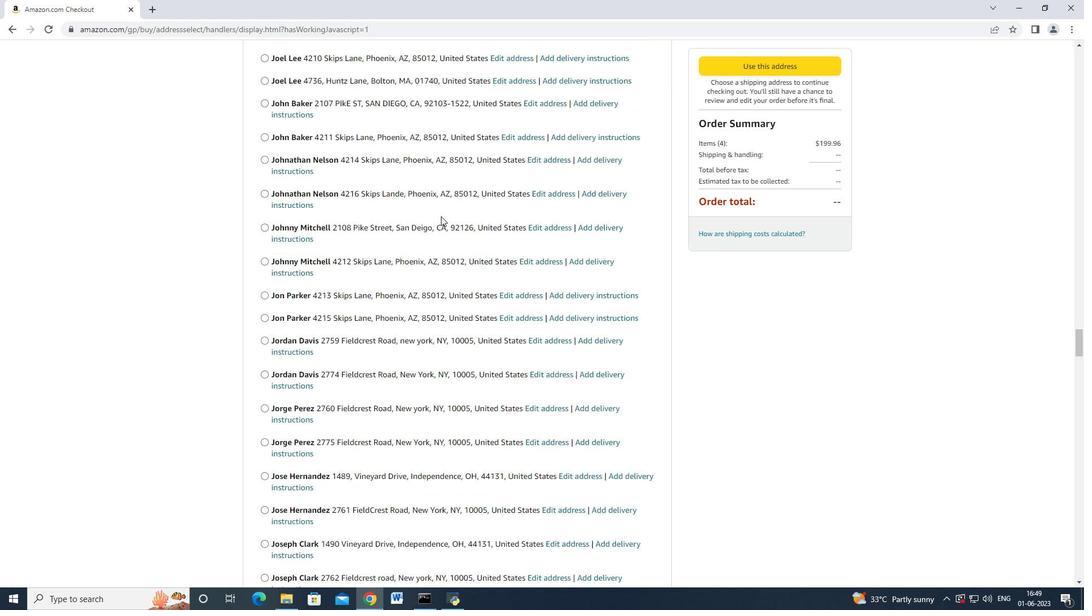 
Action: Mouse scrolled (440, 215) with delta (0, 0)
Screenshot: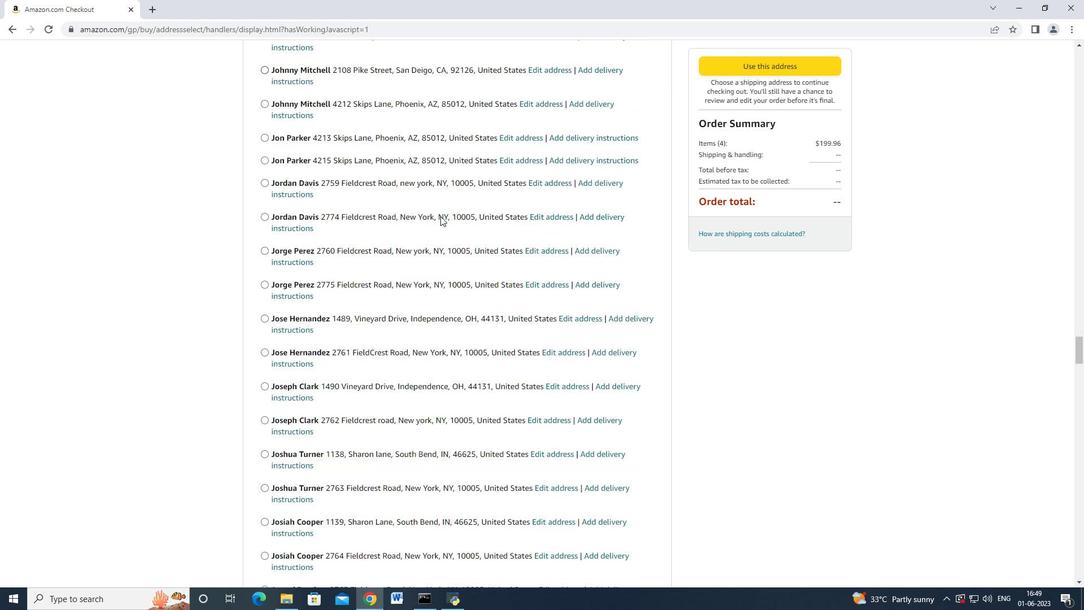 
Action: Mouse scrolled (440, 215) with delta (0, 0)
Screenshot: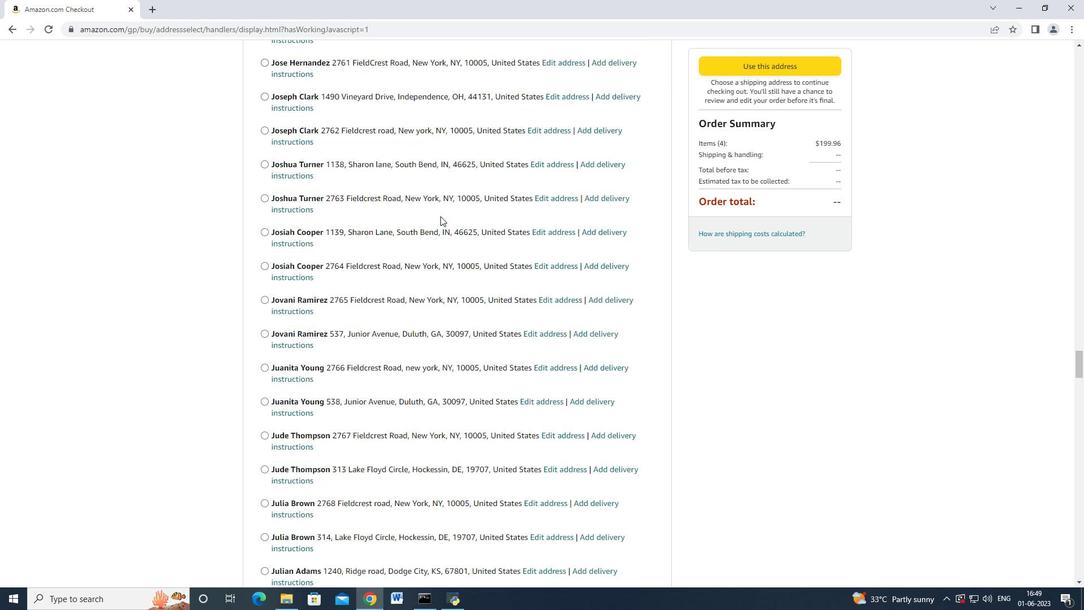 
Action: Mouse scrolled (440, 215) with delta (0, 0)
Screenshot: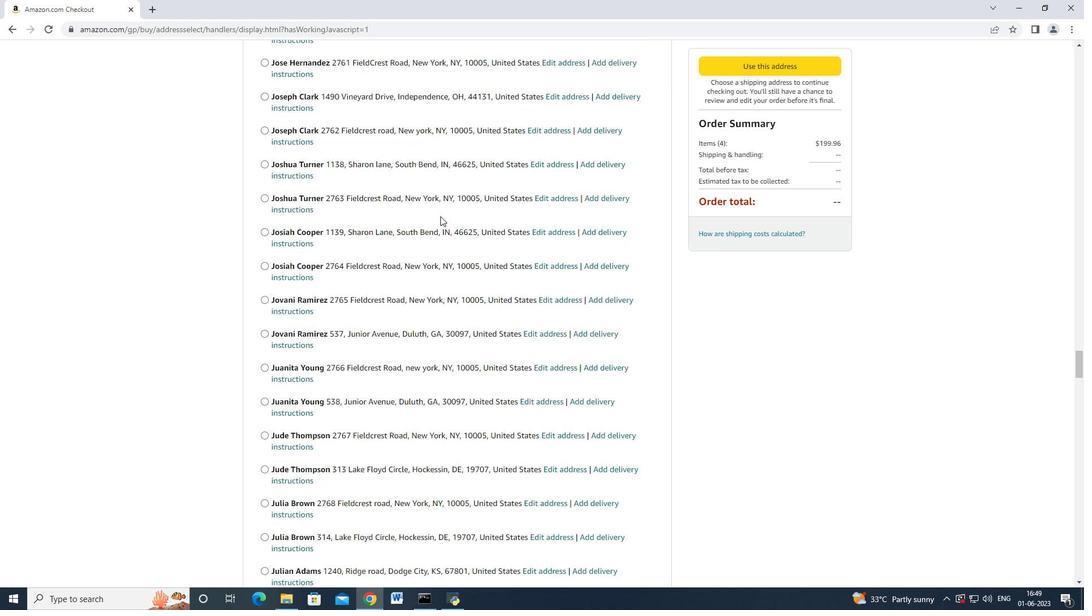 
Action: Mouse scrolled (440, 215) with delta (0, 0)
Screenshot: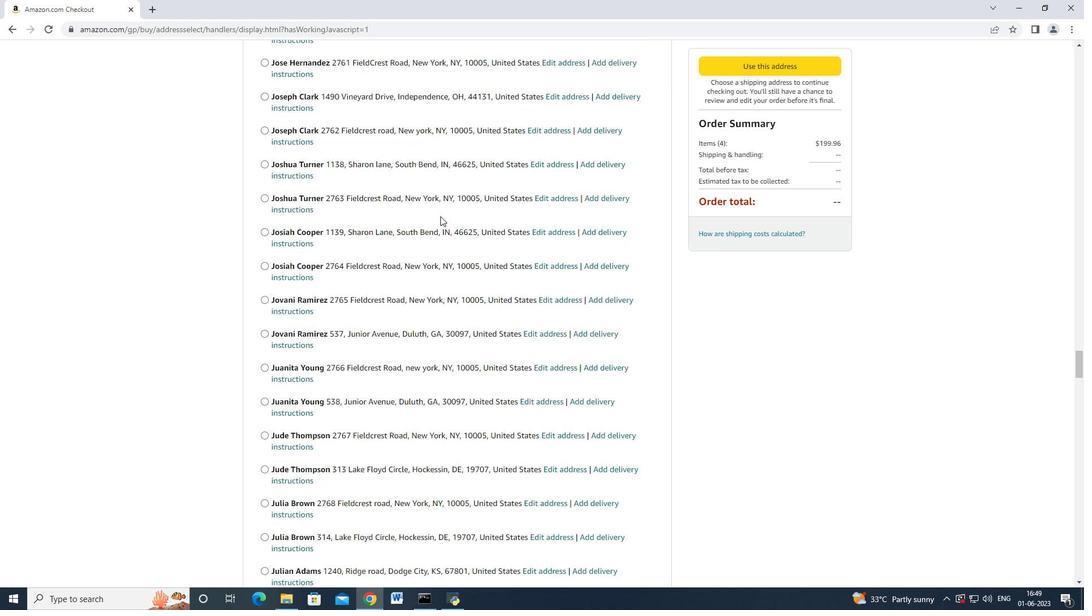 
Action: Mouse scrolled (440, 215) with delta (0, 0)
Screenshot: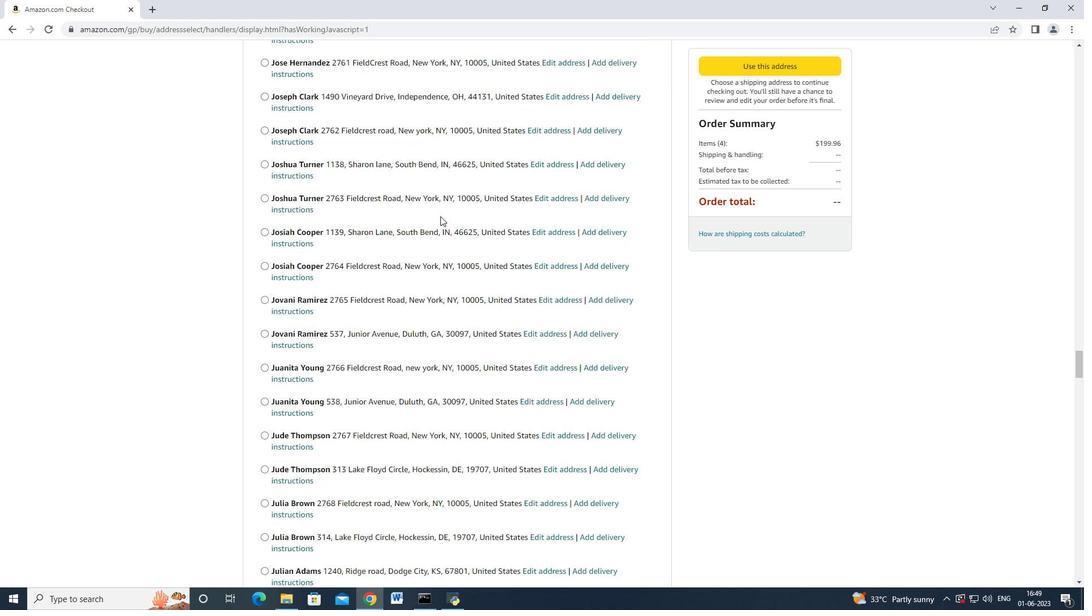 
Action: Mouse scrolled (440, 215) with delta (0, 0)
Screenshot: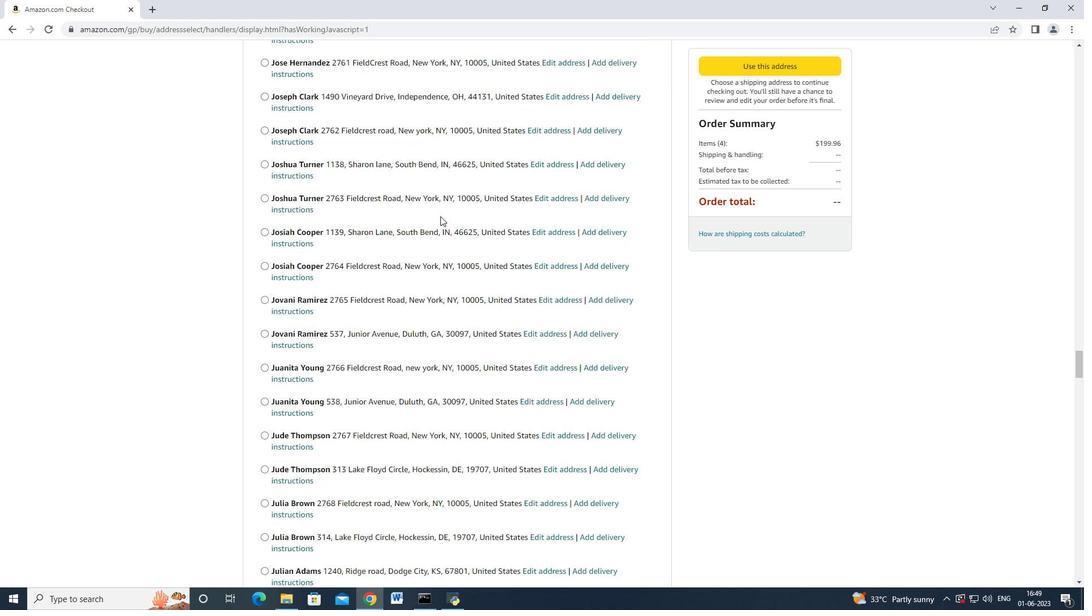 
Action: Mouse scrolled (440, 215) with delta (0, 0)
Screenshot: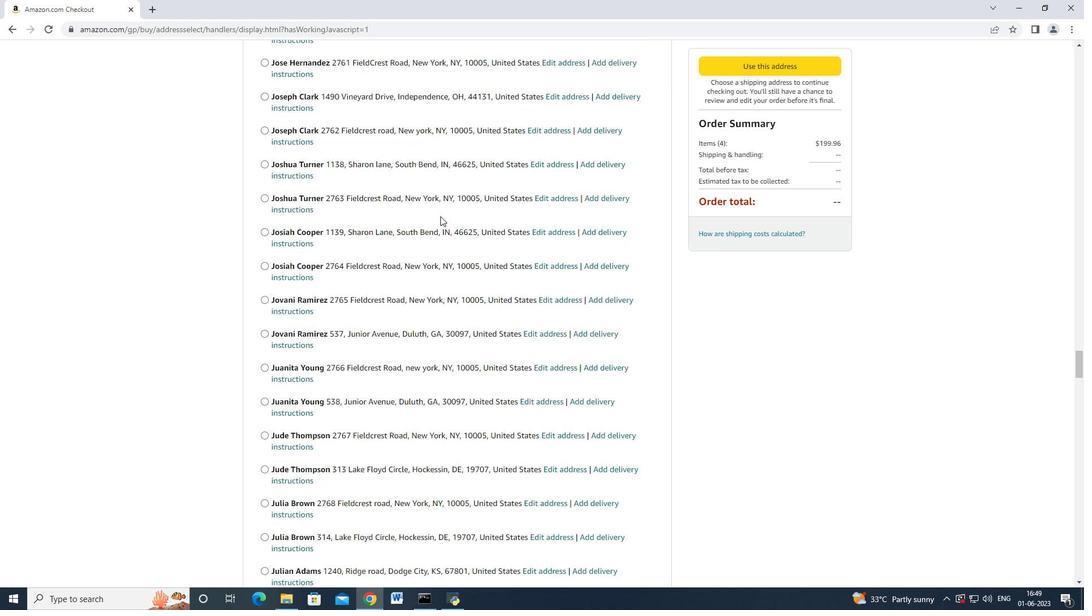 
Action: Mouse scrolled (440, 215) with delta (0, 0)
Screenshot: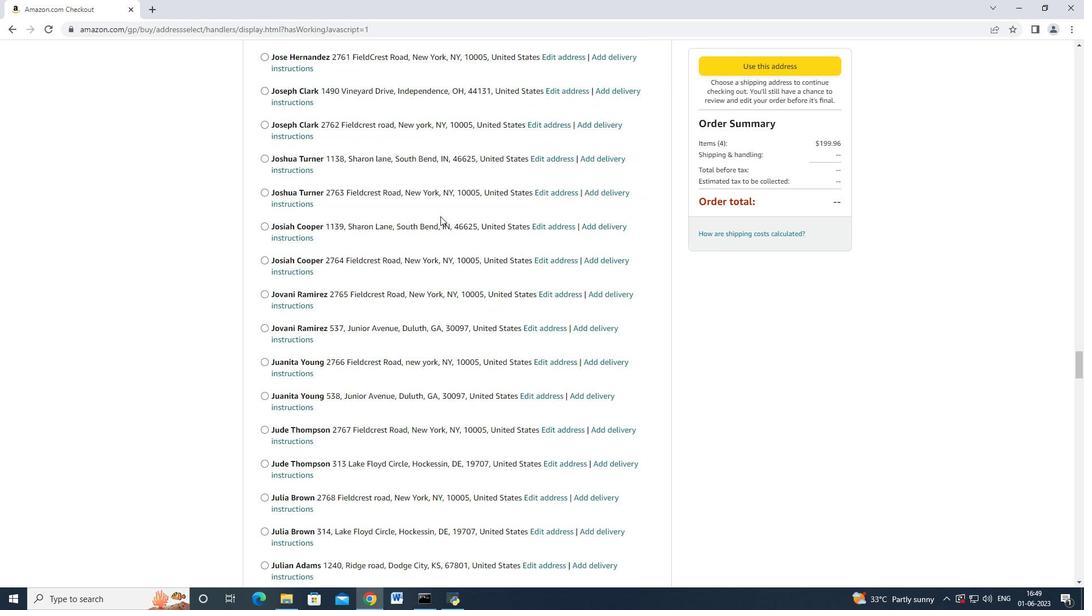 
Action: Mouse scrolled (440, 215) with delta (0, 0)
Screenshot: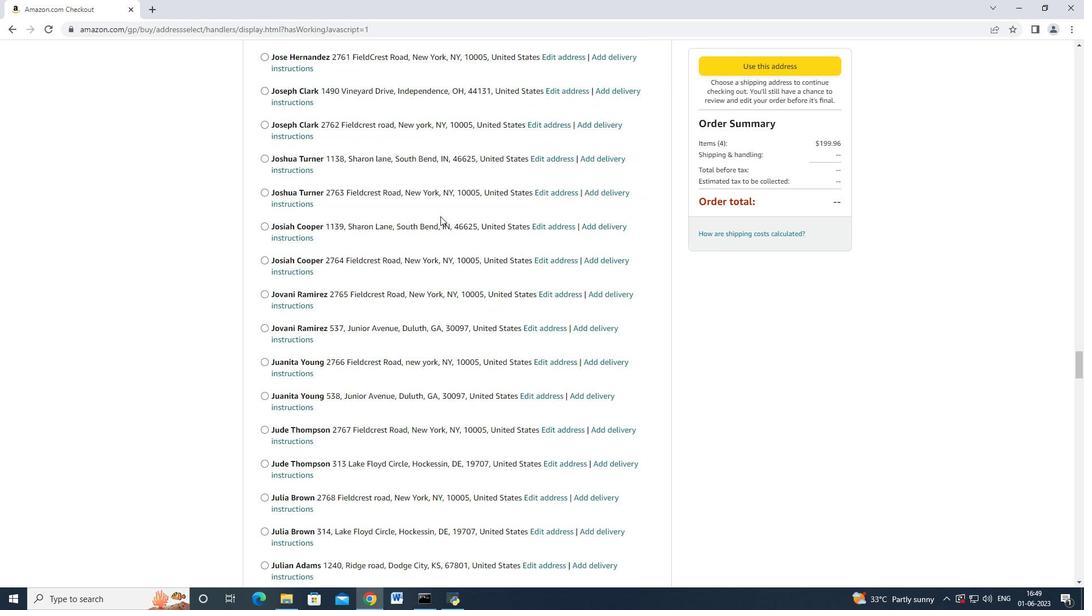 
Action: Mouse scrolled (440, 215) with delta (0, 0)
Screenshot: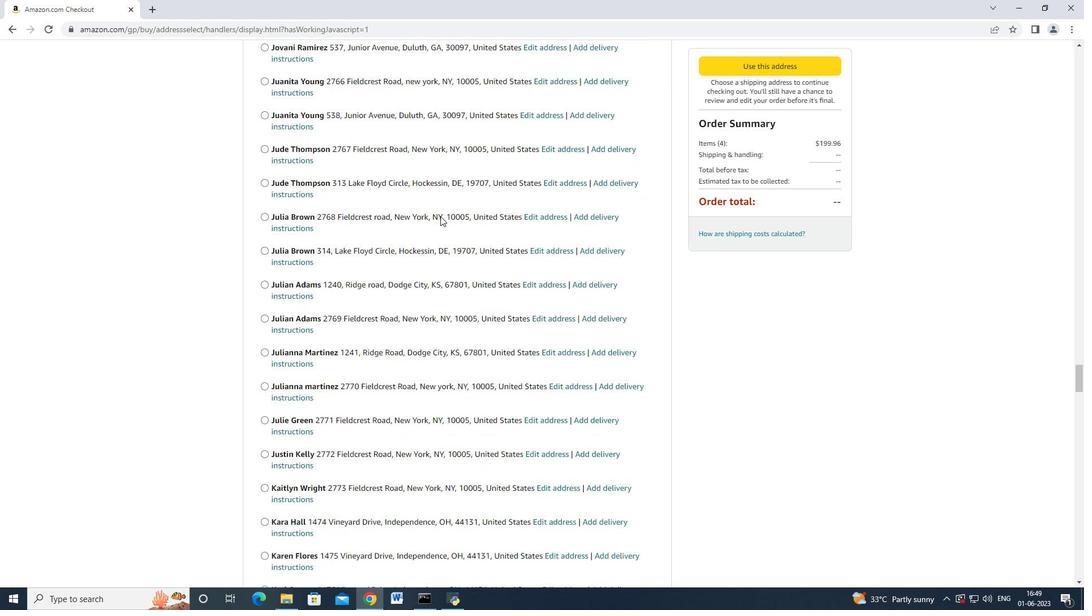 
Action: Mouse scrolled (440, 215) with delta (0, 0)
Screenshot: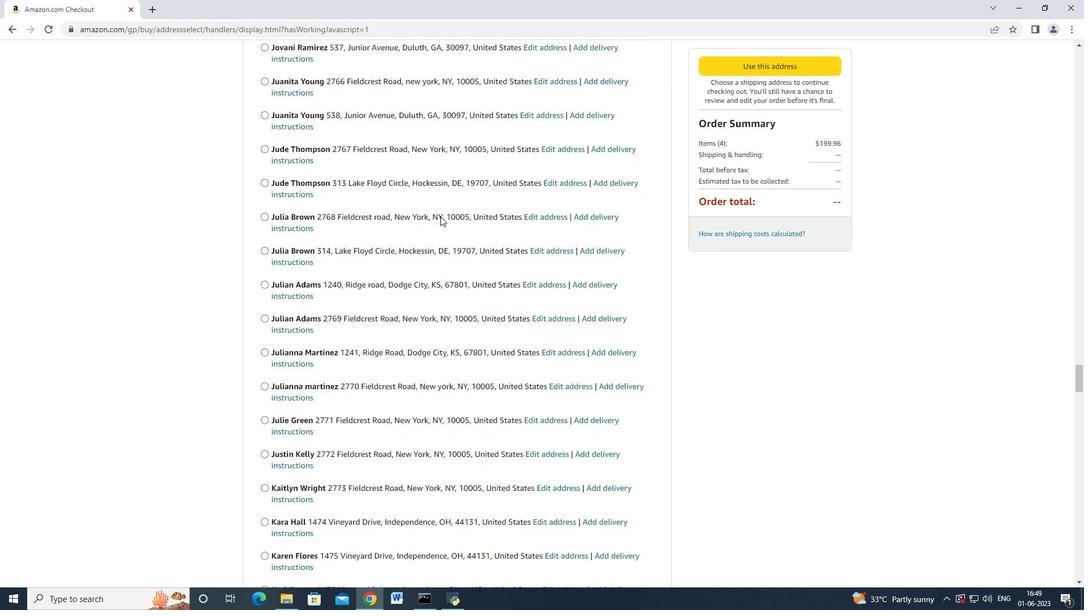 
Action: Mouse scrolled (440, 215) with delta (0, 0)
Screenshot: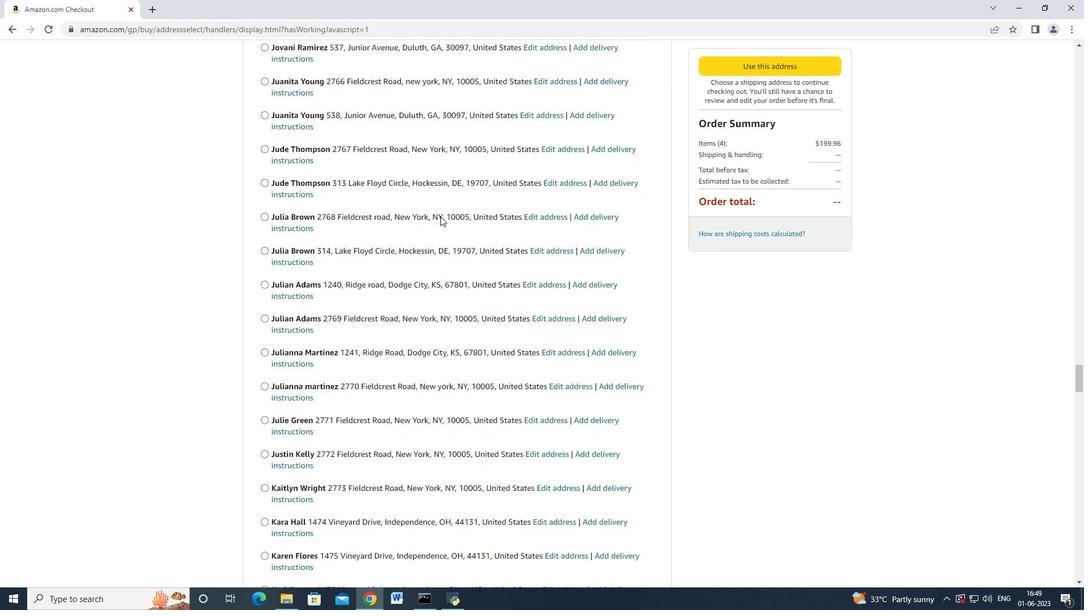 
Action: Mouse scrolled (440, 215) with delta (0, 0)
Screenshot: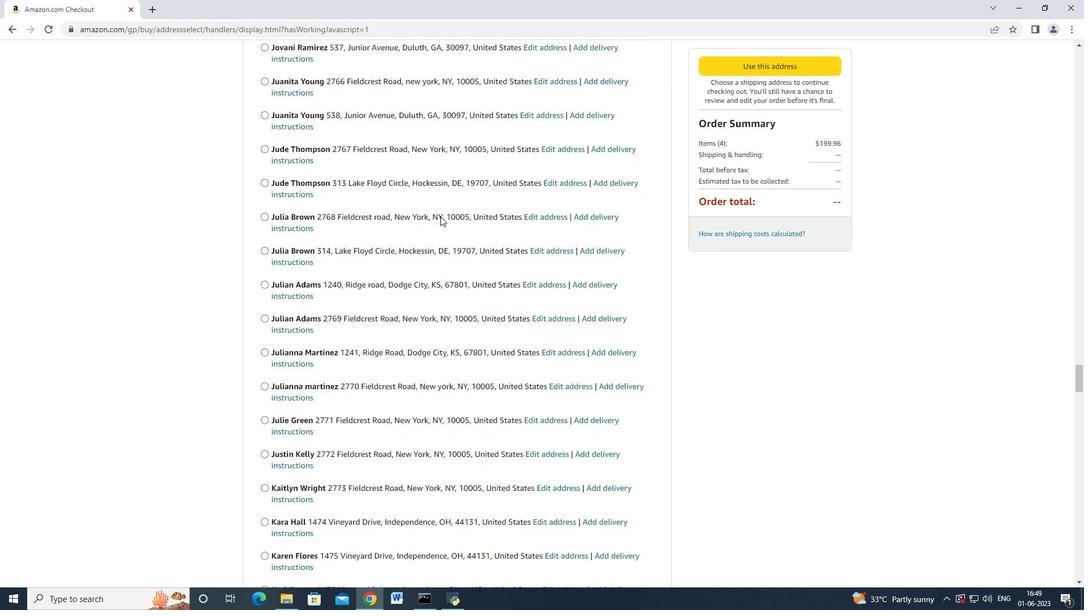 
Action: Mouse scrolled (440, 215) with delta (0, 0)
Screenshot: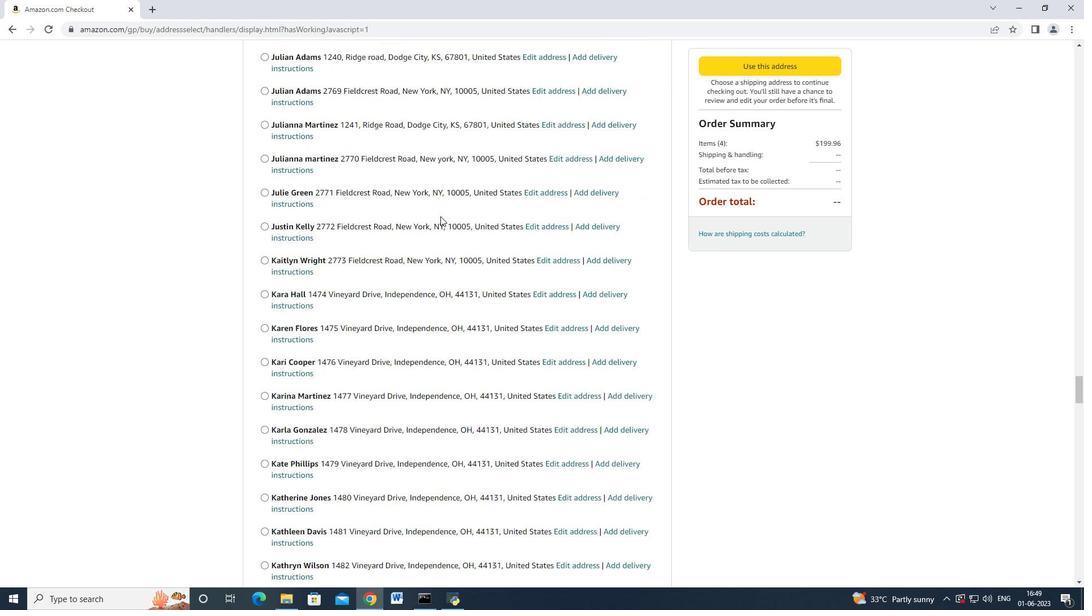 
Action: Mouse scrolled (440, 215) with delta (0, 0)
Screenshot: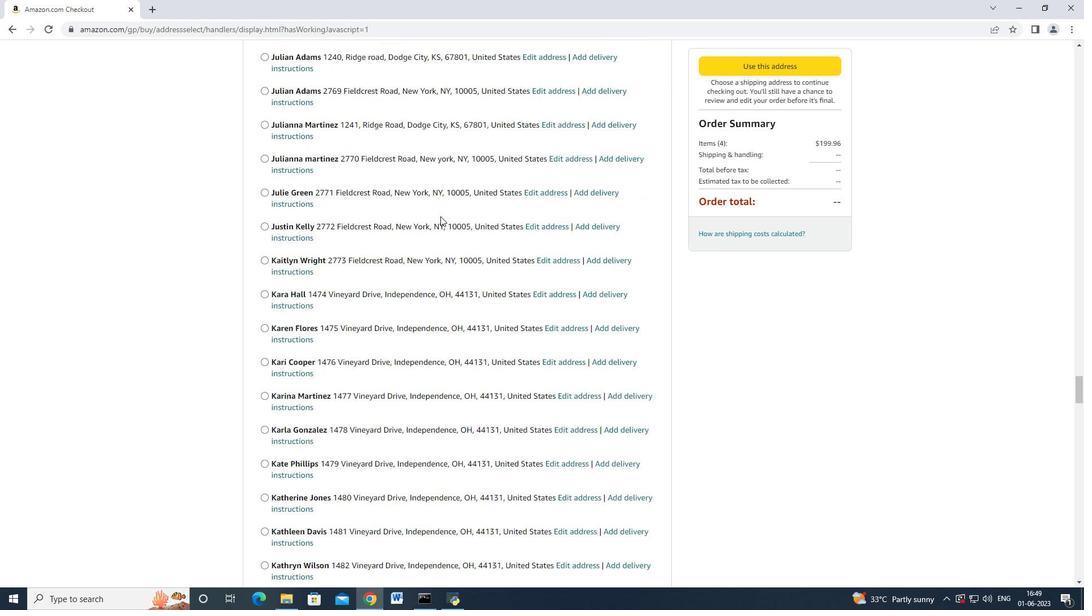 
Action: Mouse scrolled (440, 215) with delta (0, 0)
Screenshot: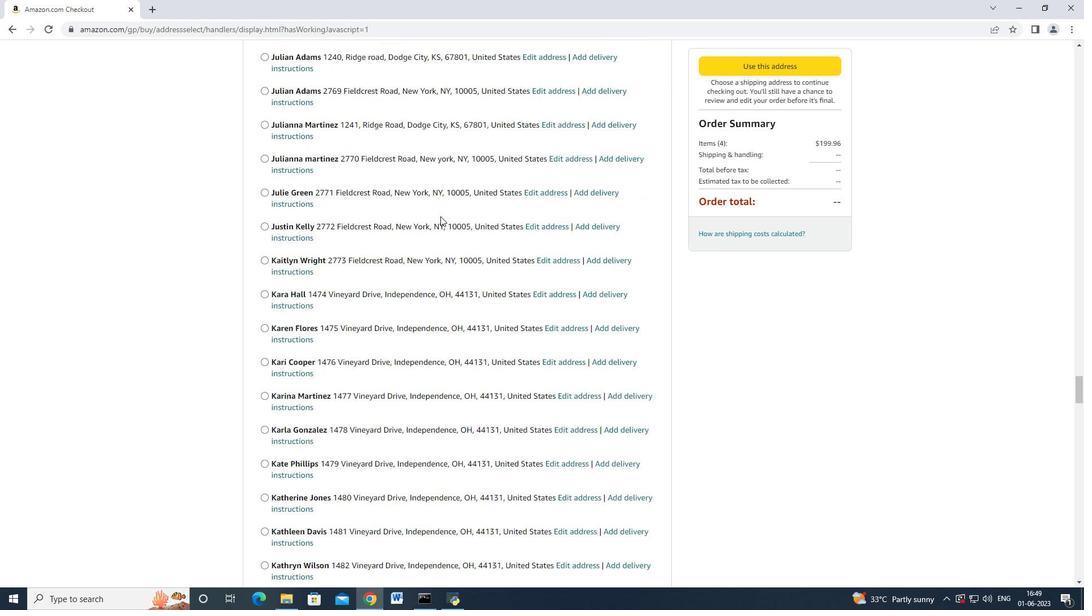 
Action: Mouse scrolled (440, 215) with delta (0, 0)
Screenshot: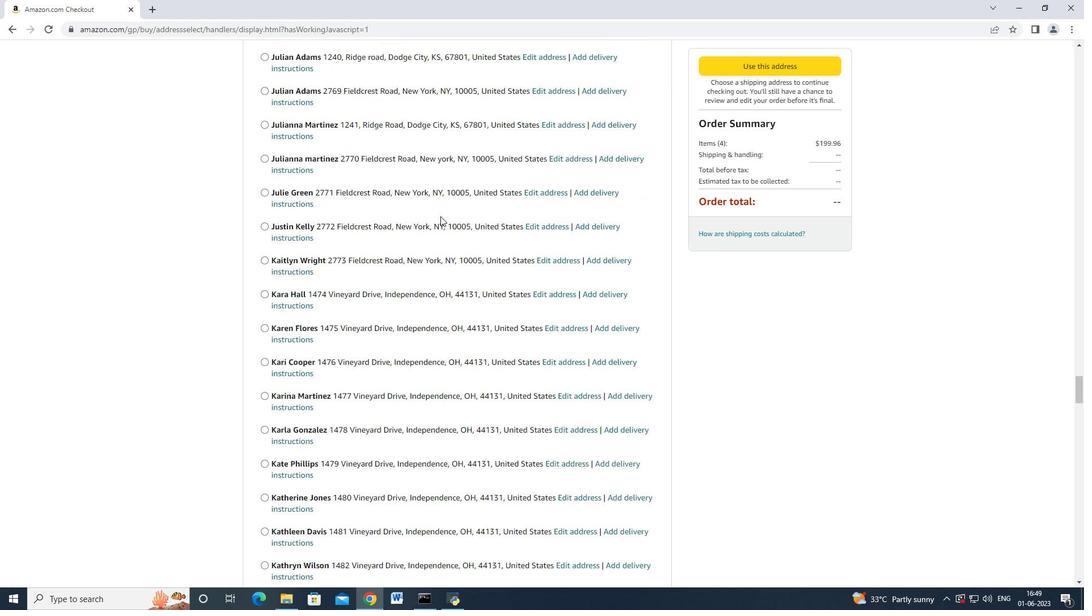 
Action: Mouse scrolled (440, 215) with delta (0, 0)
Screenshot: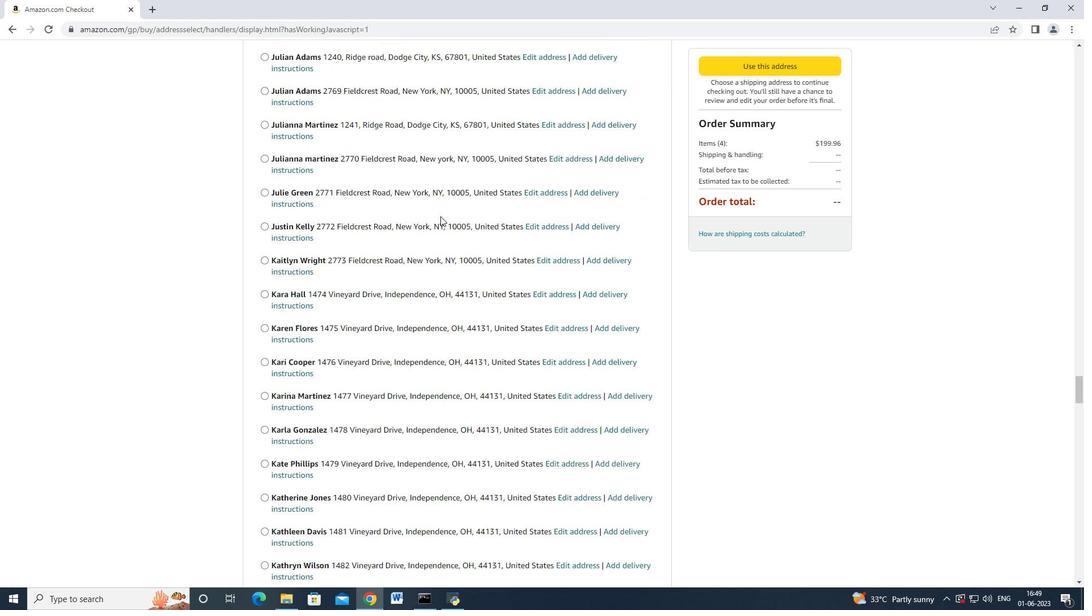 
Action: Mouse moved to (439, 216)
Screenshot: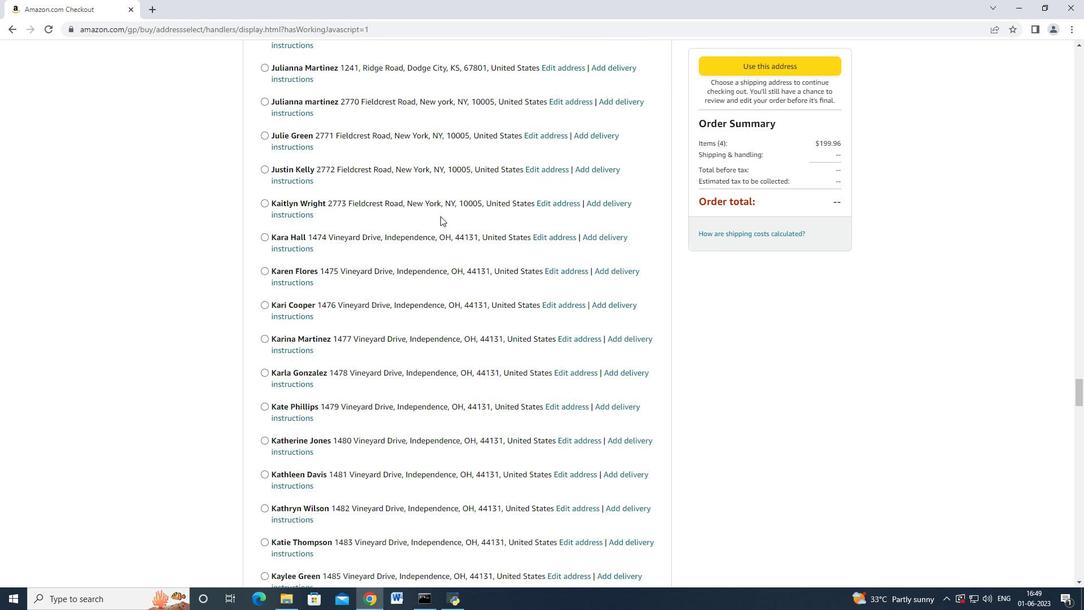 
Action: Mouse scrolled (439, 215) with delta (0, 0)
Screenshot: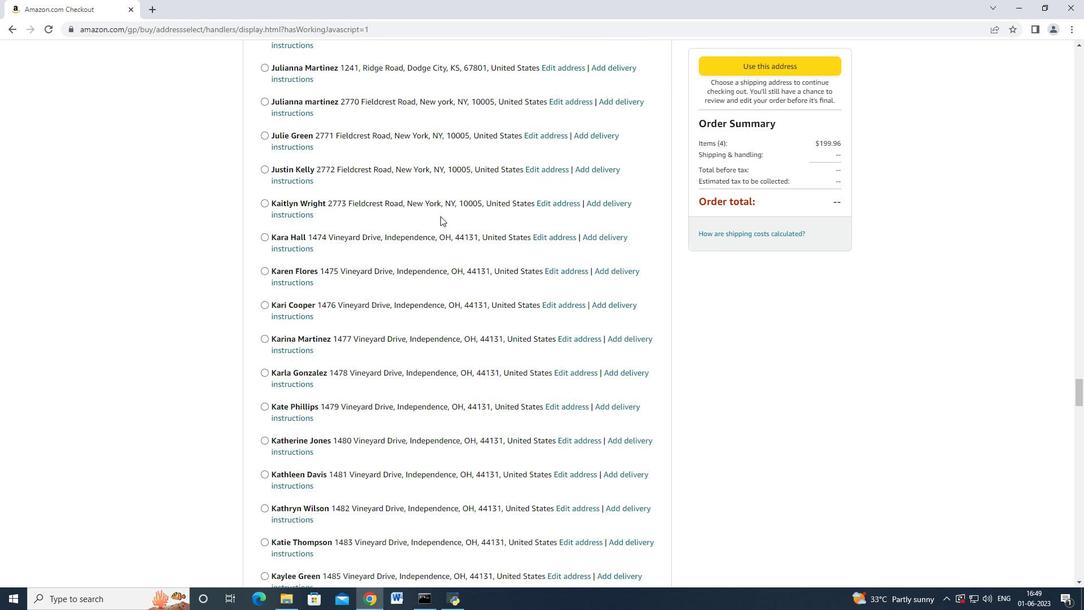 
Action: Mouse scrolled (439, 215) with delta (0, 0)
Screenshot: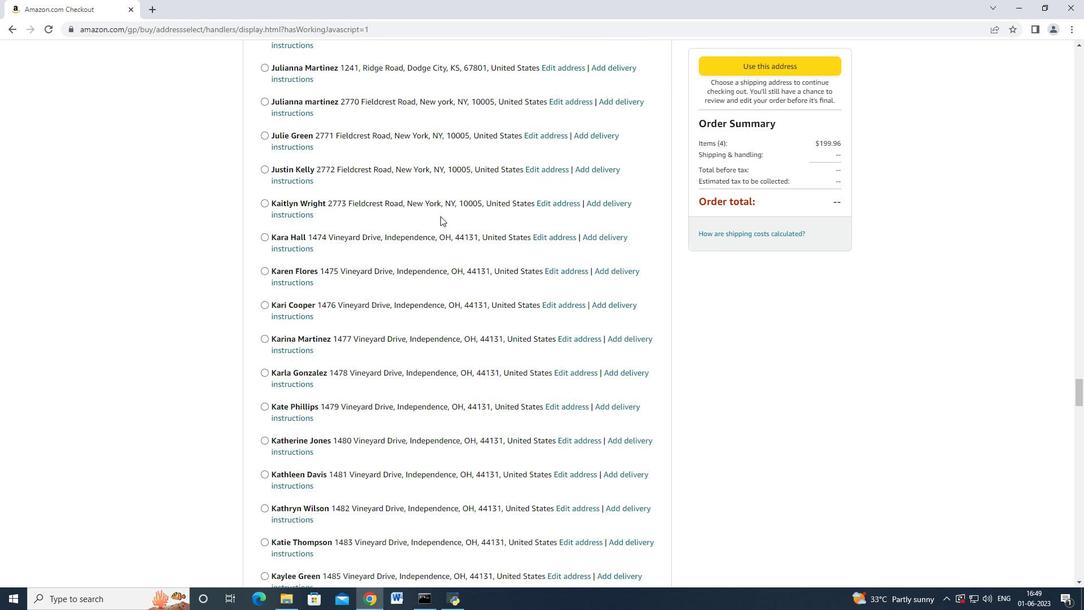 
Action: Mouse scrolled (439, 215) with delta (0, 0)
Screenshot: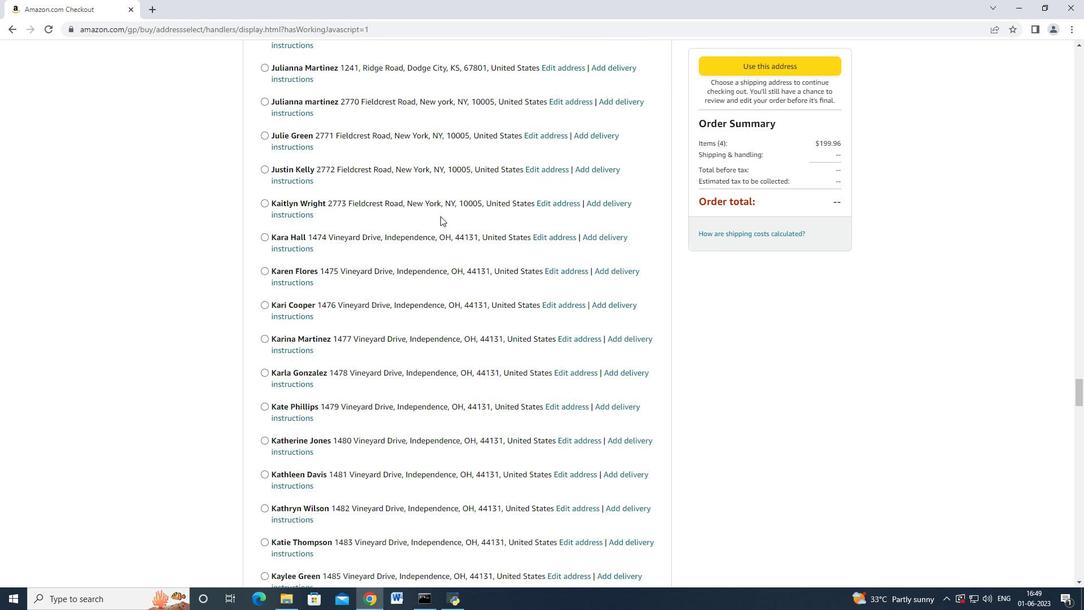 
Action: Mouse scrolled (439, 215) with delta (0, 0)
Screenshot: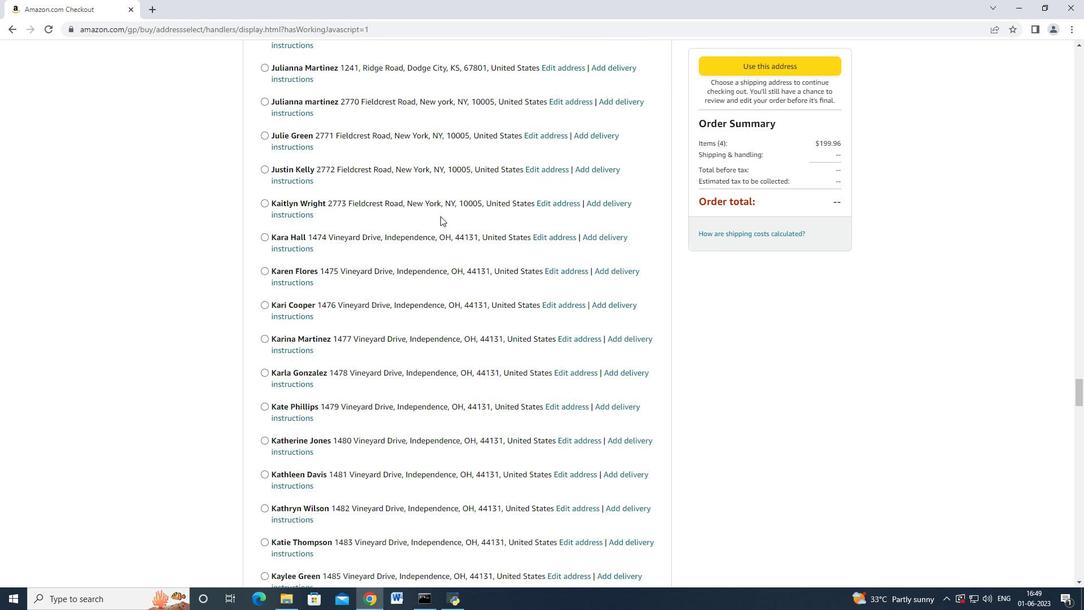 
Action: Mouse scrolled (439, 215) with delta (0, 0)
Screenshot: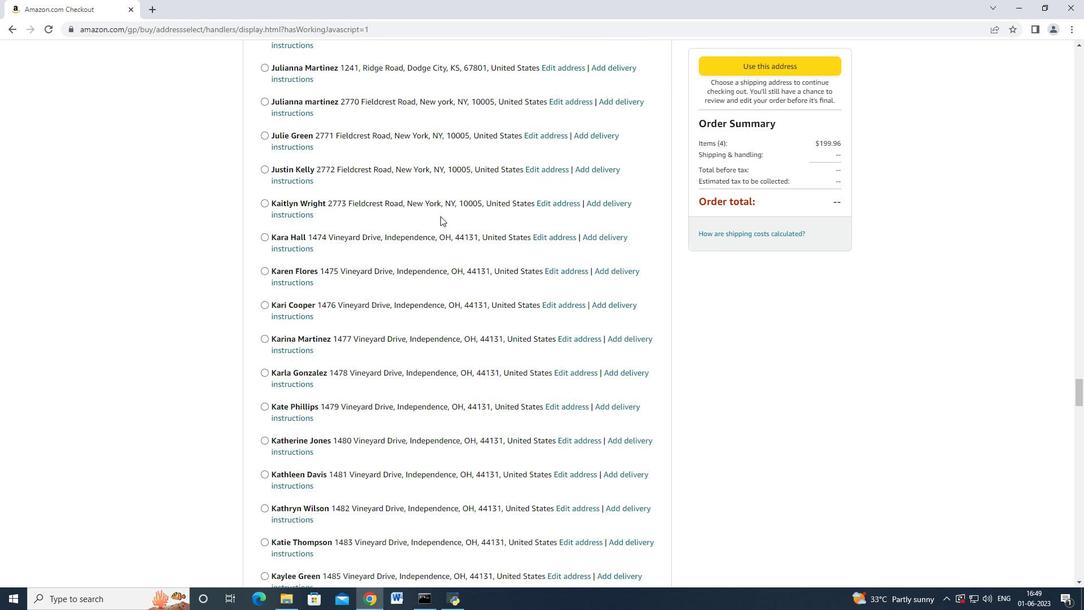 
Action: Mouse scrolled (439, 215) with delta (0, 0)
Screenshot: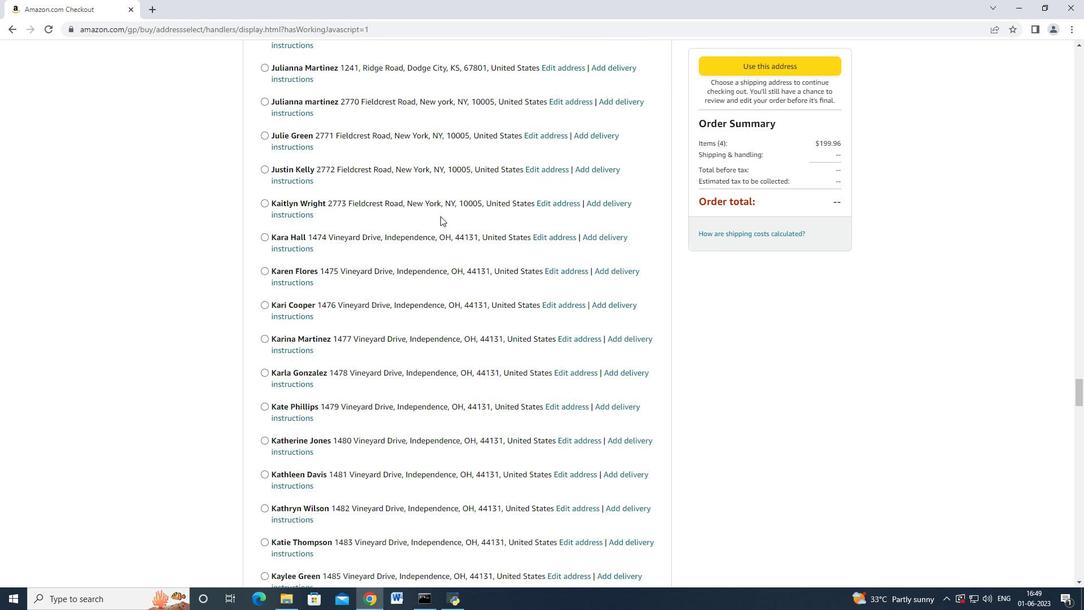 
Action: Mouse scrolled (439, 215) with delta (0, 0)
Screenshot: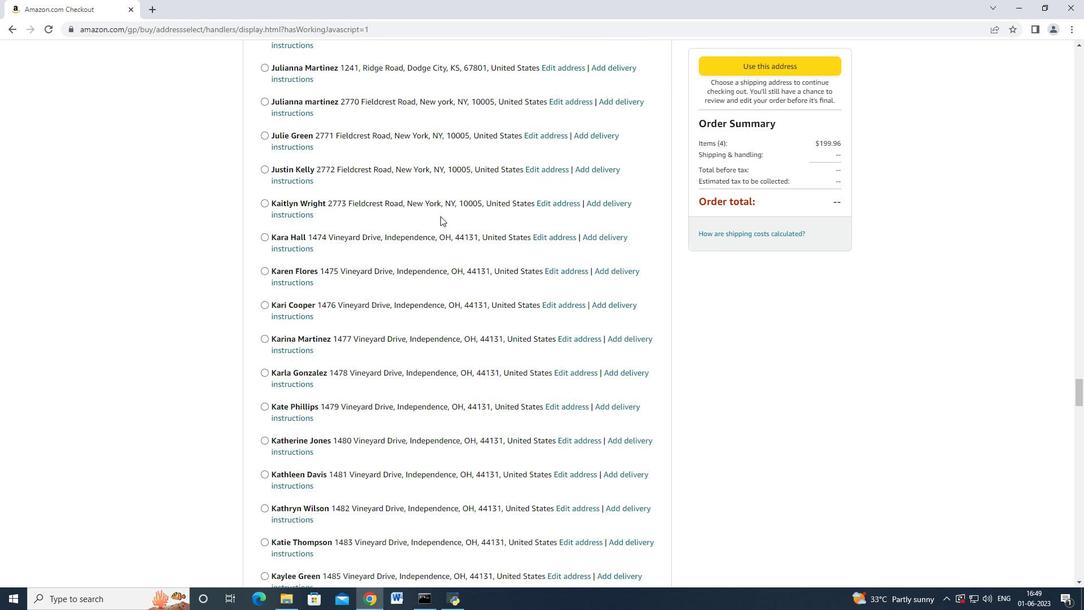 
Action: Mouse scrolled (439, 215) with delta (0, 0)
Screenshot: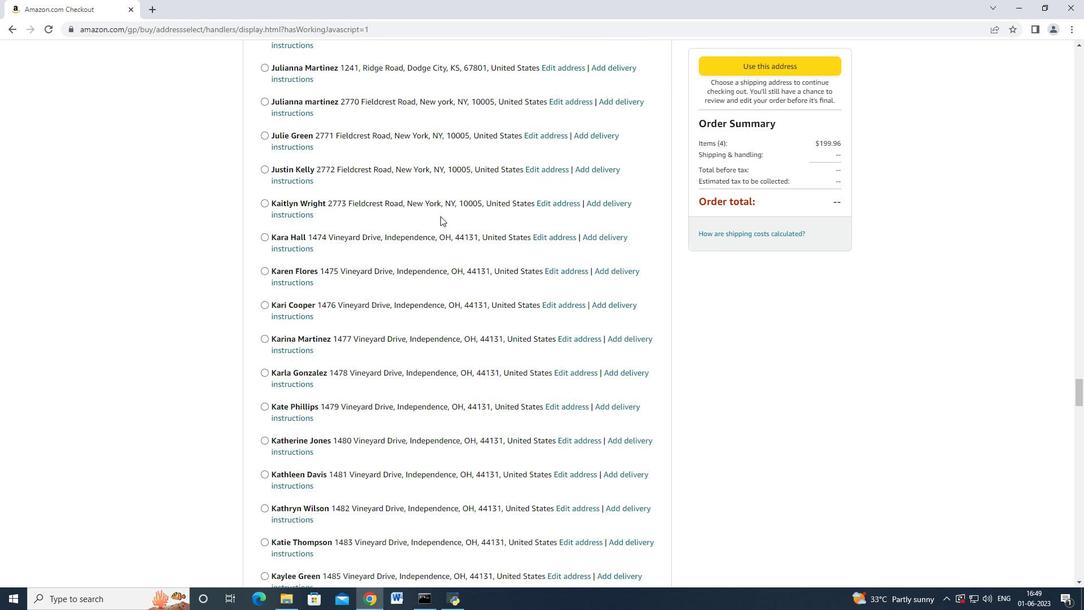
Action: Mouse scrolled (439, 215) with delta (0, 0)
Screenshot: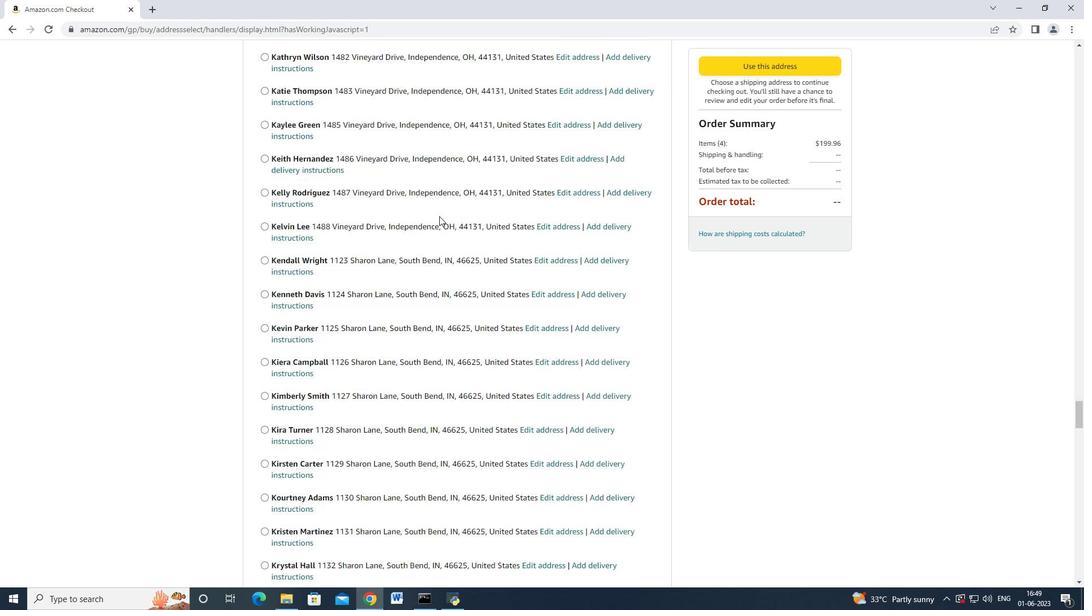 
Action: Mouse scrolled (439, 215) with delta (0, 0)
Screenshot: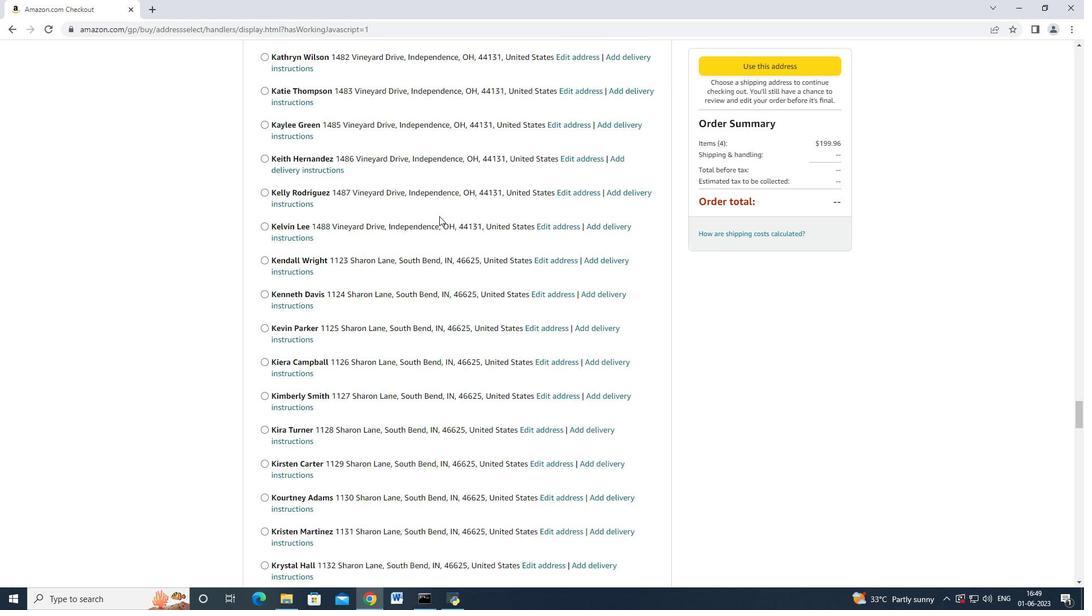 
Action: Mouse scrolled (439, 215) with delta (0, 0)
Screenshot: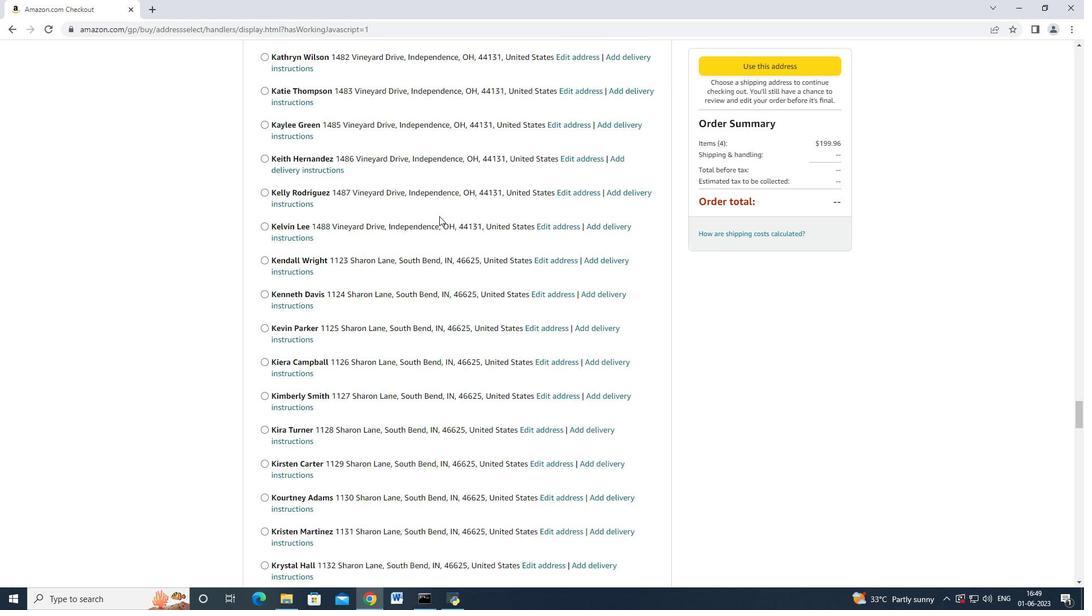 
Action: Mouse scrolled (439, 215) with delta (0, 0)
Screenshot: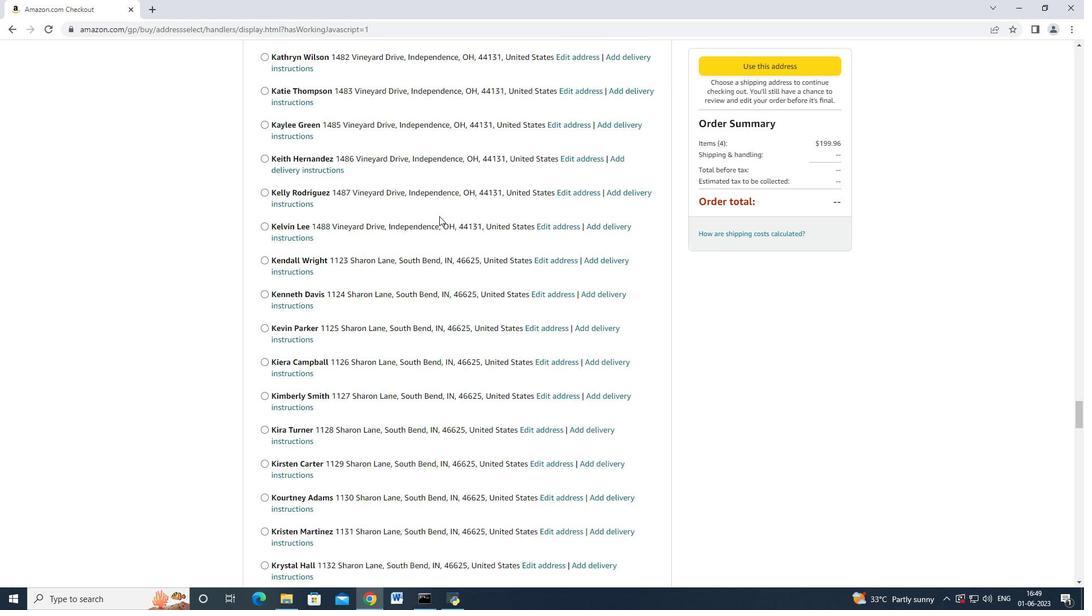 
Action: Mouse scrolled (439, 215) with delta (0, -1)
Screenshot: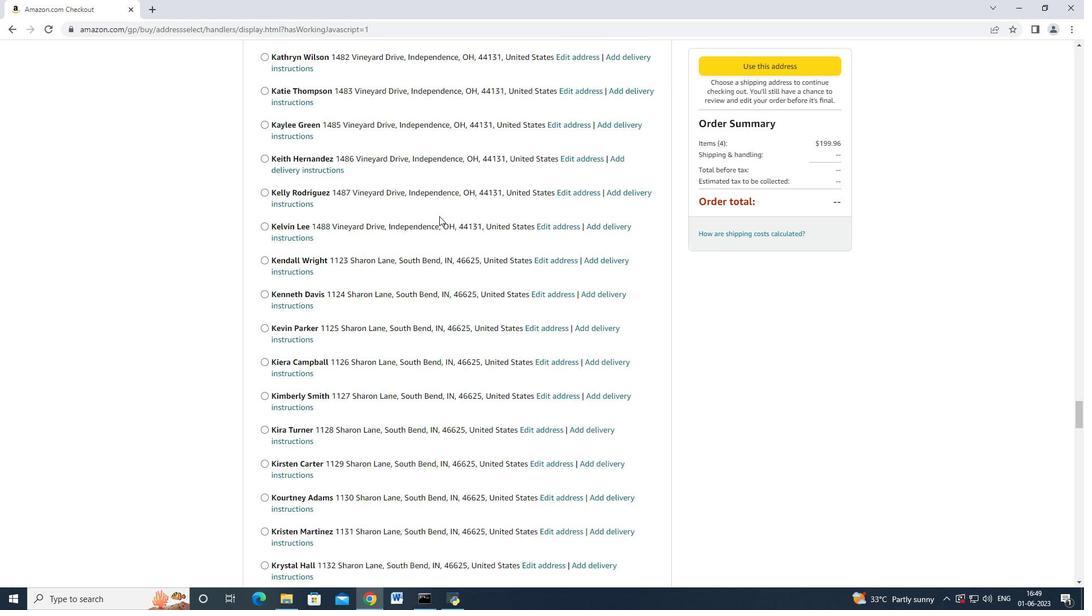 
Action: Mouse scrolled (439, 215) with delta (0, 0)
Screenshot: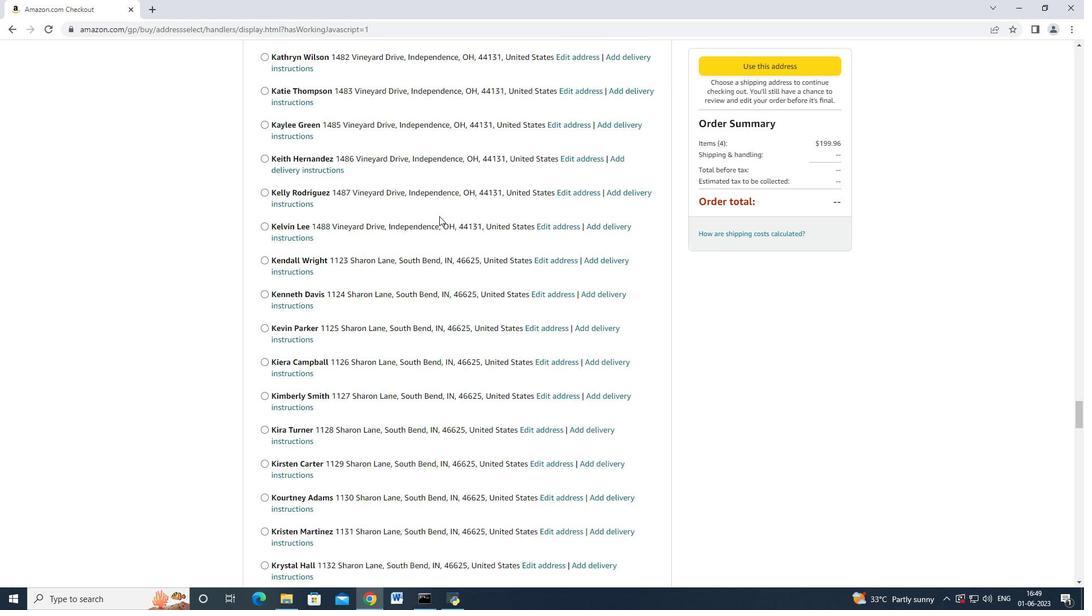 
Action: Mouse scrolled (439, 215) with delta (0, 0)
